Task: Compose an email with the signature Gary Collins with the subject Request for advice and the message I apologize for any misunderstandings and would like to clarify the situation. from softage.1@softage.net to softage.2@softage.net with an attached document Report.docx Undo the message and rewrite the message as I would like to request a quote for your services. Send the email. Finally, move the email from Sent Items to the label Jewelry
Action: Mouse moved to (429, 683)
Screenshot: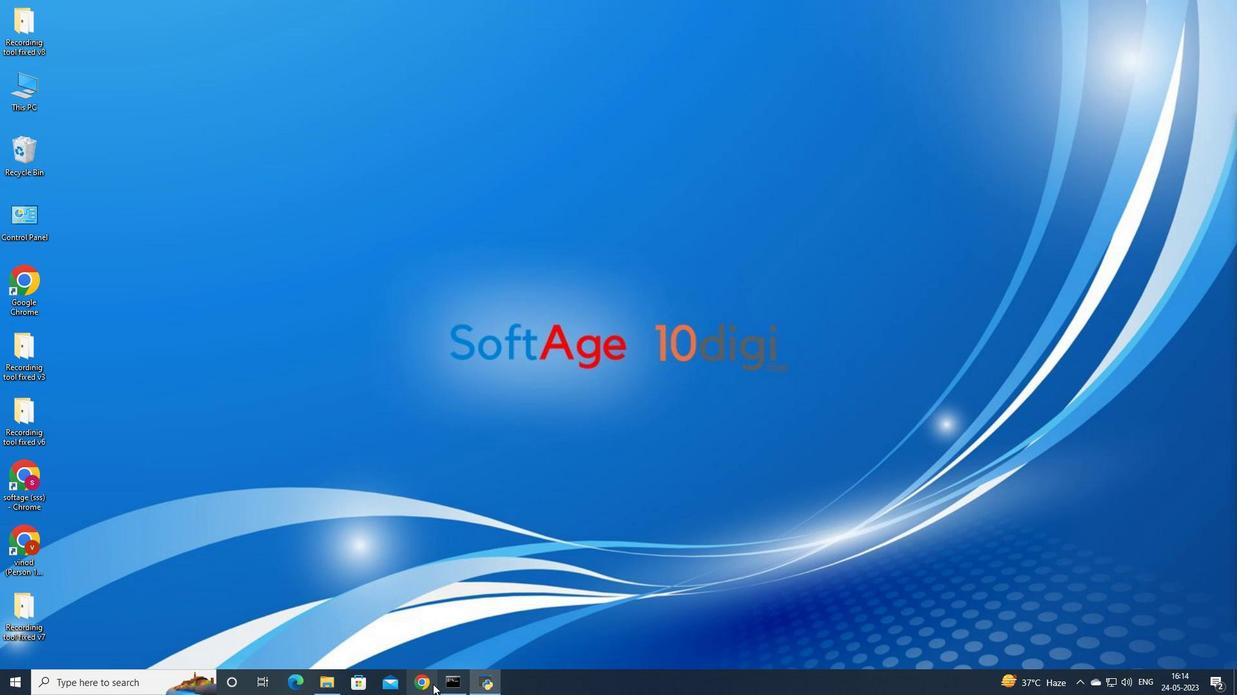 
Action: Mouse pressed left at (429, 683)
Screenshot: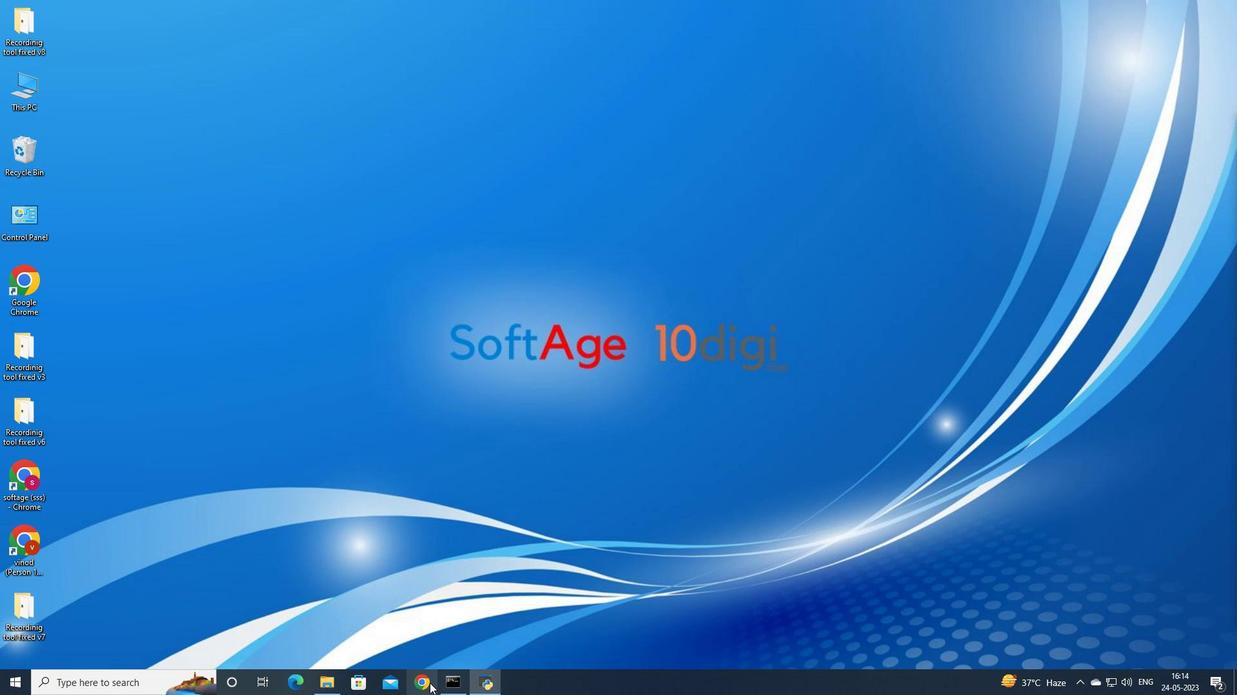 
Action: Mouse moved to (567, 386)
Screenshot: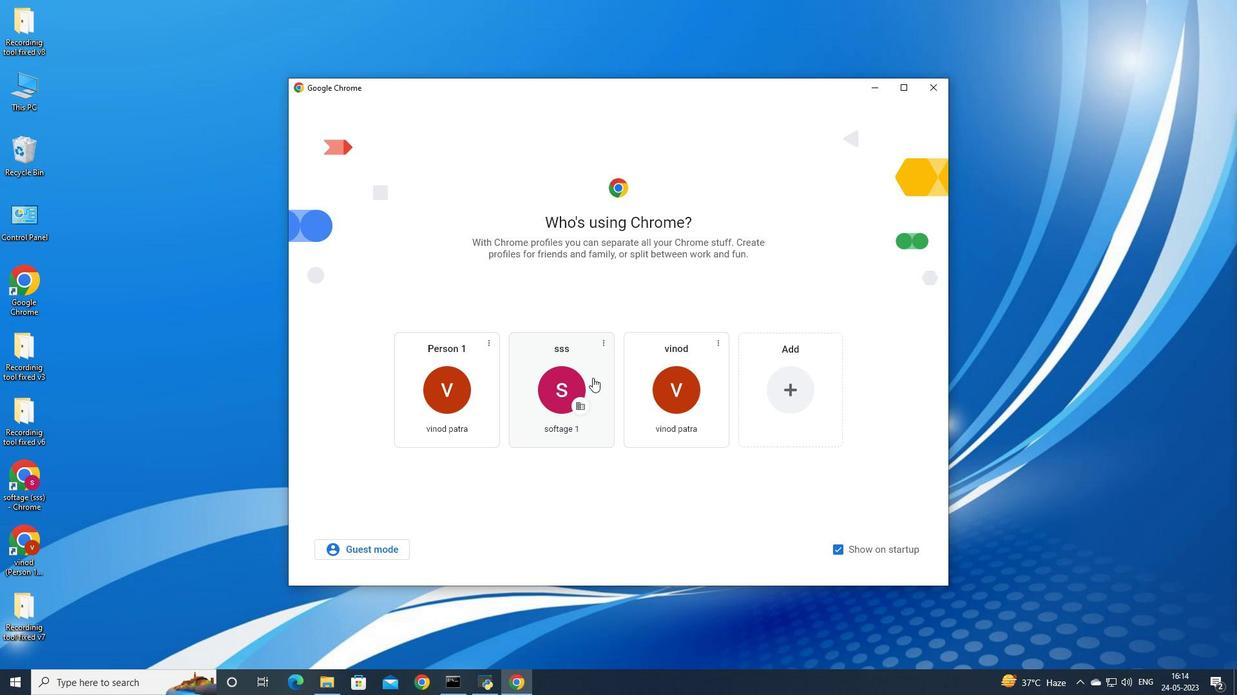 
Action: Mouse pressed left at (567, 386)
Screenshot: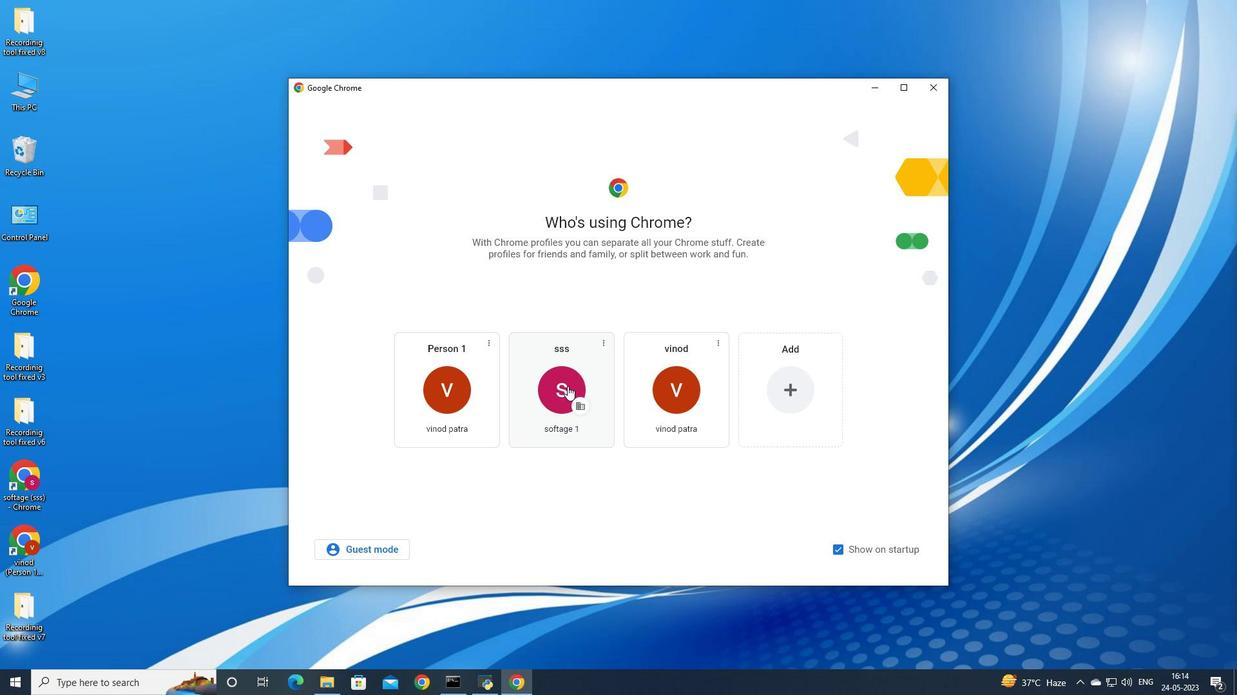 
Action: Mouse moved to (1108, 65)
Screenshot: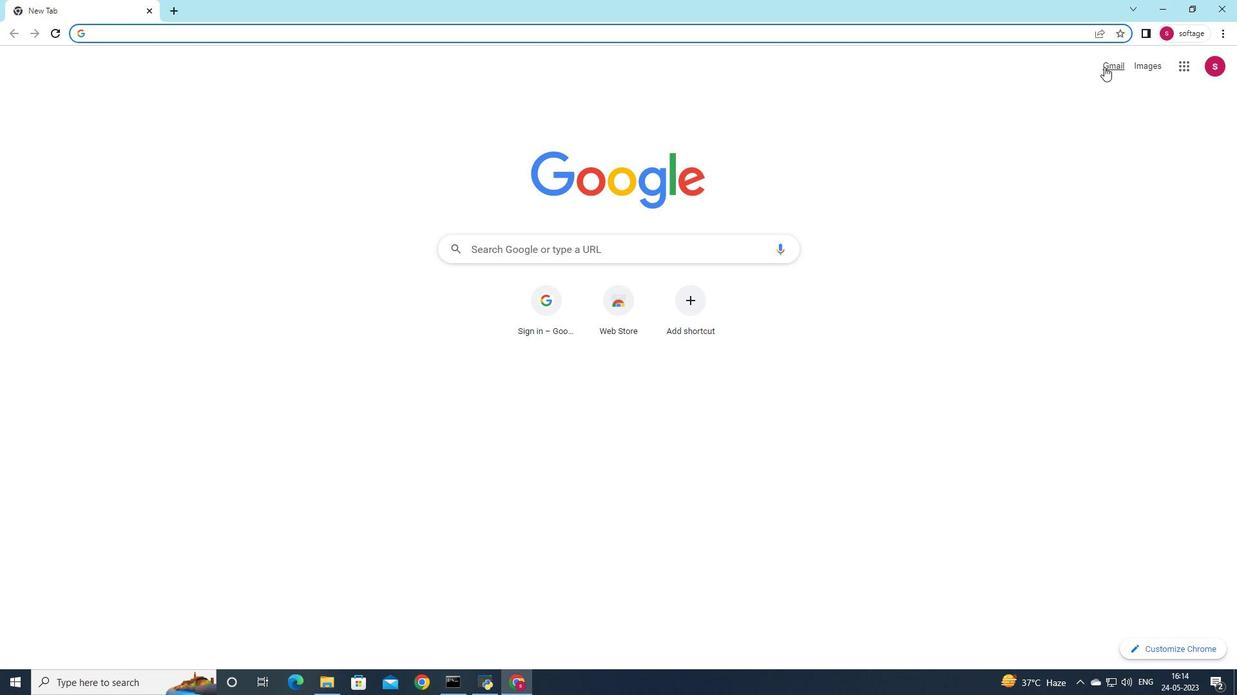 
Action: Mouse pressed left at (1108, 65)
Screenshot: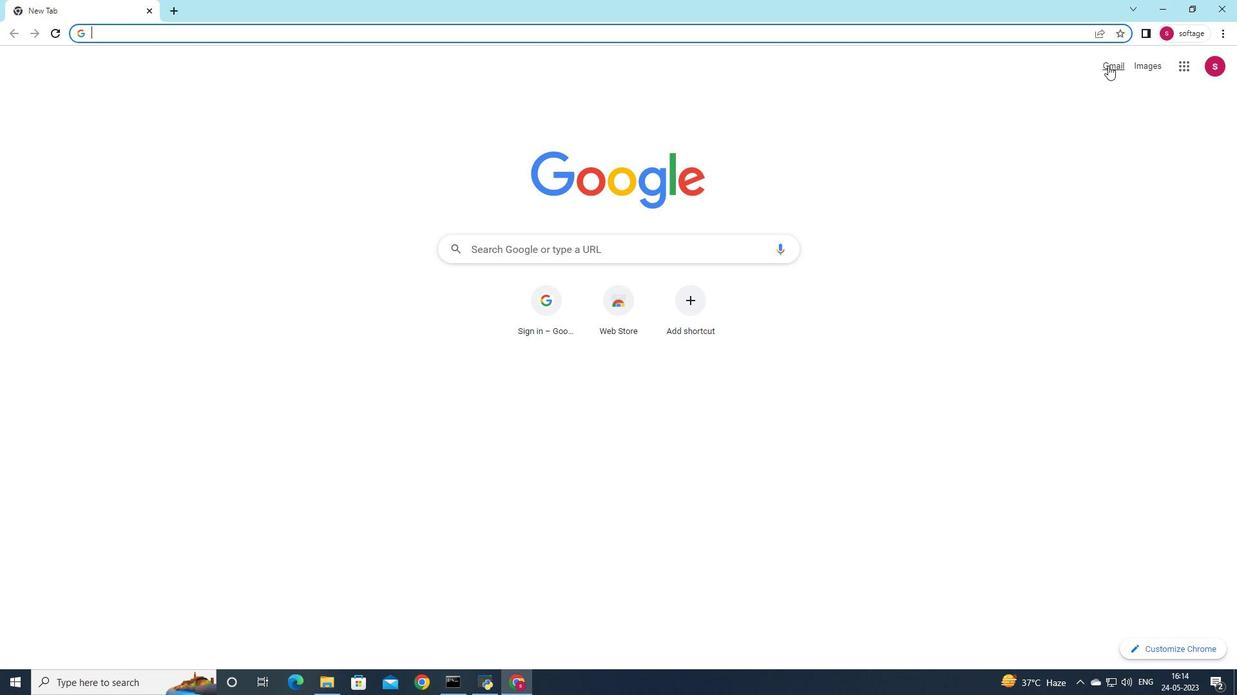 
Action: Mouse moved to (1094, 90)
Screenshot: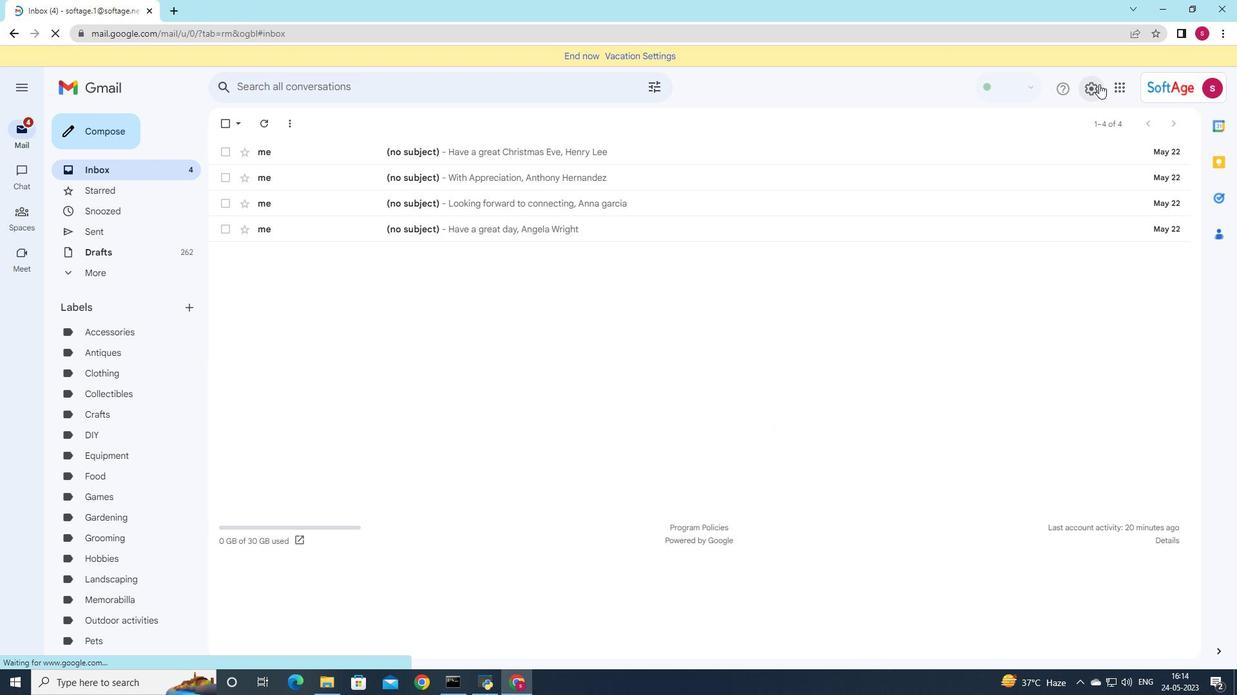 
Action: Mouse pressed left at (1094, 90)
Screenshot: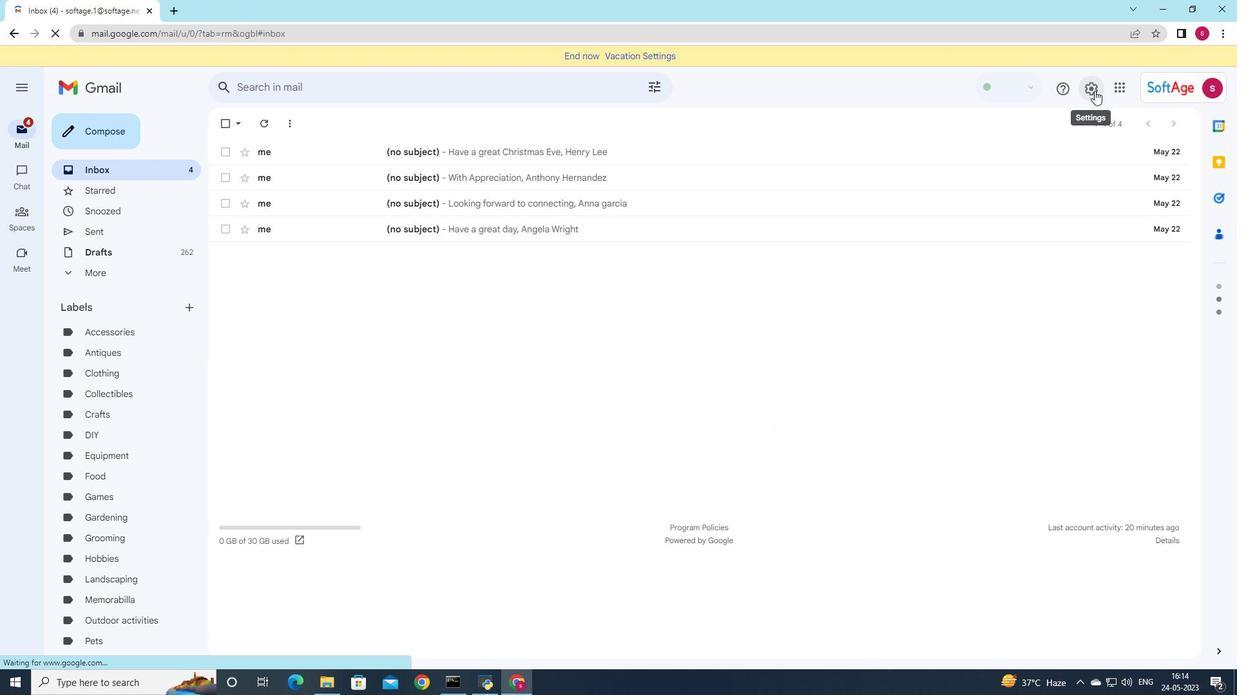 
Action: Mouse moved to (1105, 152)
Screenshot: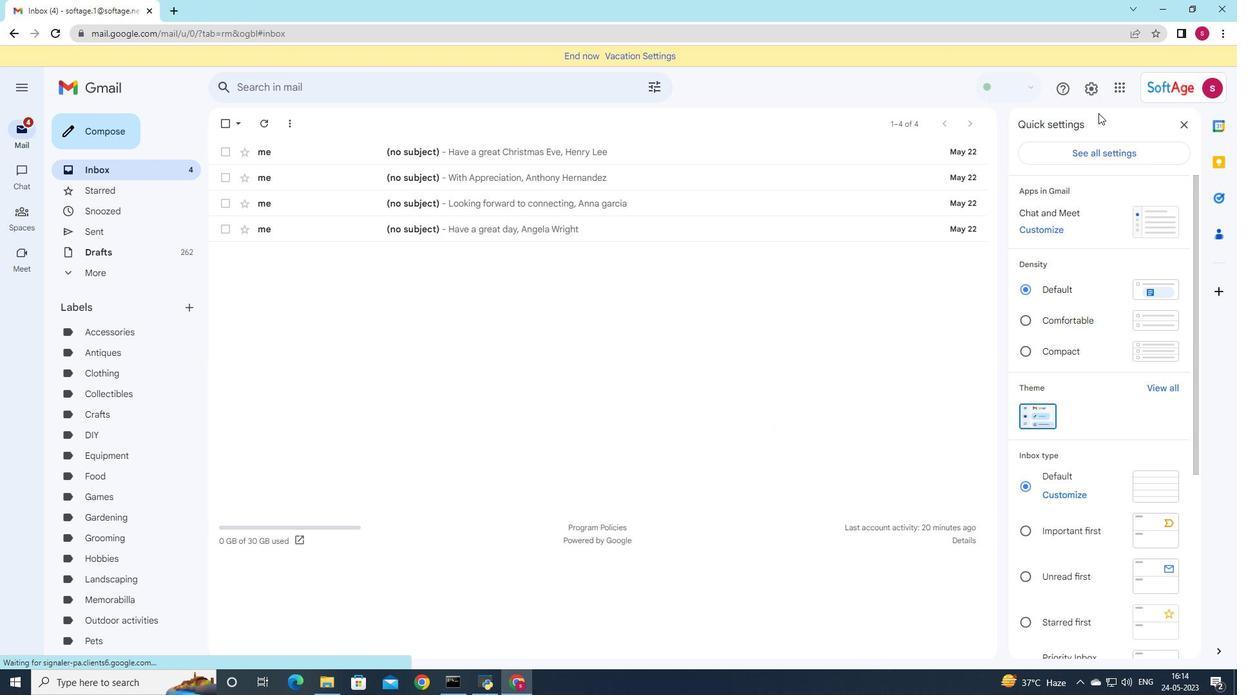 
Action: Mouse pressed left at (1105, 152)
Screenshot: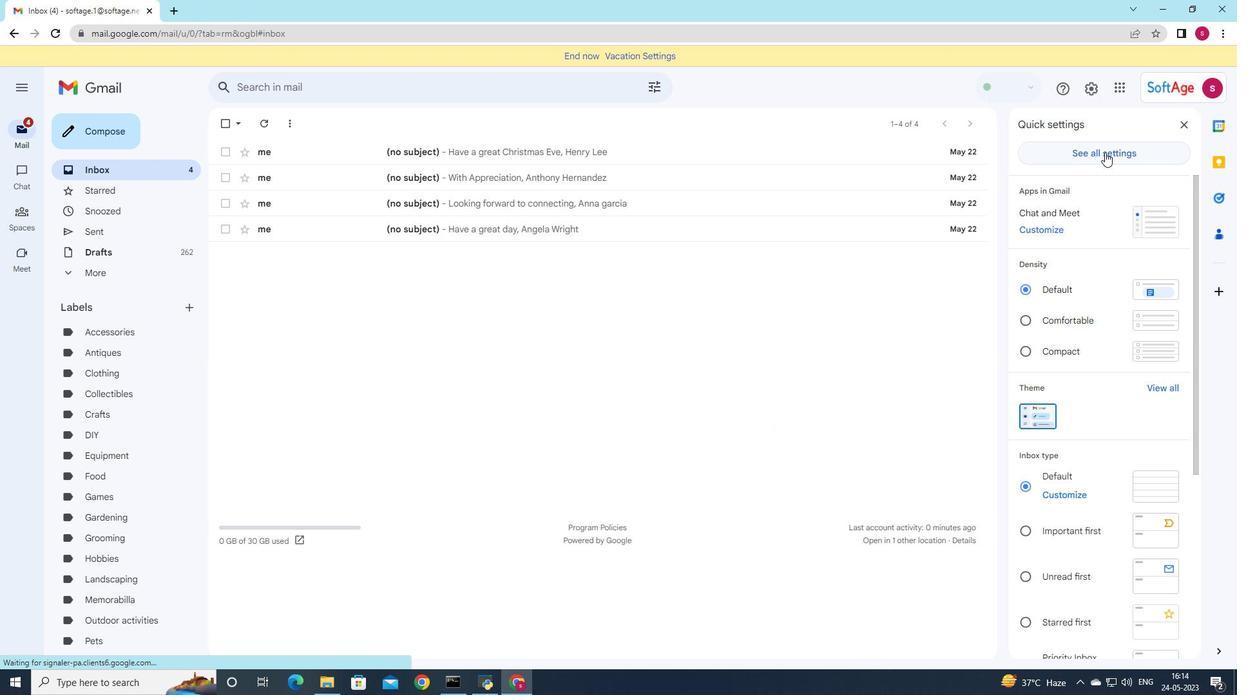 
Action: Mouse moved to (523, 564)
Screenshot: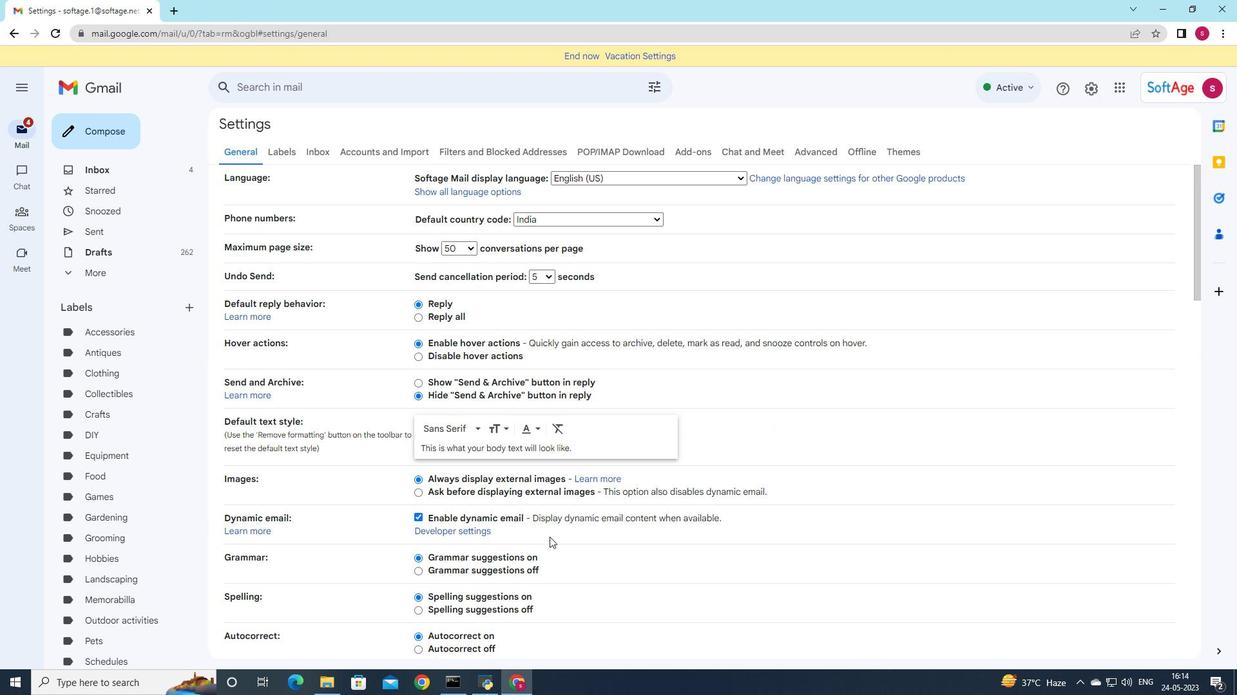 
Action: Mouse scrolled (523, 563) with delta (0, 0)
Screenshot: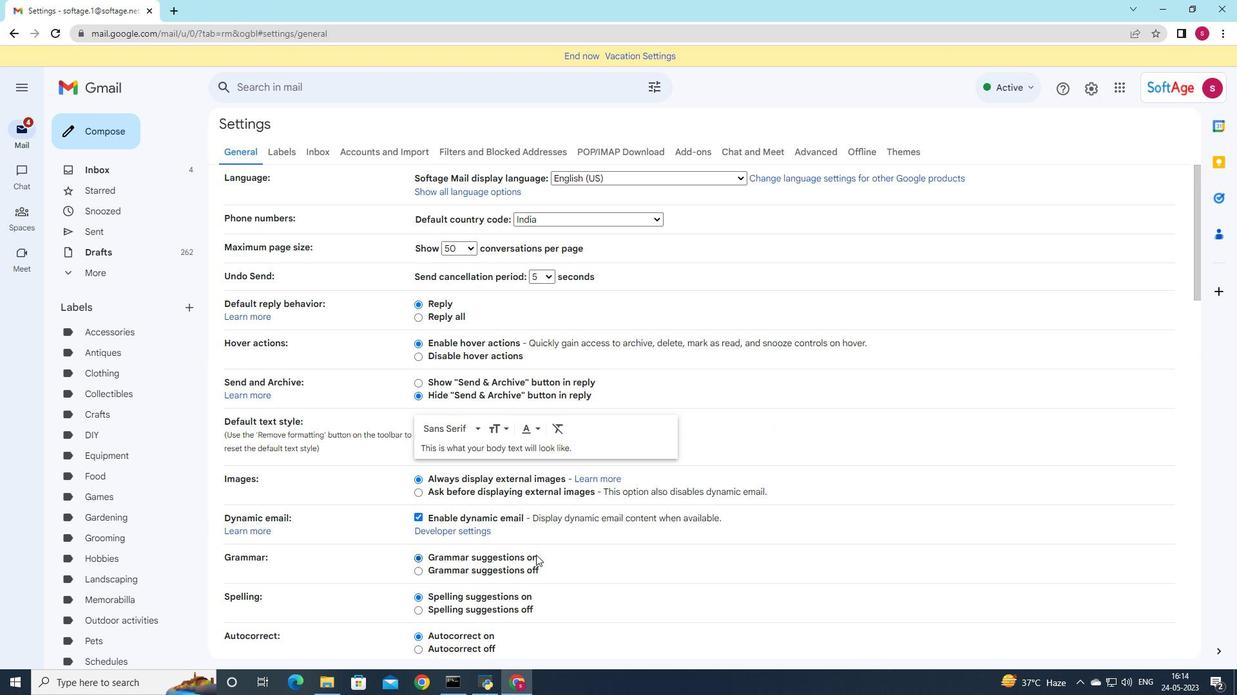 
Action: Mouse scrolled (523, 563) with delta (0, 0)
Screenshot: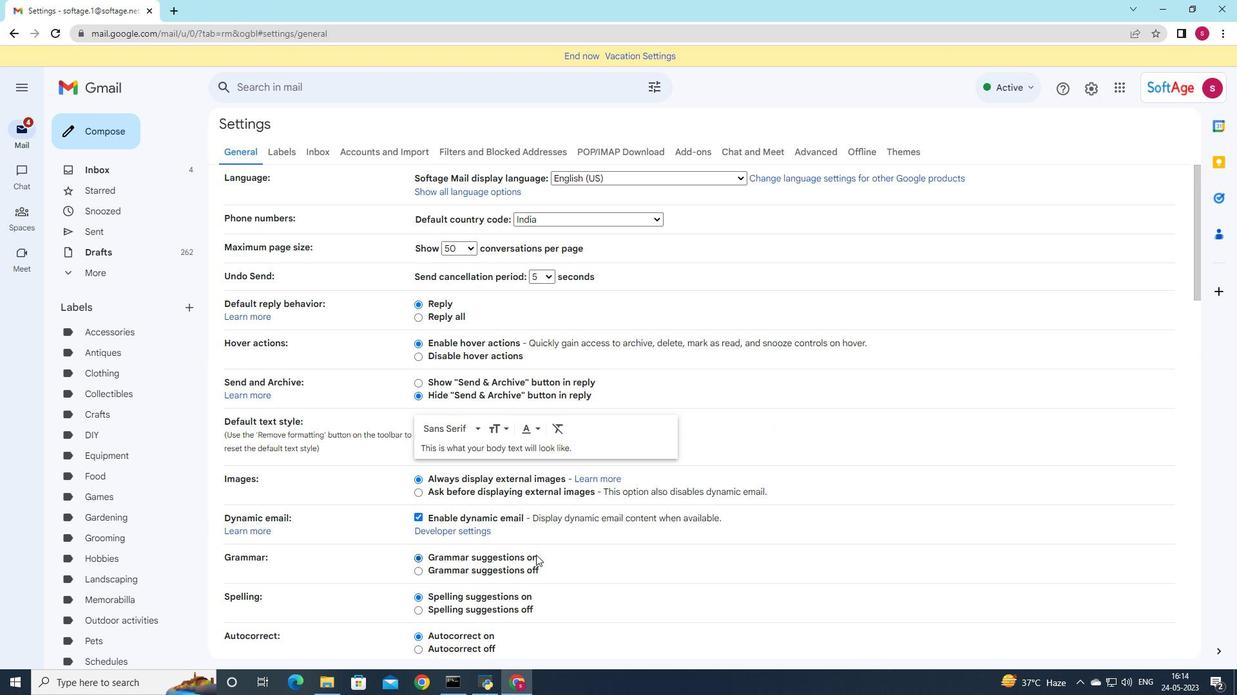 
Action: Mouse moved to (530, 559)
Screenshot: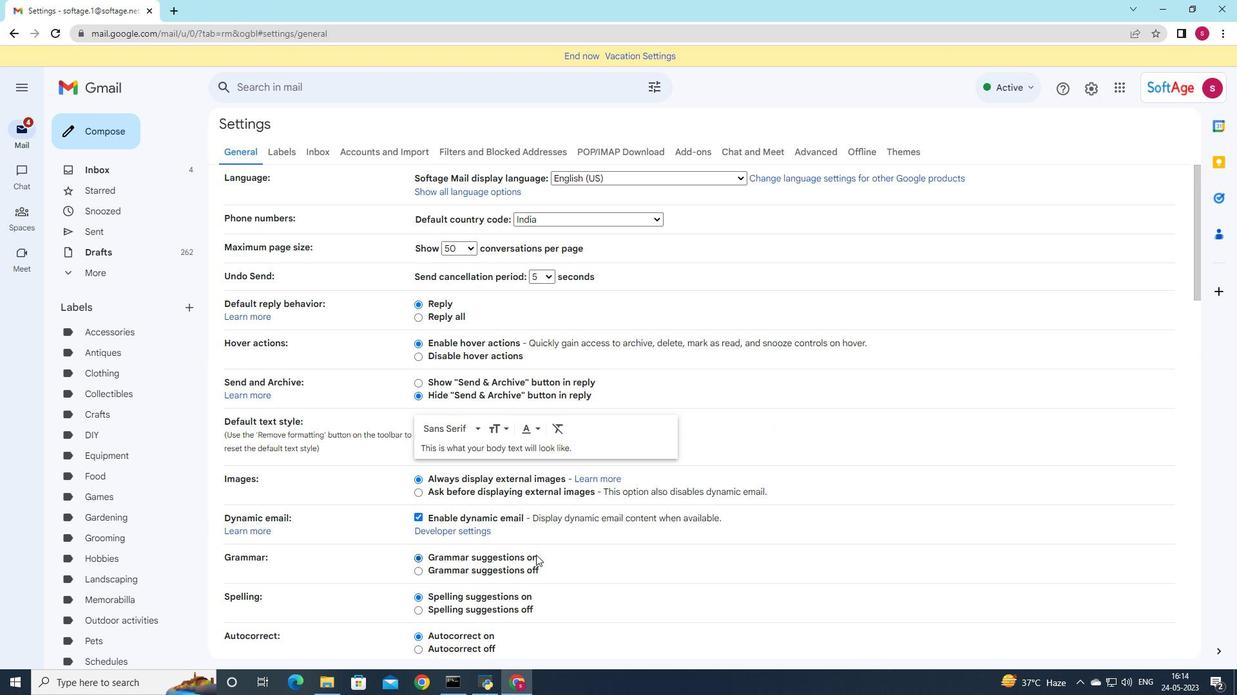 
Action: Mouse scrolled (530, 559) with delta (0, 0)
Screenshot: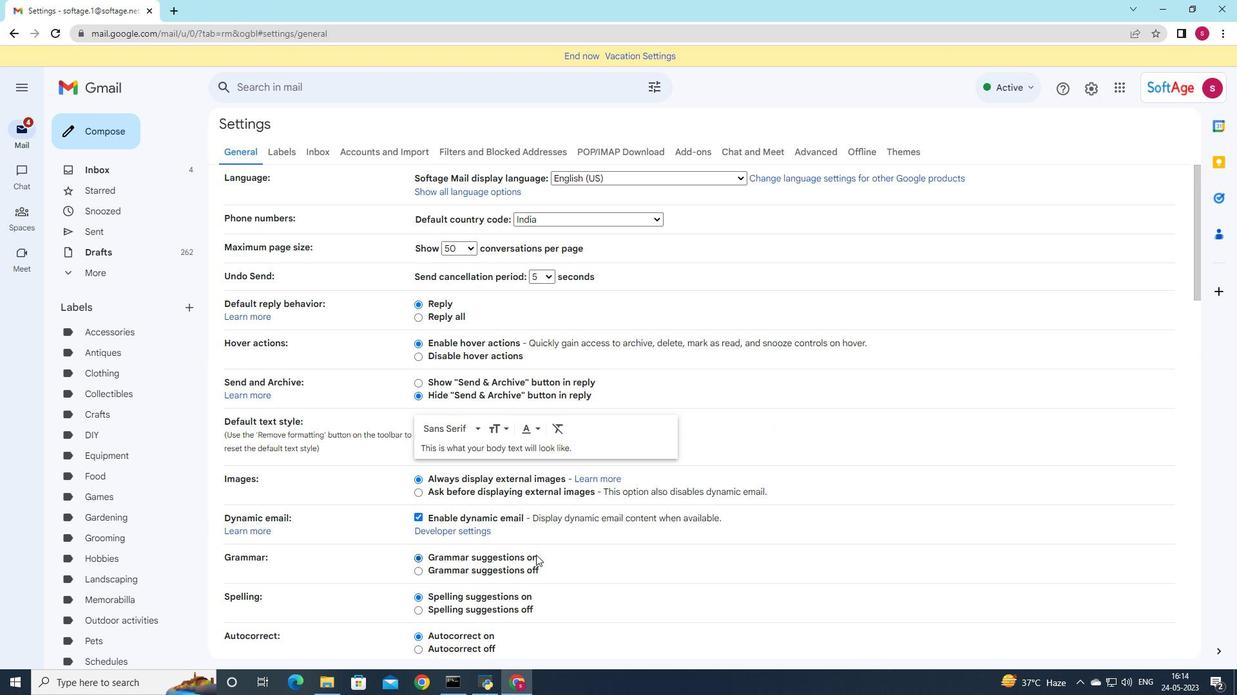 
Action: Mouse moved to (542, 531)
Screenshot: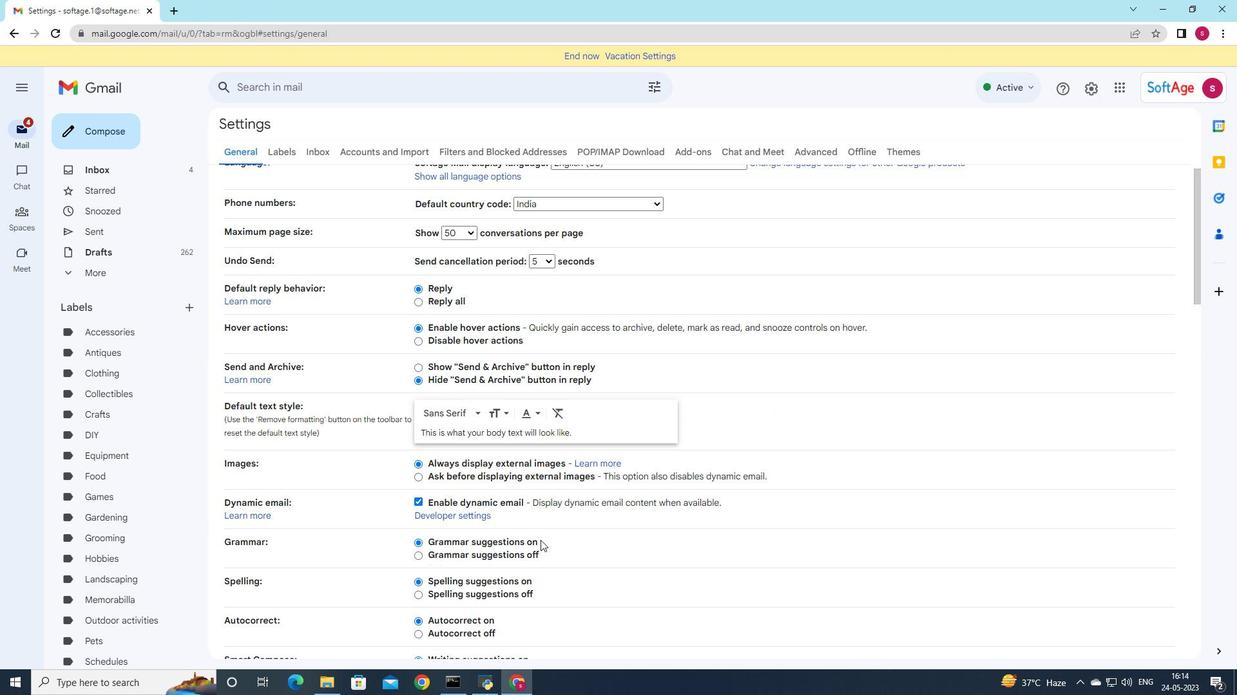 
Action: Mouse scrolled (542, 530) with delta (0, 0)
Screenshot: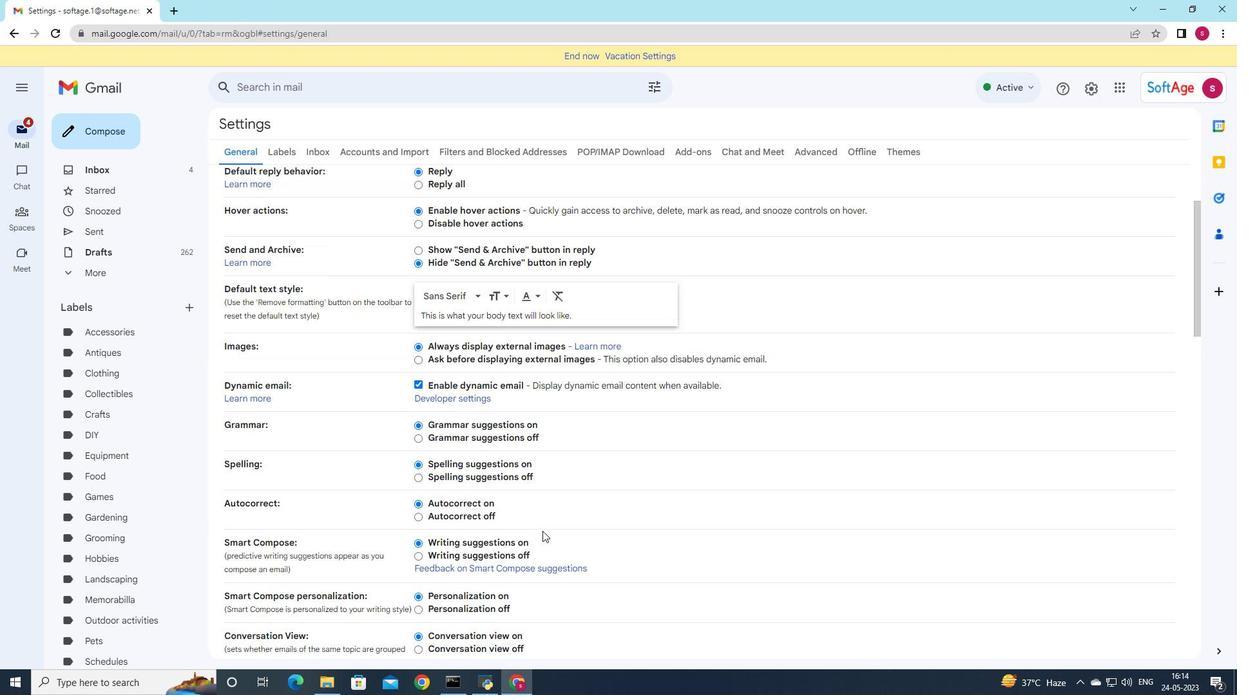 
Action: Mouse scrolled (542, 530) with delta (0, 0)
Screenshot: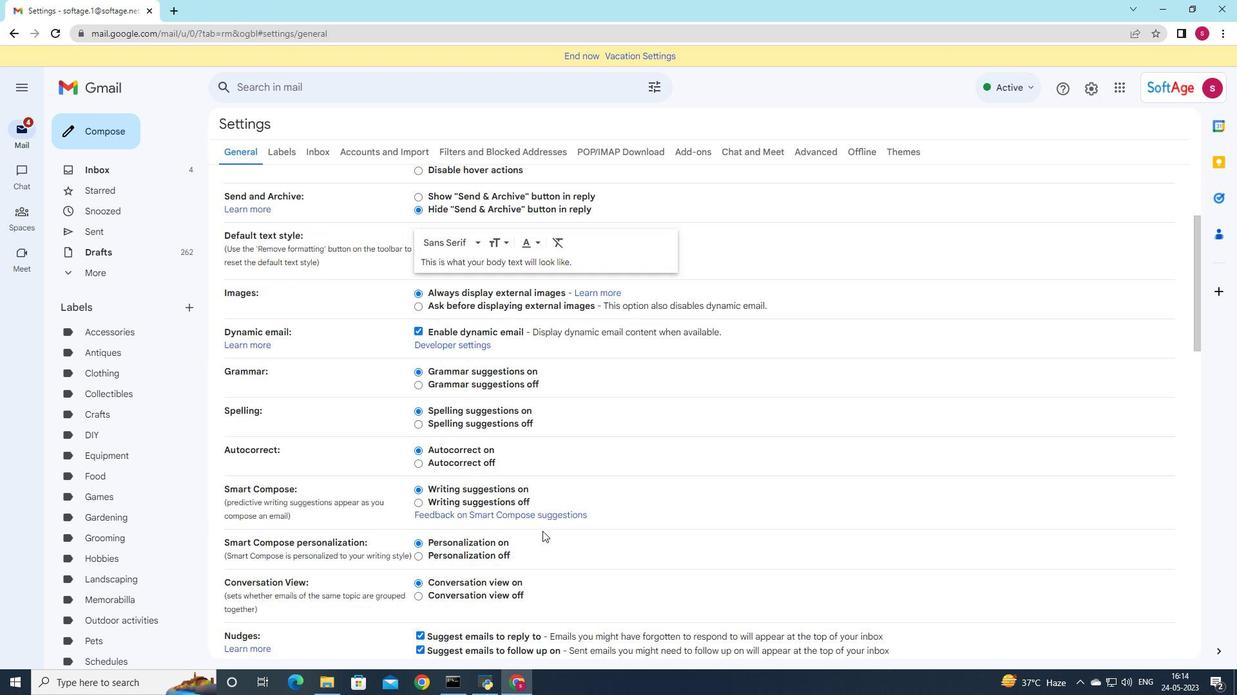 
Action: Mouse scrolled (542, 530) with delta (0, 0)
Screenshot: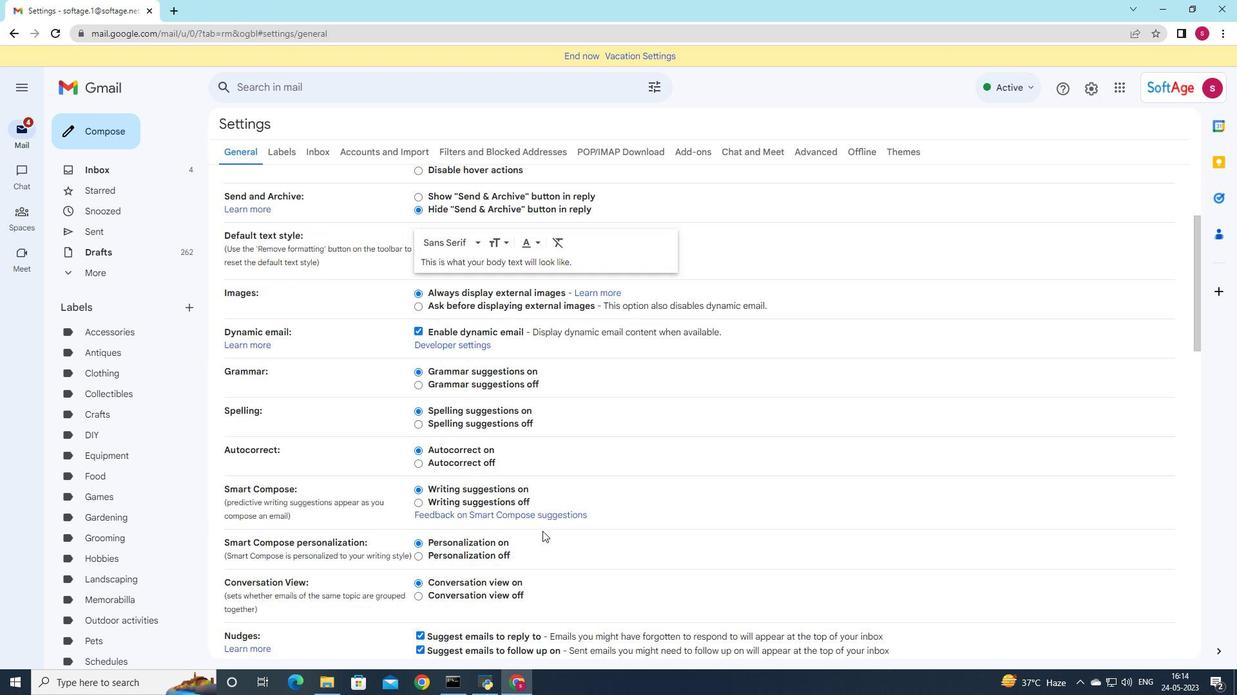 
Action: Mouse moved to (542, 544)
Screenshot: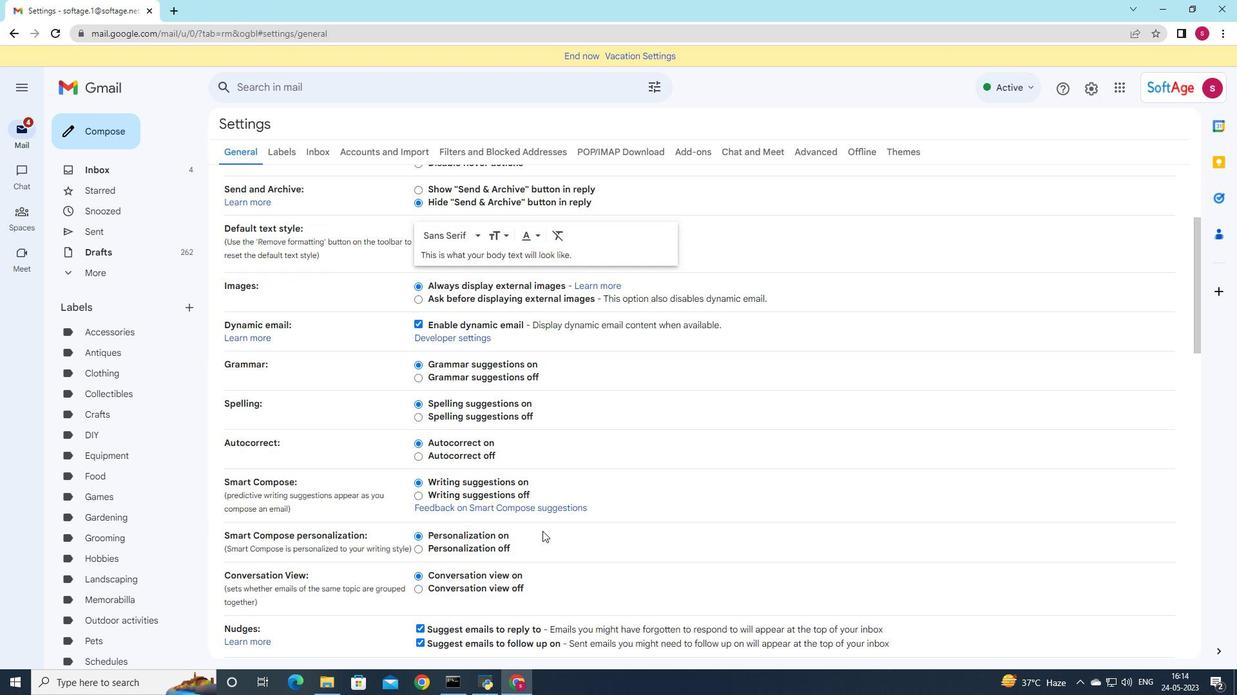 
Action: Mouse scrolled (542, 543) with delta (0, 0)
Screenshot: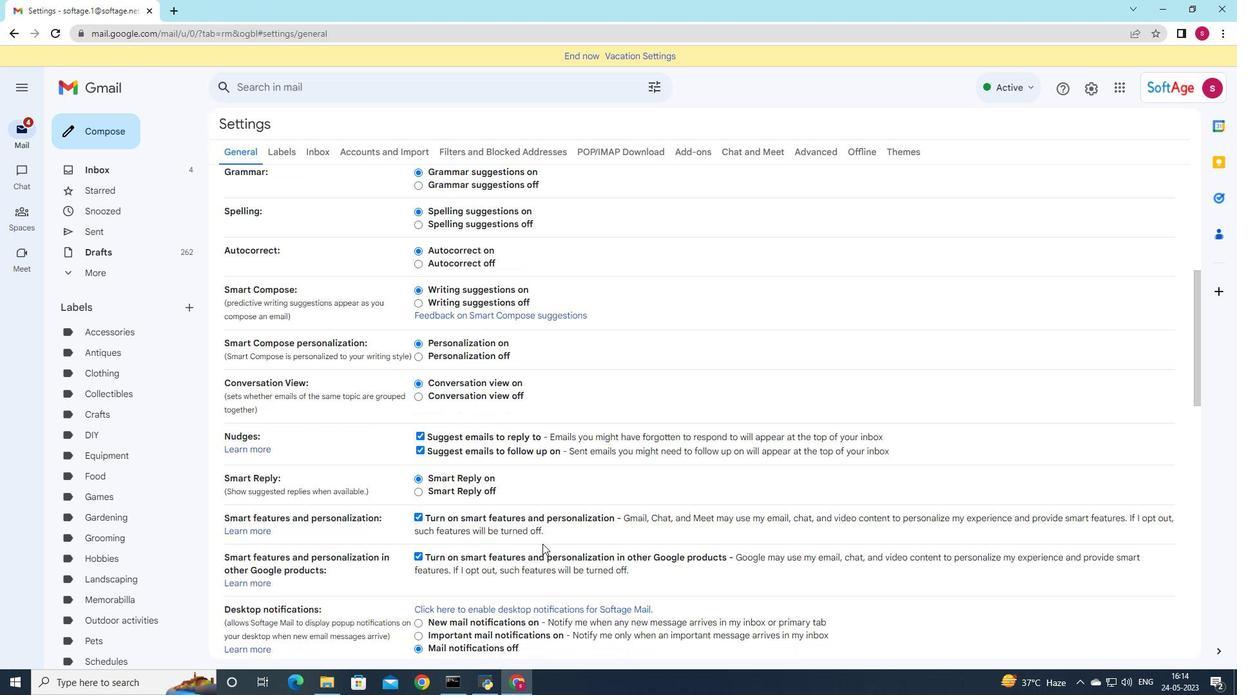 
Action: Mouse scrolled (542, 543) with delta (0, 0)
Screenshot: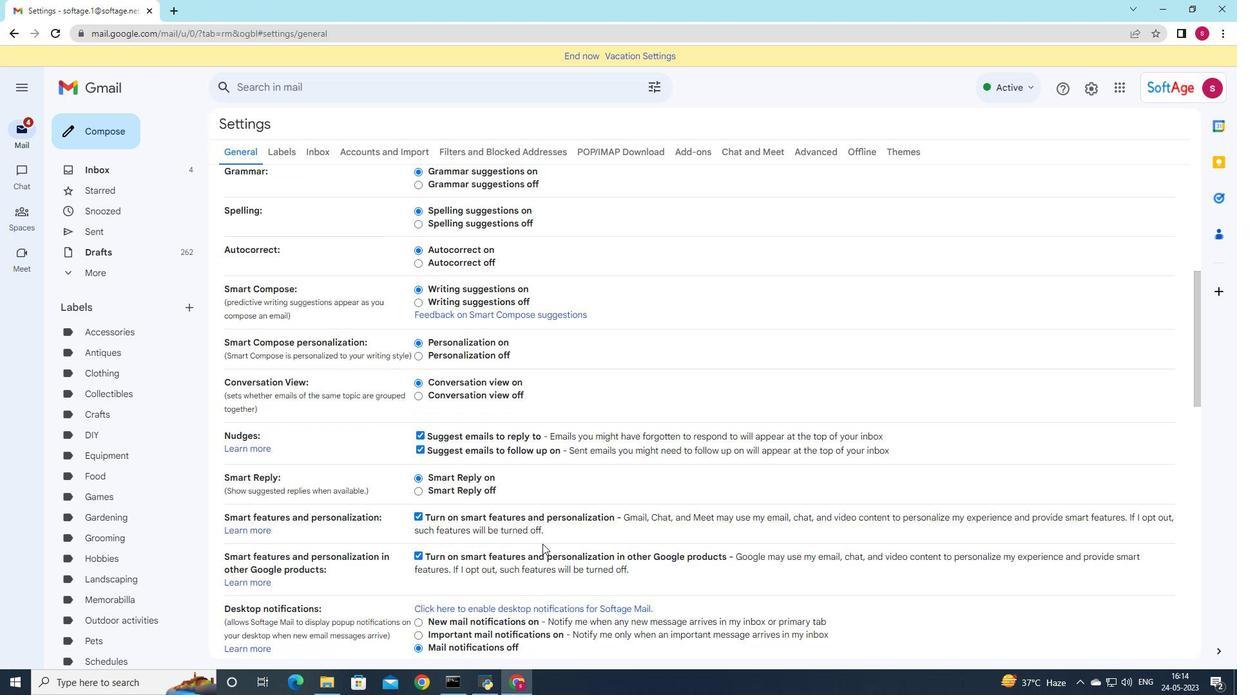 
Action: Mouse scrolled (542, 543) with delta (0, 0)
Screenshot: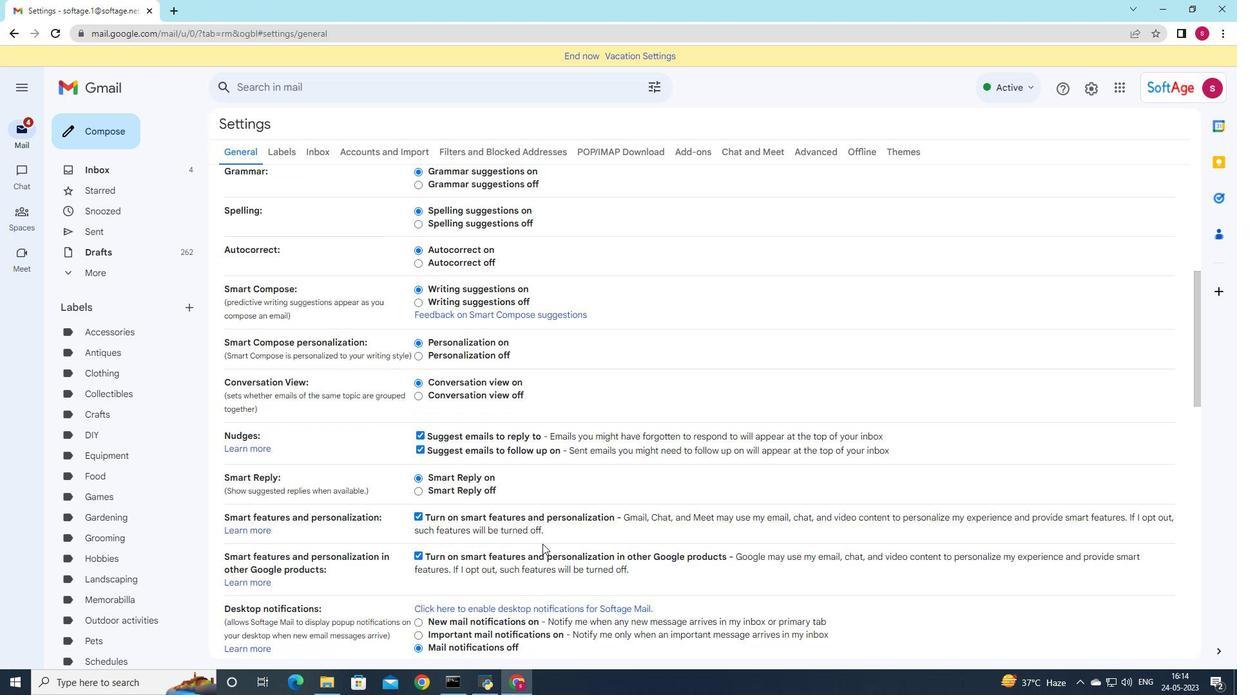 
Action: Mouse scrolled (542, 543) with delta (0, 0)
Screenshot: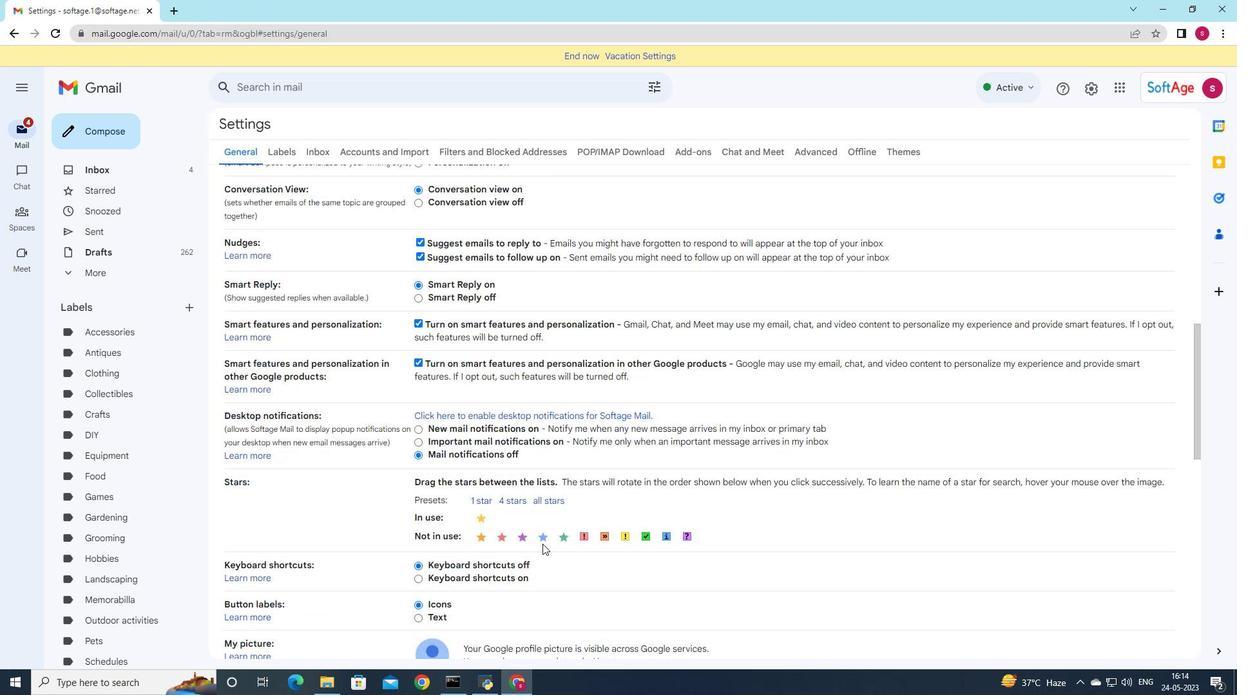 
Action: Mouse scrolled (542, 543) with delta (0, 0)
Screenshot: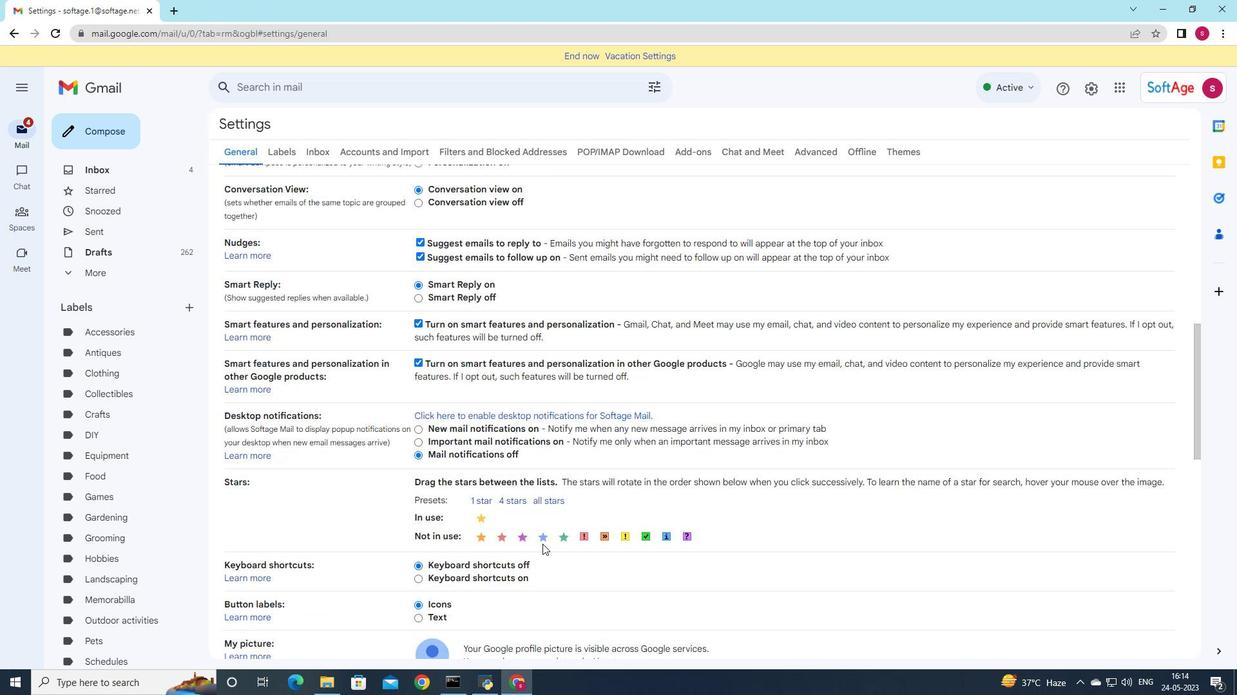 
Action: Mouse moved to (534, 542)
Screenshot: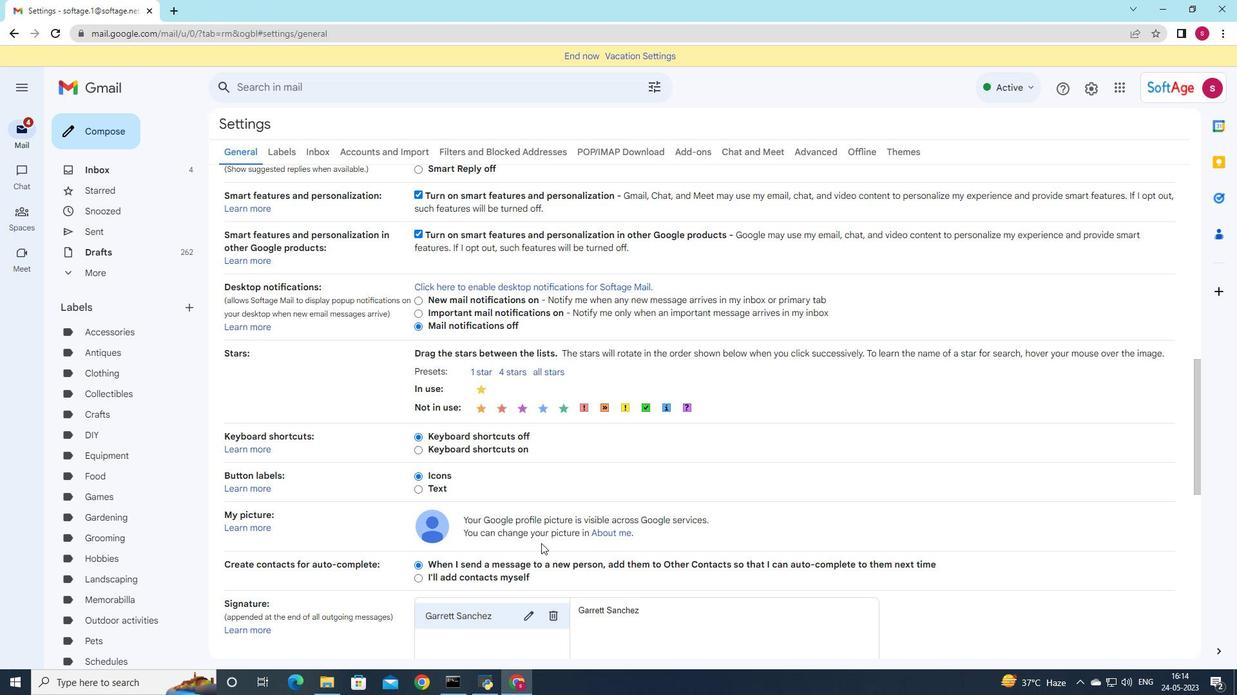 
Action: Mouse scrolled (534, 541) with delta (0, 0)
Screenshot: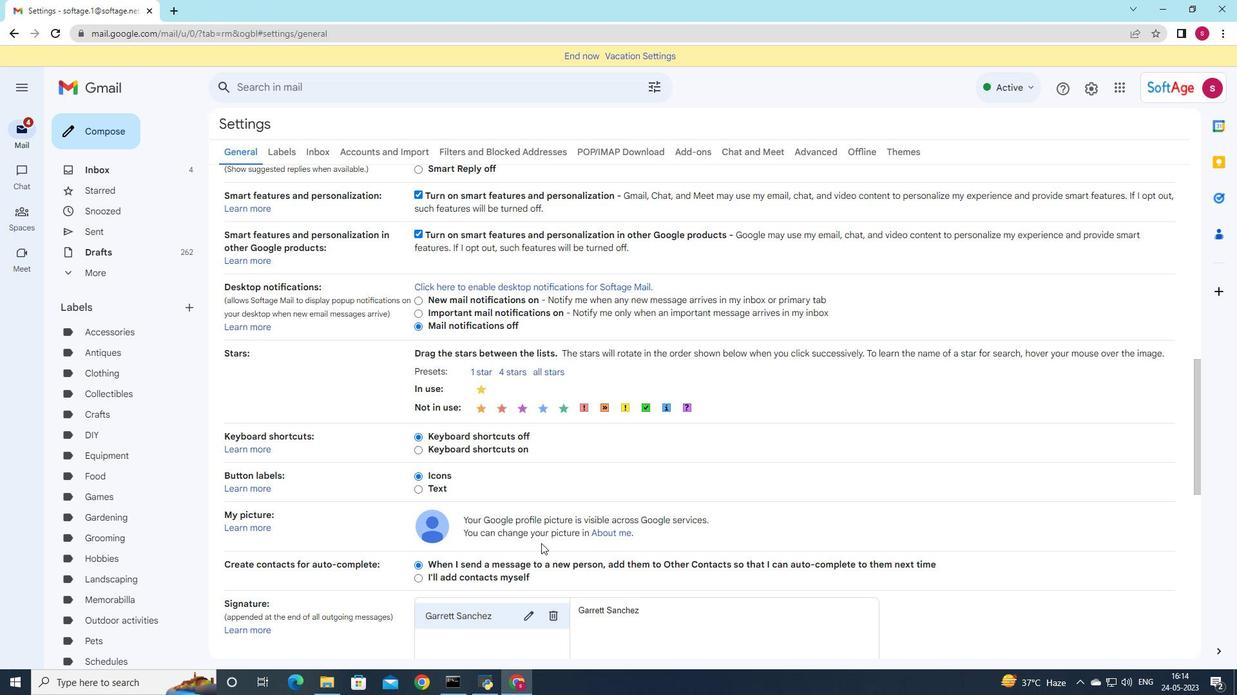 
Action: Mouse moved to (534, 543)
Screenshot: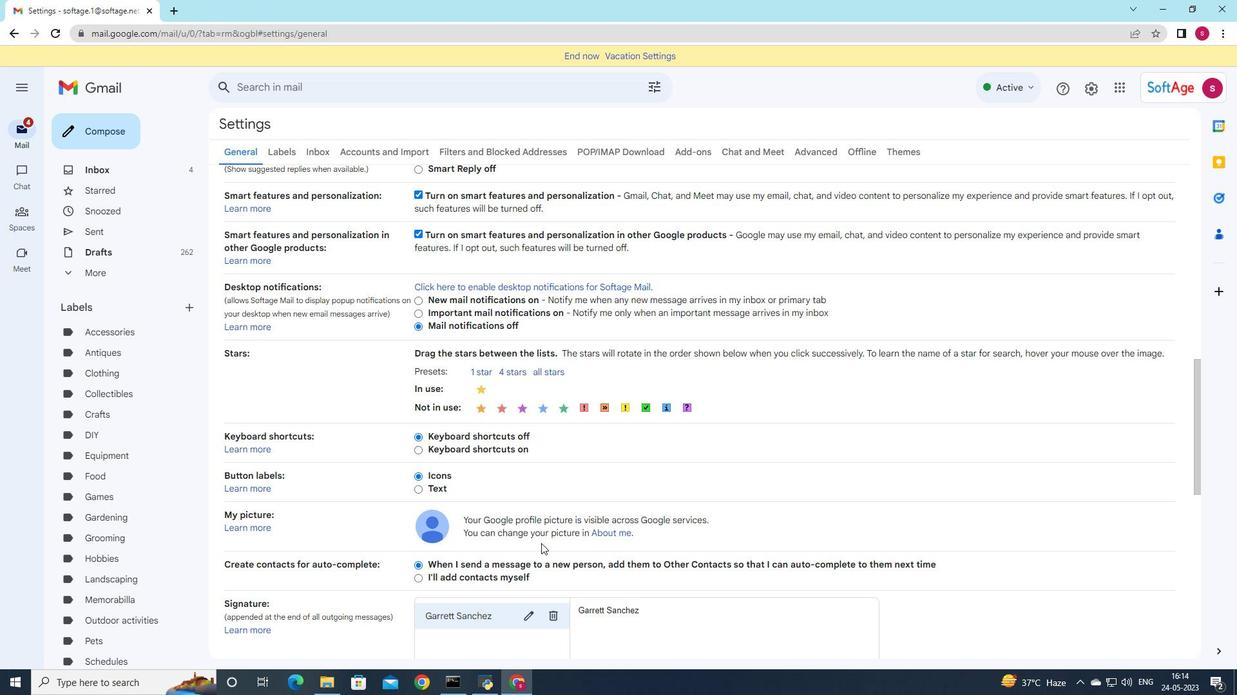 
Action: Mouse scrolled (534, 542) with delta (0, 0)
Screenshot: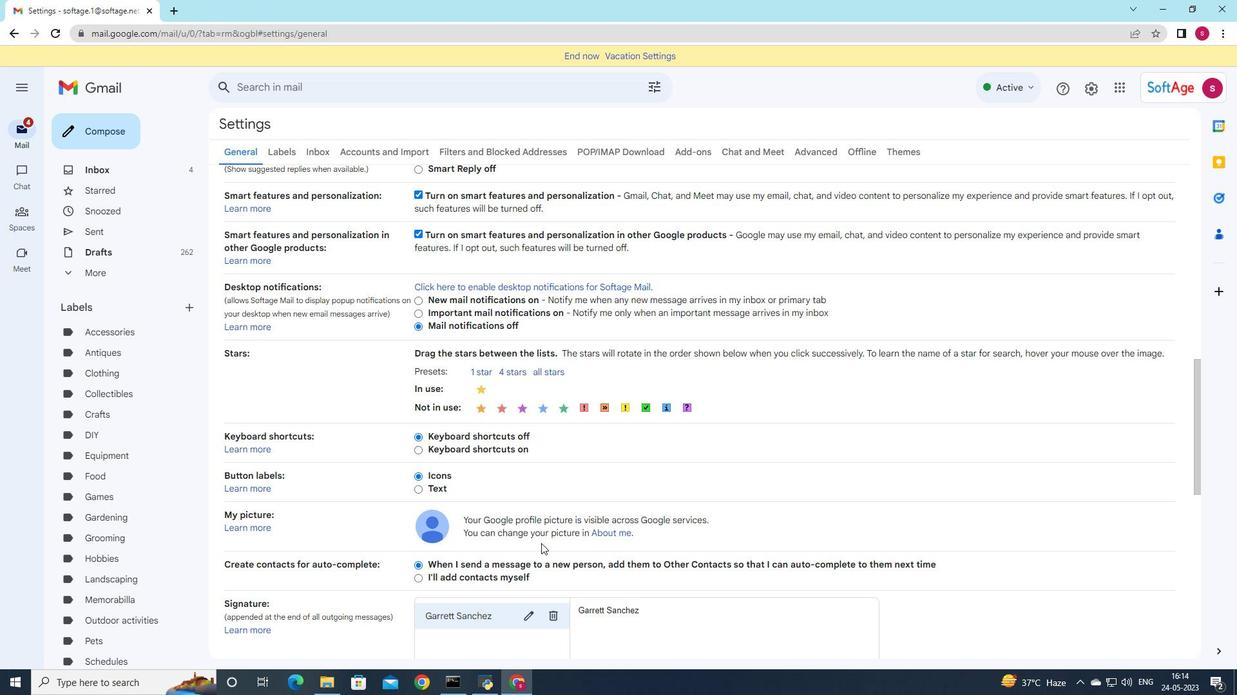 
Action: Mouse moved to (553, 489)
Screenshot: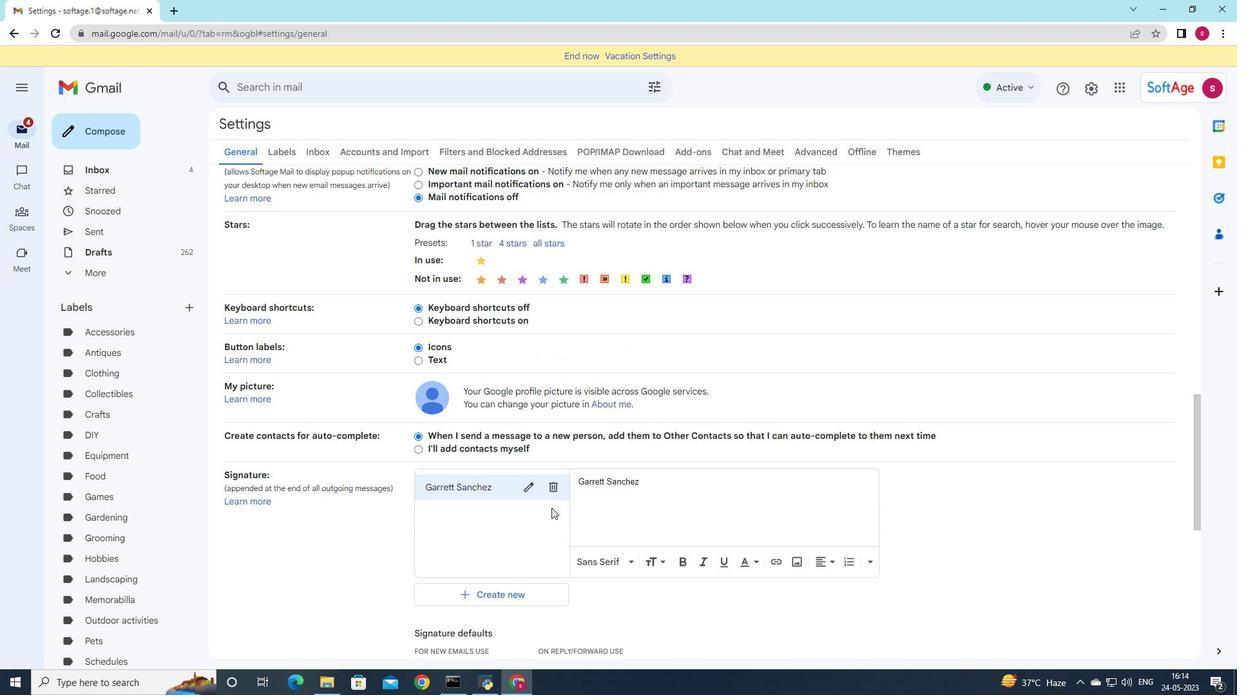 
Action: Mouse pressed left at (553, 489)
Screenshot: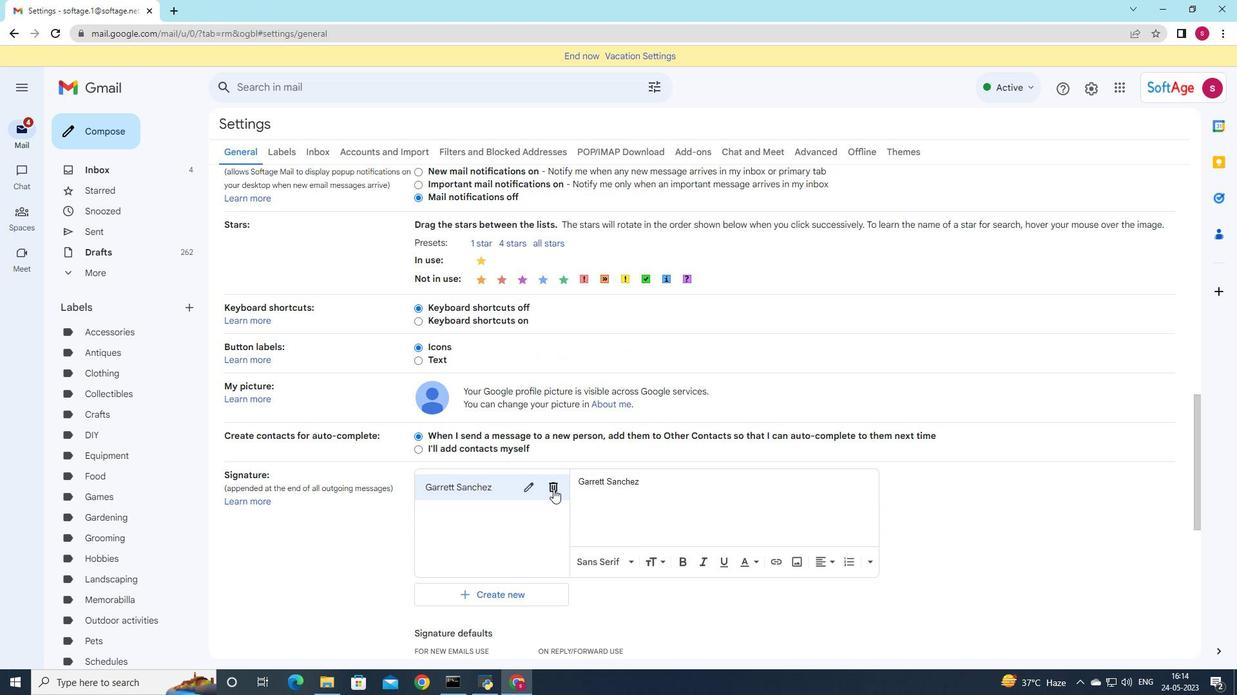 
Action: Mouse moved to (723, 382)
Screenshot: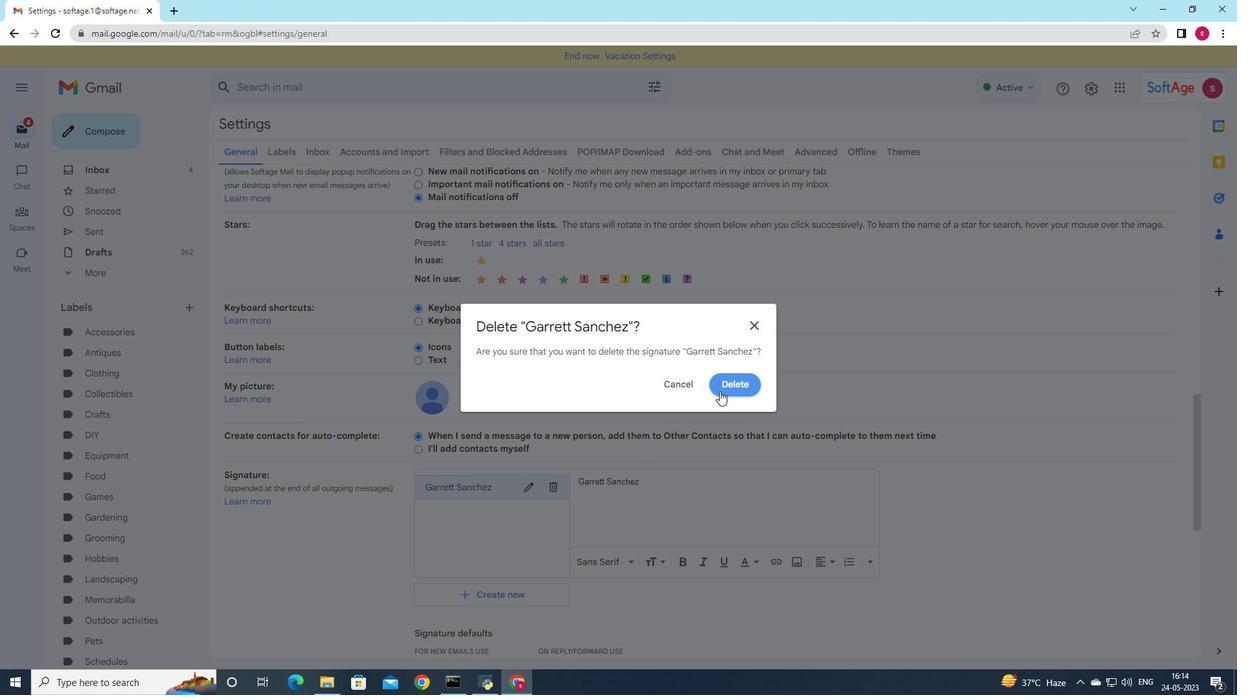 
Action: Mouse pressed left at (723, 382)
Screenshot: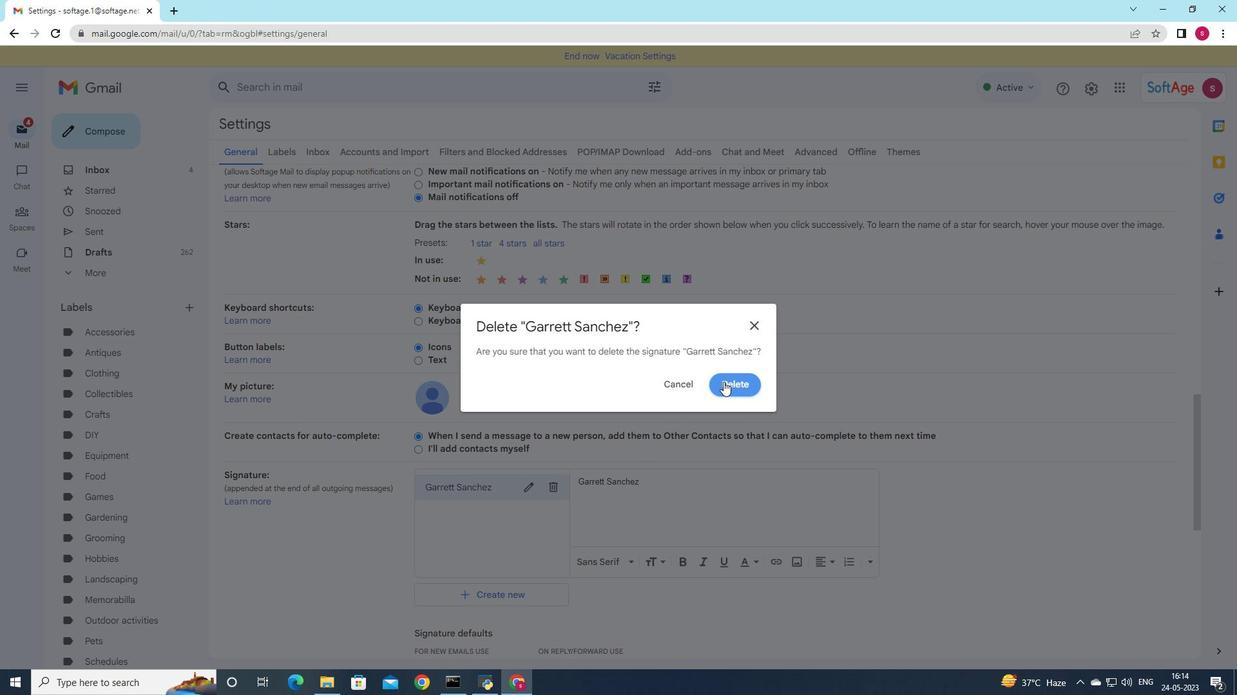 
Action: Mouse moved to (518, 546)
Screenshot: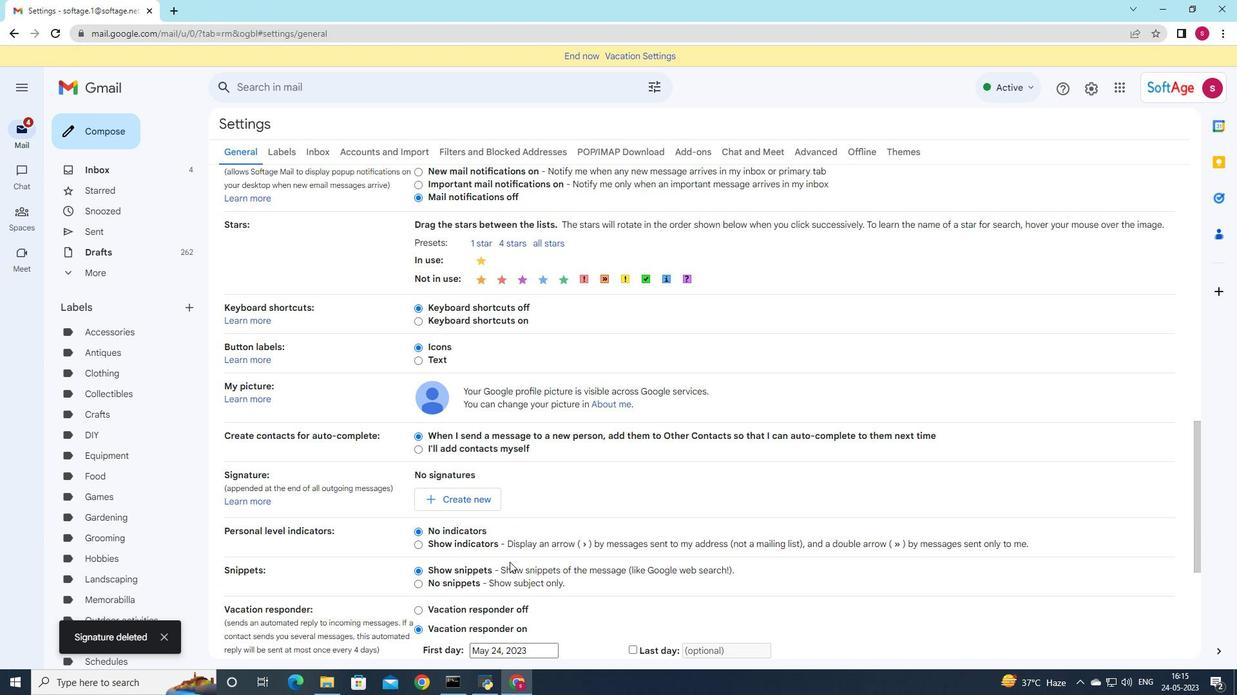 
Action: Mouse scrolled (518, 545) with delta (0, 0)
Screenshot: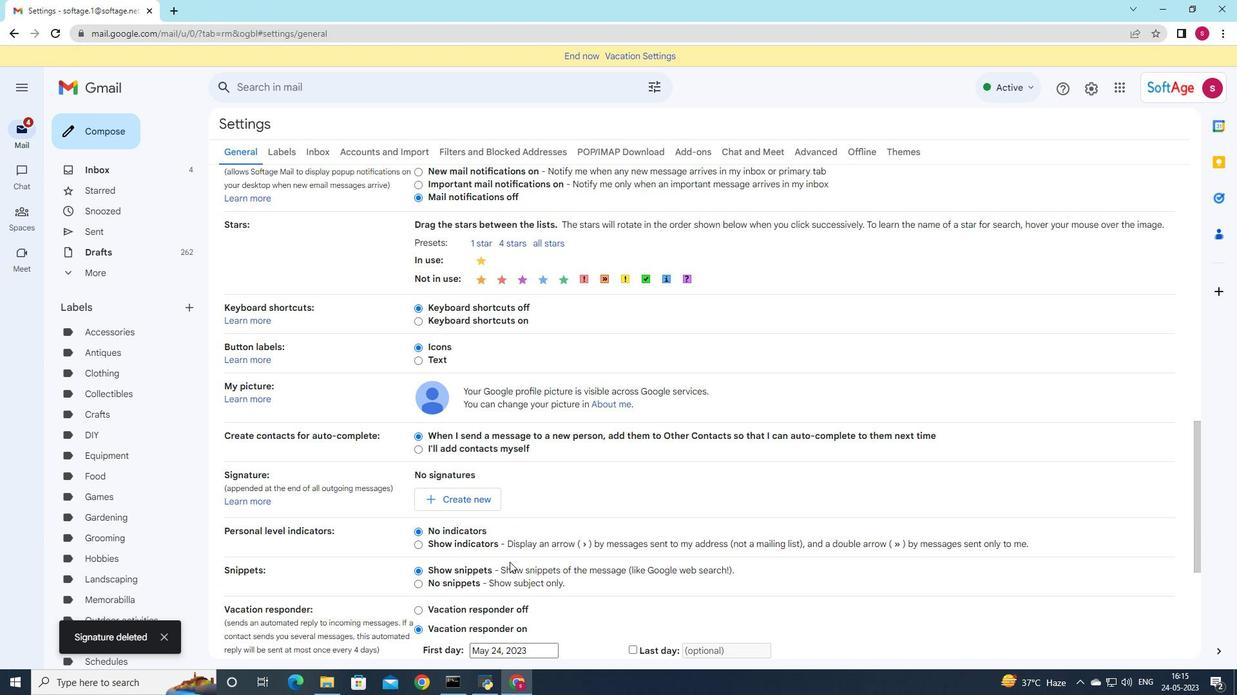 
Action: Mouse moved to (518, 546)
Screenshot: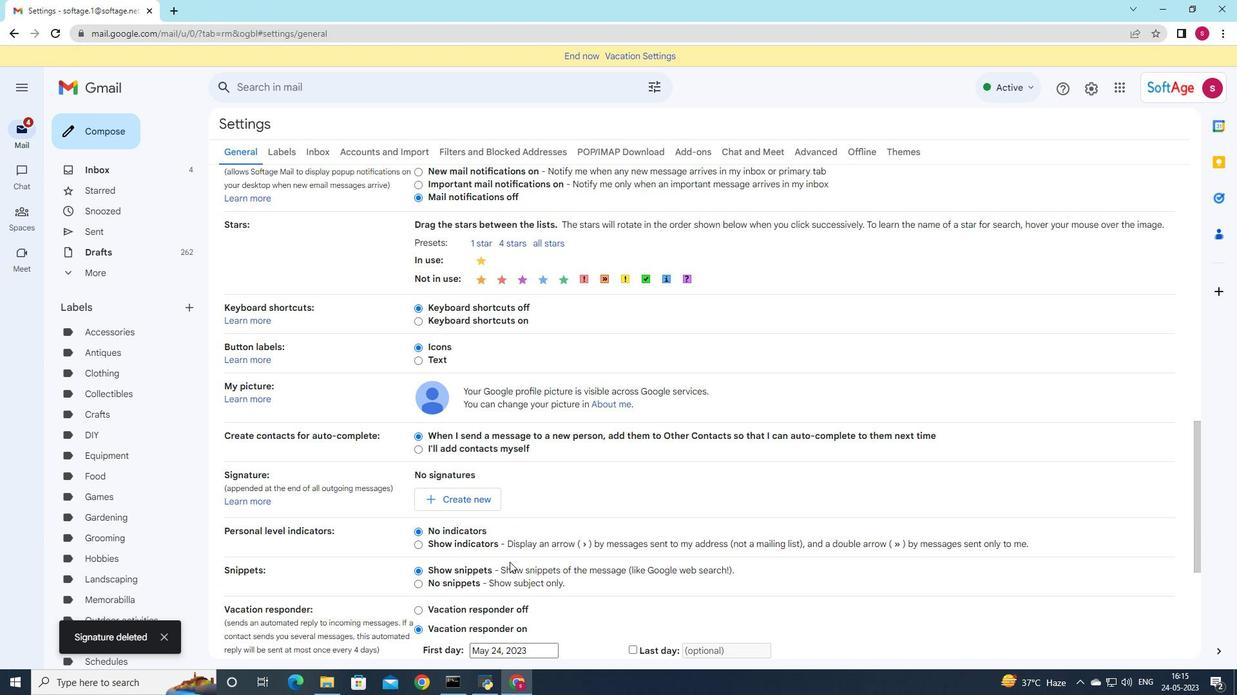 
Action: Mouse scrolled (518, 545) with delta (0, 0)
Screenshot: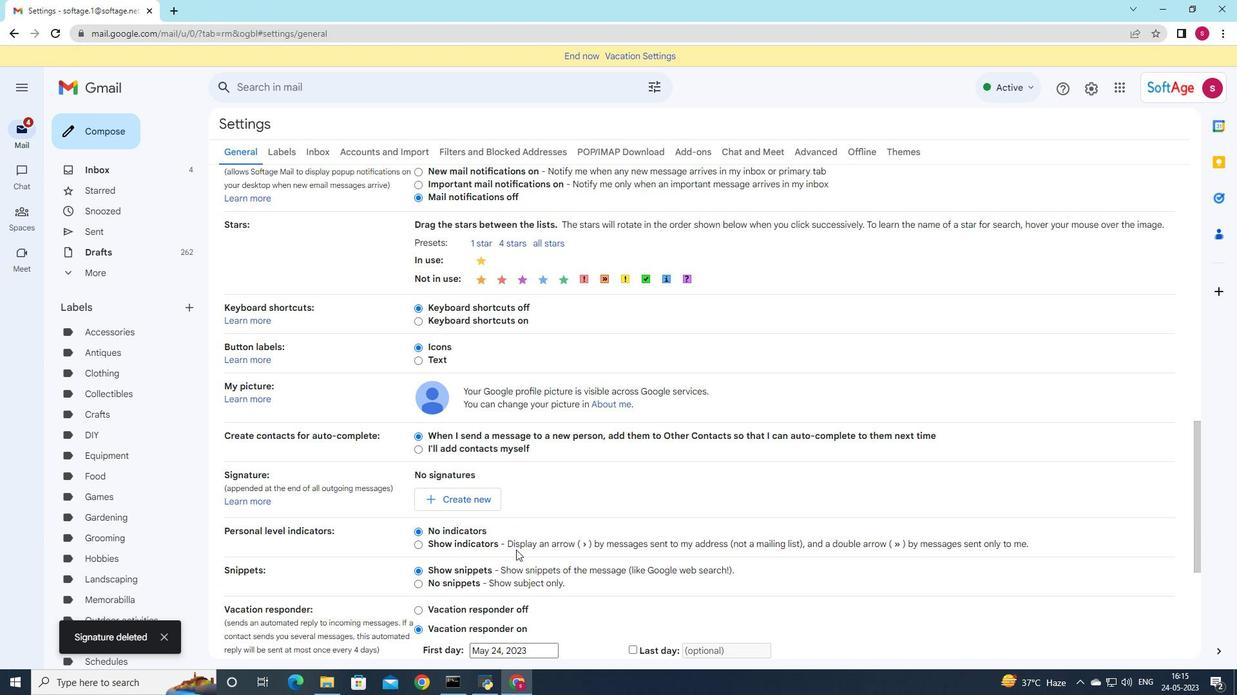 
Action: Mouse moved to (518, 545)
Screenshot: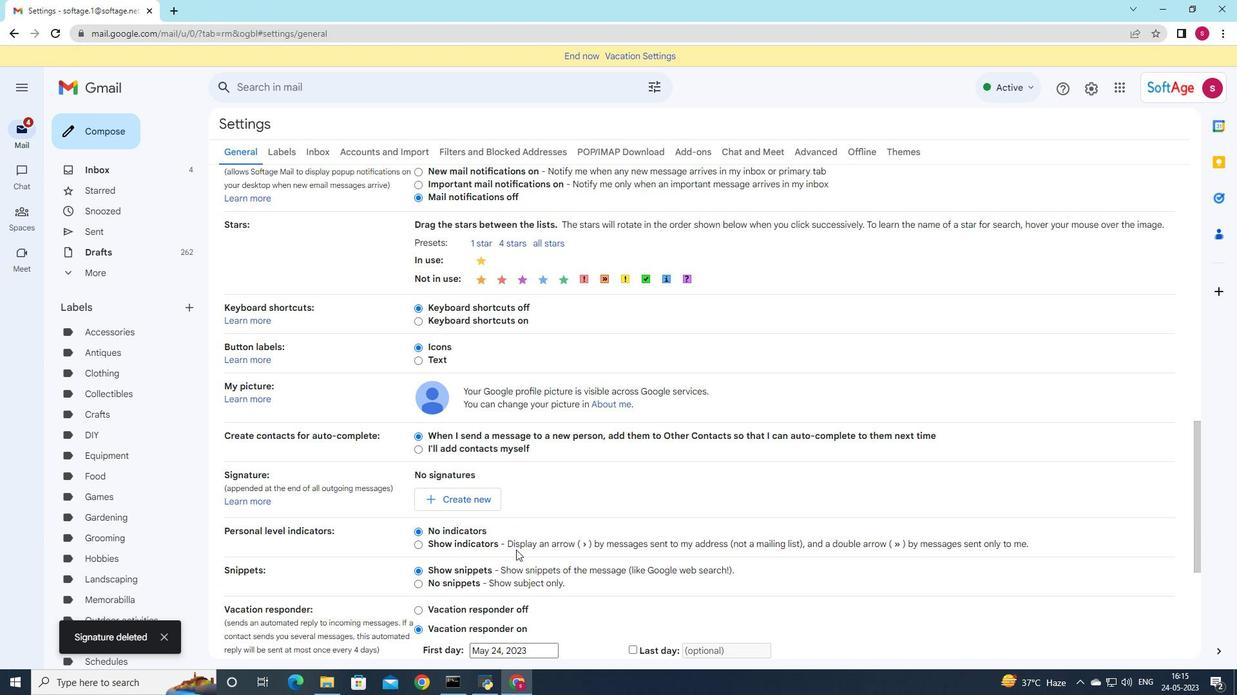 
Action: Mouse scrolled (518, 545) with delta (0, 0)
Screenshot: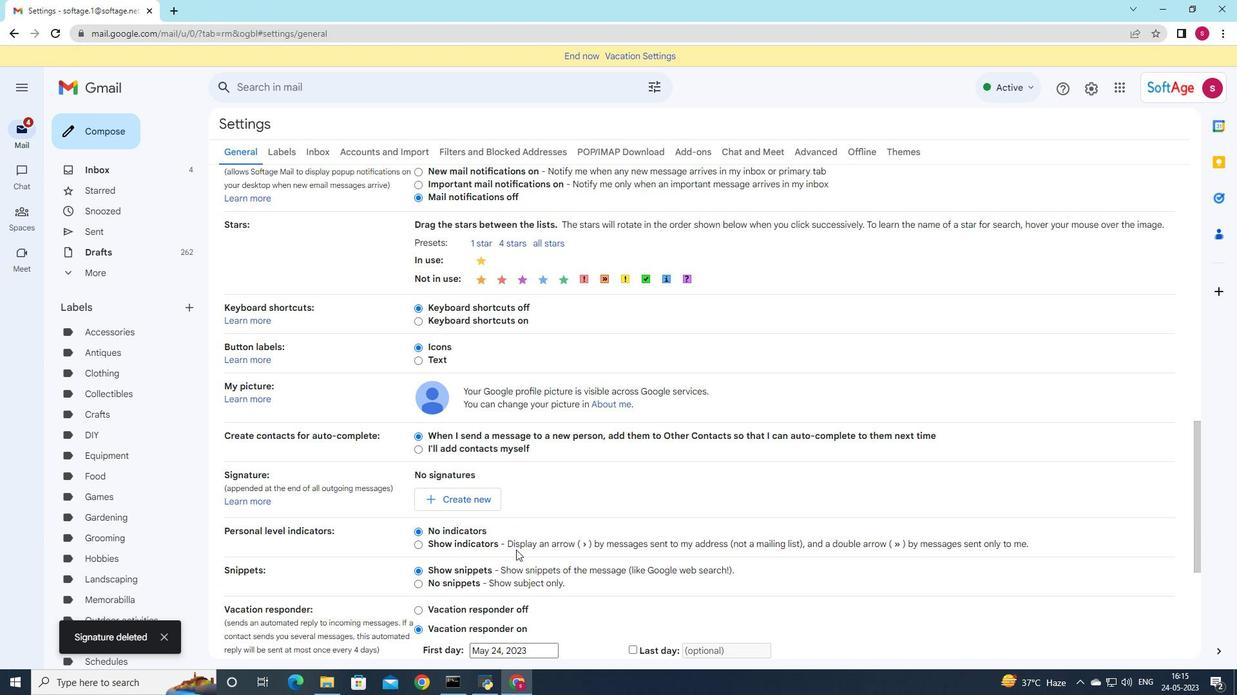 
Action: Mouse scrolled (518, 545) with delta (0, 0)
Screenshot: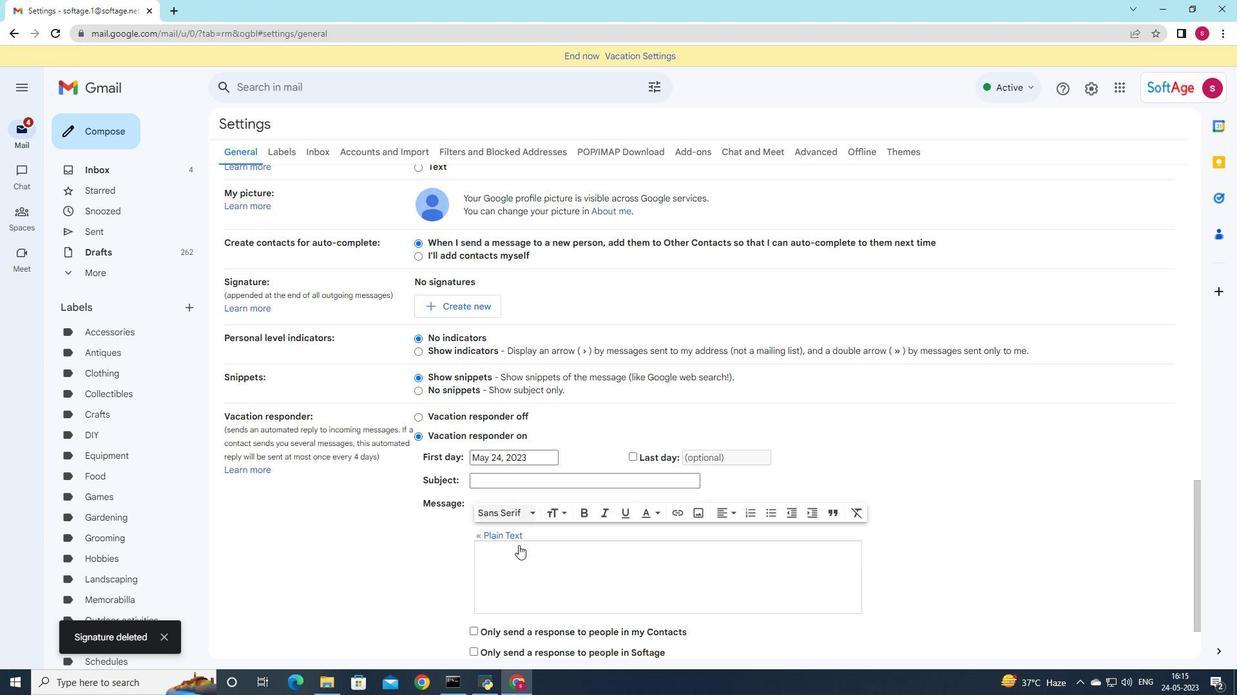 
Action: Mouse scrolled (518, 545) with delta (0, 0)
Screenshot: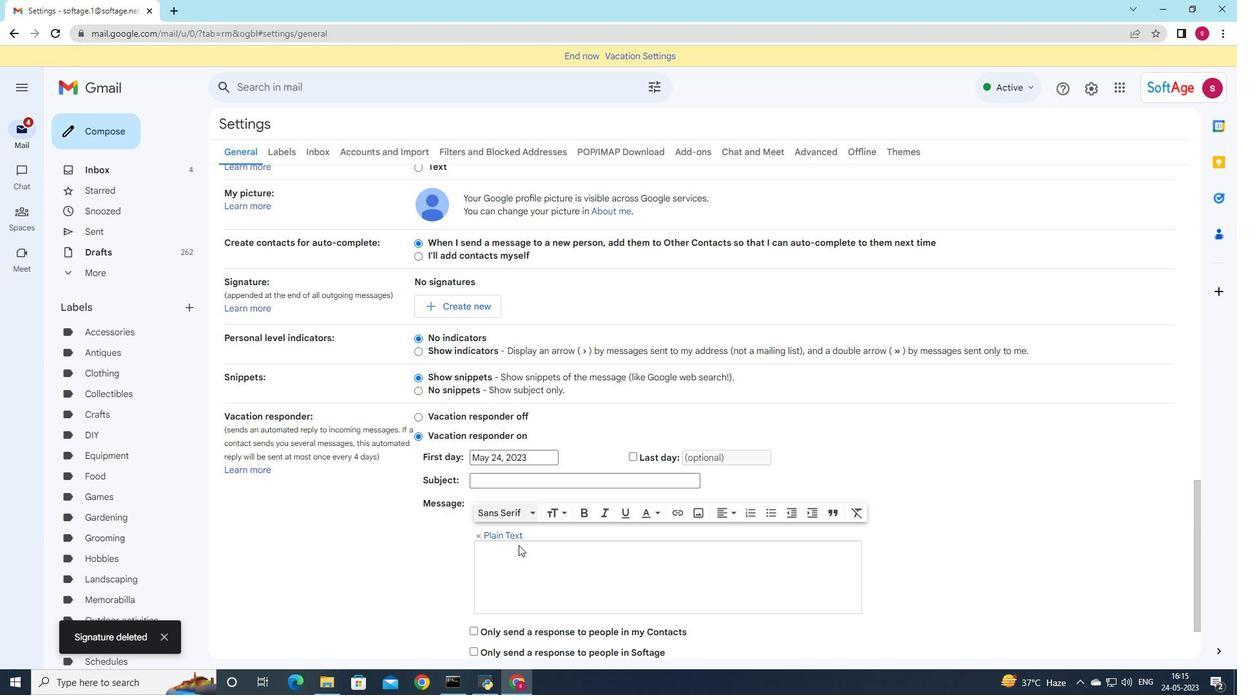 
Action: Mouse scrolled (518, 545) with delta (0, 0)
Screenshot: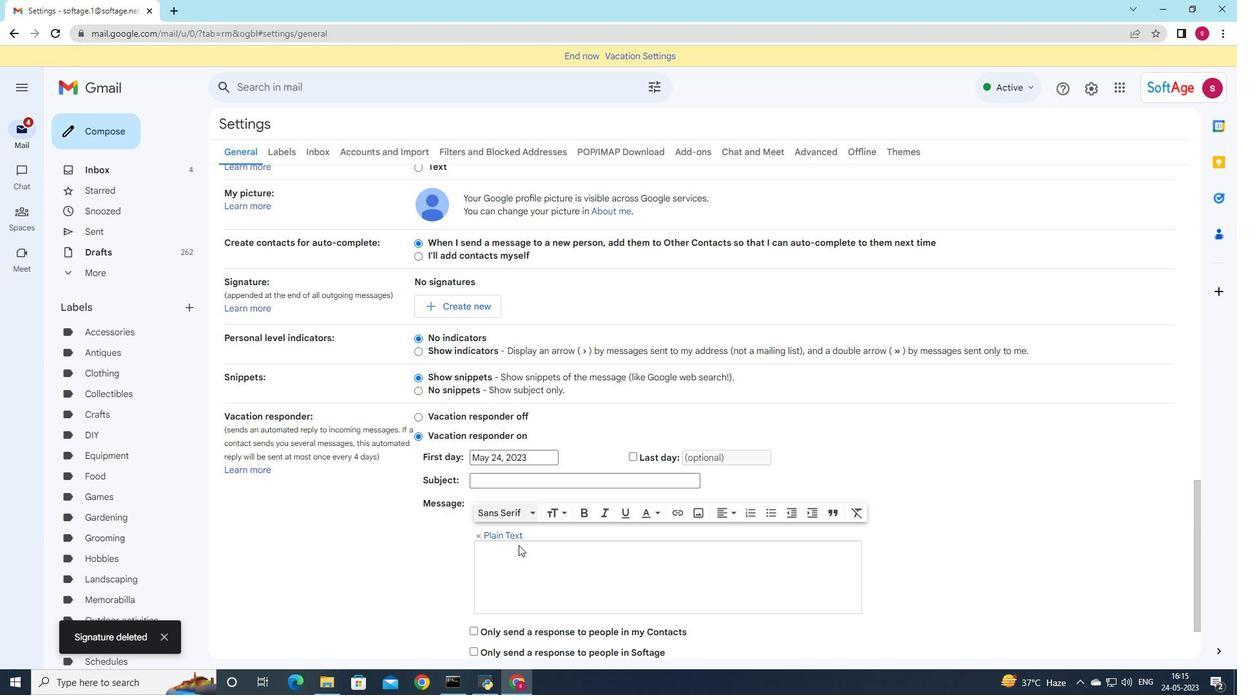 
Action: Mouse moved to (622, 498)
Screenshot: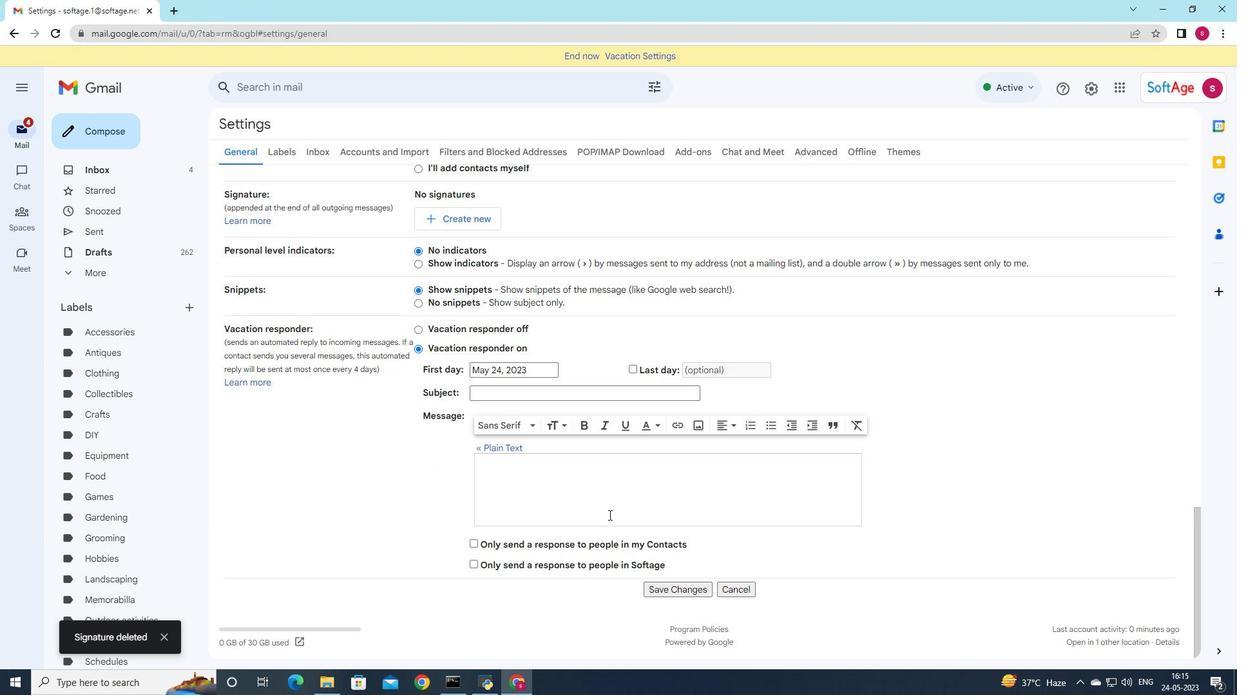 
Action: Mouse scrolled (622, 497) with delta (0, 0)
Screenshot: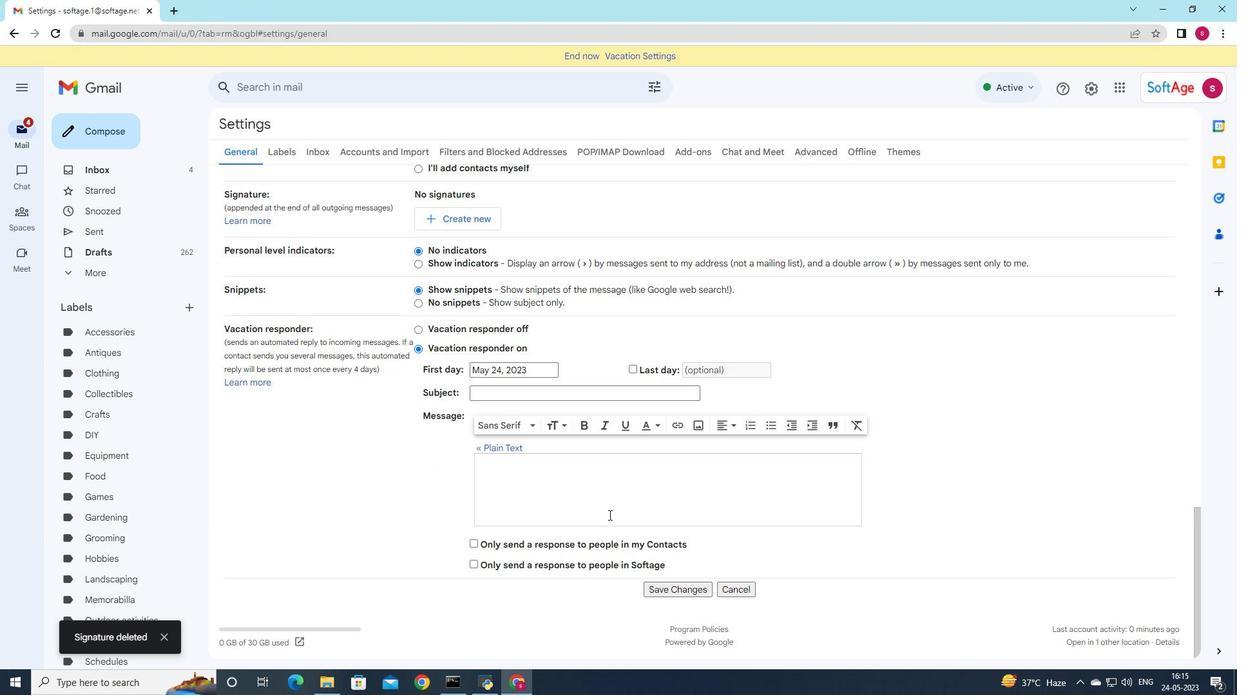 
Action: Mouse moved to (621, 497)
Screenshot: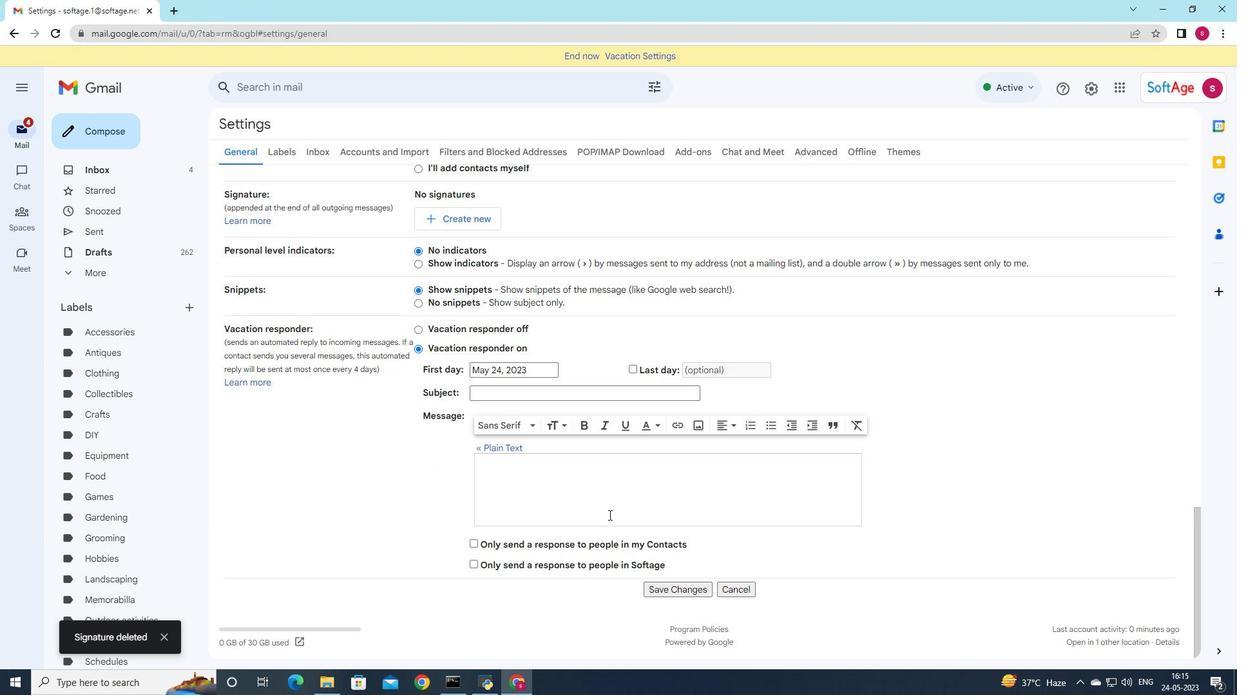 
Action: Mouse scrolled (621, 496) with delta (0, 0)
Screenshot: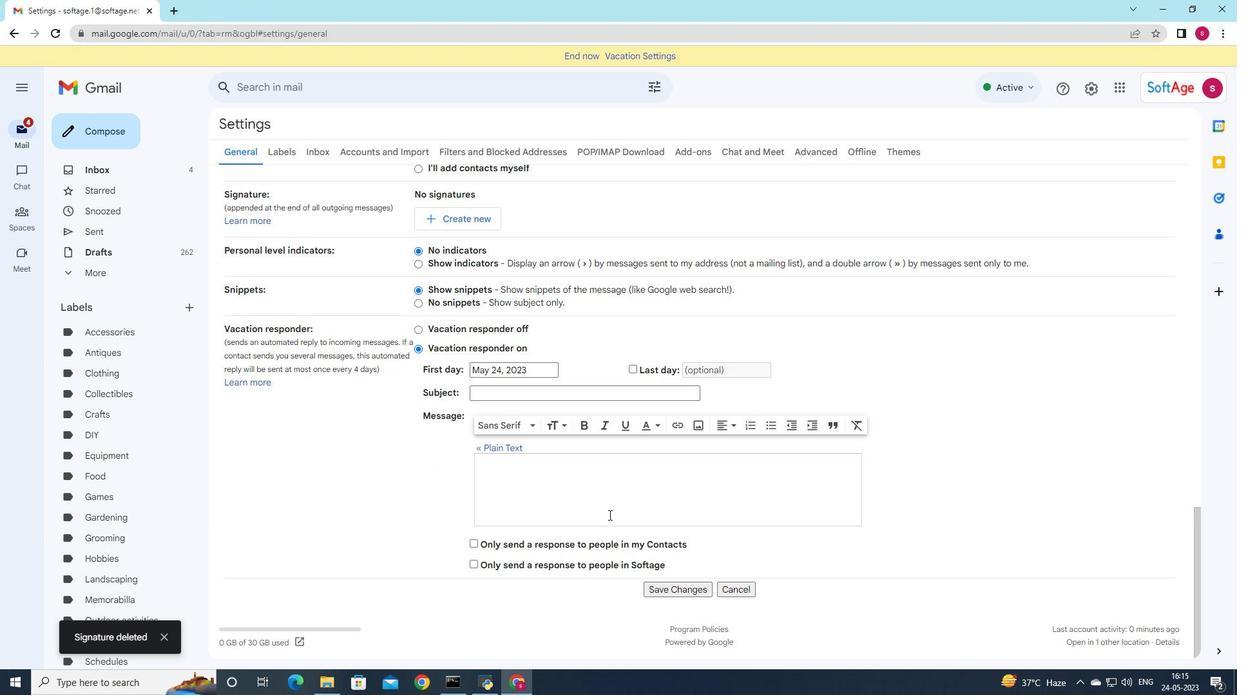 
Action: Mouse moved to (487, 362)
Screenshot: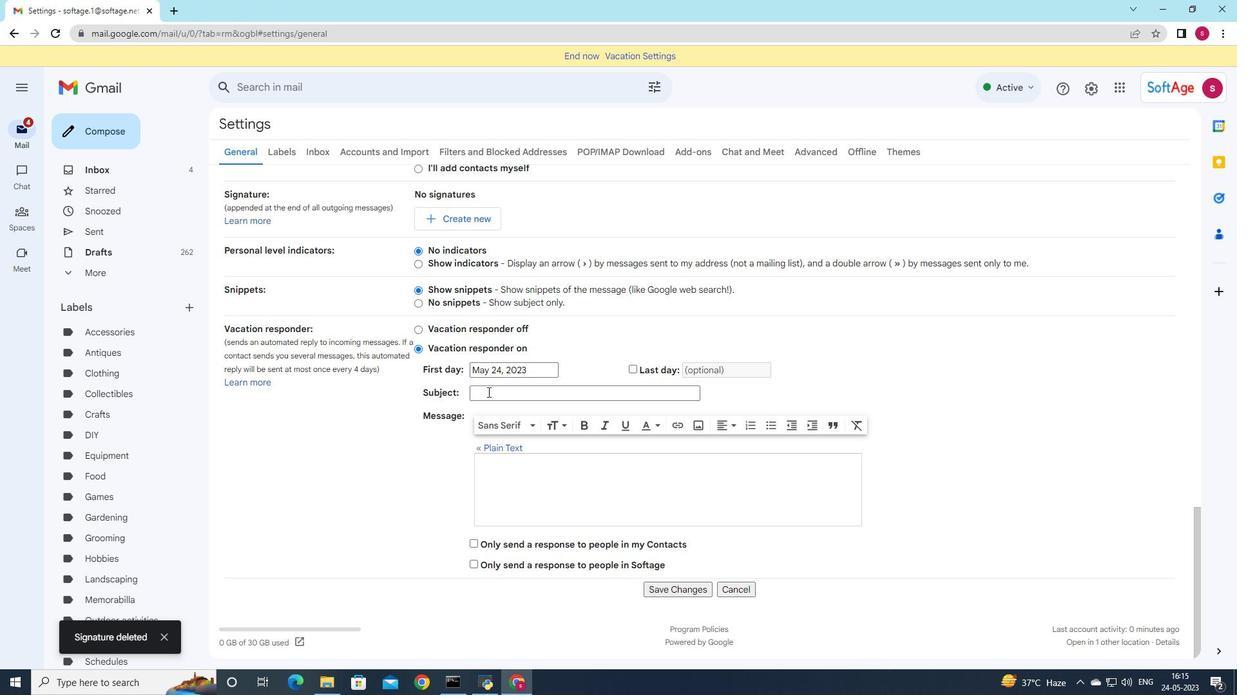 
Action: Mouse scrolled (487, 363) with delta (0, 0)
Screenshot: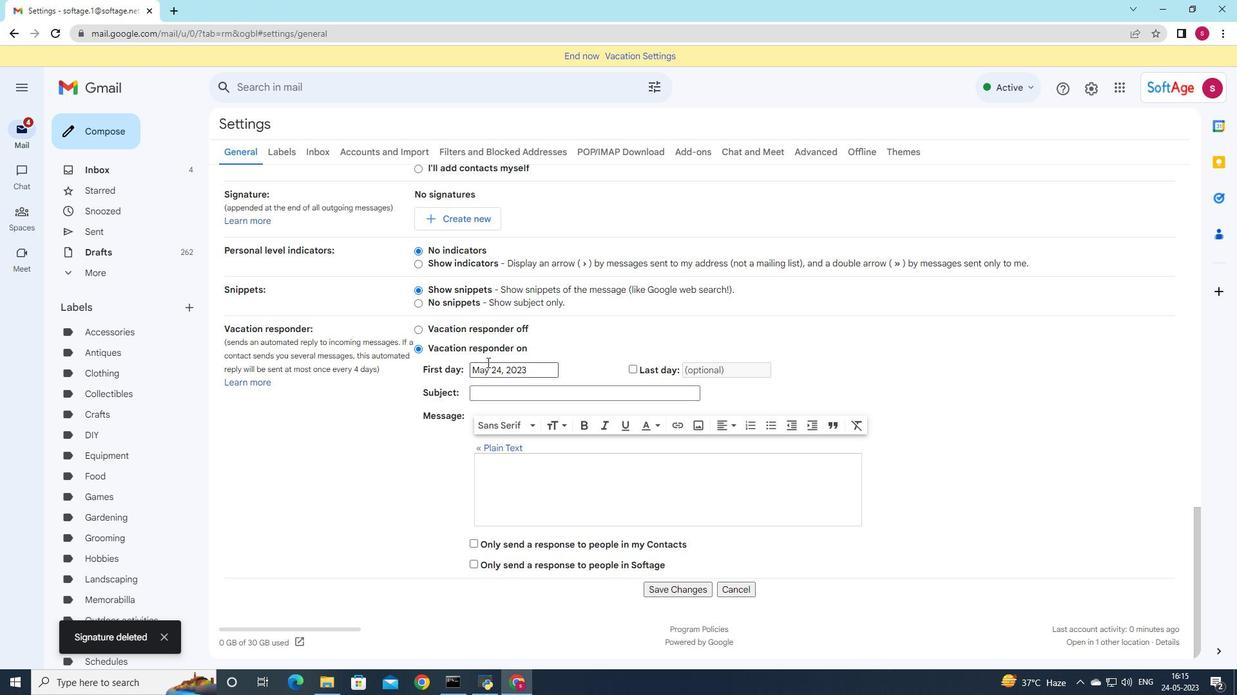 
Action: Mouse moved to (465, 279)
Screenshot: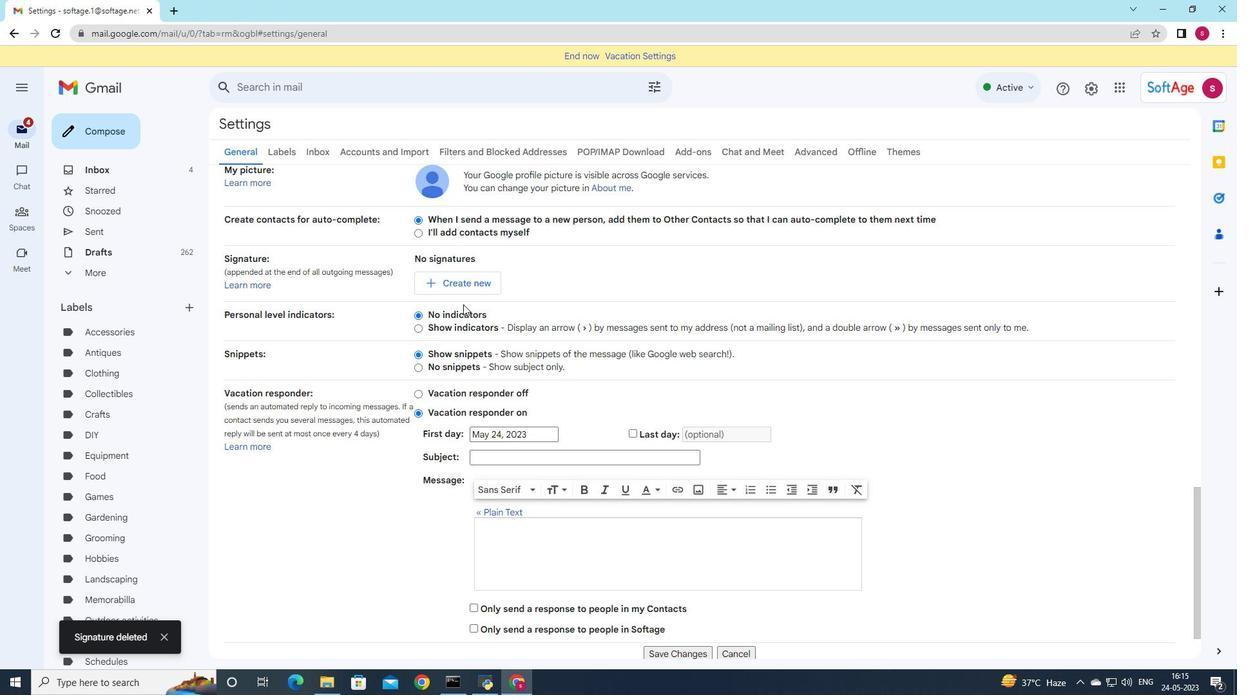 
Action: Mouse pressed left at (465, 279)
Screenshot: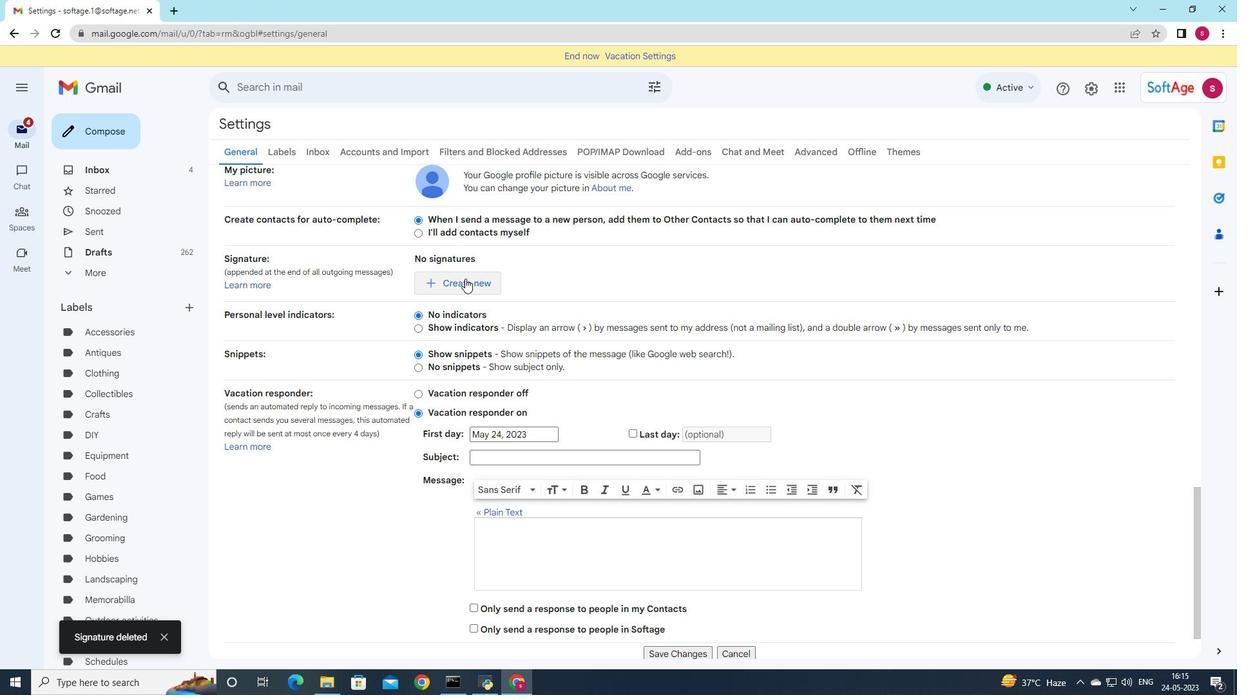 
Action: Mouse moved to (604, 341)
Screenshot: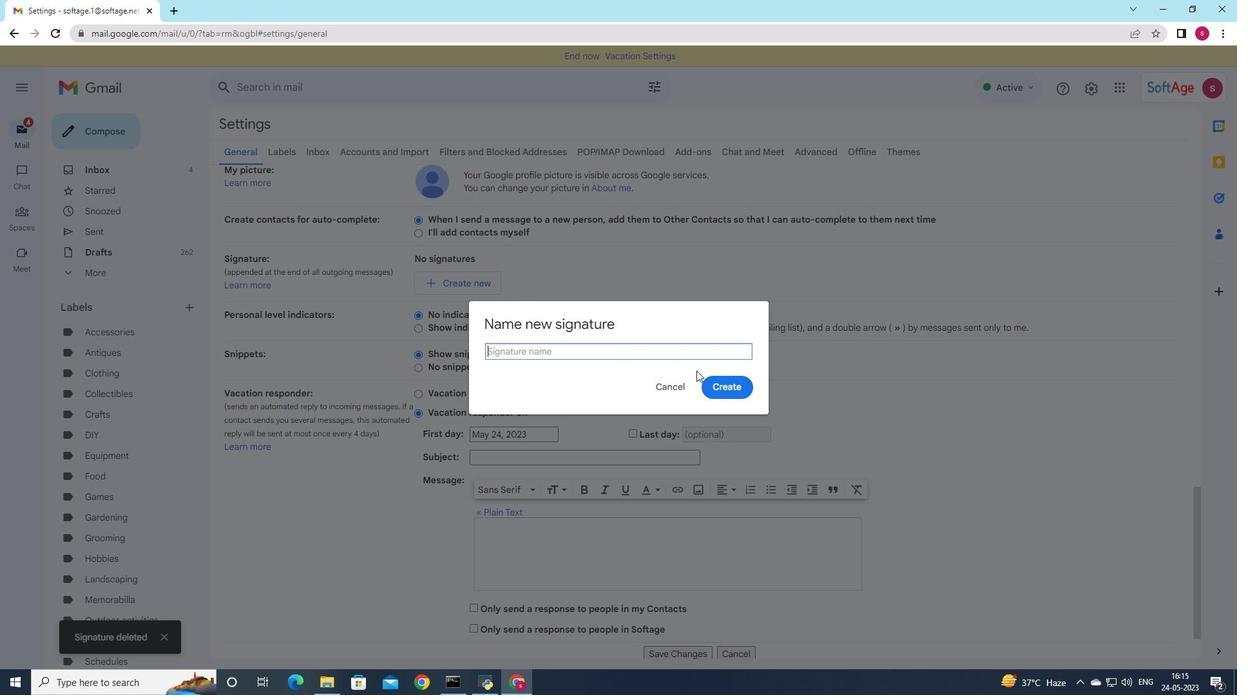 
Action: Key pressed <Key.shift>Gary<Key.space><Key.shift>Collins
Screenshot: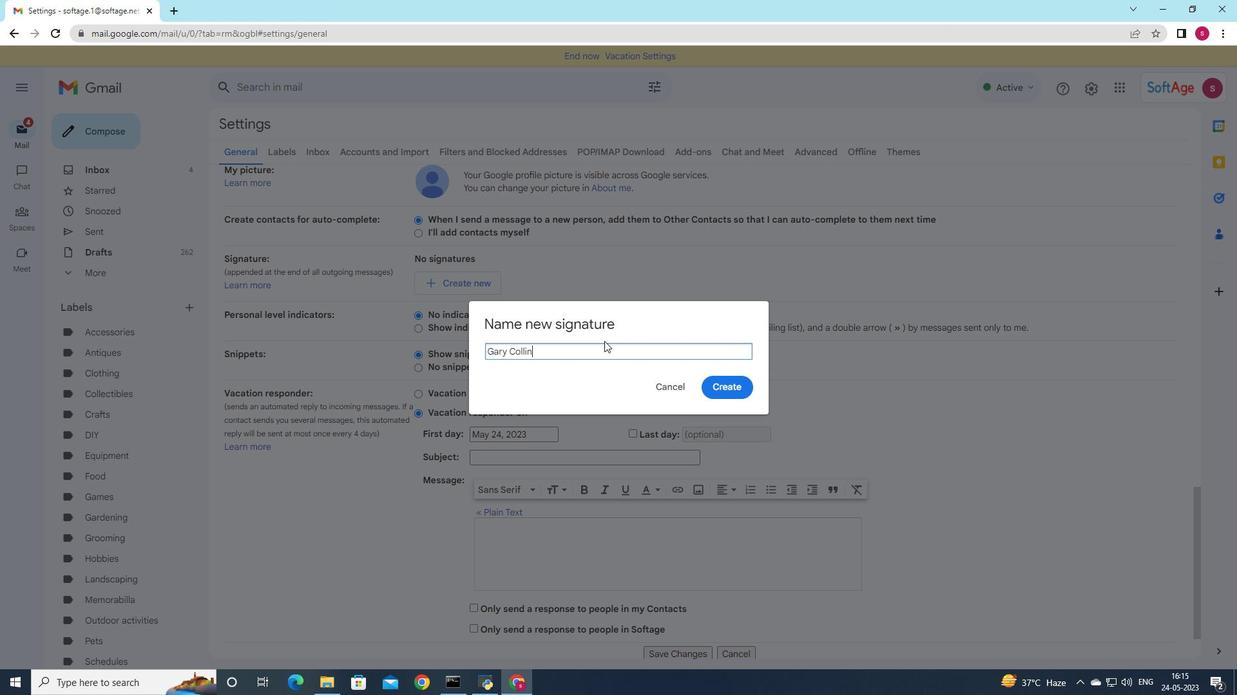 
Action: Mouse moved to (737, 396)
Screenshot: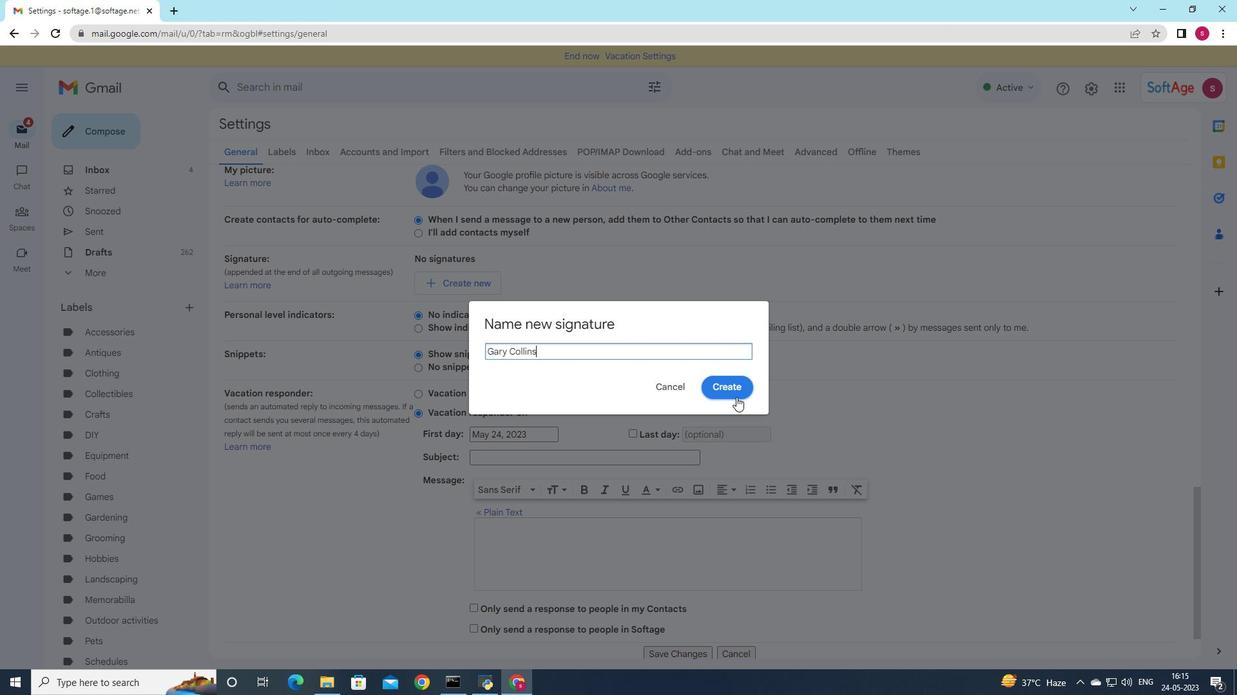
Action: Mouse pressed left at (737, 396)
Screenshot: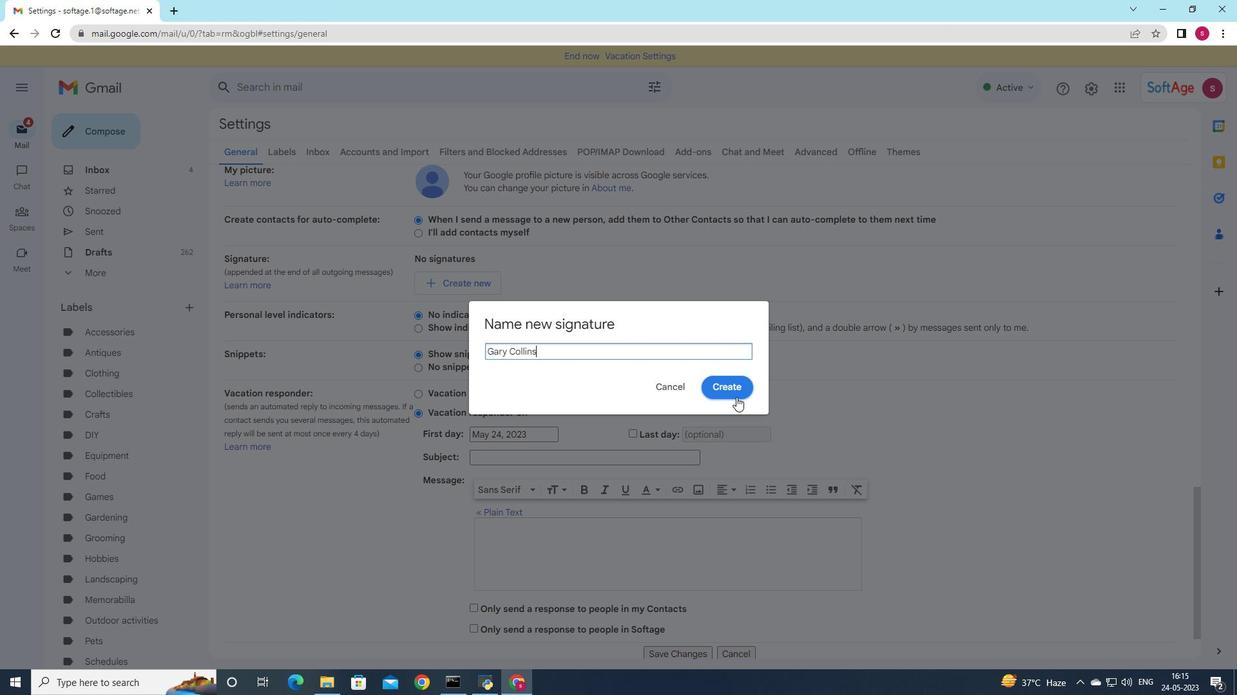 
Action: Mouse moved to (704, 292)
Screenshot: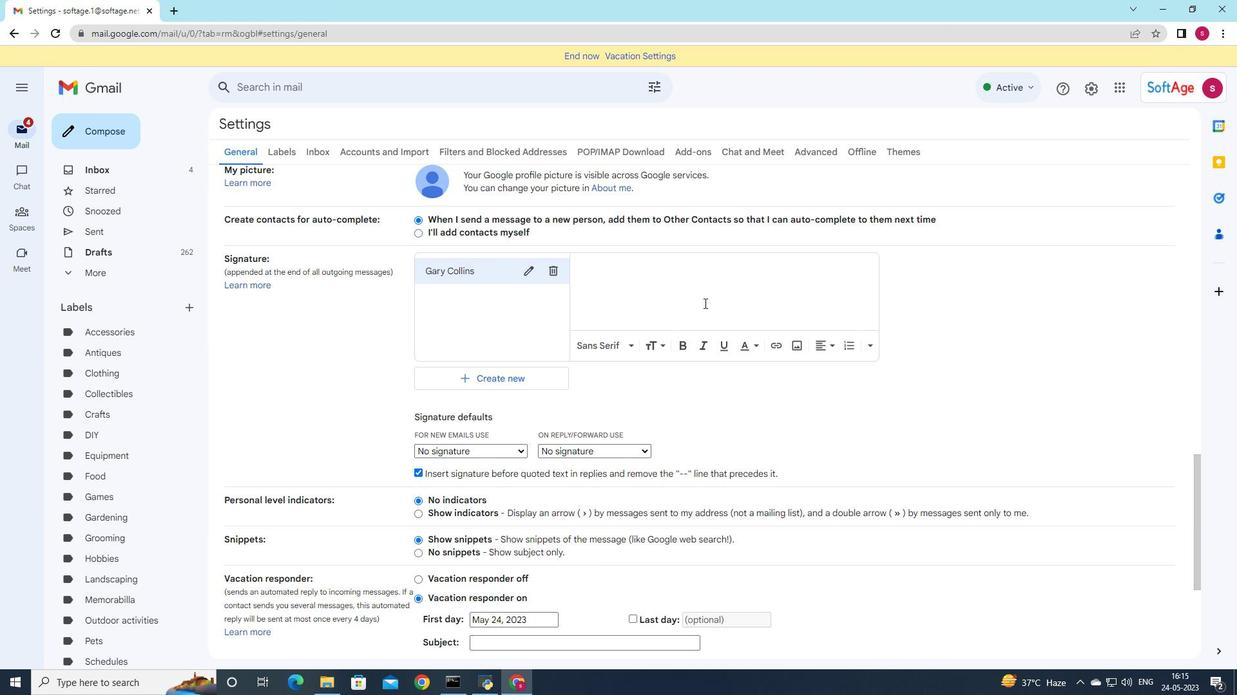 
Action: Mouse pressed left at (704, 292)
Screenshot: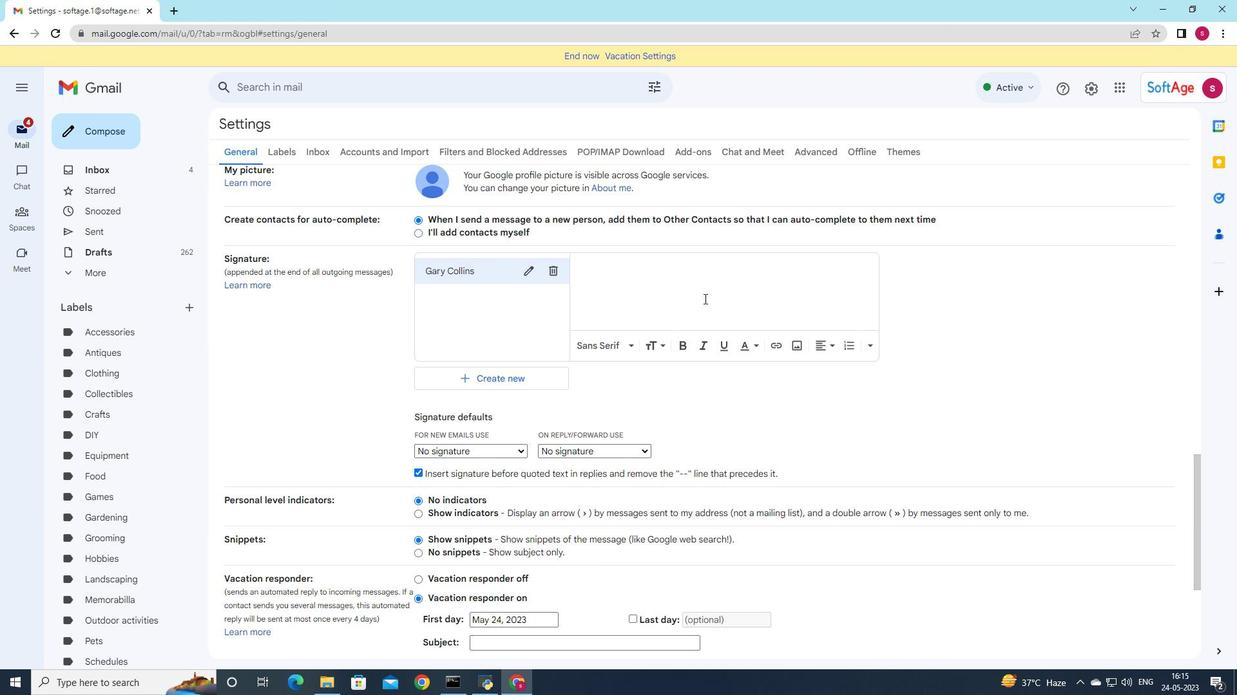 
Action: Mouse moved to (704, 293)
Screenshot: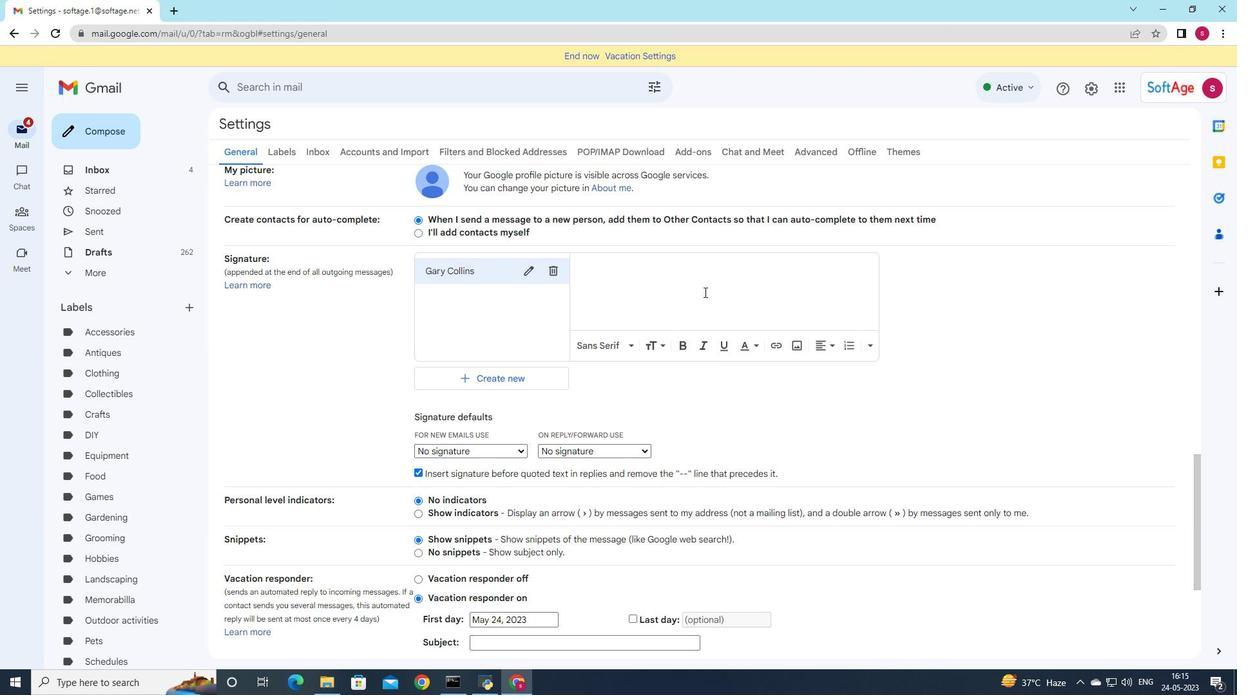 
Action: Key pressed <Key.shift><Key.shift><Key.shift><Key.shift><Key.shift><Key.shift><Key.shift><Key.shift><Key.shift><Key.shift><Key.shift><Key.shift><Key.shift><Key.shift><Key.shift><Key.shift><Key.shift><Key.shift><Key.shift><Key.shift><Key.shift><Key.shift><Key.shift><Key.shift><Key.shift><Key.shift><Key.shift><Key.shift><Key.shift><Key.shift><Key.shift><Key.shift><Key.shift><Key.shift><Key.shift><Key.shift><Key.shift><Key.shift><Key.shift><Key.shift><Key.shift><Key.shift><Key.shift><Key.shift><Key.shift><Key.shift><Key.shift><Key.shift><Key.shift><Key.shift><Key.shift><Key.shift><Key.shift><Key.shift><Key.shift><Key.shift><Key.shift><Key.shift><Key.shift>gar<Key.backspace><Key.backspace><Key.backspace><Key.shift>Gary<Key.space><Key.shift>Colins
Screenshot: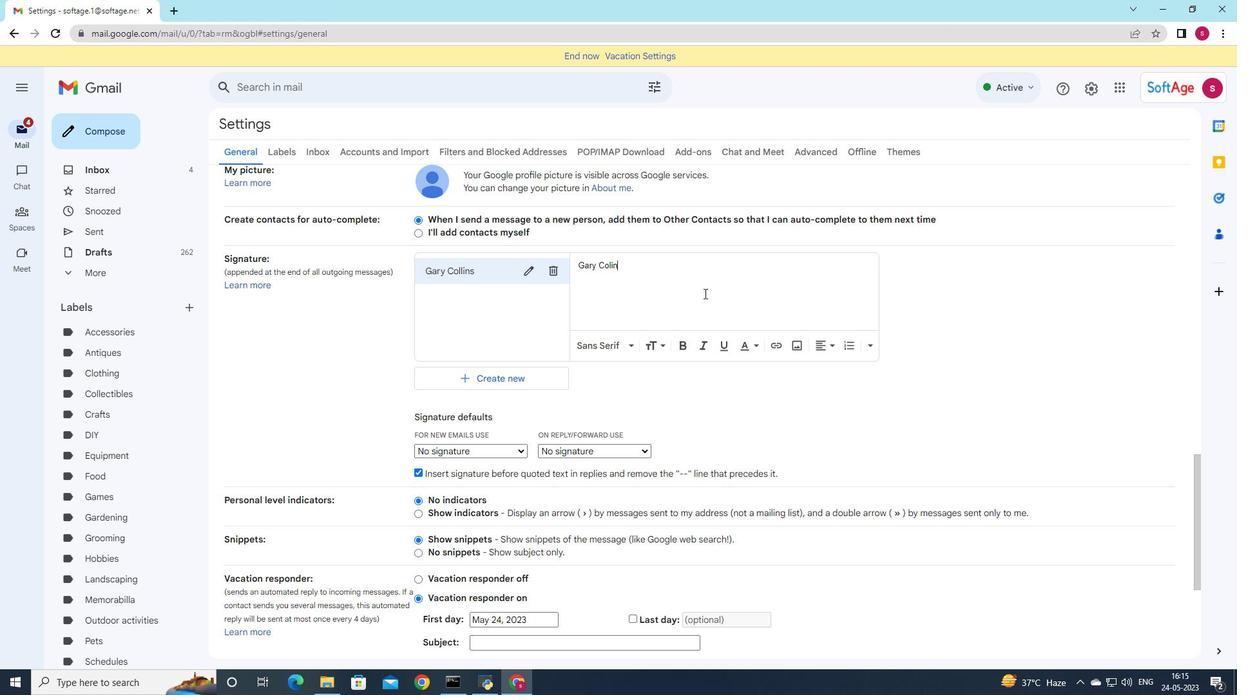 
Action: Mouse moved to (610, 266)
Screenshot: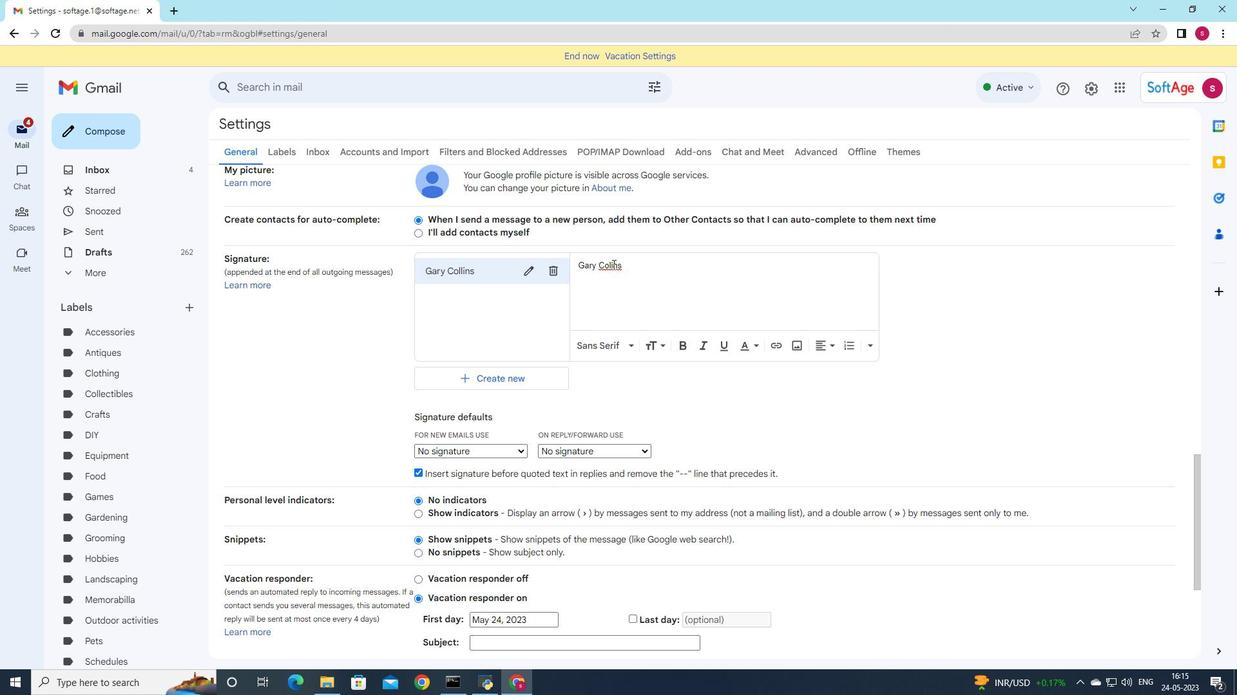 
Action: Mouse pressed left at (610, 266)
Screenshot: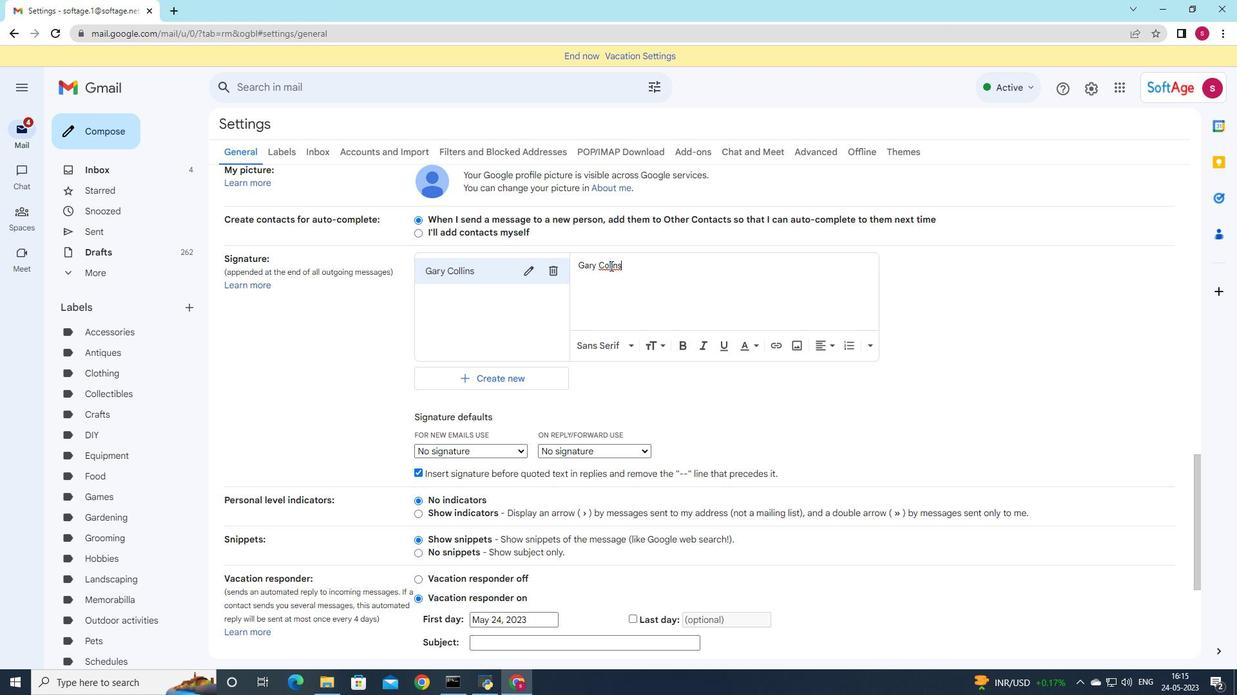
Action: Mouse moved to (720, 360)
Screenshot: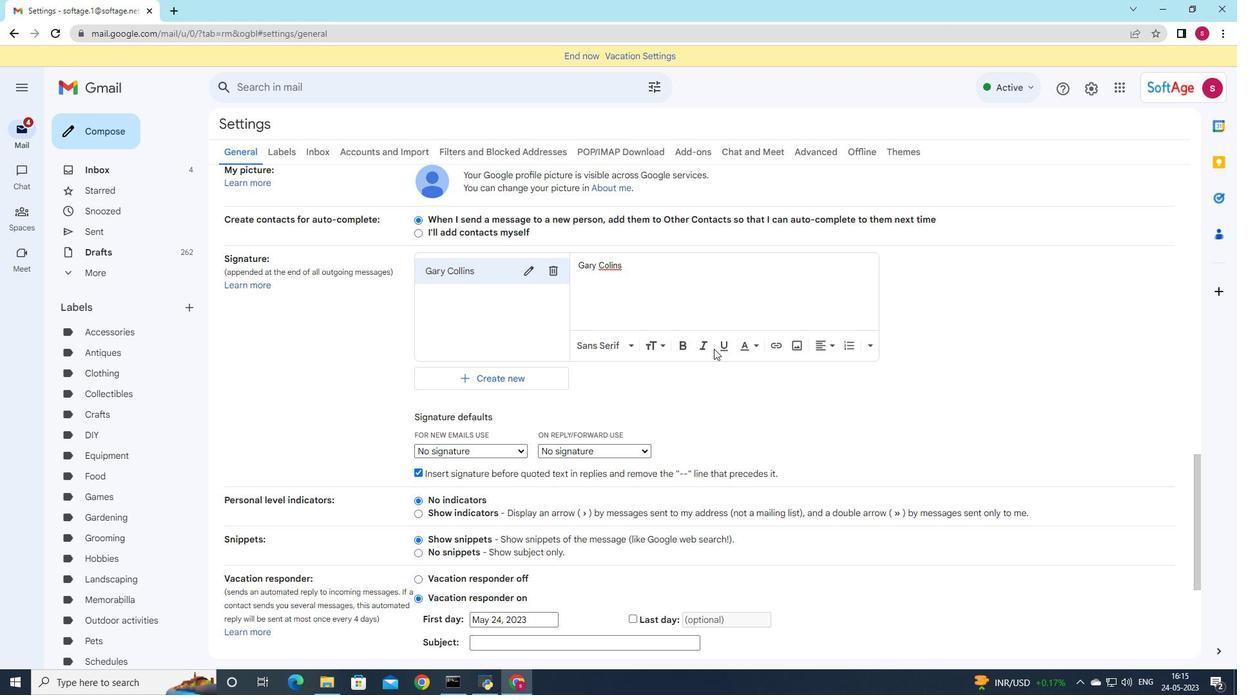 
Action: Key pressed l
Screenshot: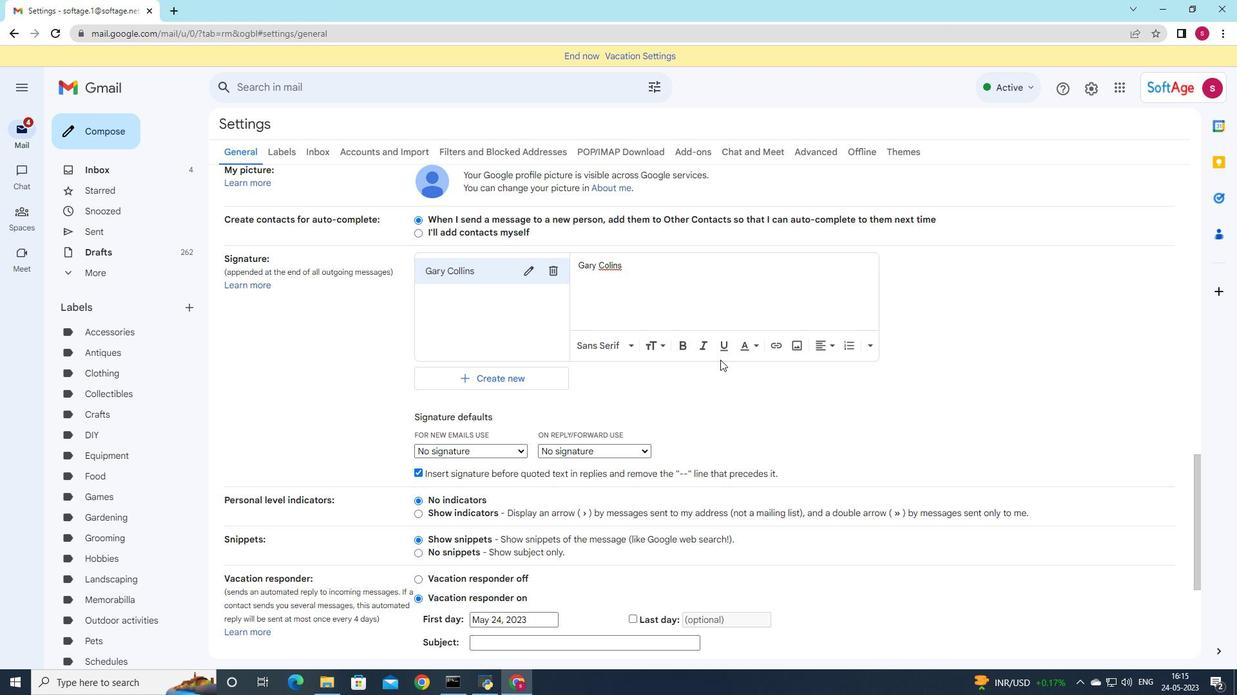 
Action: Mouse moved to (505, 467)
Screenshot: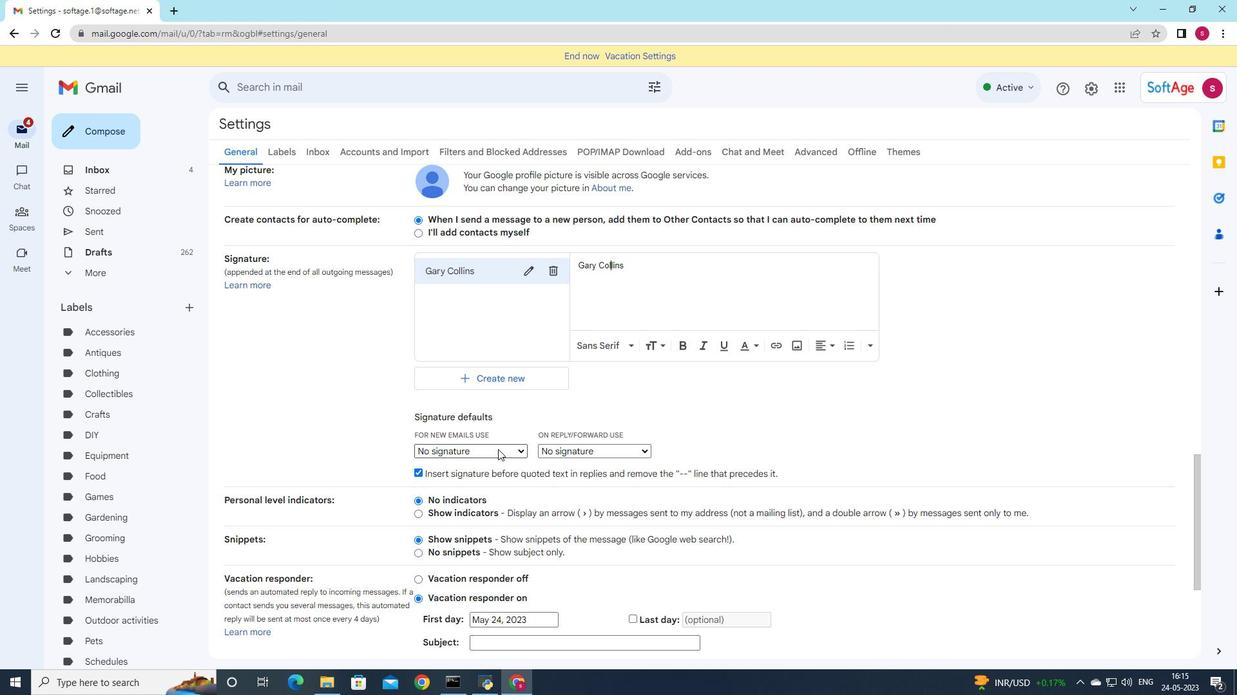 
Action: Mouse pressed left at (498, 449)
Screenshot: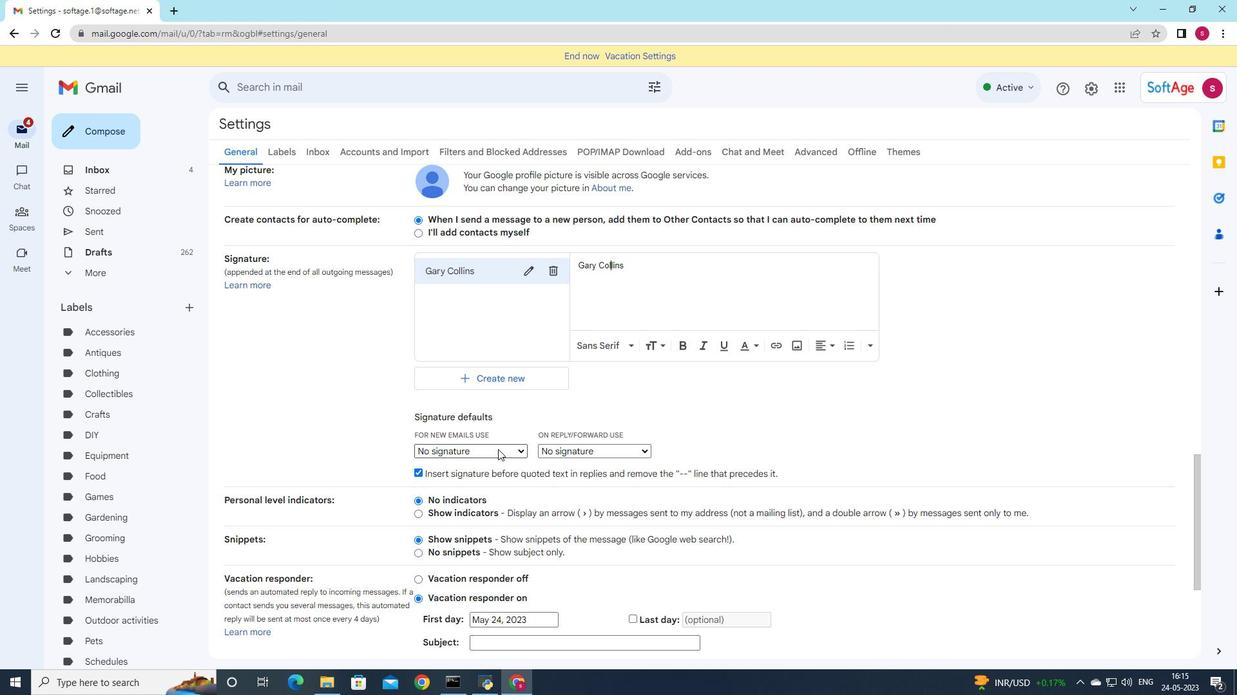 
Action: Mouse moved to (522, 472)
Screenshot: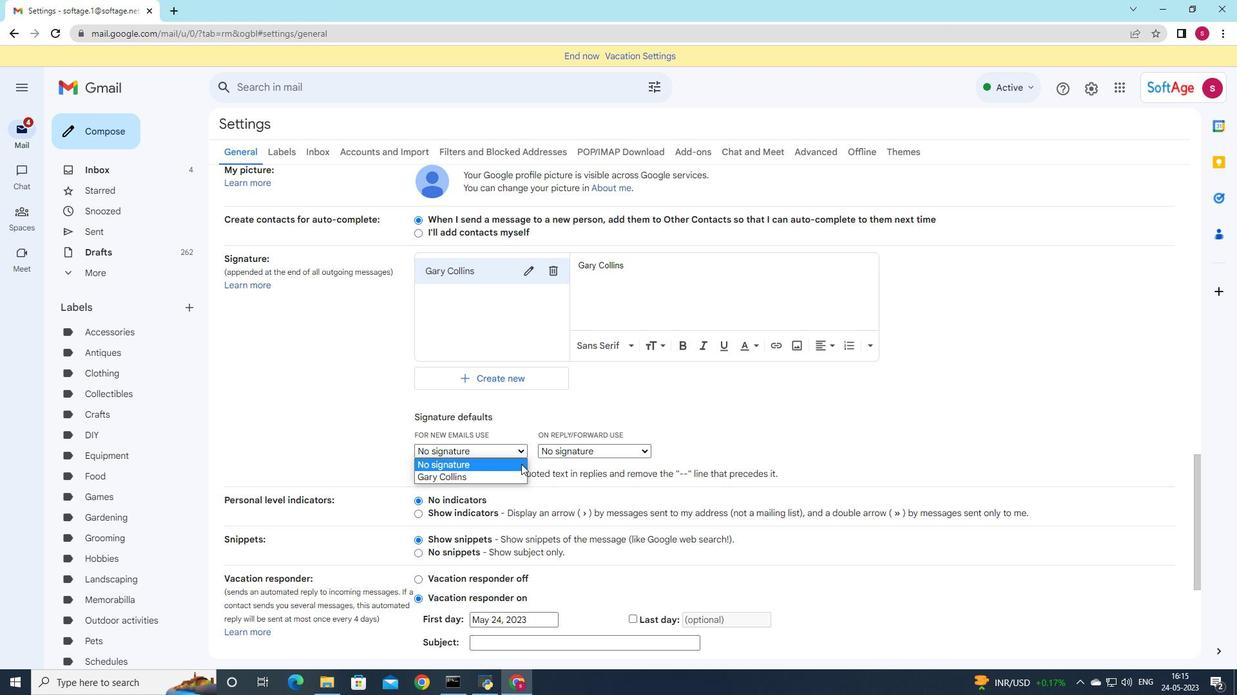 
Action: Mouse pressed left at (522, 472)
Screenshot: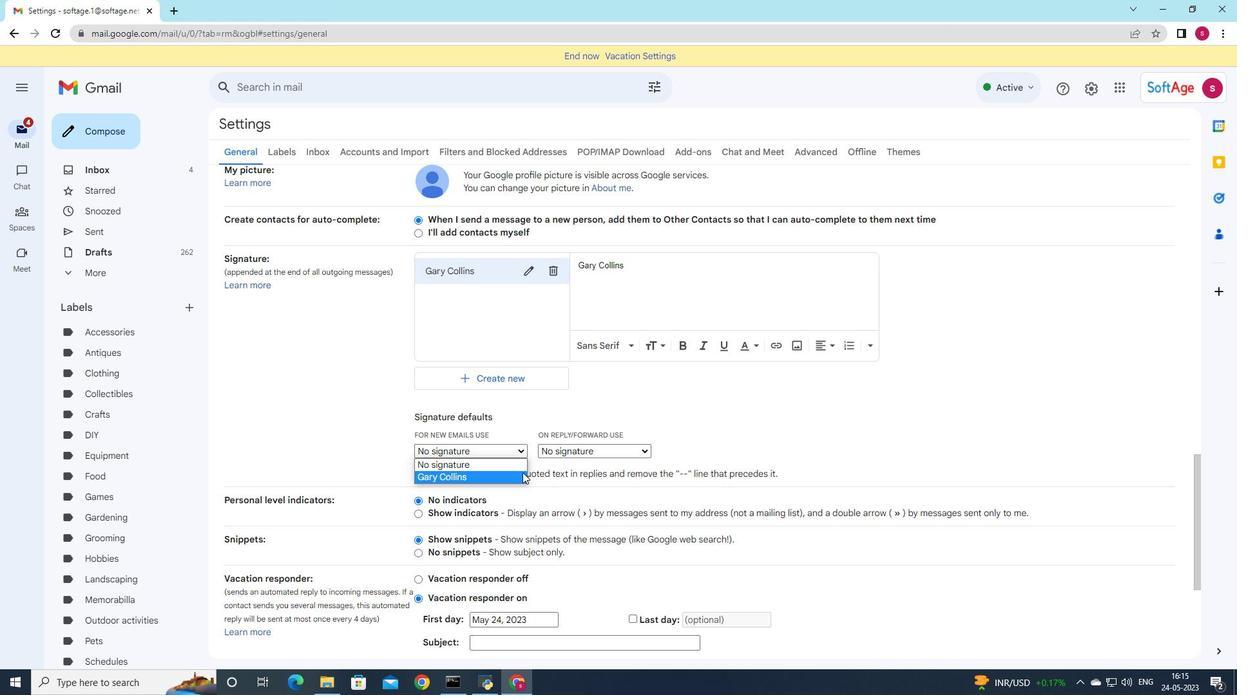 
Action: Mouse moved to (581, 444)
Screenshot: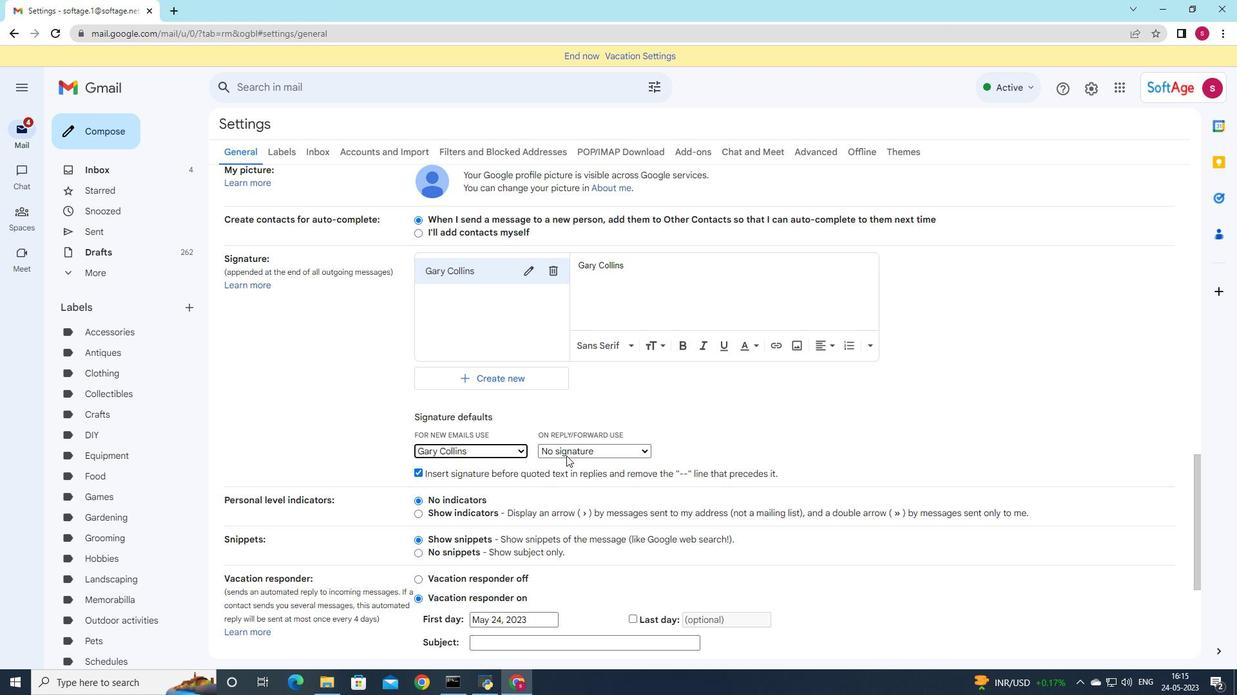 
Action: Mouse pressed left at (581, 444)
Screenshot: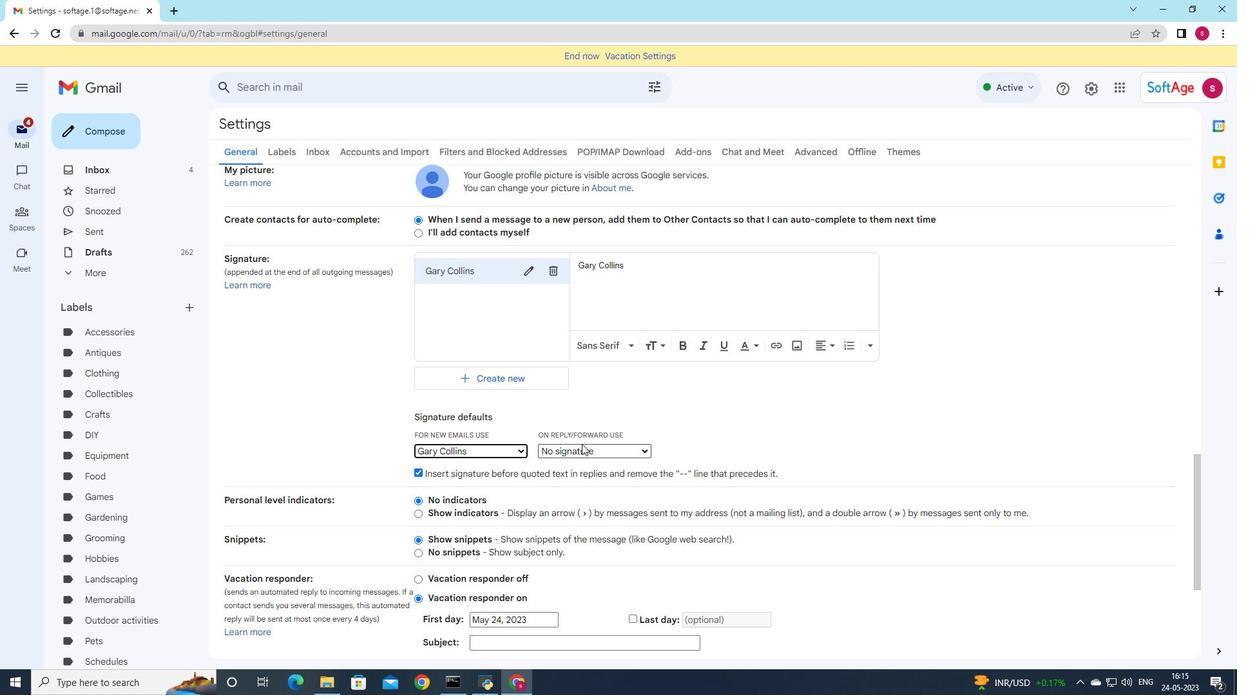 
Action: Mouse moved to (587, 482)
Screenshot: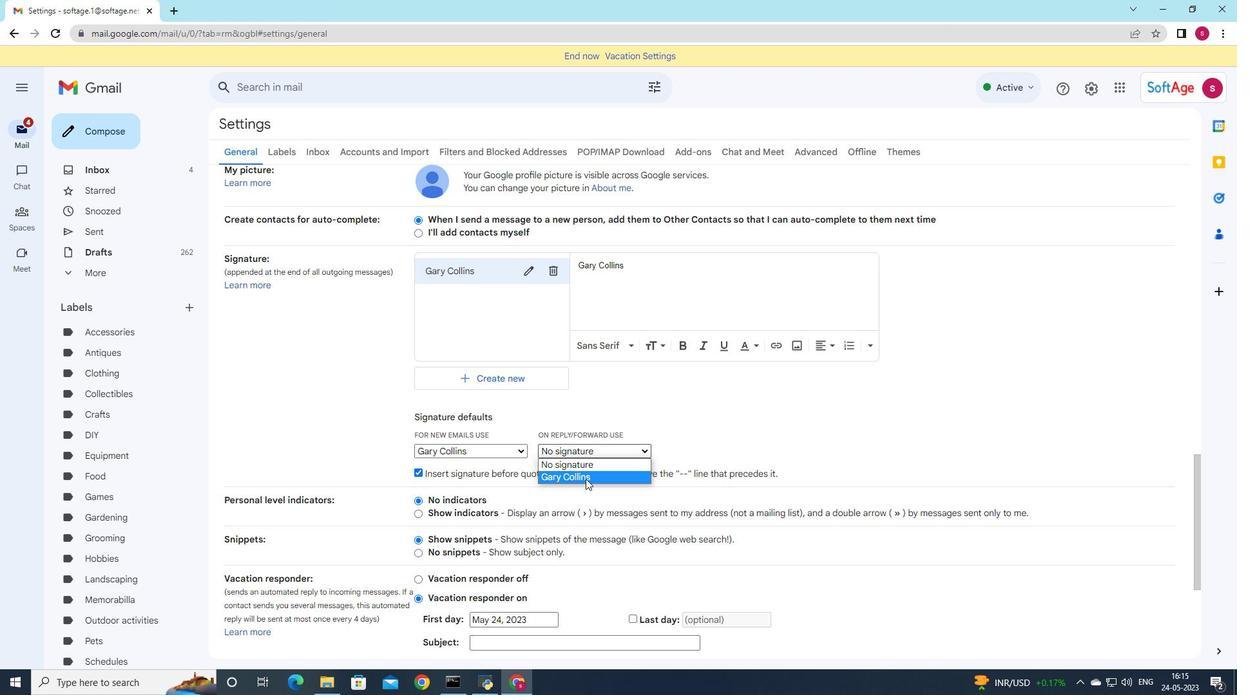 
Action: Mouse pressed left at (587, 482)
Screenshot: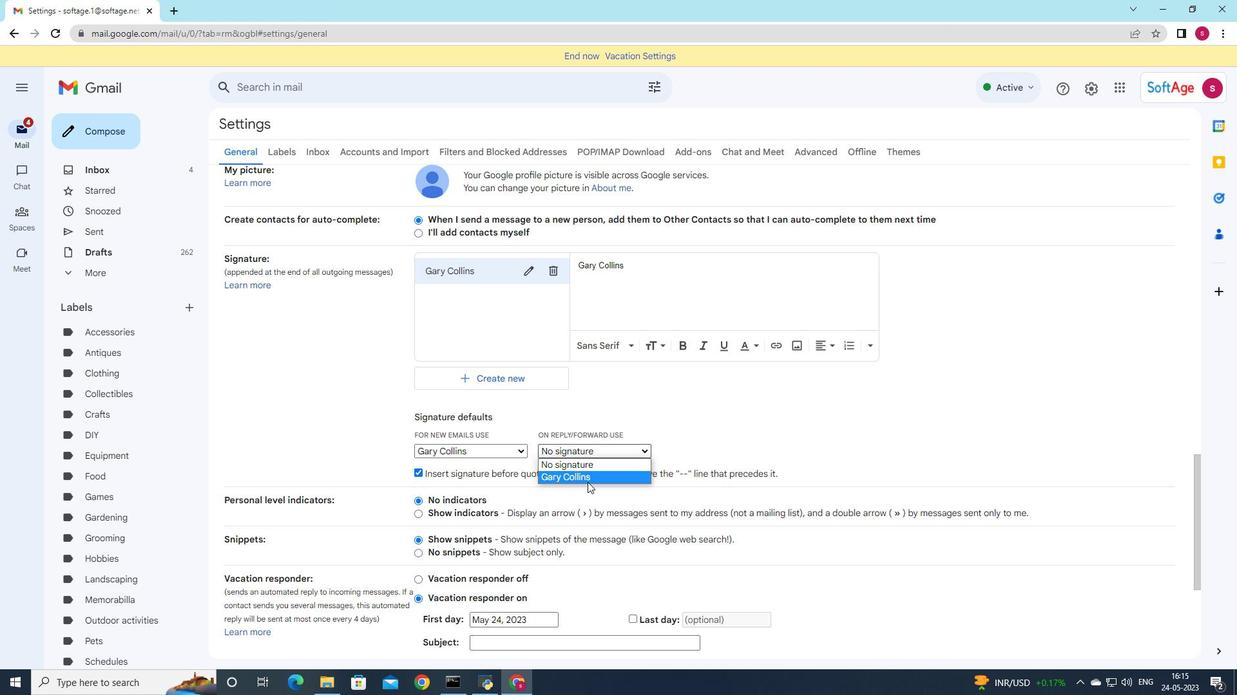 
Action: Mouse moved to (588, 471)
Screenshot: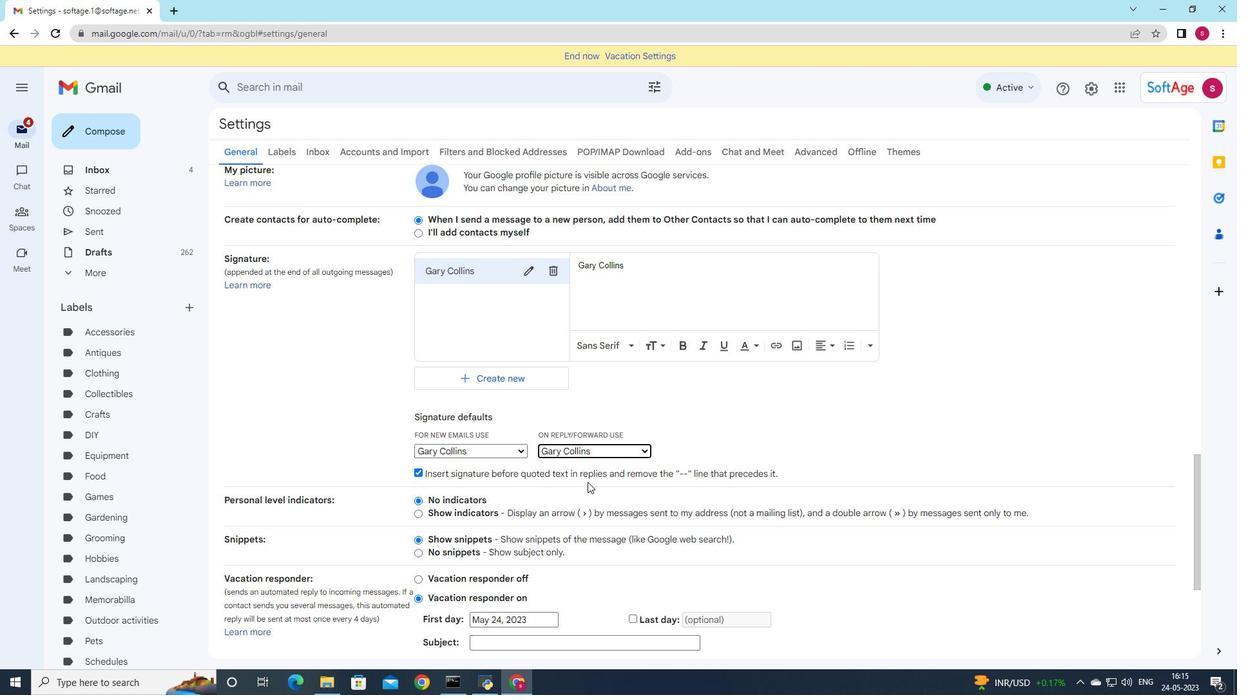 
Action: Mouse scrolled (588, 470) with delta (0, 0)
Screenshot: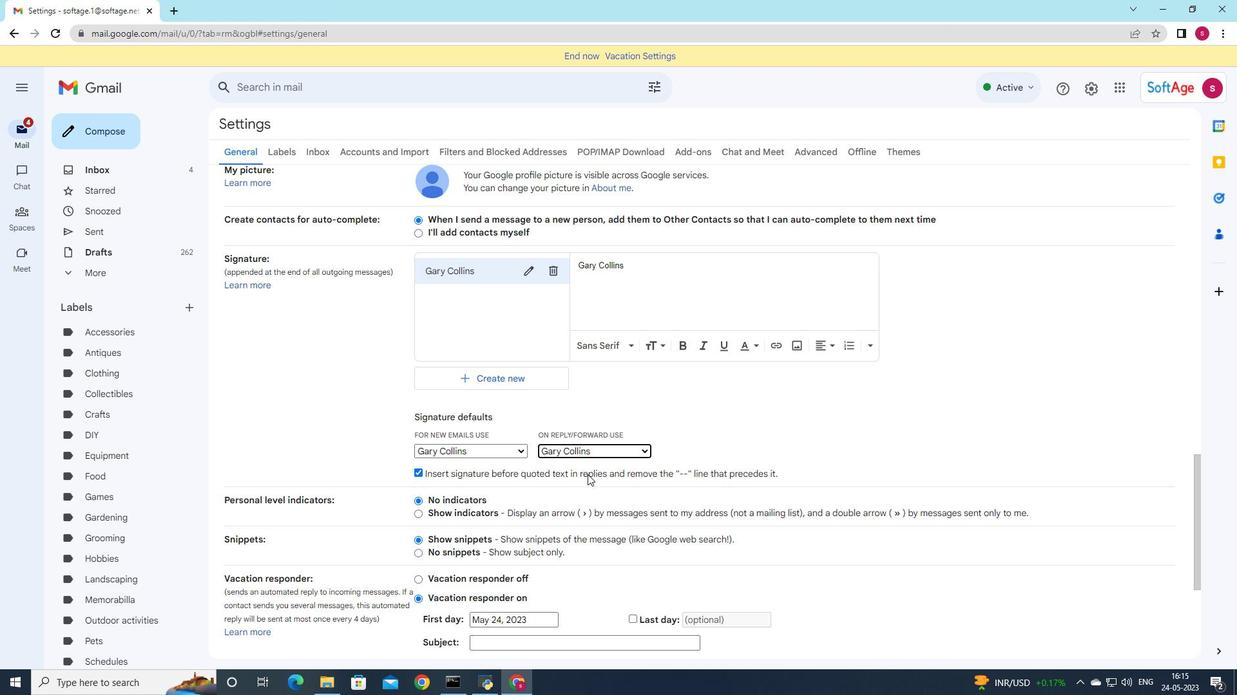 
Action: Mouse scrolled (588, 470) with delta (0, 0)
Screenshot: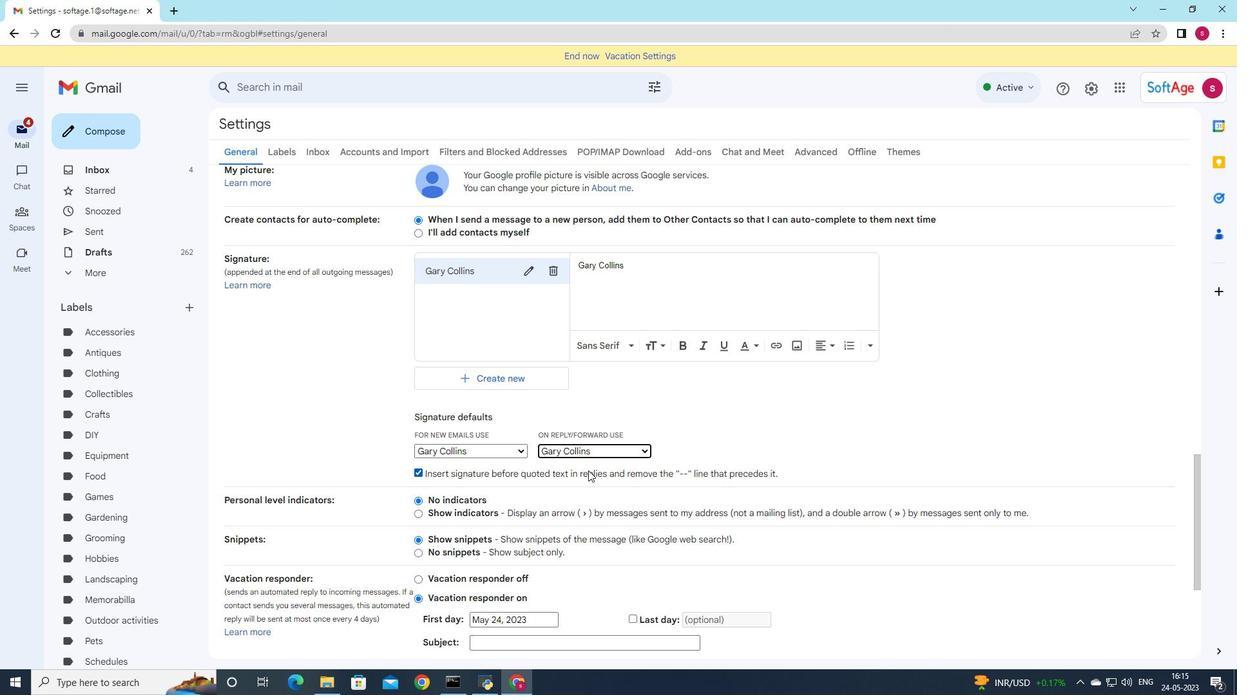 
Action: Mouse scrolled (588, 470) with delta (0, 0)
Screenshot: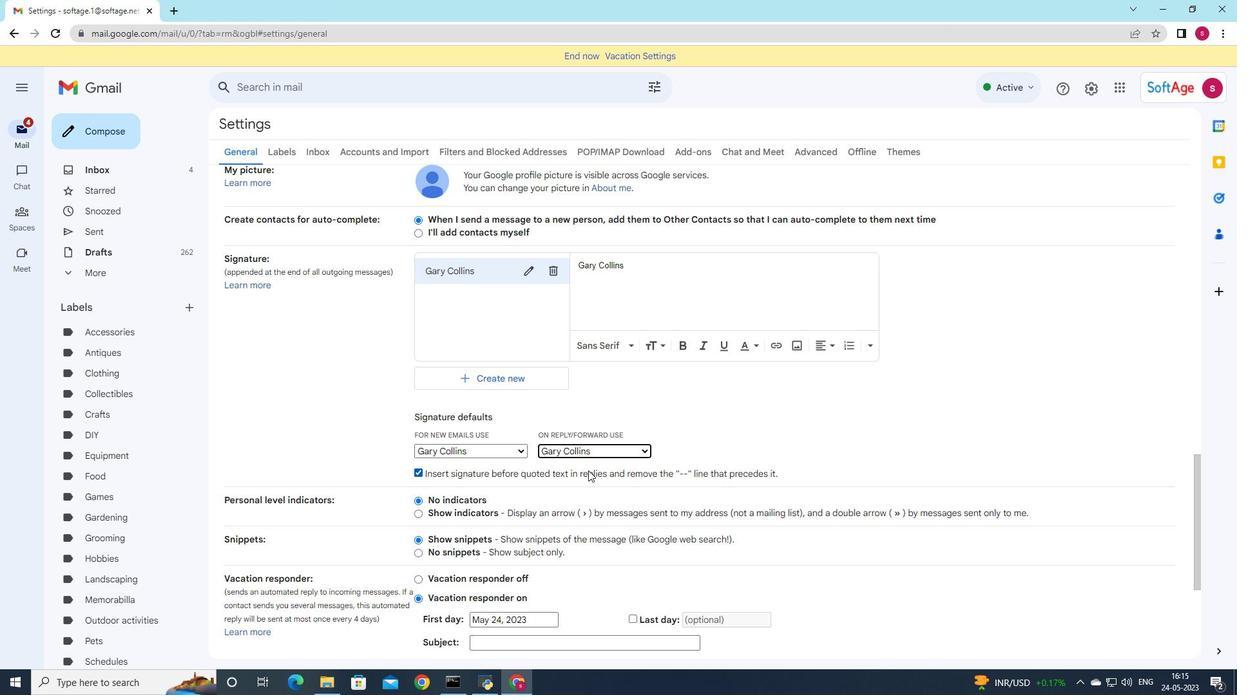 
Action: Mouse scrolled (588, 470) with delta (0, 0)
Screenshot: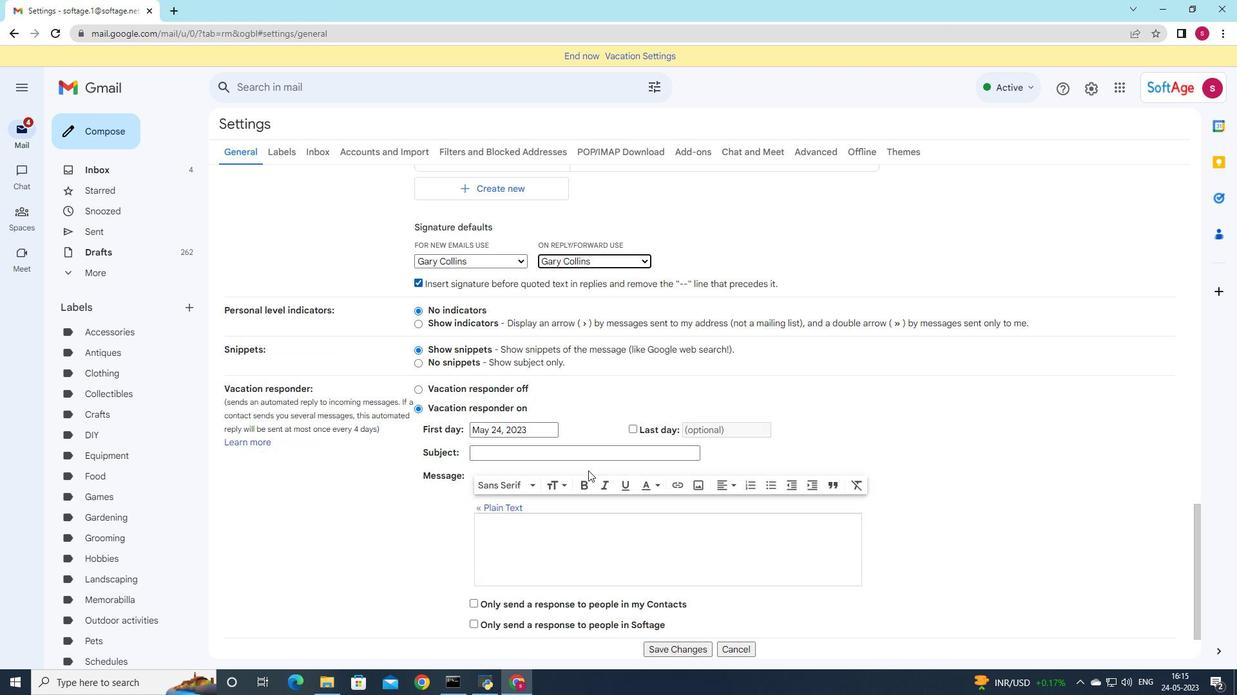 
Action: Mouse scrolled (588, 470) with delta (0, 0)
Screenshot: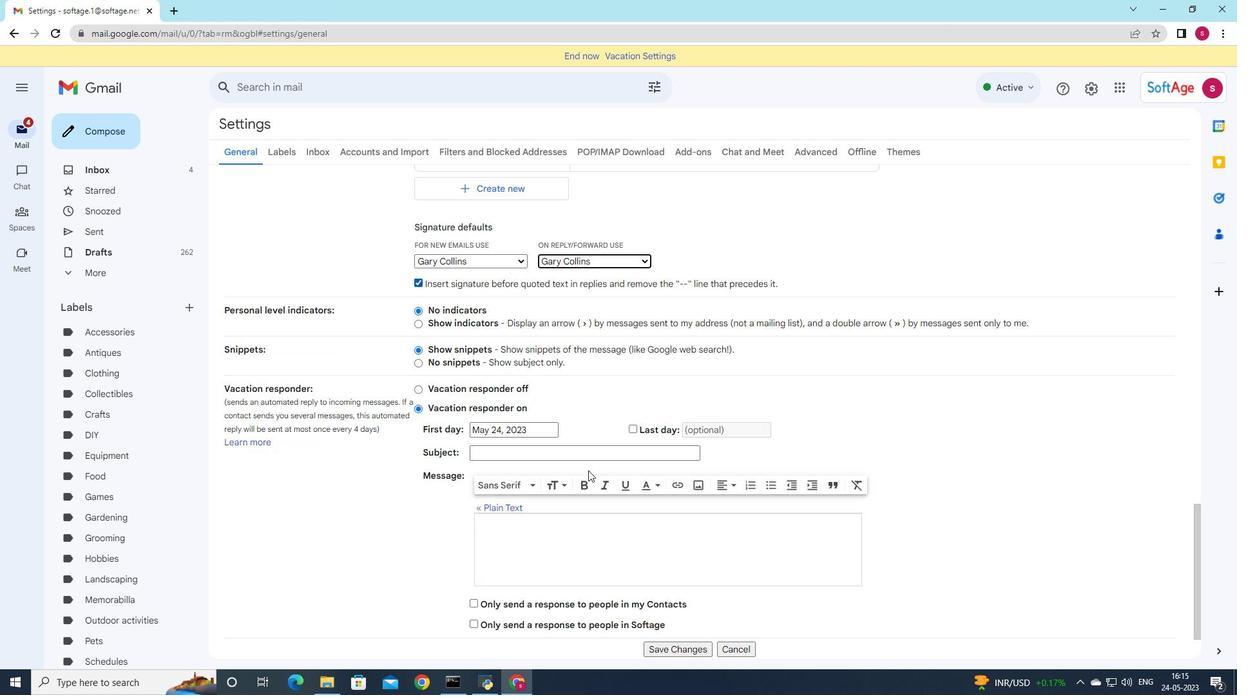 
Action: Mouse scrolled (588, 470) with delta (0, 0)
Screenshot: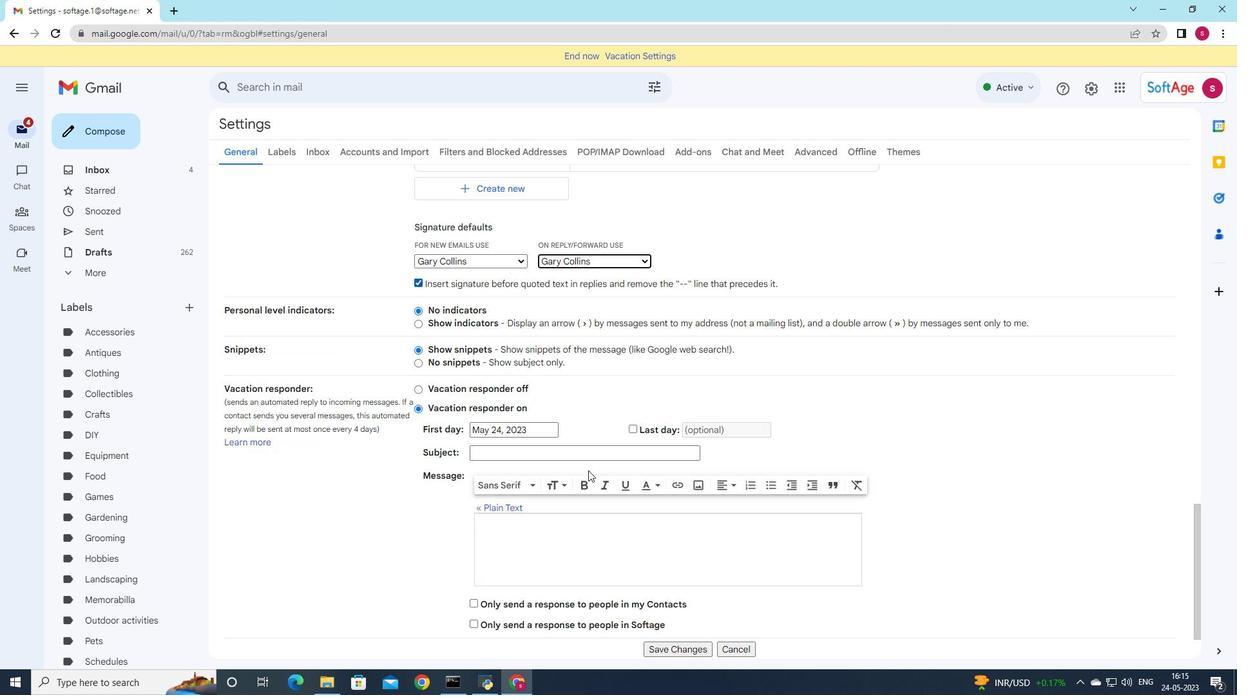 
Action: Mouse scrolled (588, 470) with delta (0, 0)
Screenshot: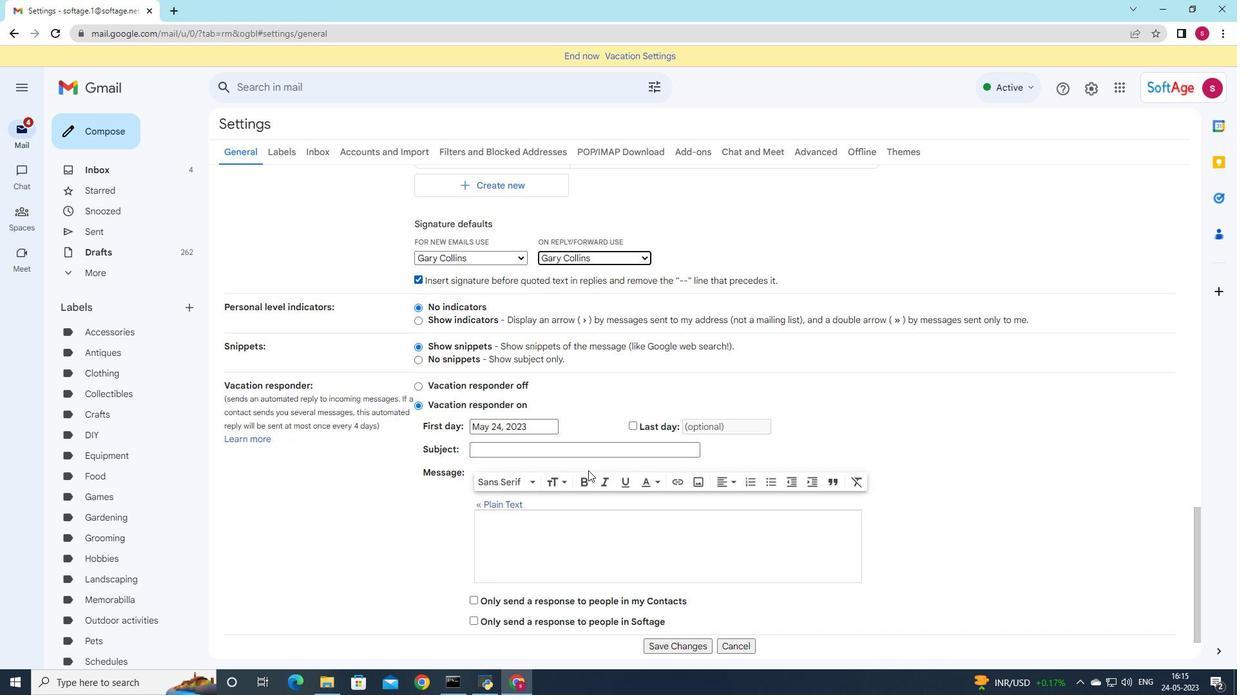 
Action: Mouse moved to (678, 587)
Screenshot: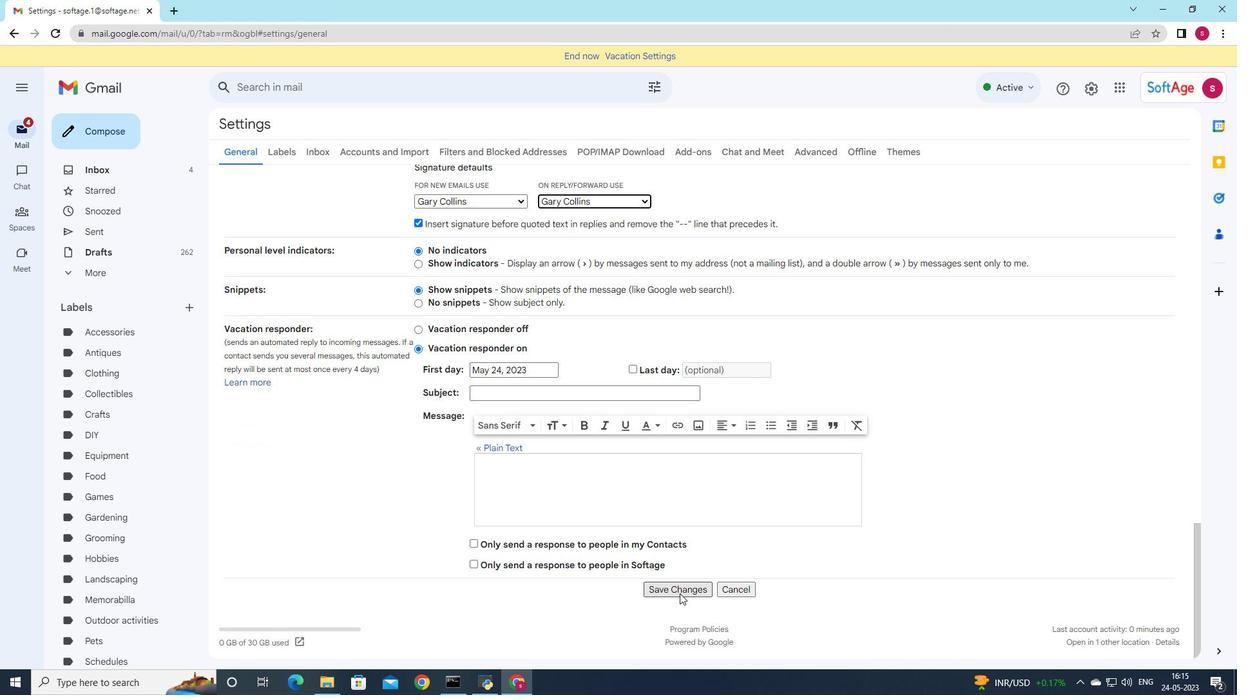 
Action: Mouse pressed left at (678, 587)
Screenshot: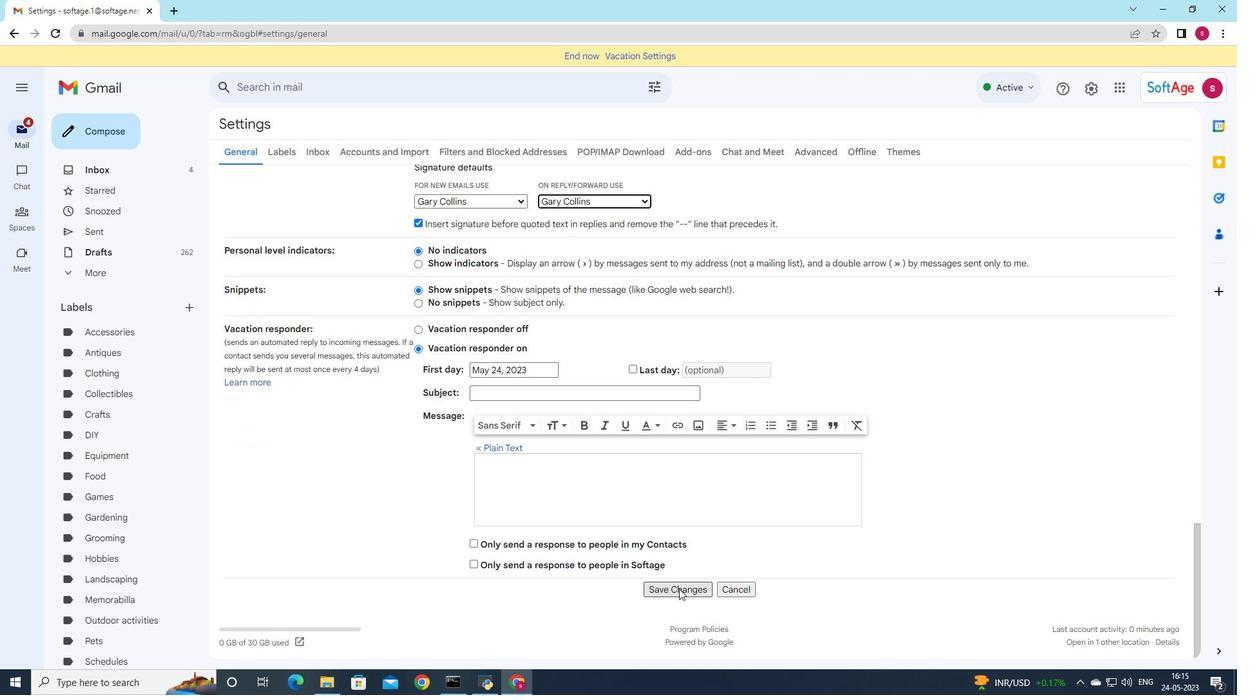 
Action: Mouse moved to (101, 130)
Screenshot: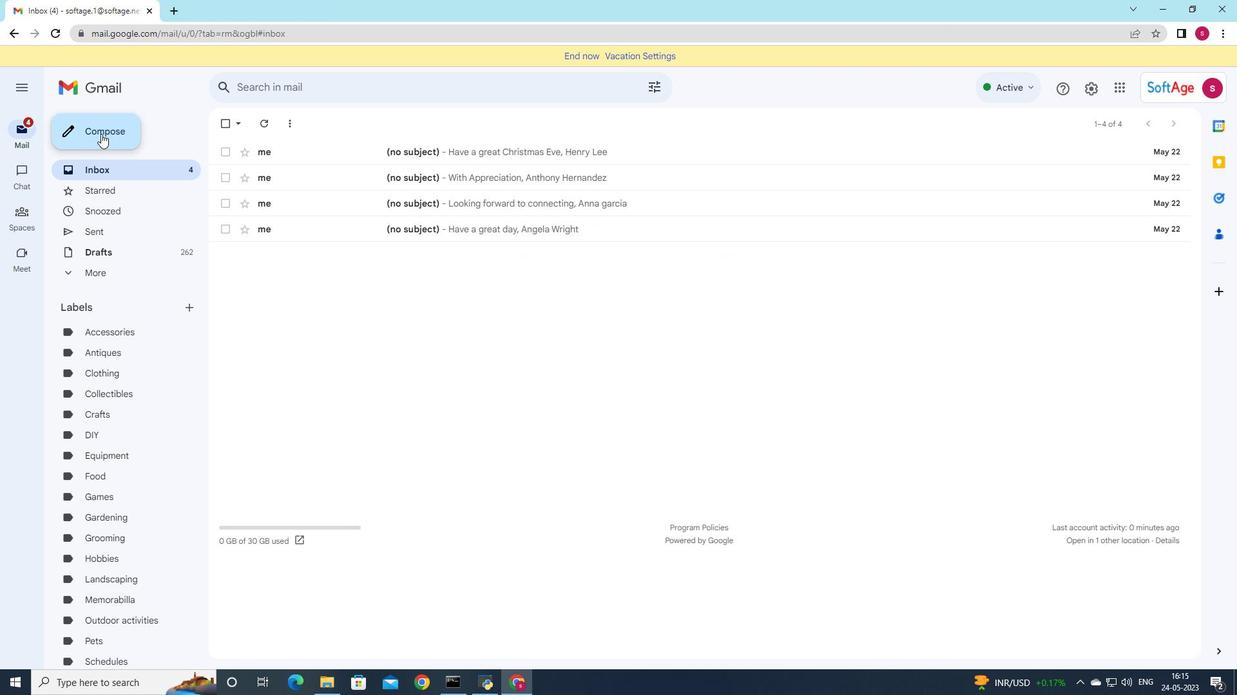 
Action: Mouse pressed left at (101, 130)
Screenshot: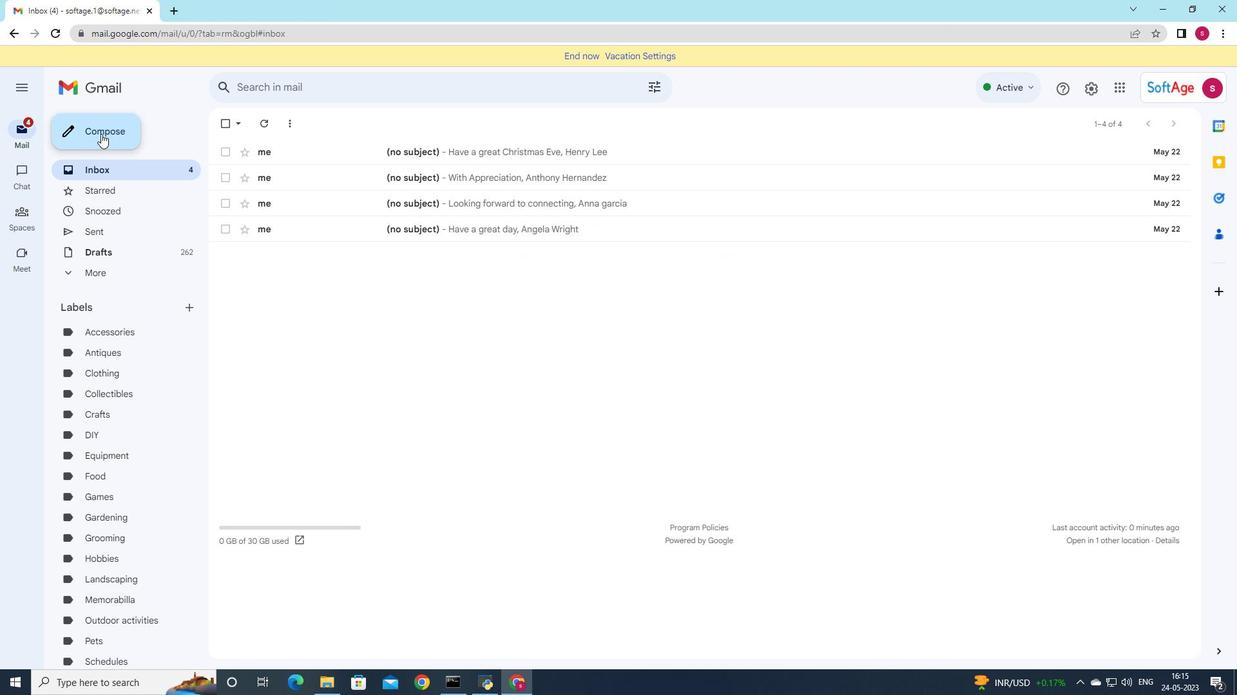 
Action: Mouse moved to (869, 311)
Screenshot: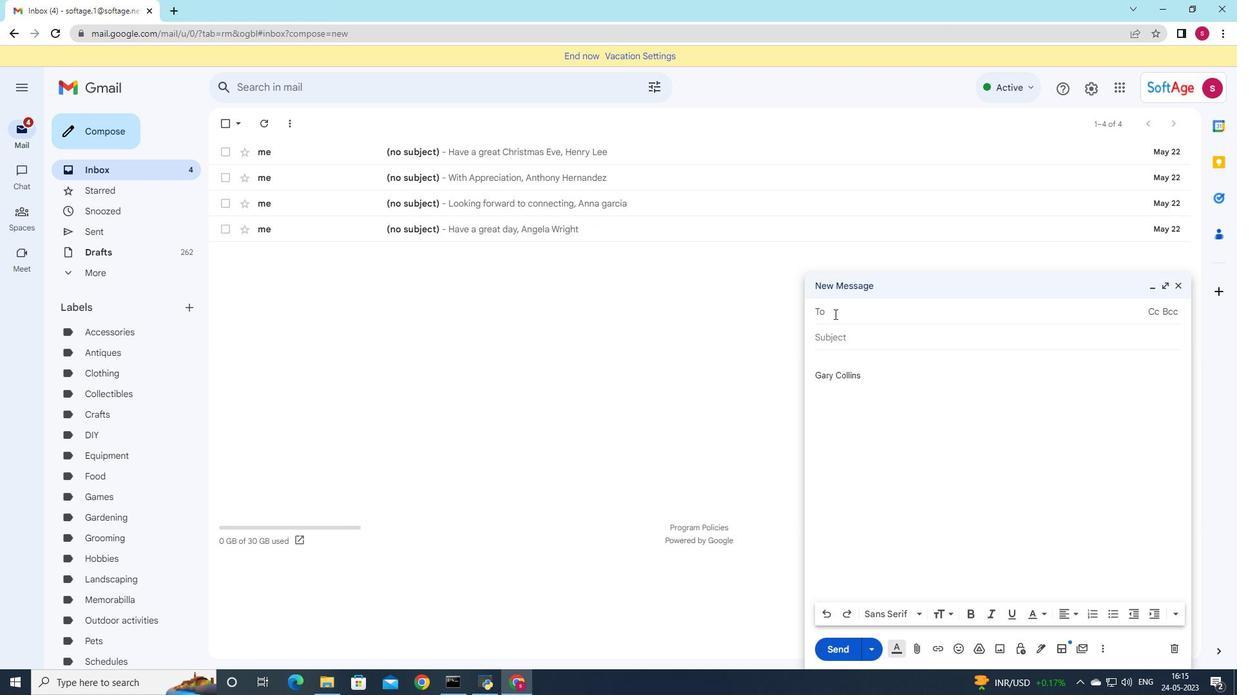 
Action: Key pressed sof
Screenshot: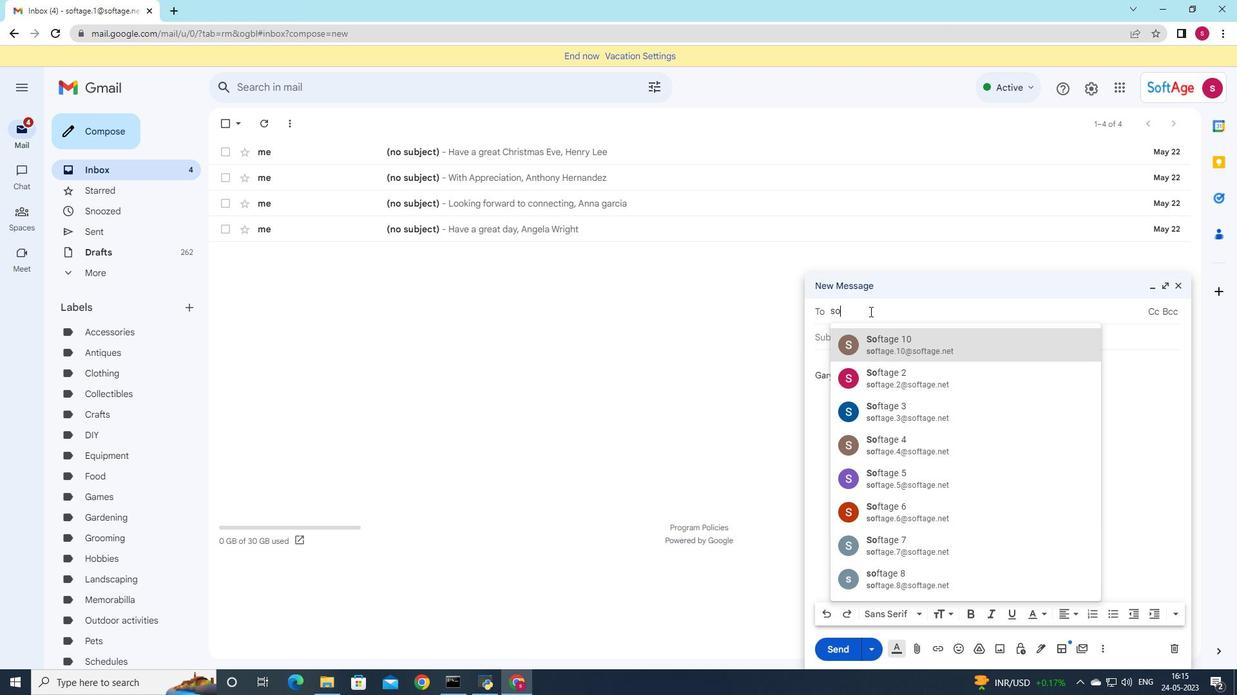 
Action: Mouse moved to (894, 384)
Screenshot: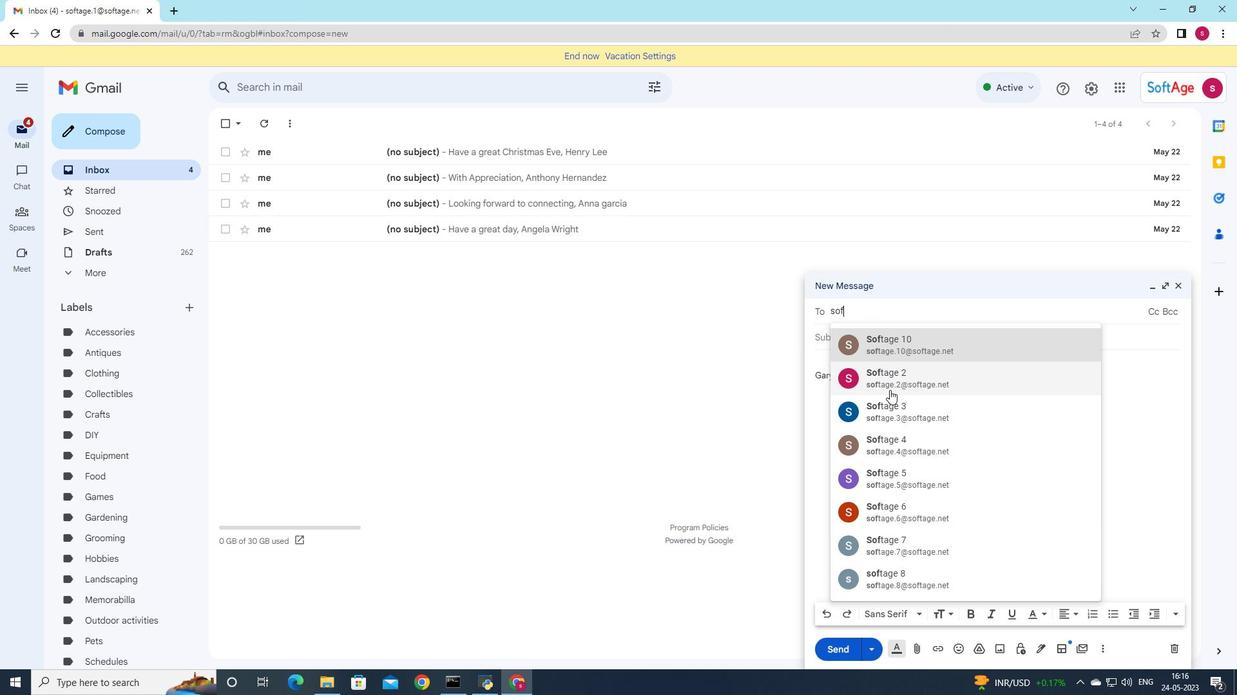
Action: Mouse pressed left at (894, 384)
Screenshot: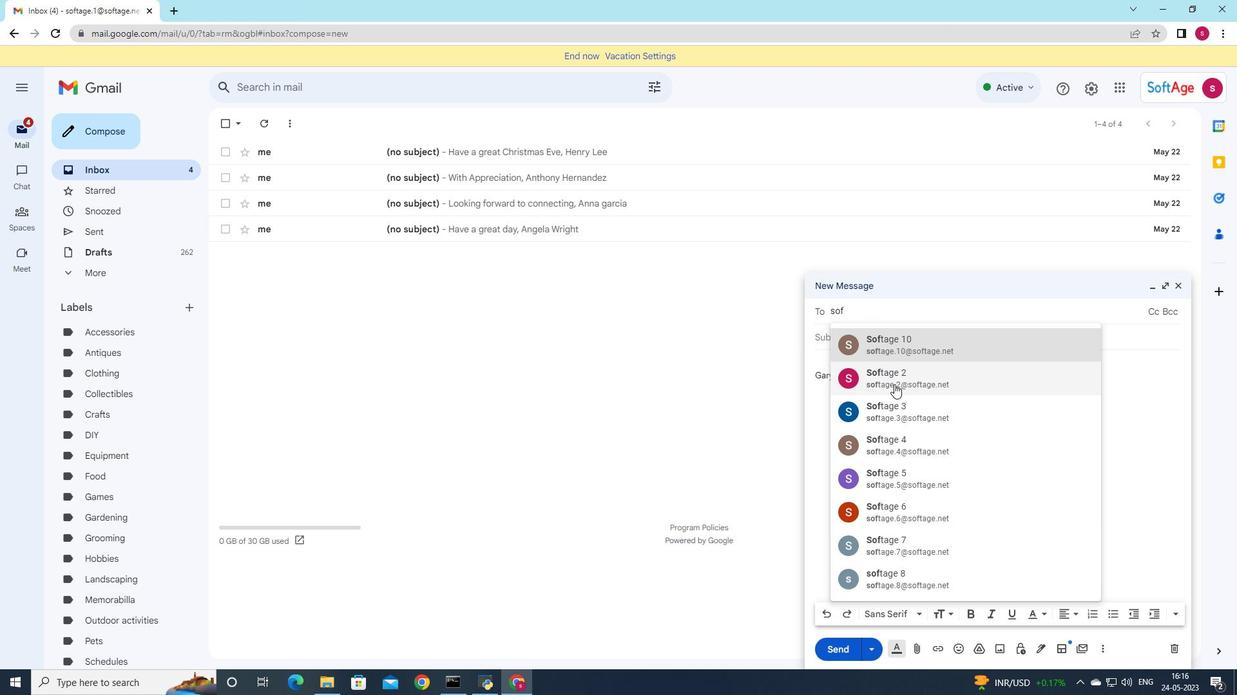 
Action: Mouse moved to (864, 353)
Screenshot: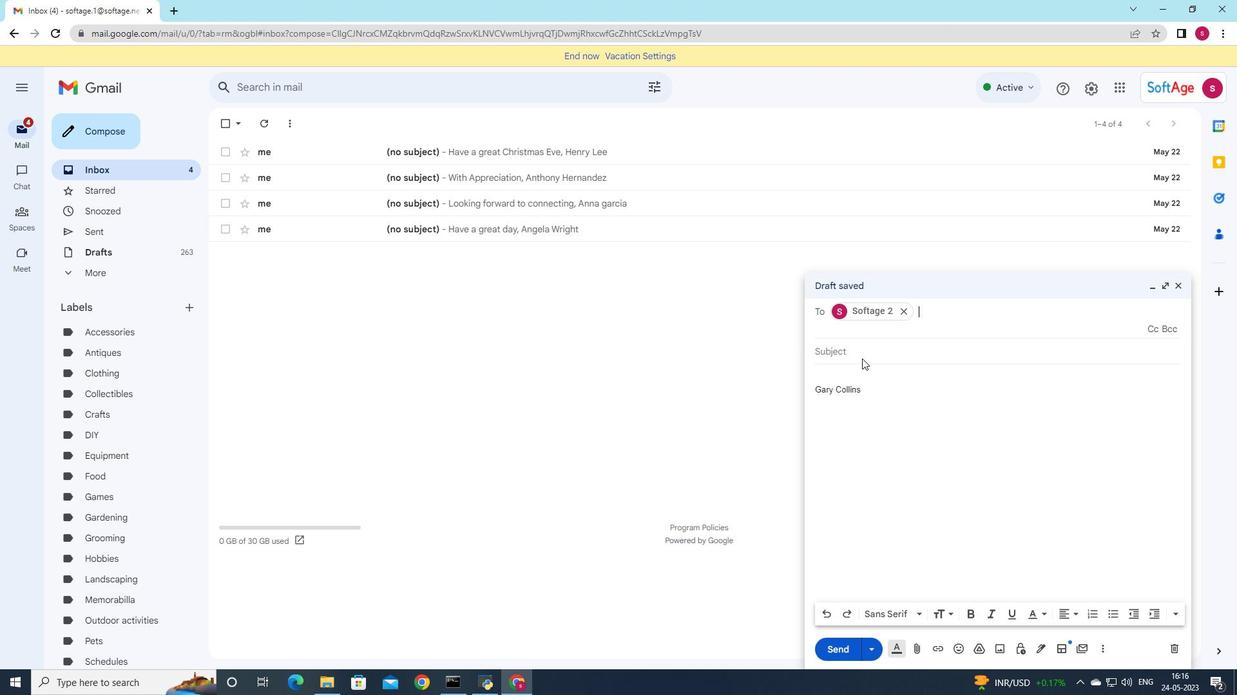 
Action: Mouse pressed left at (864, 353)
Screenshot: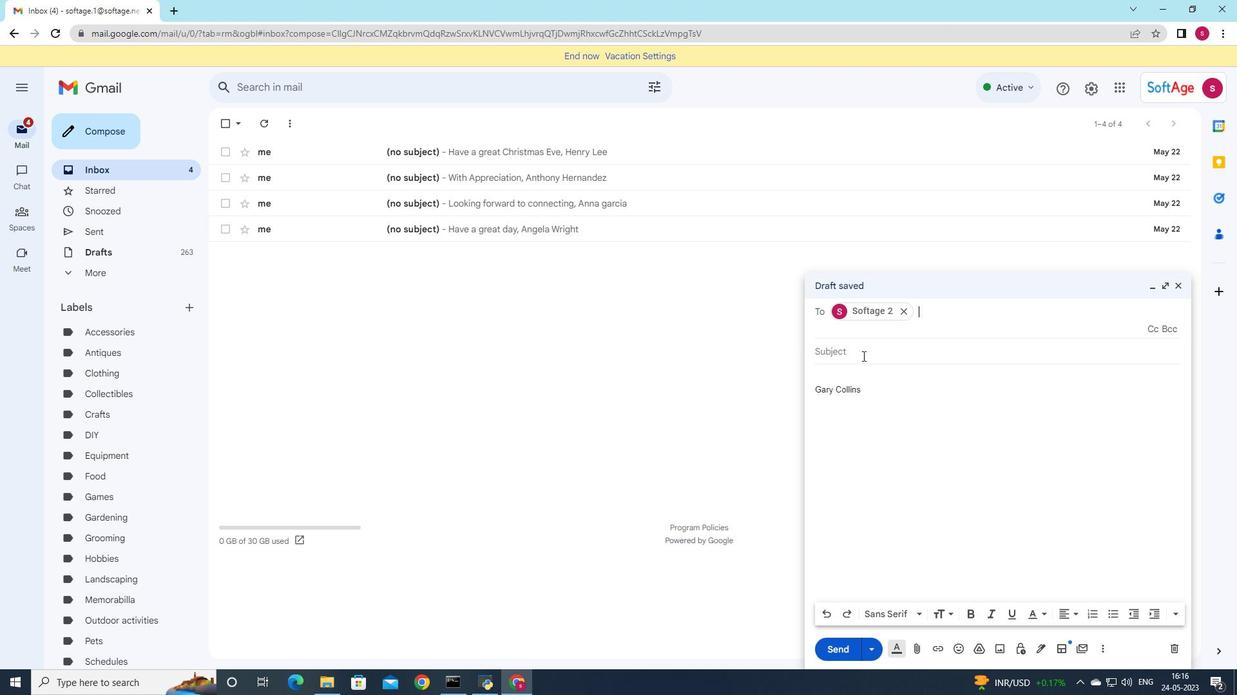 
Action: Key pressed <Key.shift><Key.shift><Key.shift><Key.shift><Key.shift><Key.shift><Key.shift><Key.shift><Key.shift><Key.shift><Key.shift><Key.shift><Key.shift><Key.shift><Key.shift><Key.shift>Request<Key.space>for<Key.space>advice
Screenshot: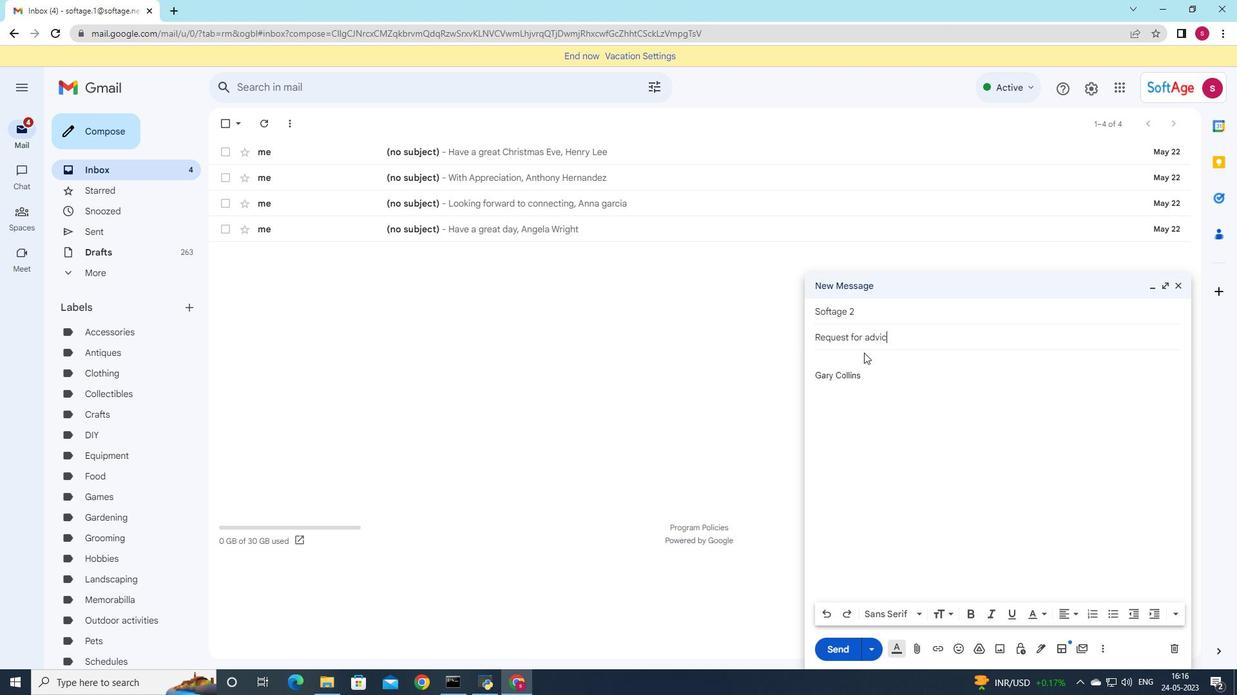 
Action: Mouse moved to (911, 654)
Screenshot: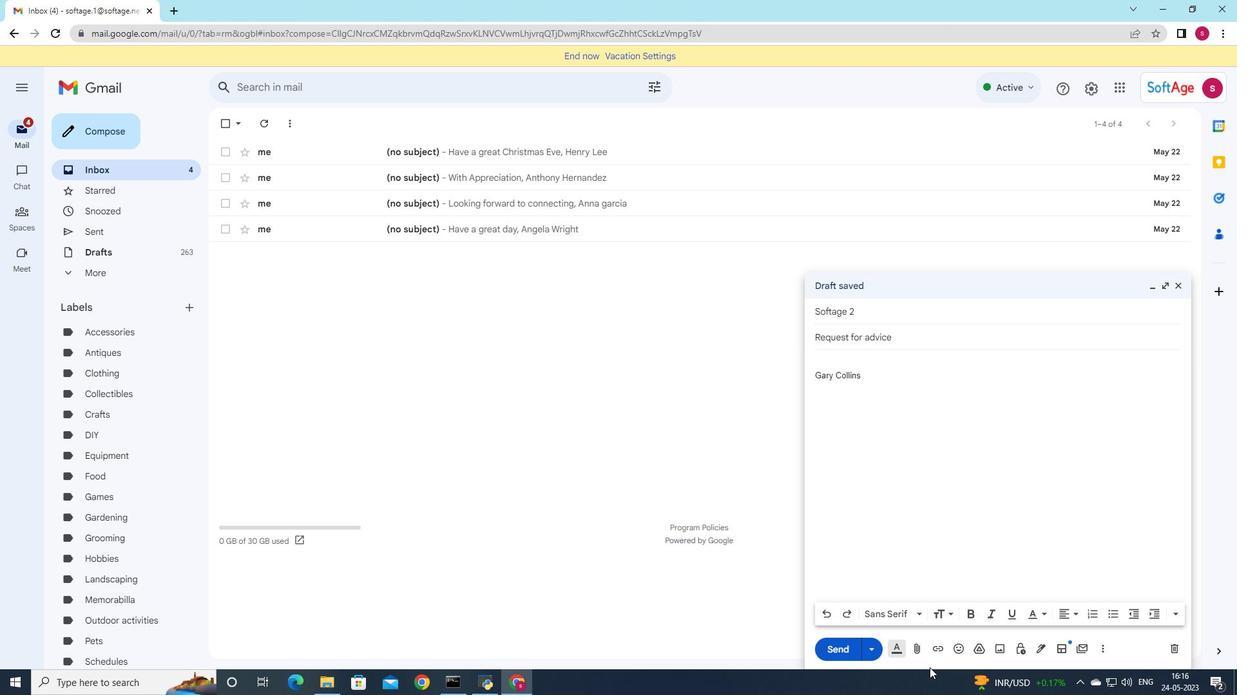 
Action: Mouse pressed left at (911, 654)
Screenshot: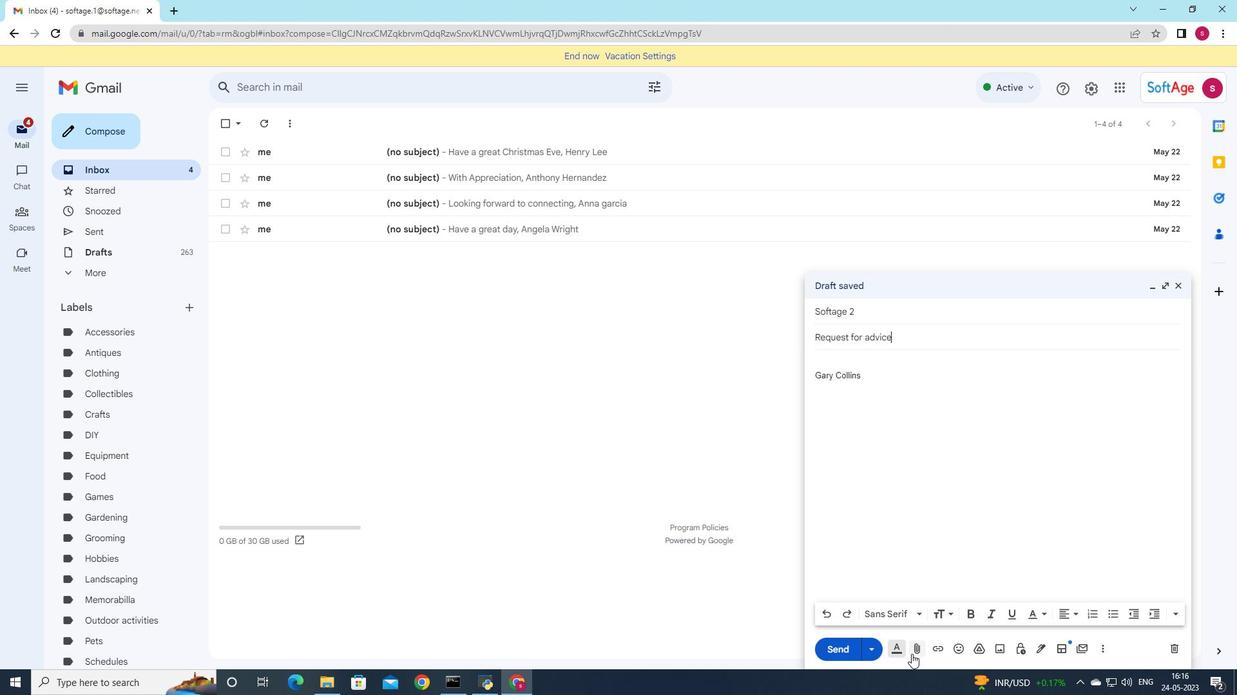 
Action: Mouse moved to (154, 91)
Screenshot: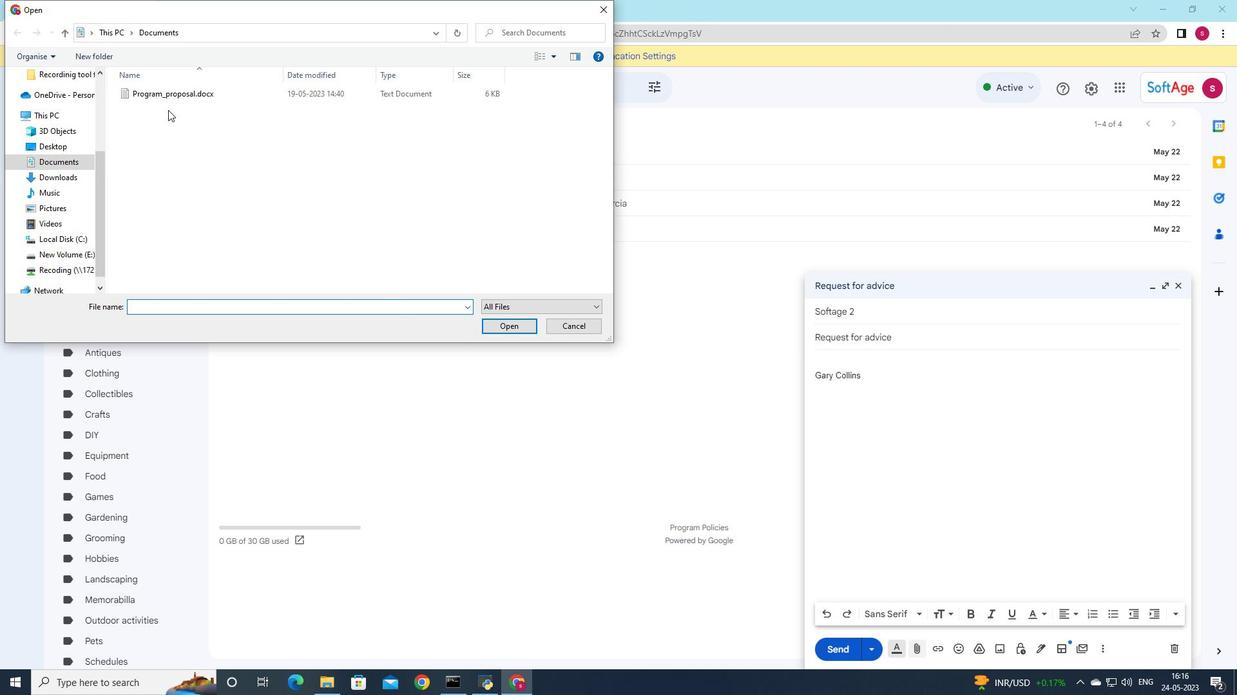 
Action: Mouse pressed left at (154, 91)
Screenshot: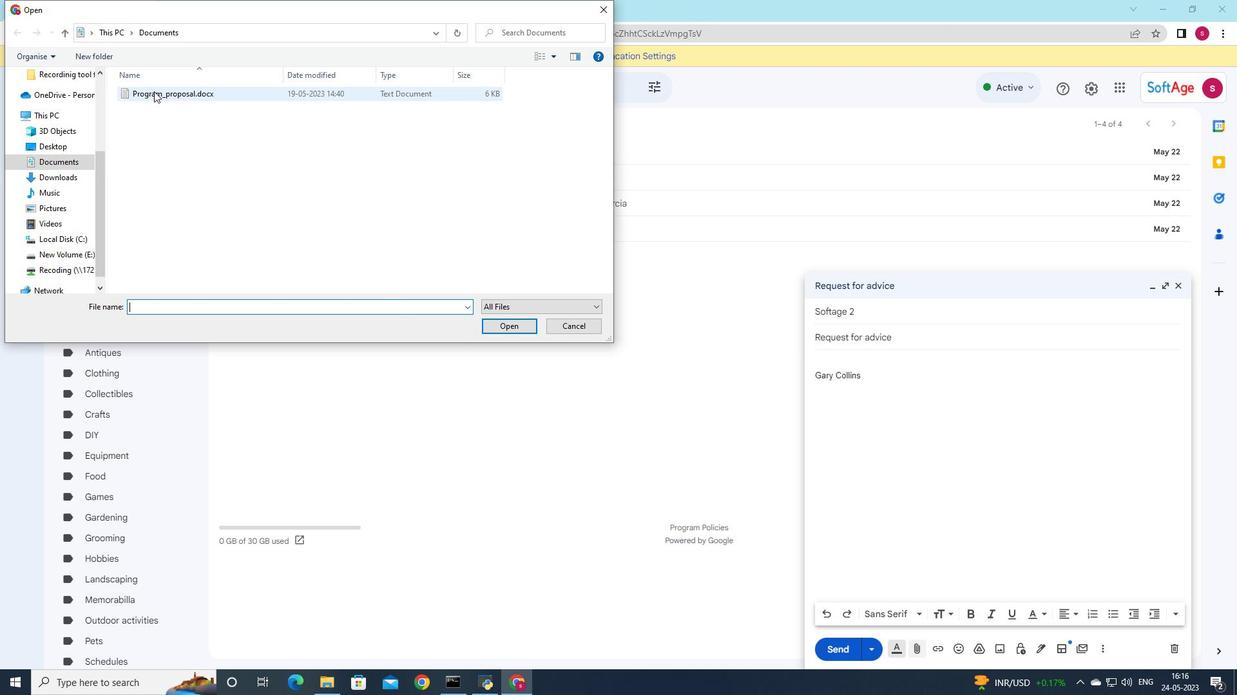 
Action: Mouse moved to (227, 87)
Screenshot: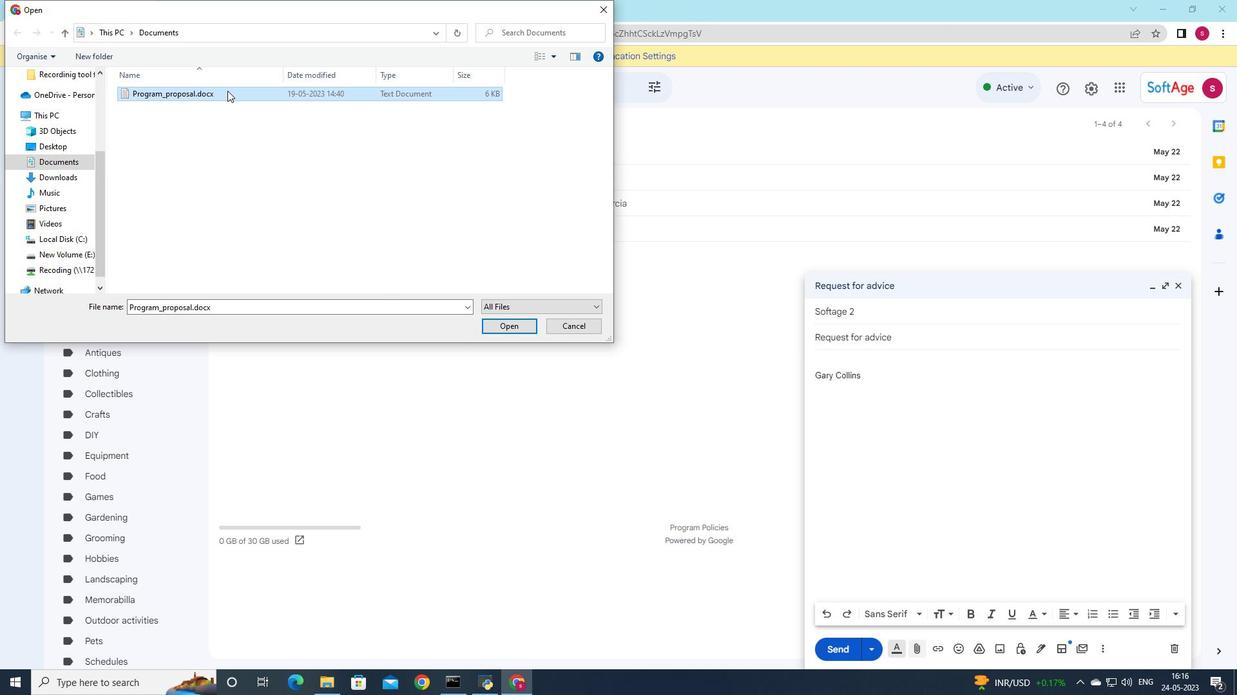 
Action: Mouse pressed left at (227, 87)
Screenshot: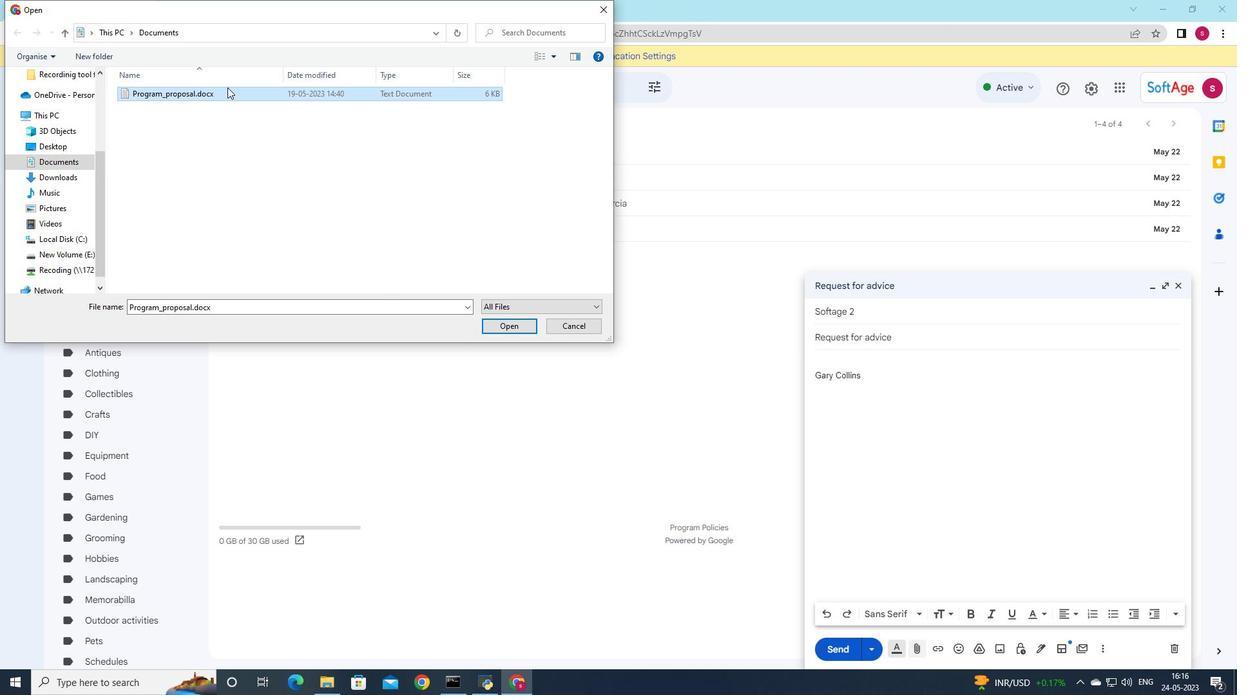 
Action: Mouse moved to (682, 299)
Screenshot: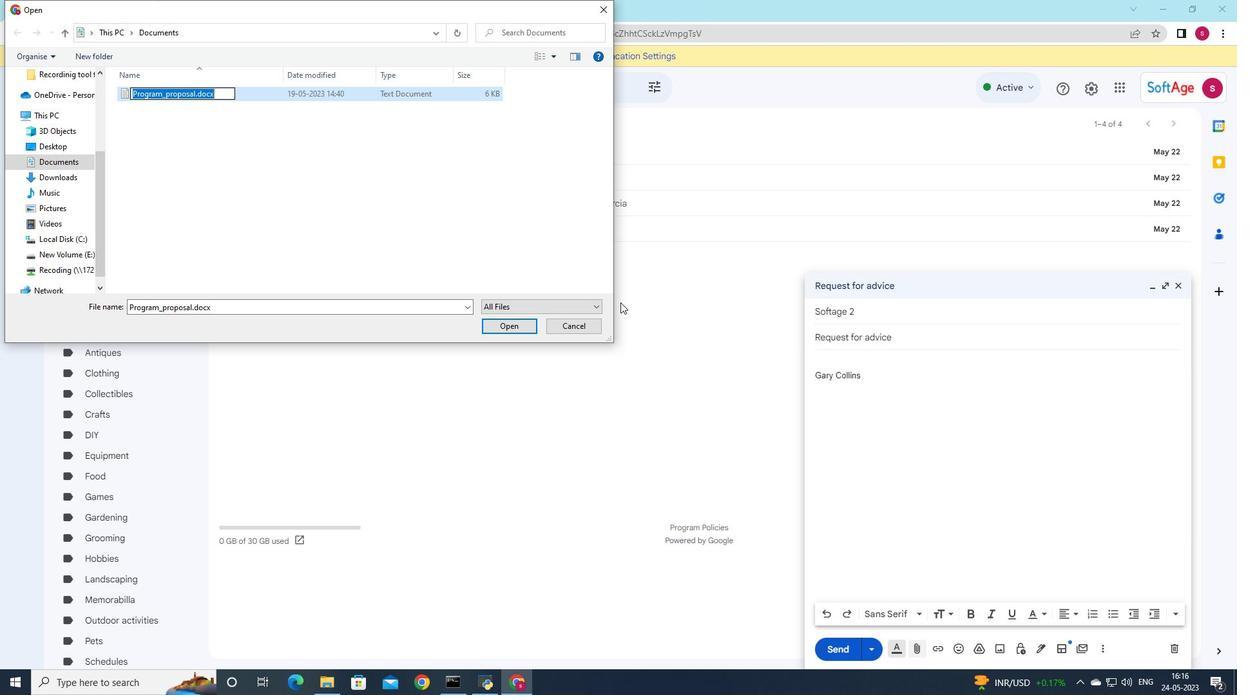 
Action: Key pressed <Key.shift>Report.docx
Screenshot: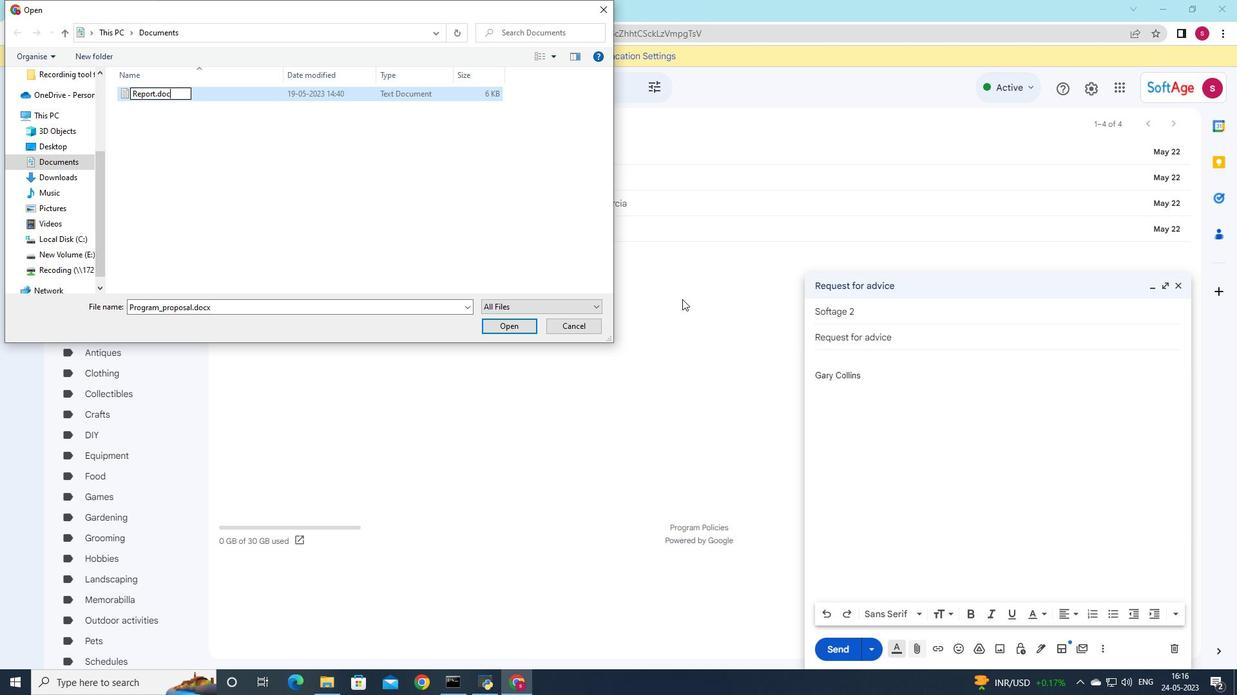 
Action: Mouse moved to (498, 327)
Screenshot: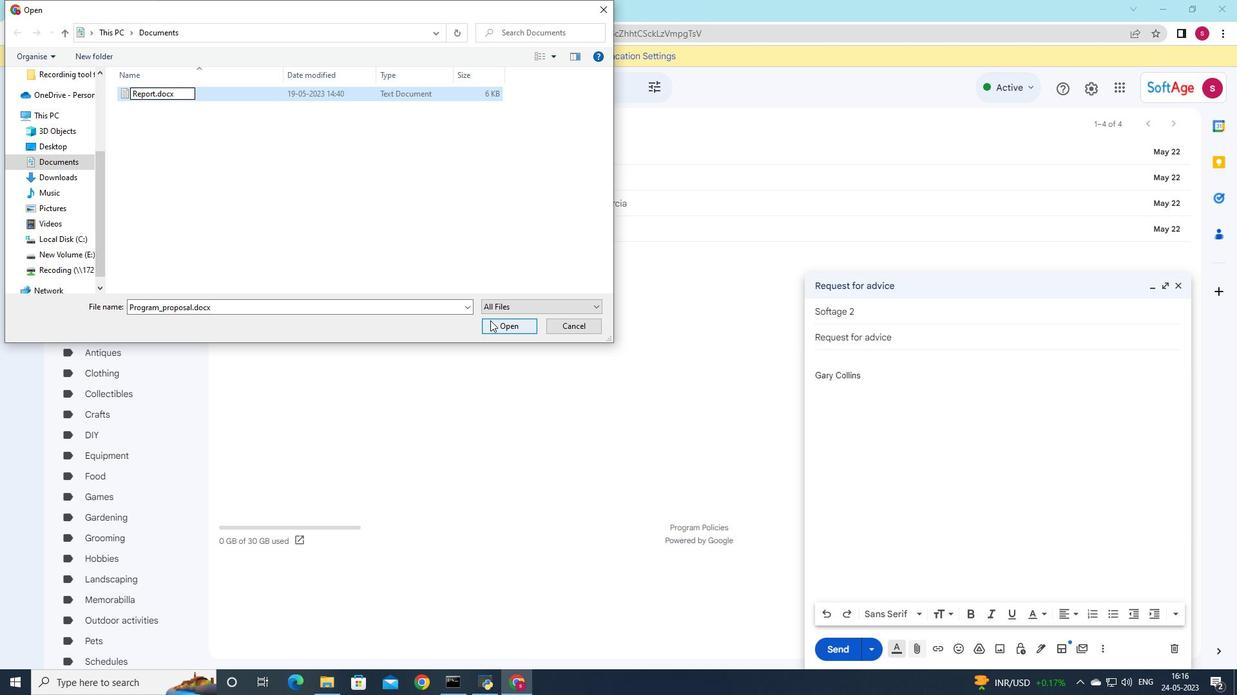 
Action: Mouse pressed left at (498, 327)
Screenshot: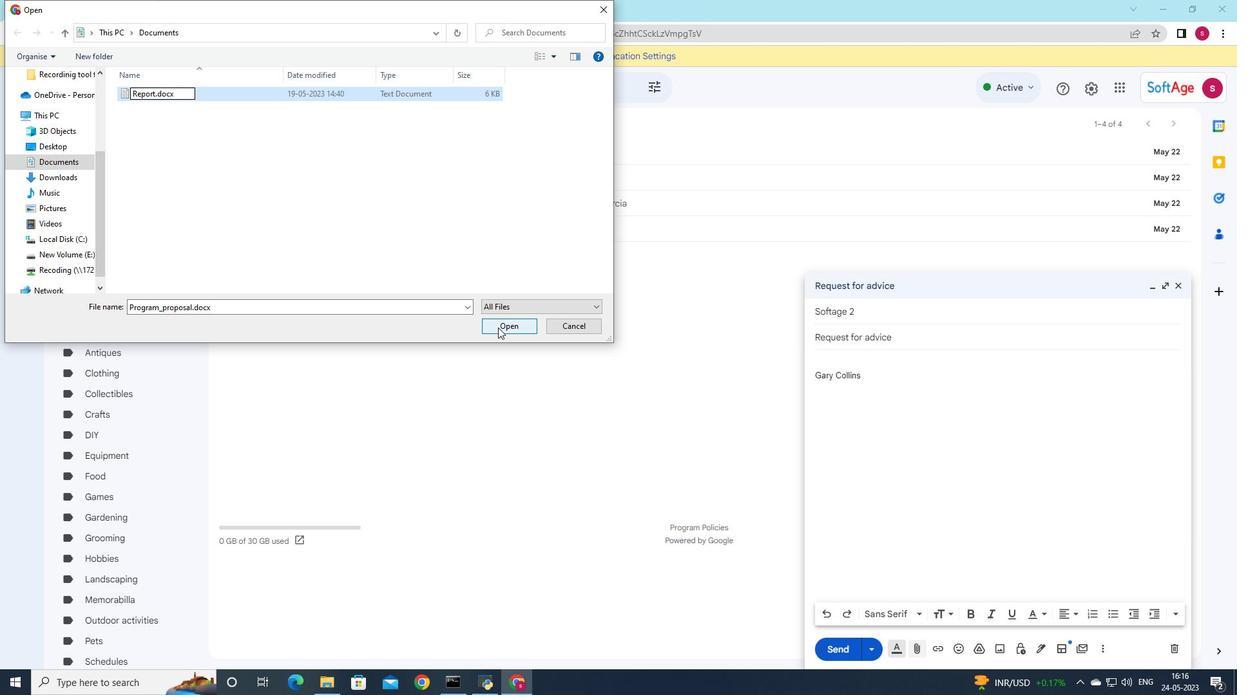 
Action: Mouse moved to (472, 88)
Screenshot: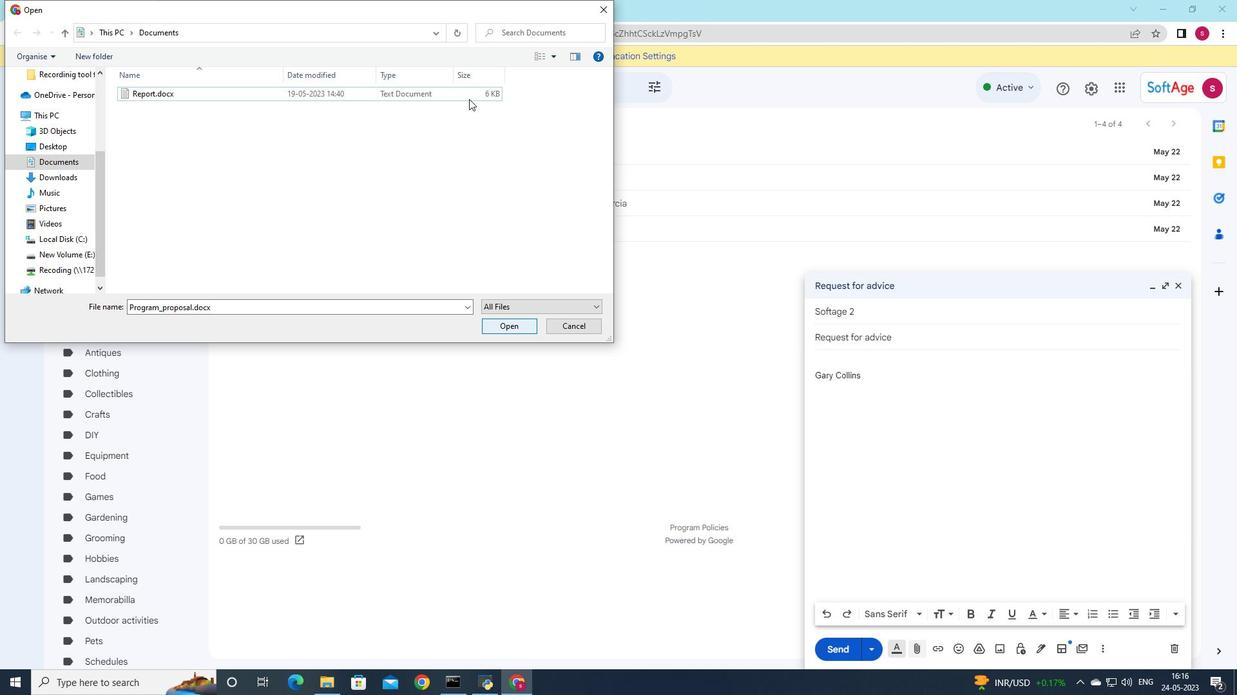 
Action: Mouse pressed left at (472, 88)
Screenshot: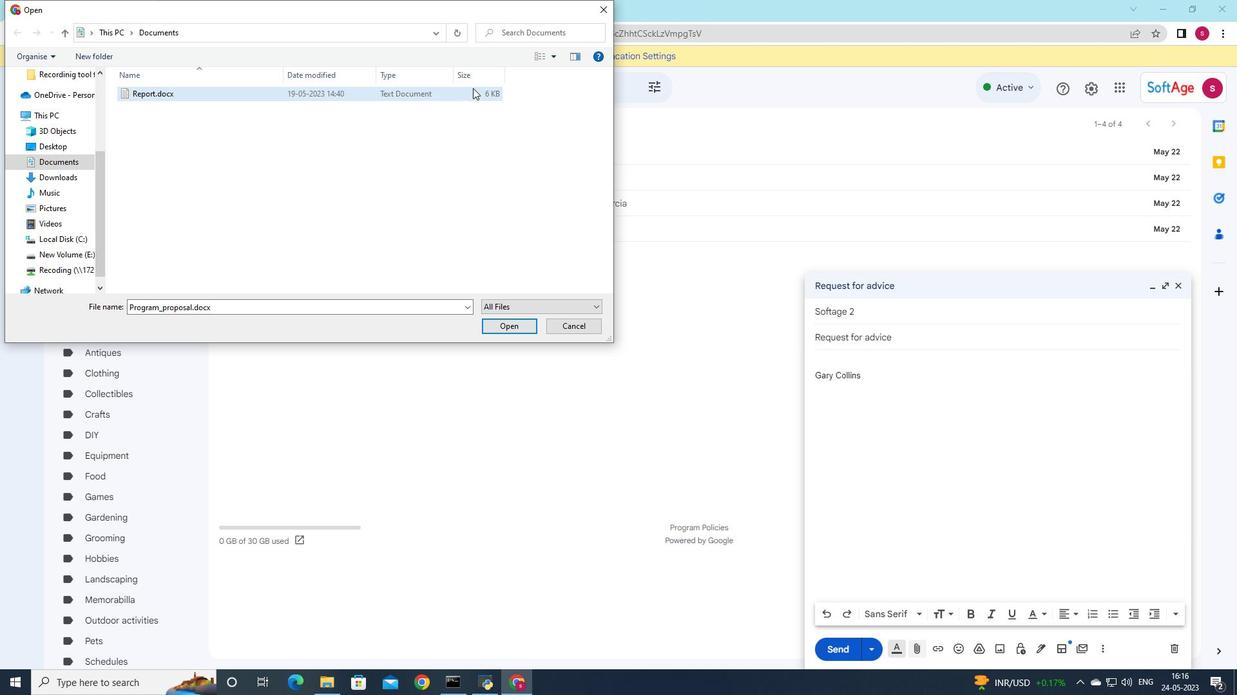 
Action: Mouse moved to (509, 335)
Screenshot: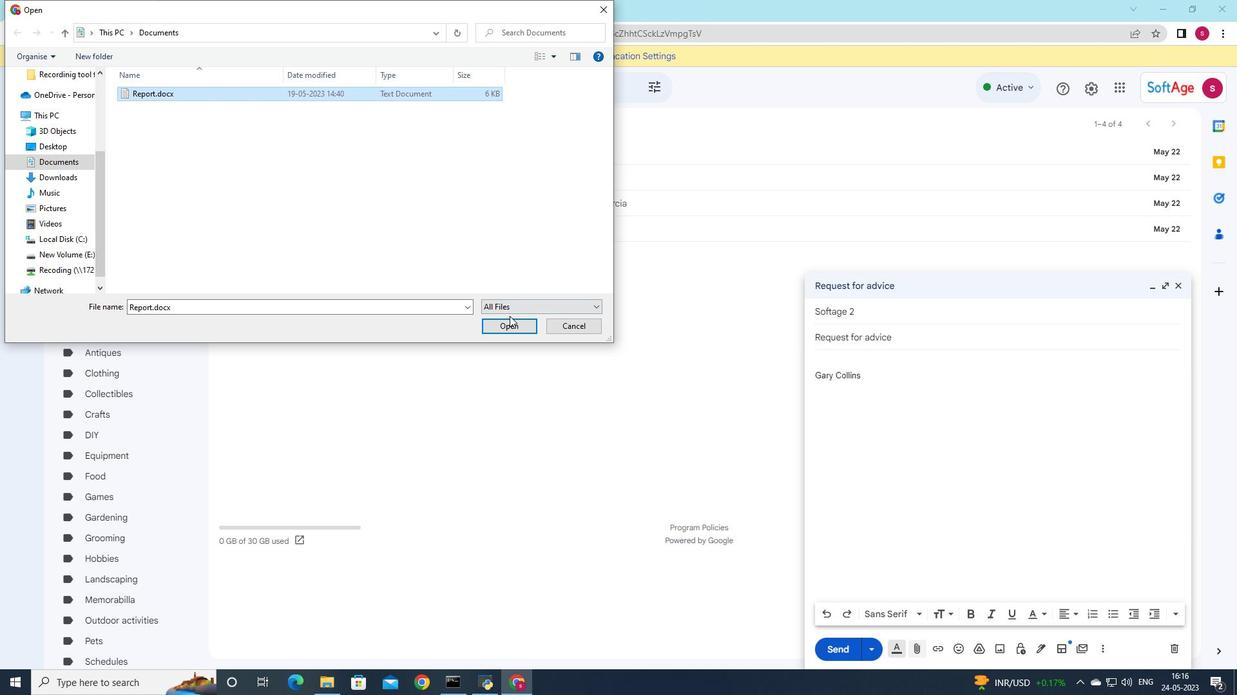 
Action: Mouse pressed left at (509, 335)
Screenshot: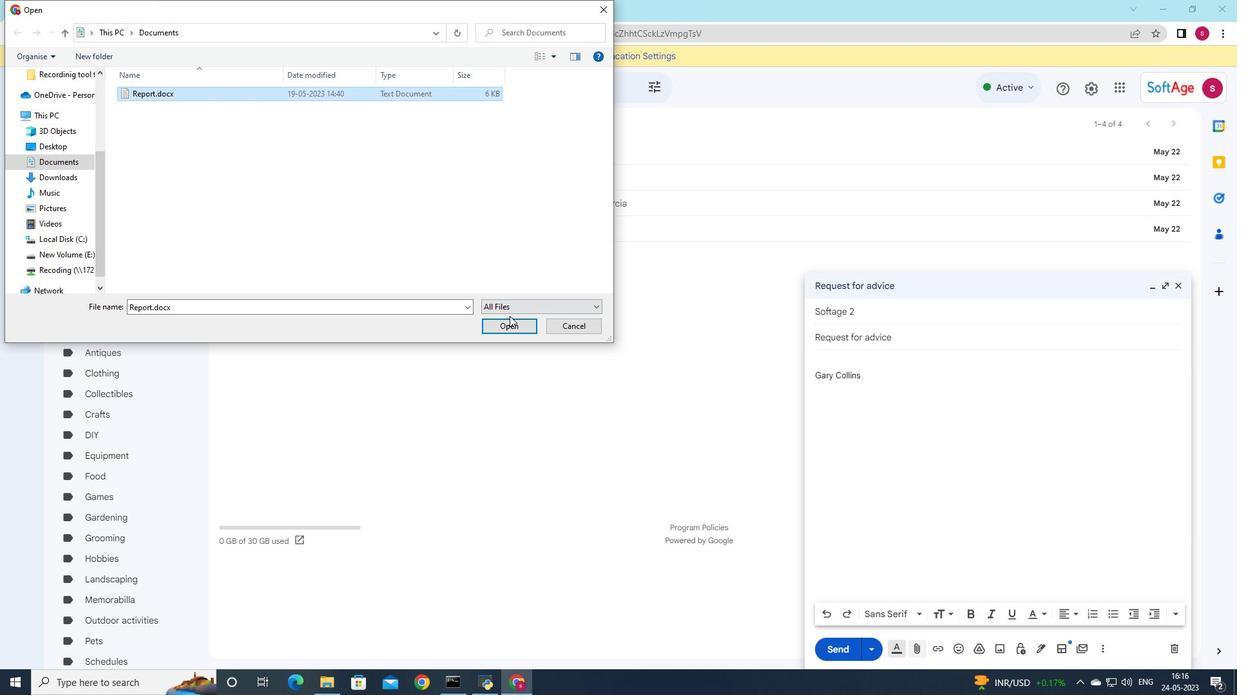 
Action: Mouse moved to (510, 328)
Screenshot: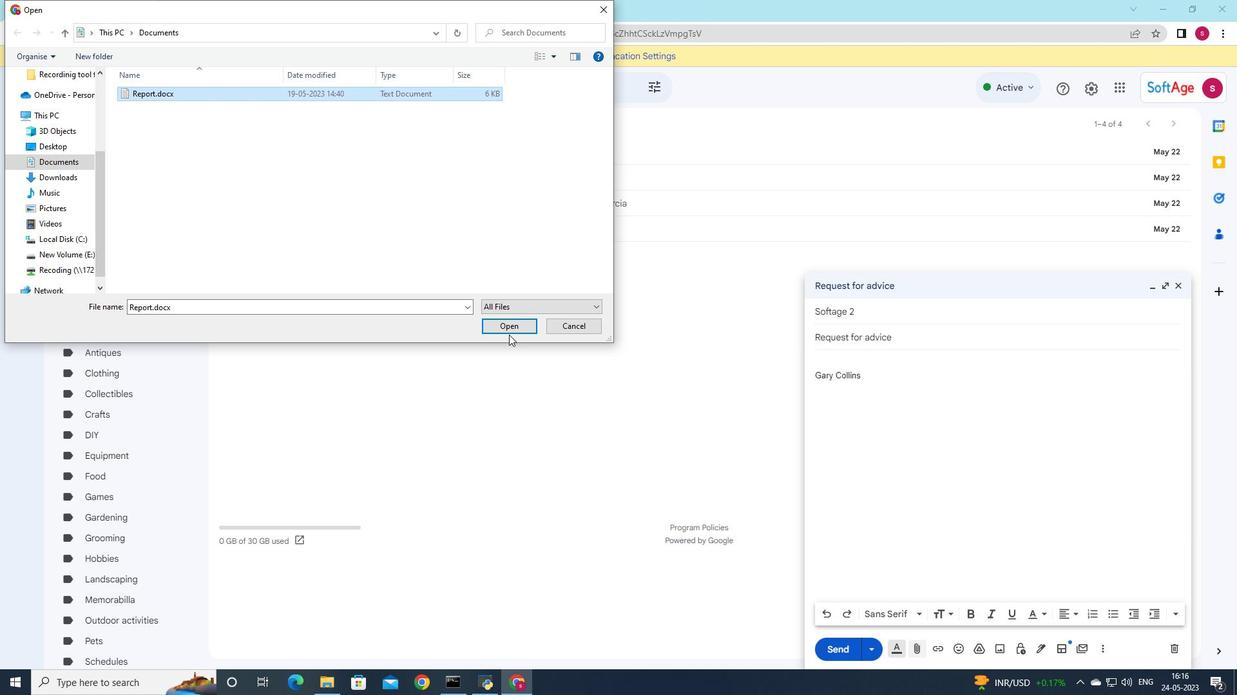 
Action: Mouse pressed left at (510, 328)
Screenshot: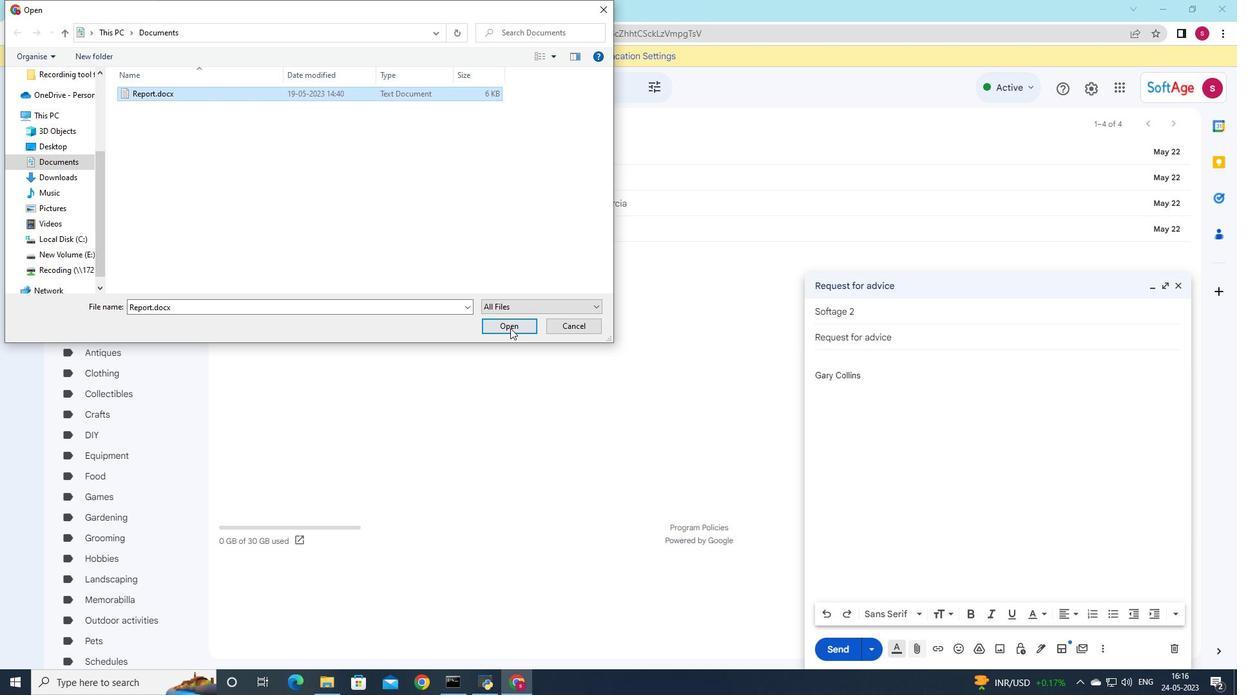 
Action: Mouse moved to (915, 376)
Screenshot: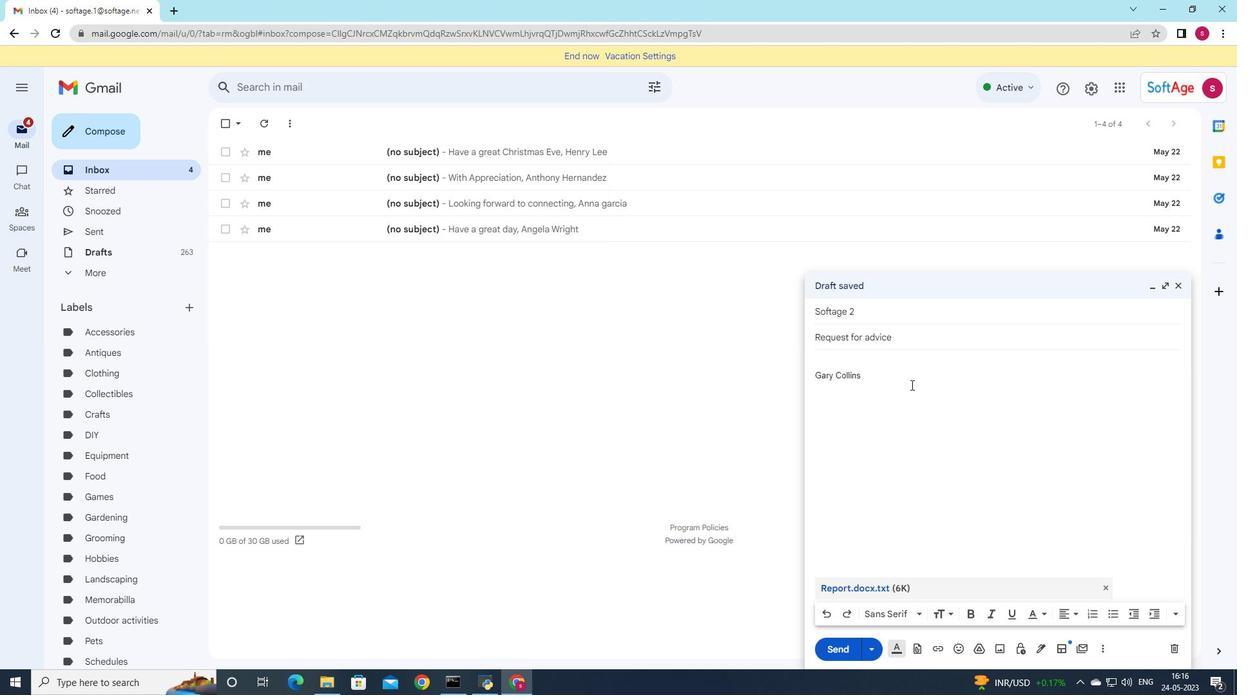 
Action: Key pressed <Key.shift>I<Key.space>app<Key.backspace>ologize<Key.space>for<Key.space>any<Key.space>misunderstandings<Key.space>and<Key.space>would<Key.space>like<Key.space>to<Key.space>clarify<Key.space>the<Key.space>situation.
Screenshot: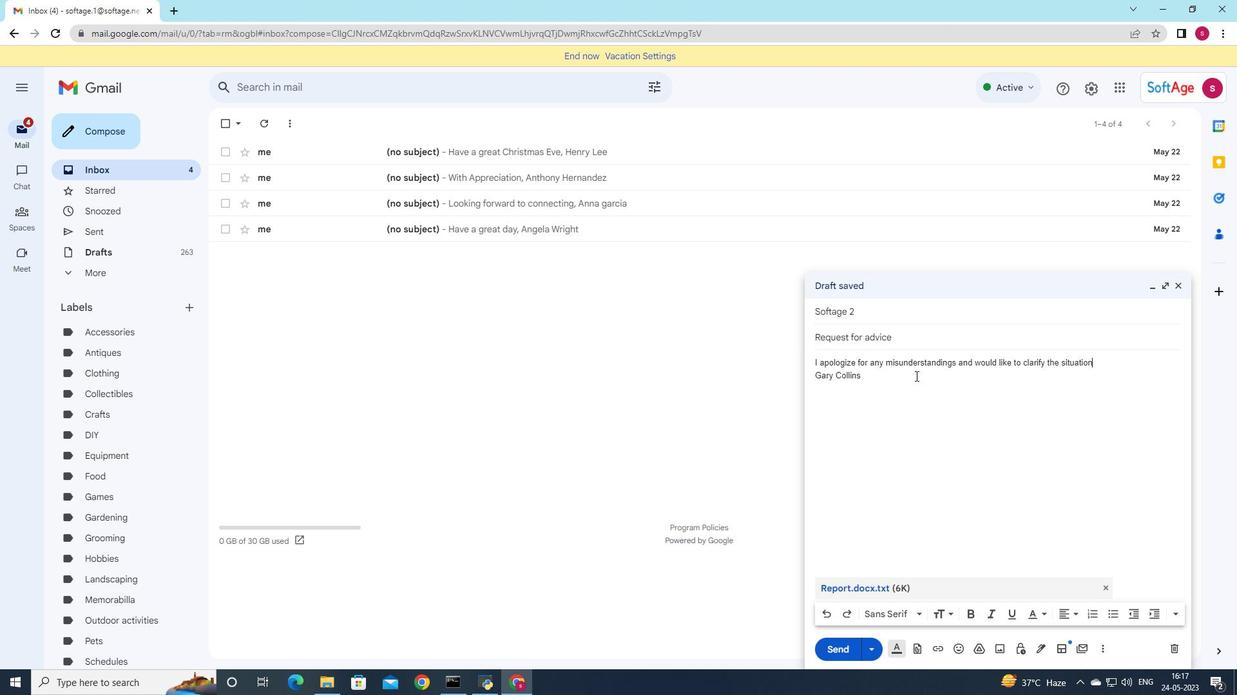 
Action: Mouse moved to (823, 620)
Screenshot: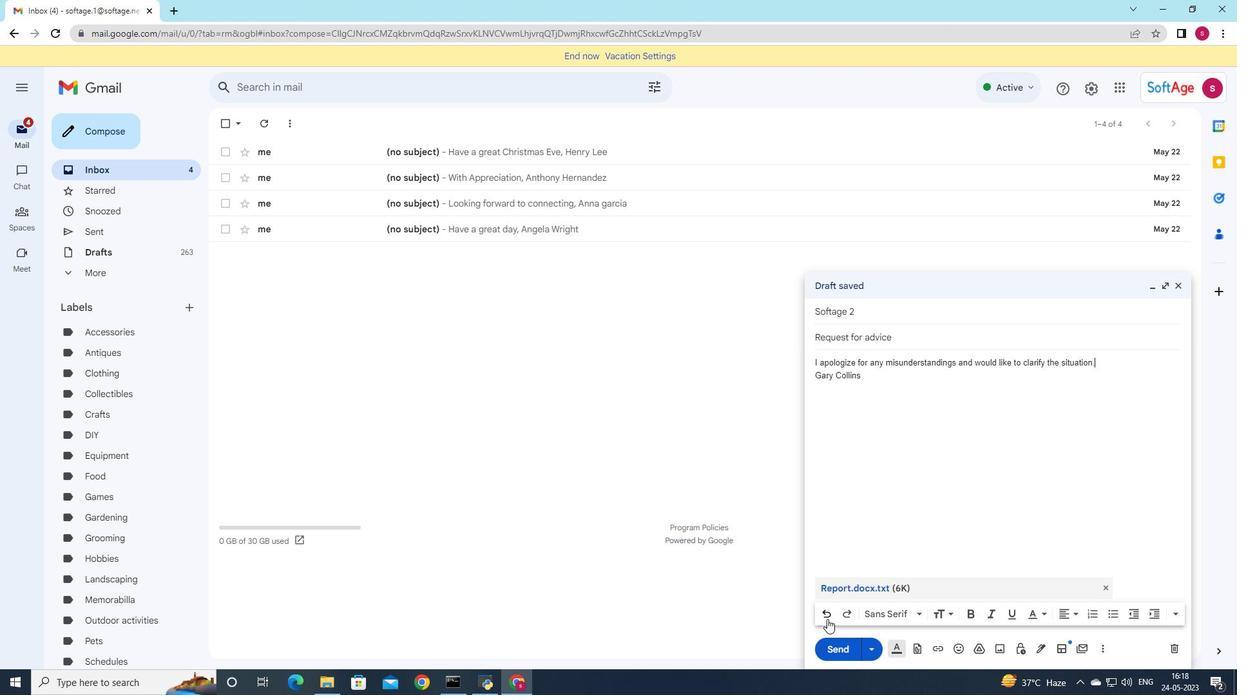 
Action: Mouse pressed left at (823, 620)
Screenshot: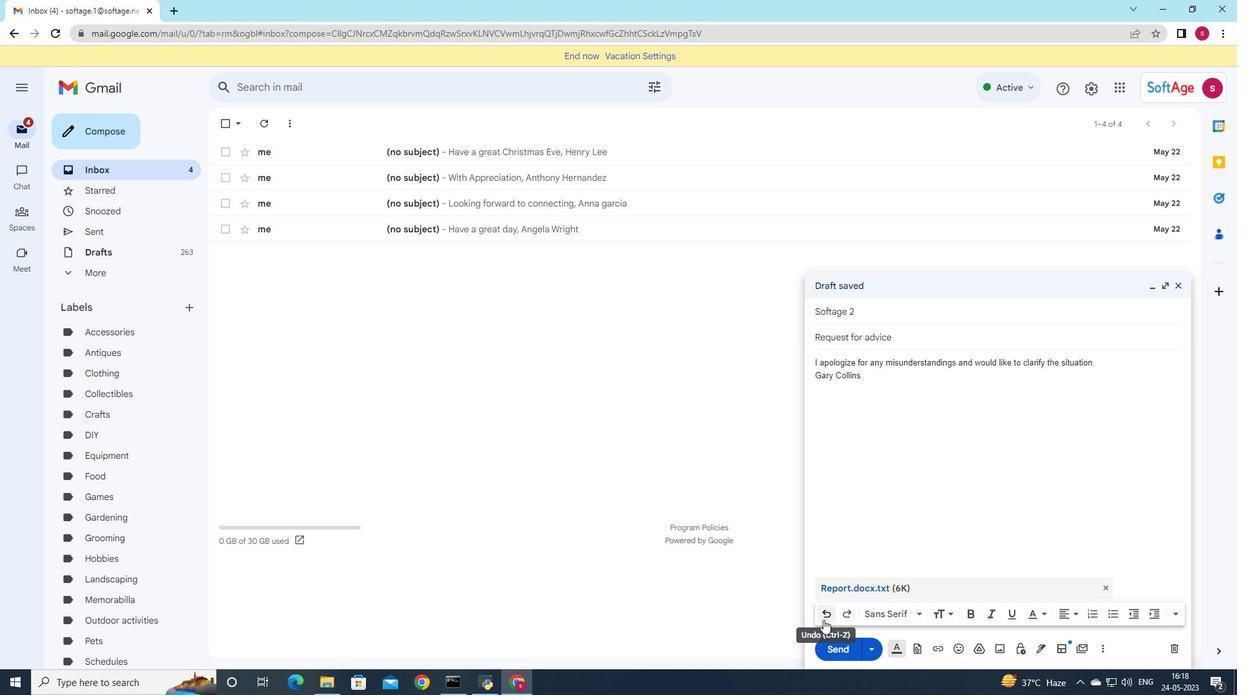 
Action: Mouse pressed left at (823, 620)
Screenshot: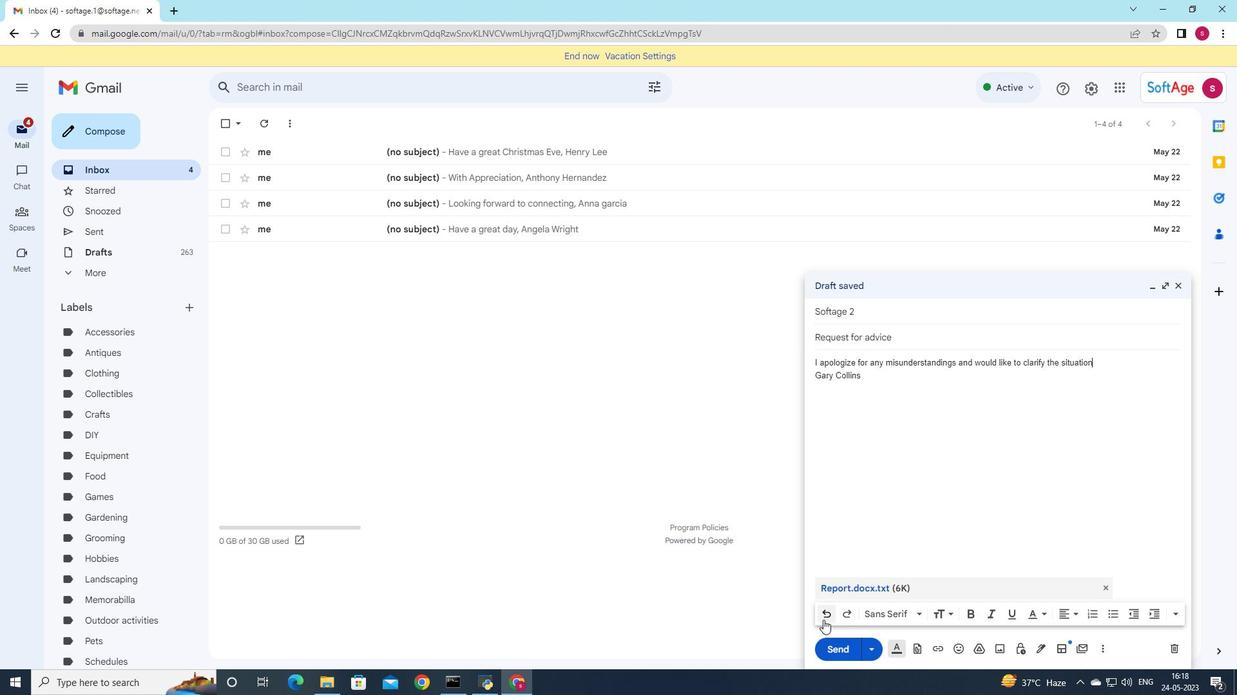 
Action: Mouse pressed left at (823, 620)
Screenshot: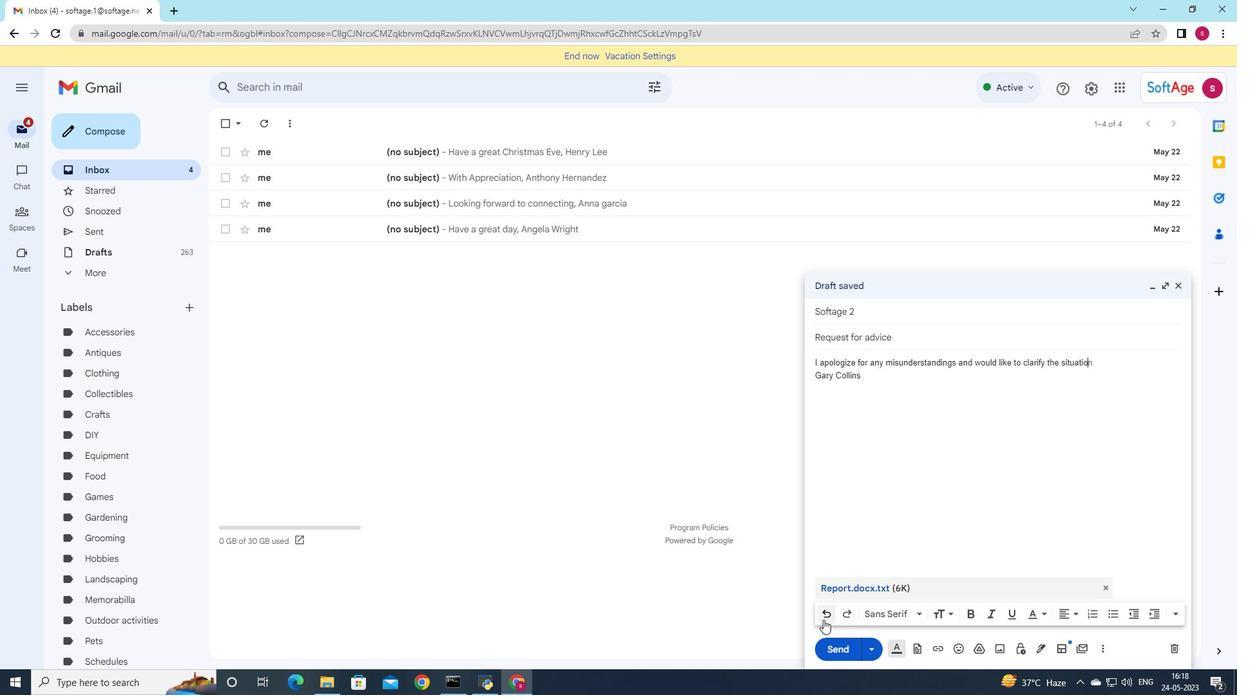 
Action: Mouse pressed left at (823, 620)
Screenshot: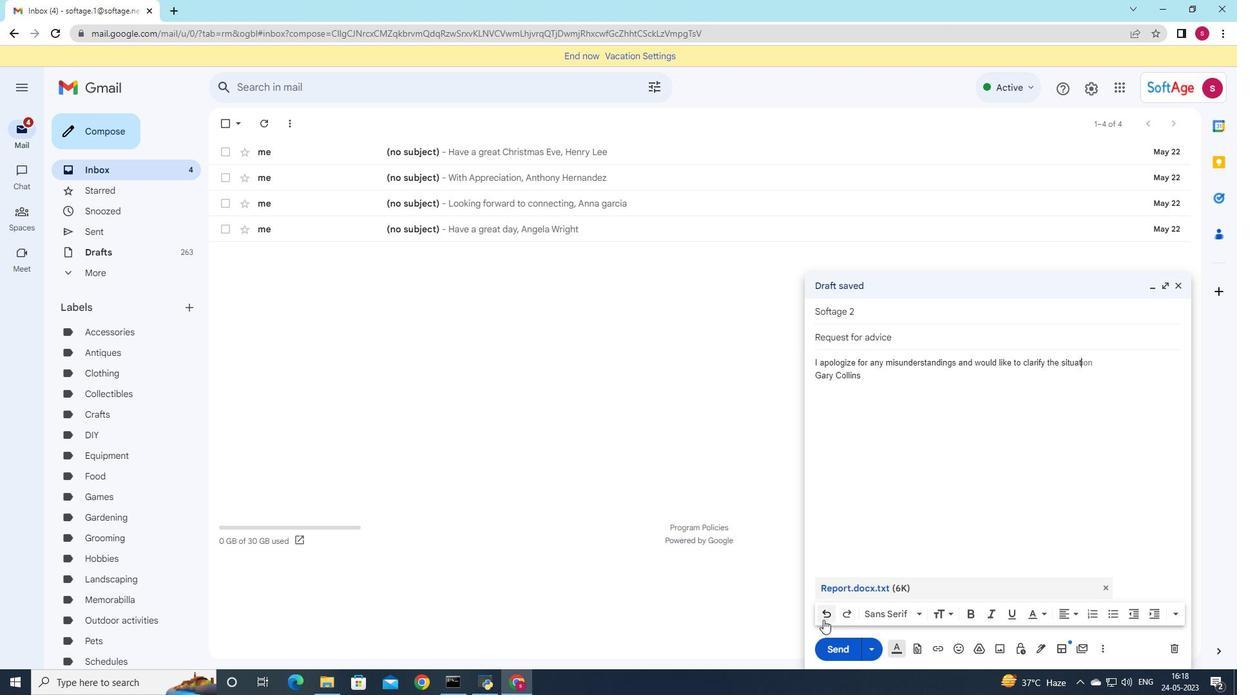 
Action: Mouse pressed left at (823, 620)
Screenshot: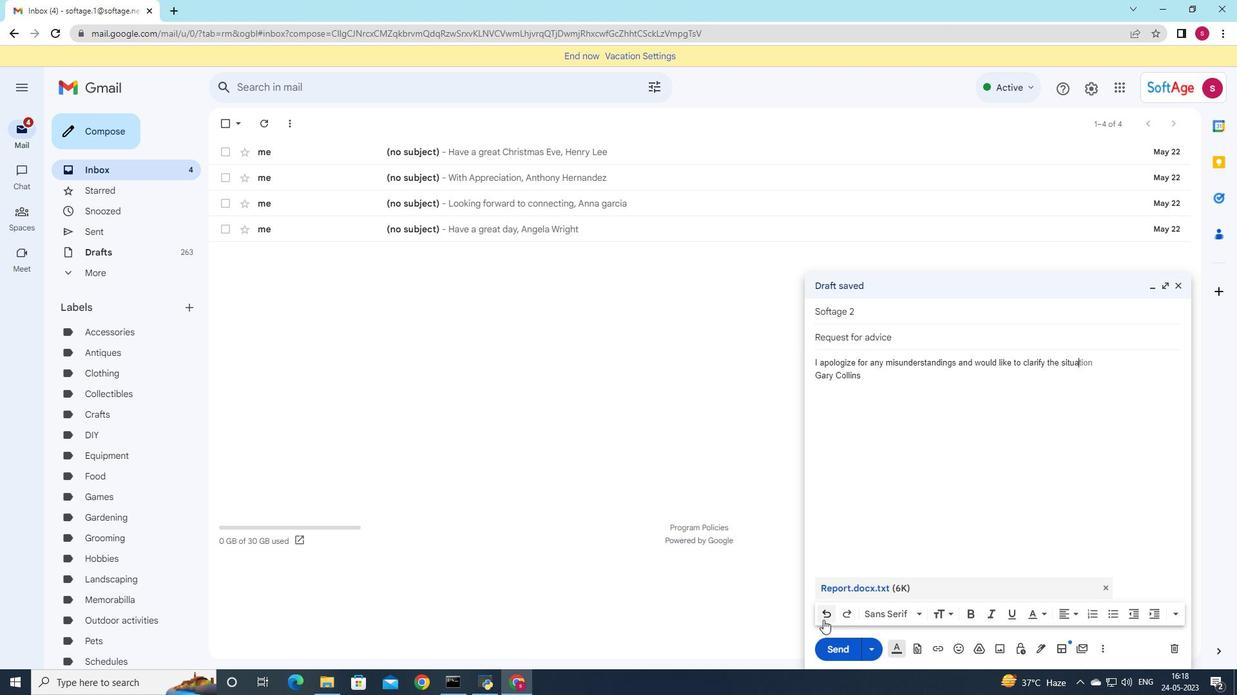 
Action: Mouse pressed left at (823, 620)
Screenshot: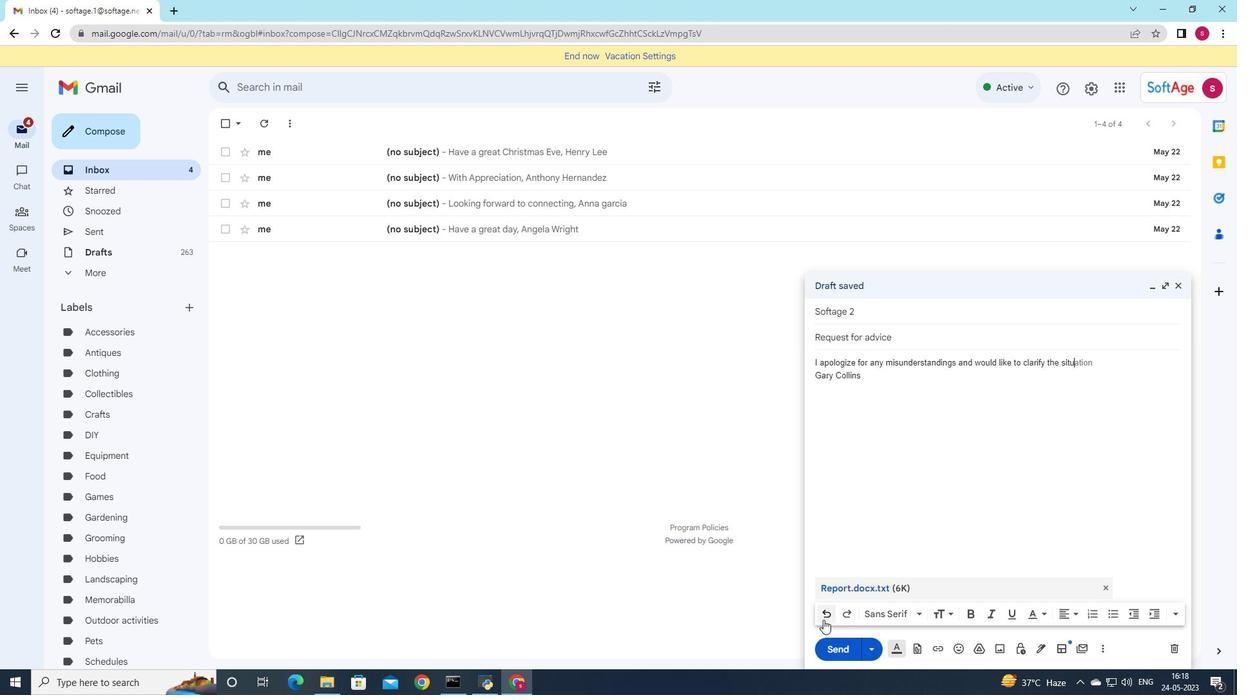 
Action: Mouse pressed left at (823, 620)
Screenshot: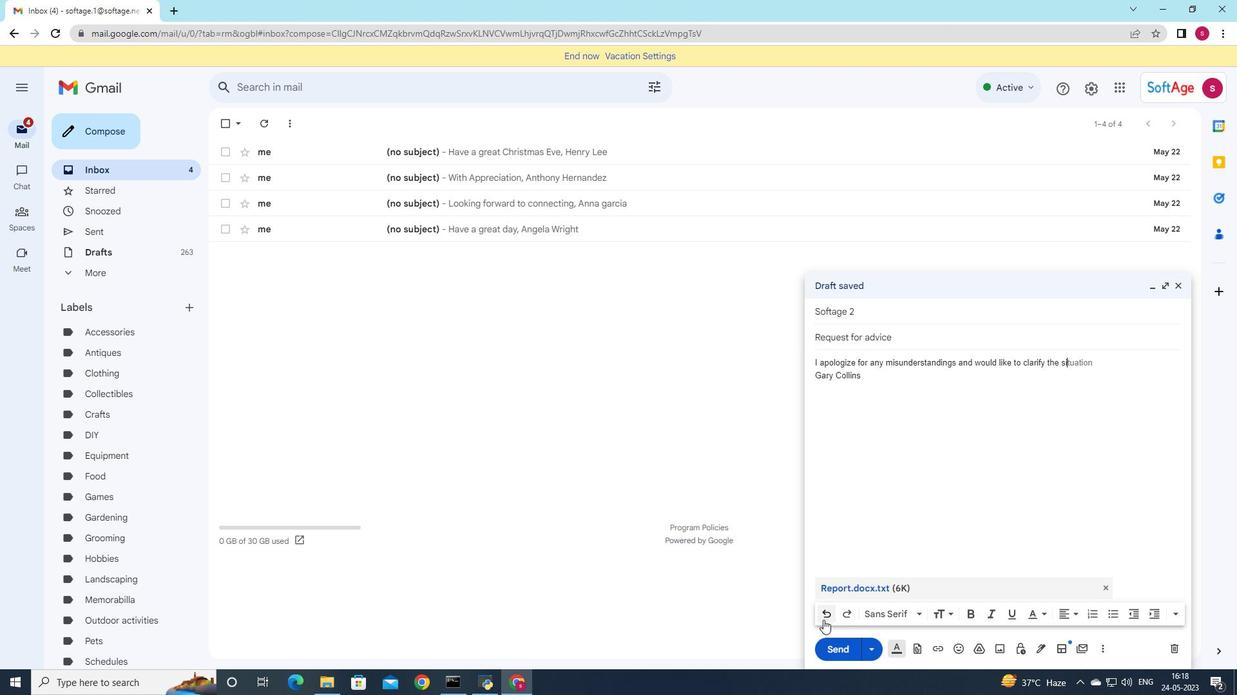 
Action: Mouse pressed left at (823, 620)
Screenshot: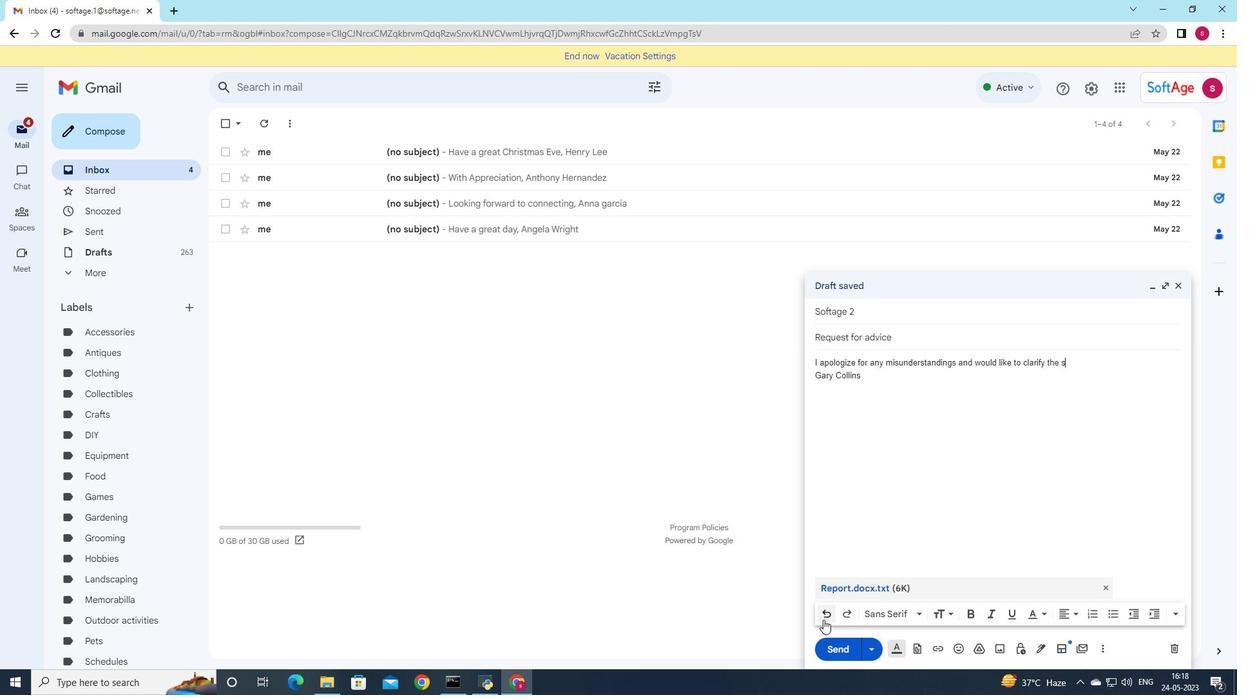
Action: Mouse pressed left at (823, 620)
Screenshot: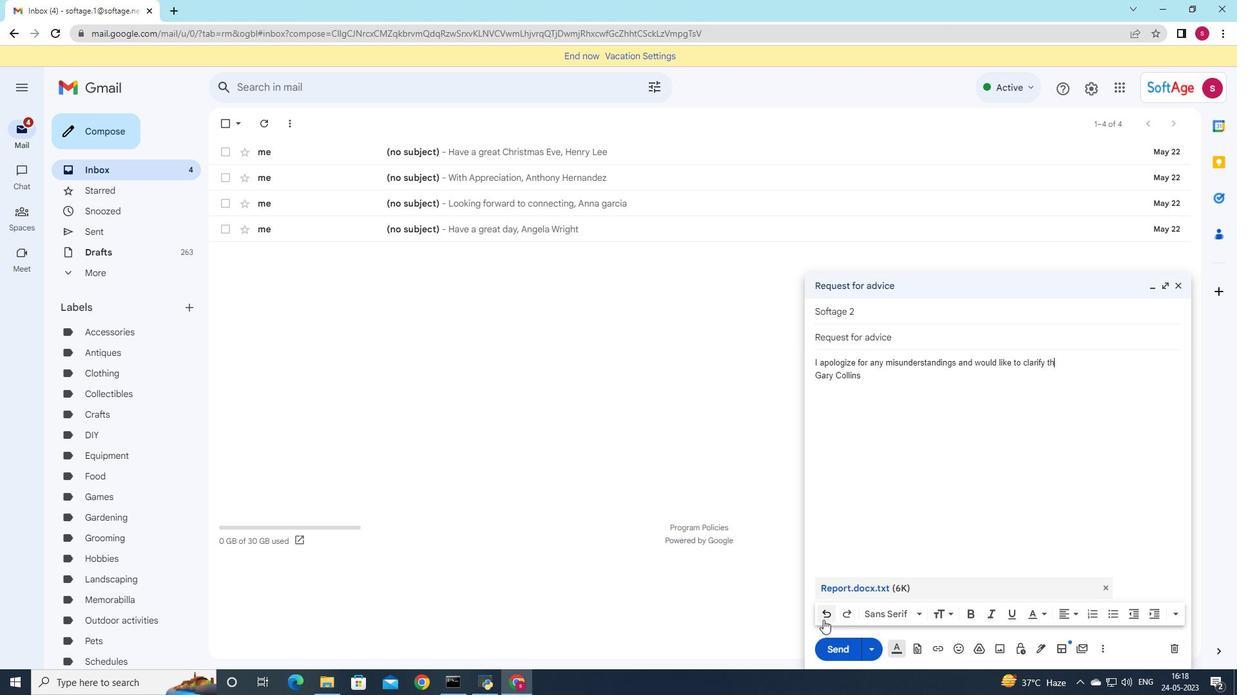 
Action: Mouse pressed left at (823, 620)
Screenshot: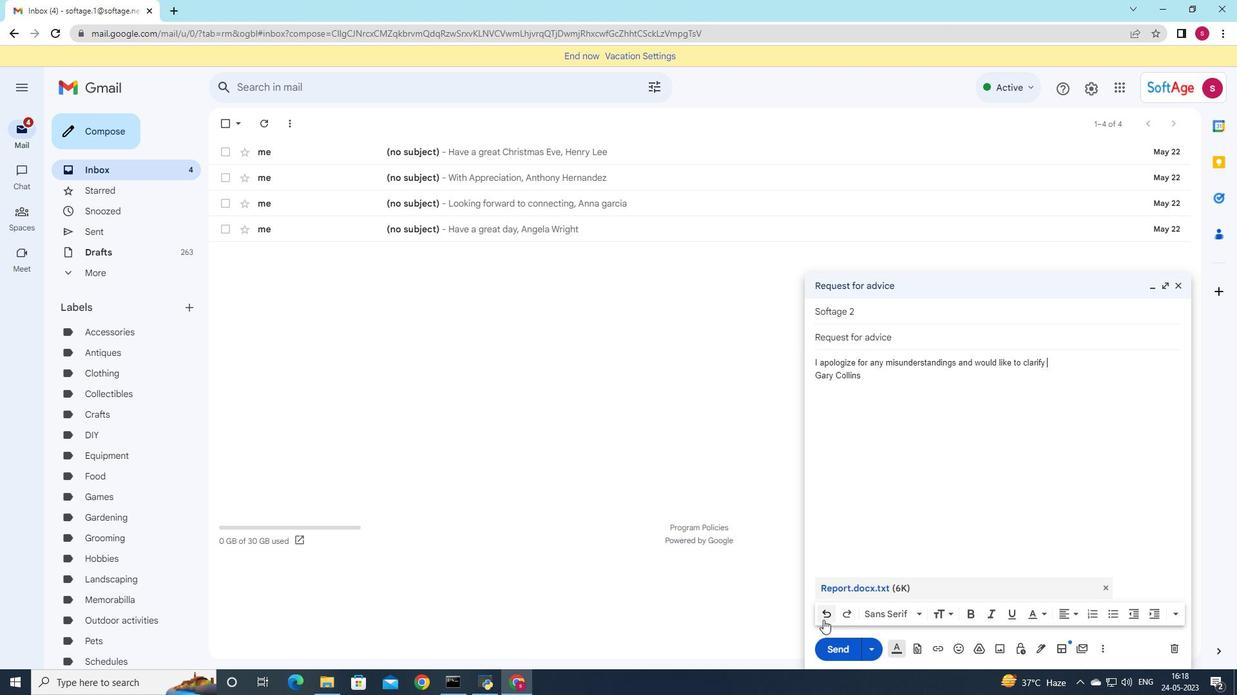 
Action: Mouse pressed left at (823, 620)
Screenshot: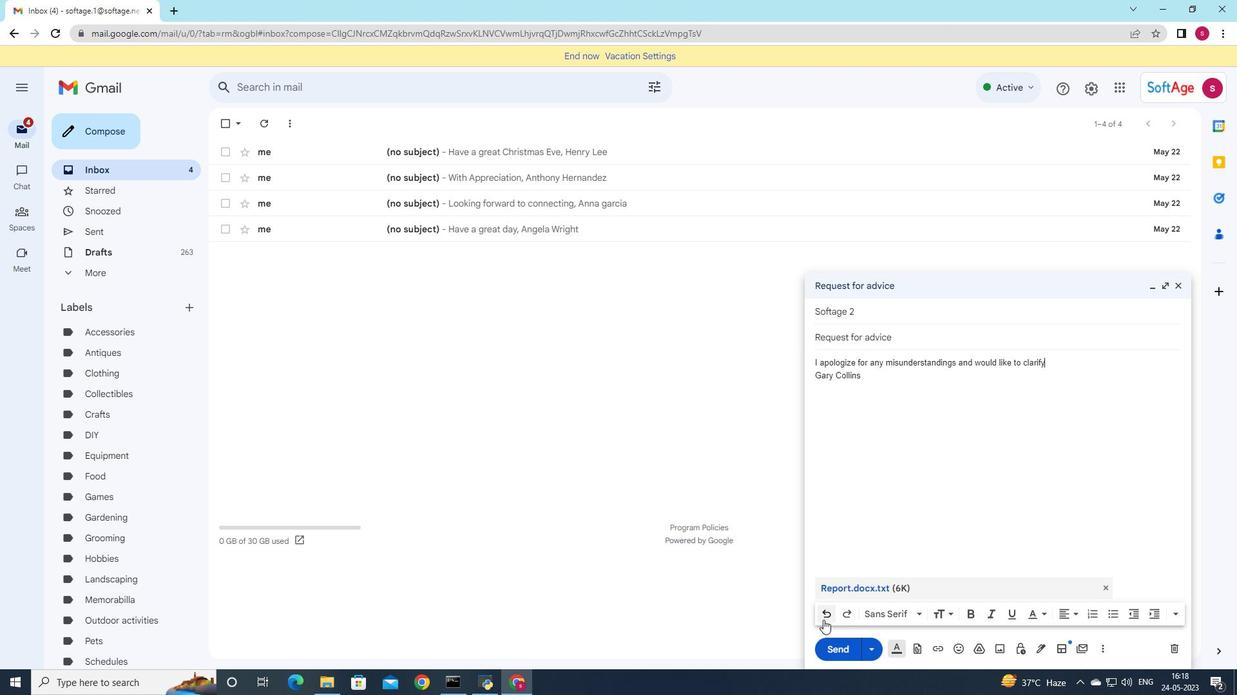 
Action: Mouse pressed left at (823, 620)
Screenshot: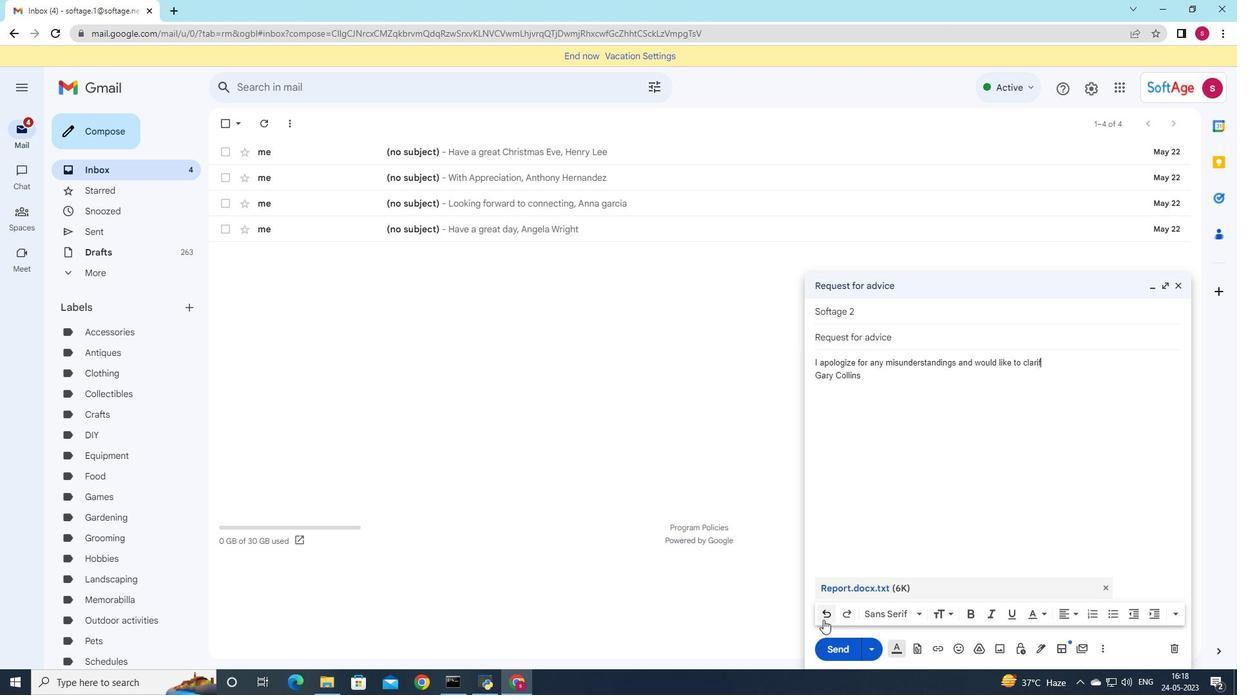 
Action: Mouse pressed left at (823, 620)
Screenshot: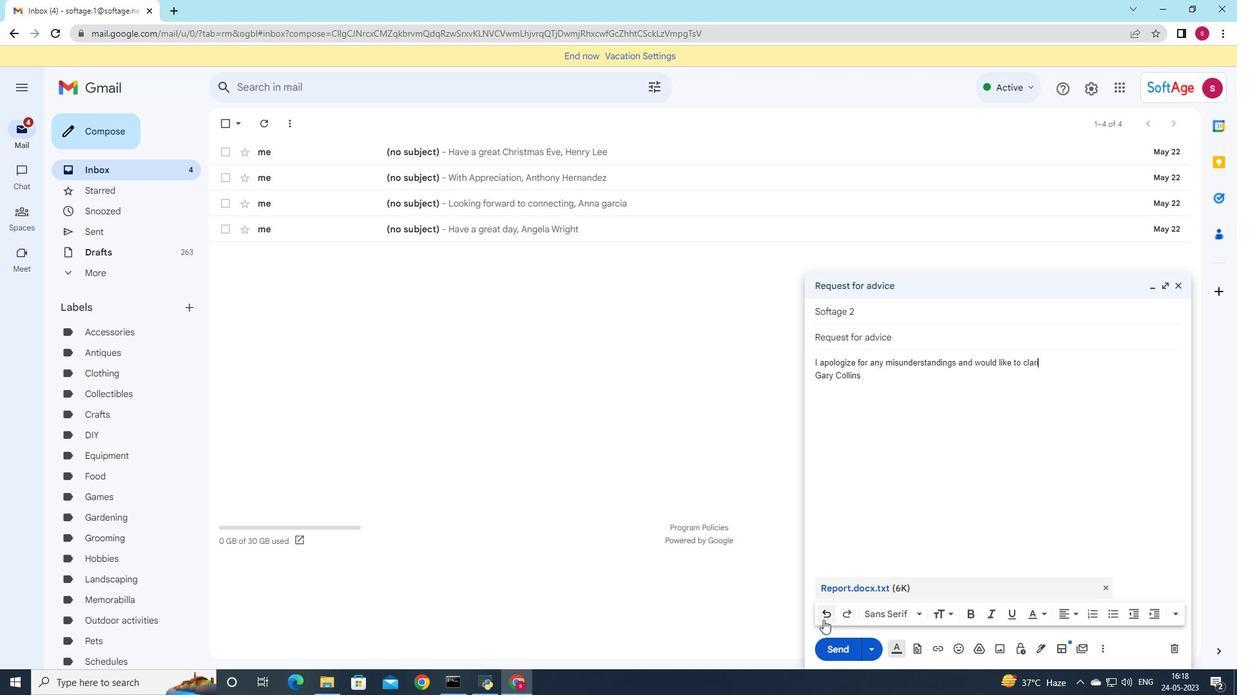 
Action: Mouse pressed left at (823, 620)
Screenshot: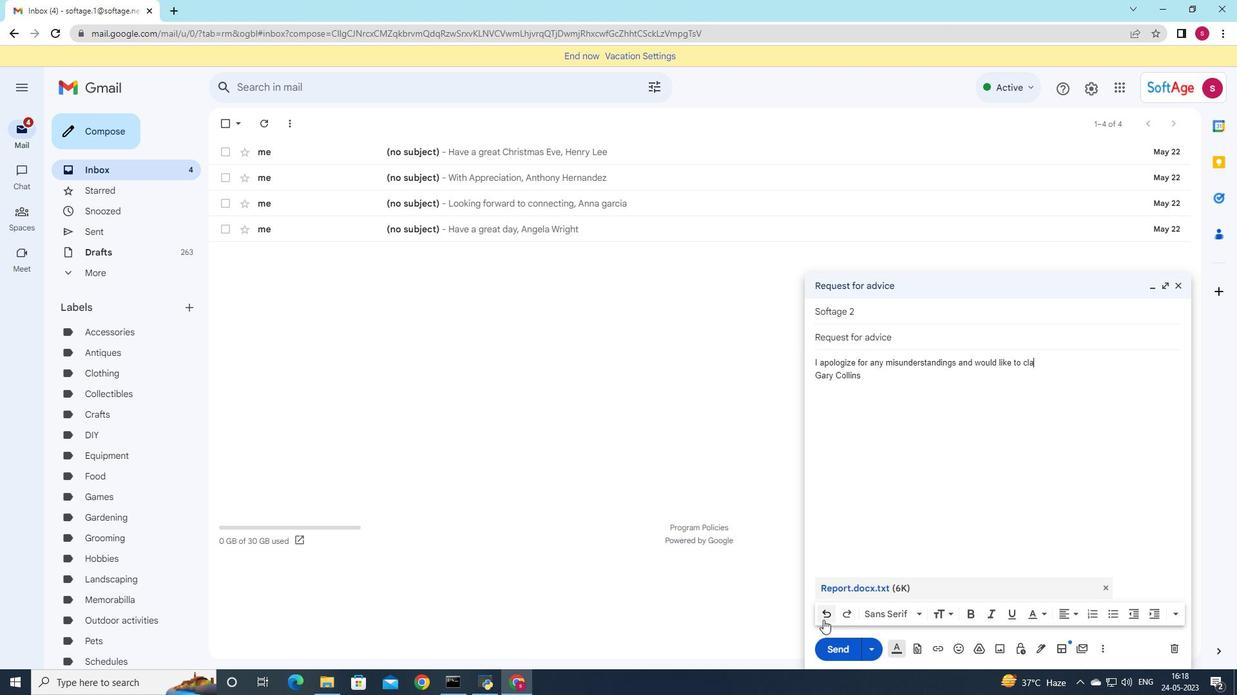 
Action: Mouse pressed left at (823, 620)
Screenshot: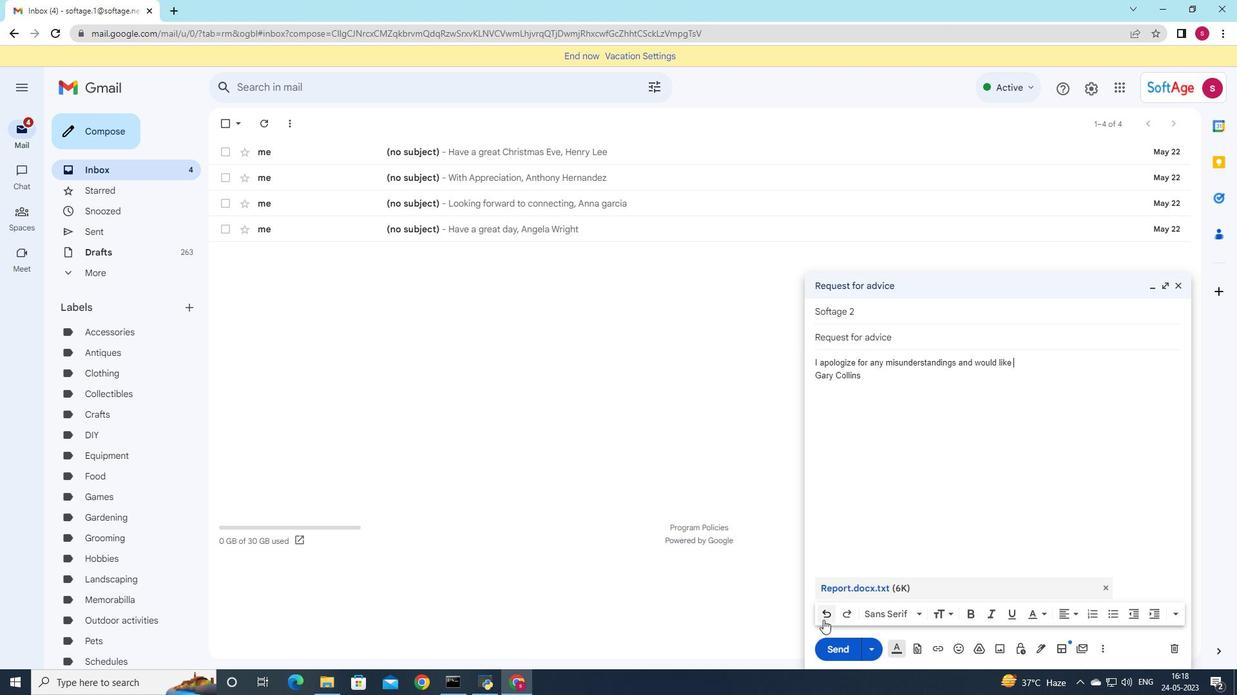 
Action: Mouse pressed left at (823, 620)
Screenshot: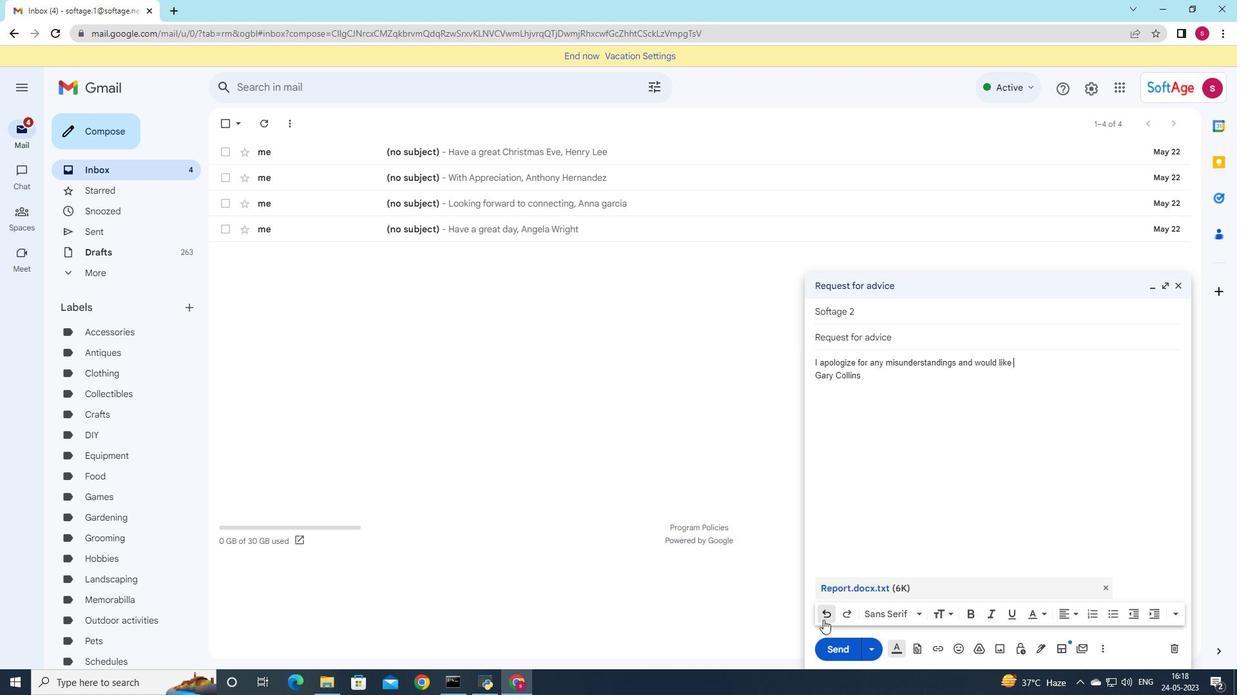 
Action: Mouse pressed left at (823, 620)
Screenshot: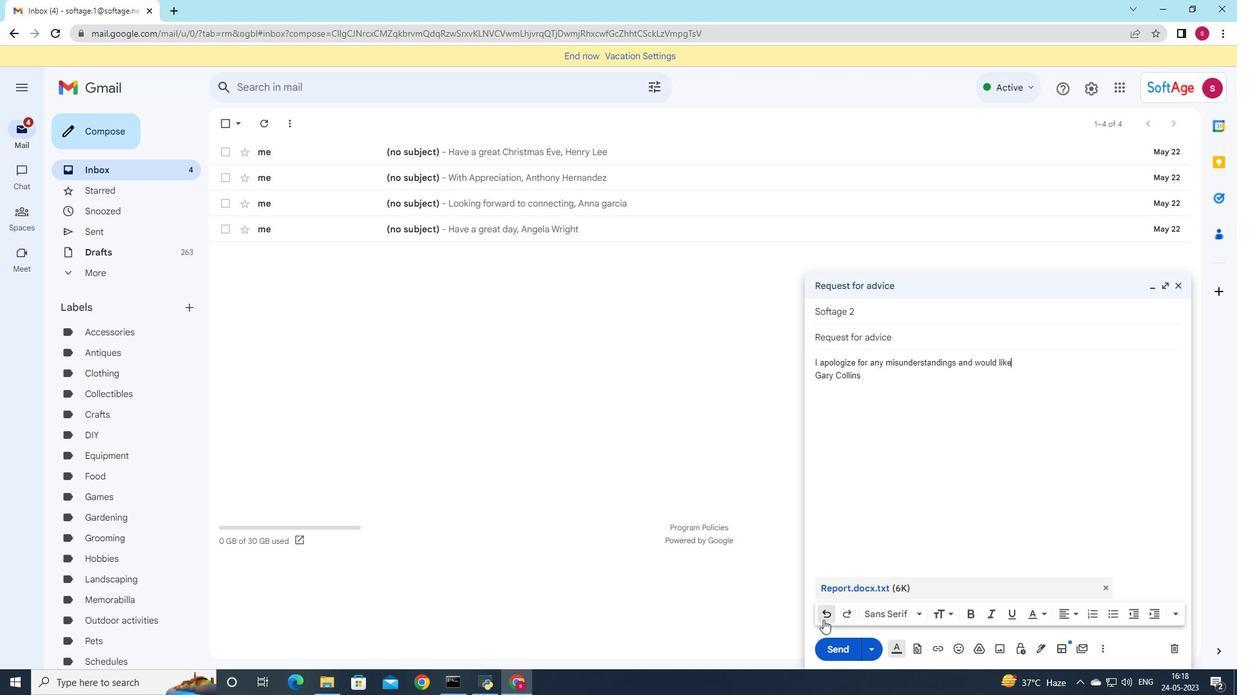
Action: Mouse pressed left at (823, 620)
Screenshot: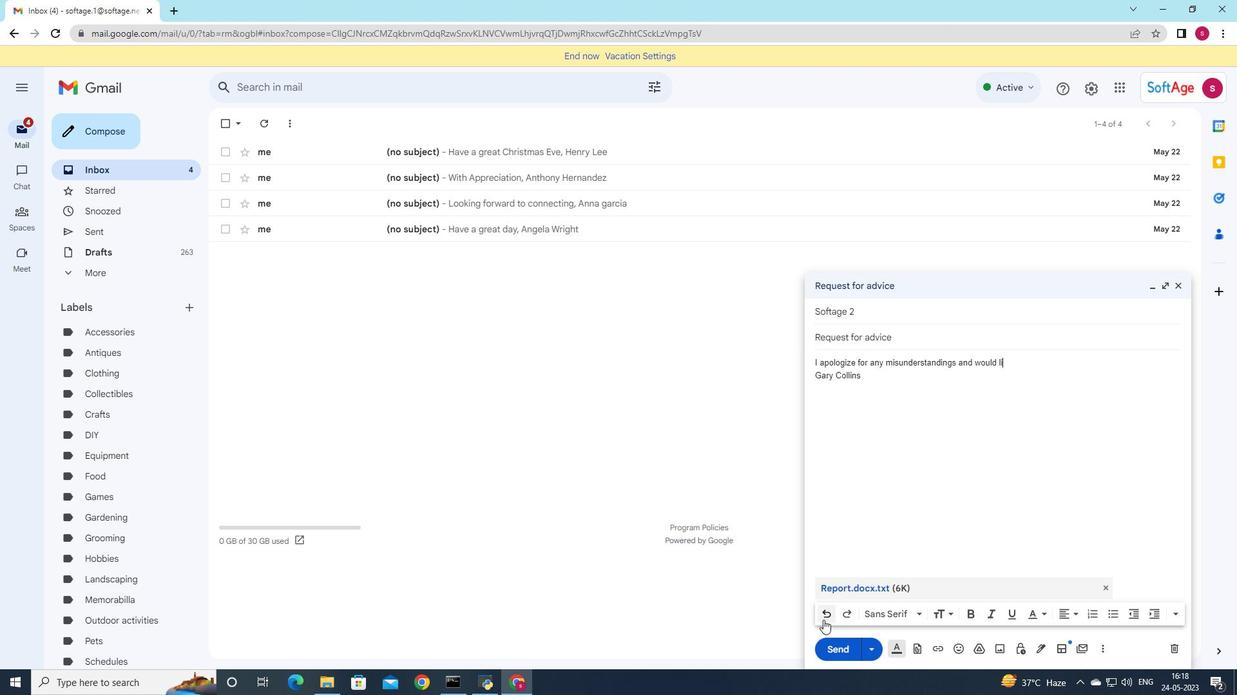 
Action: Mouse pressed left at (823, 620)
Screenshot: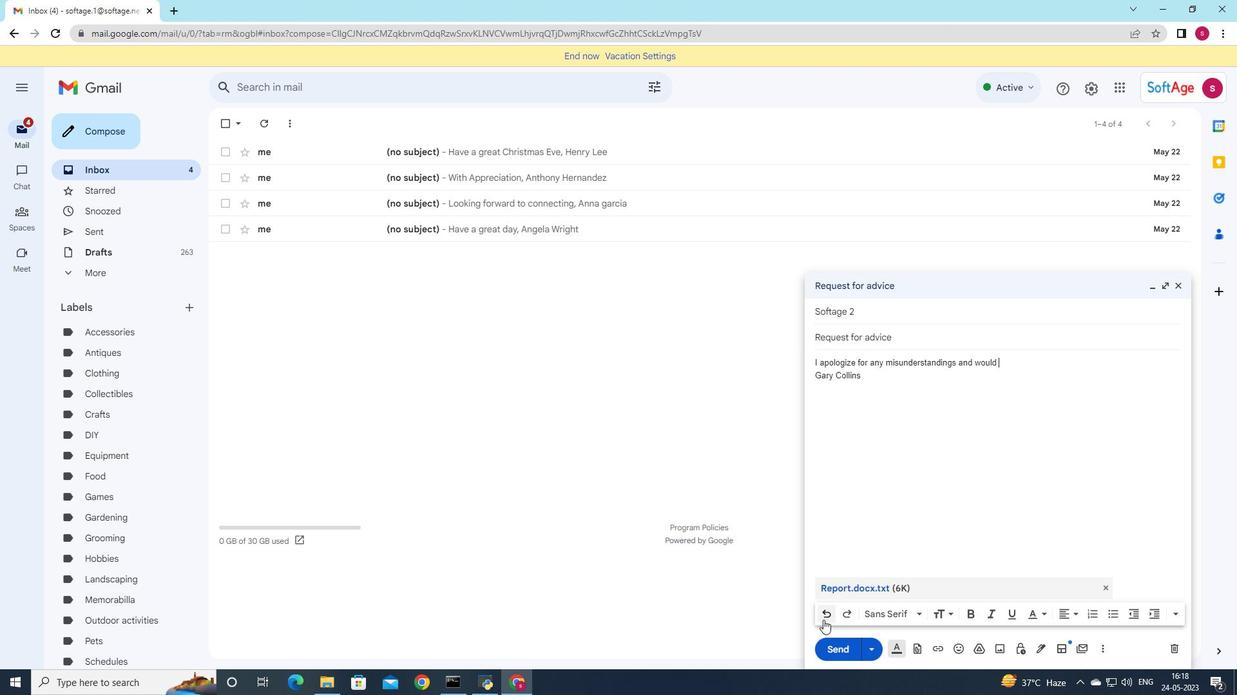 
Action: Mouse pressed left at (823, 620)
Screenshot: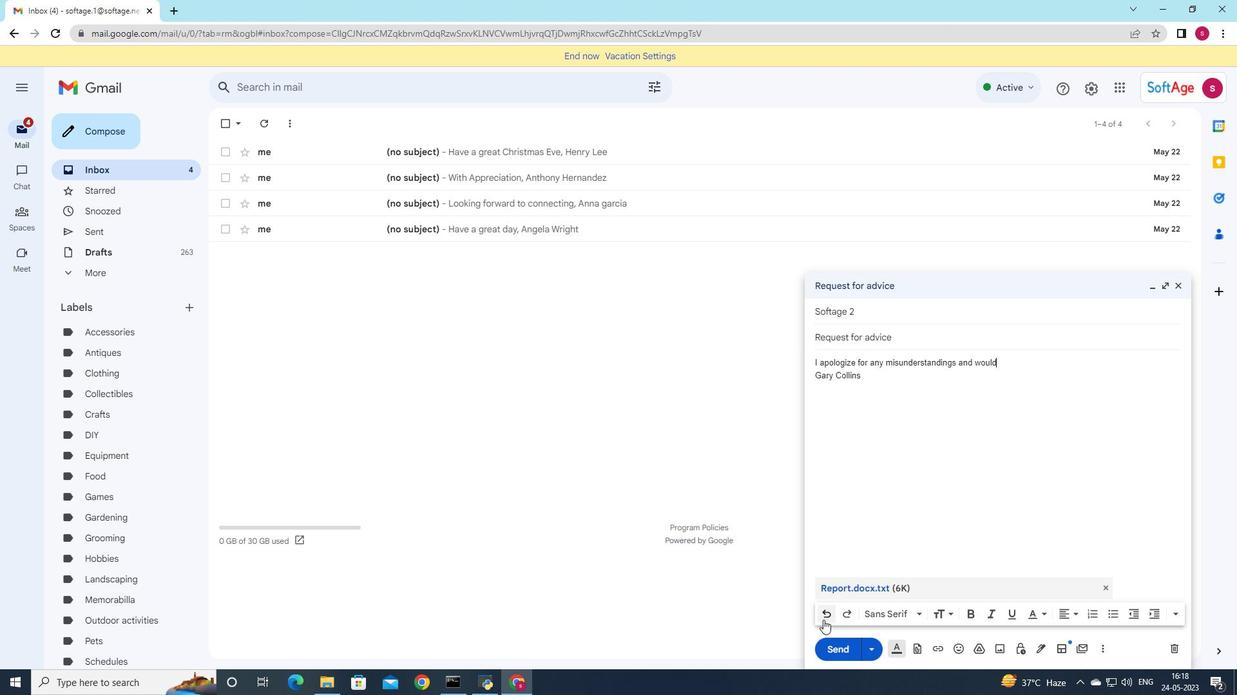 
Action: Mouse pressed left at (823, 620)
Screenshot: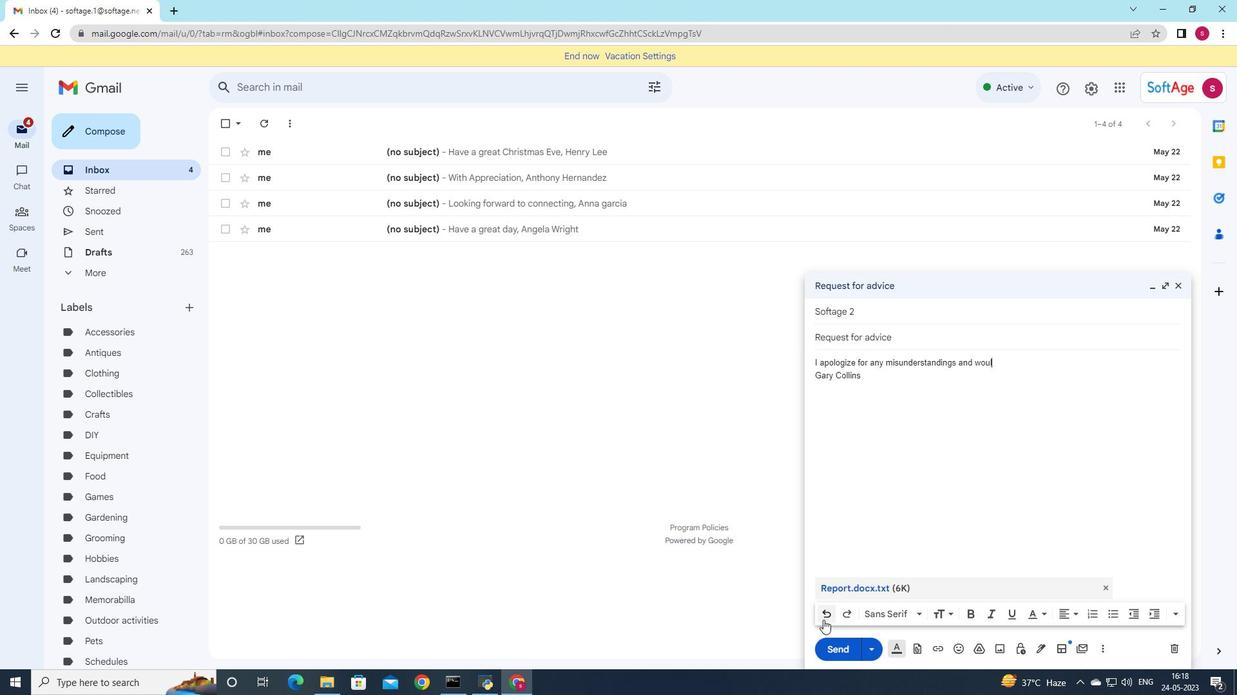 
Action: Mouse pressed left at (823, 620)
Screenshot: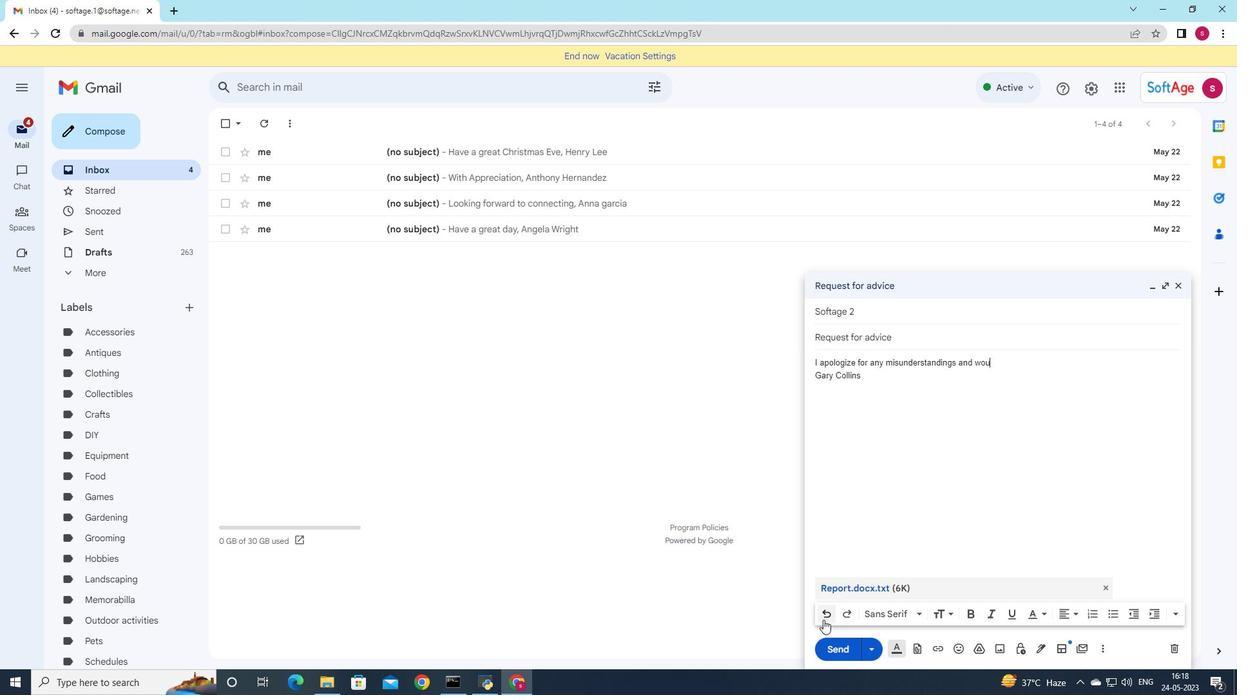 
Action: Mouse pressed left at (823, 620)
Screenshot: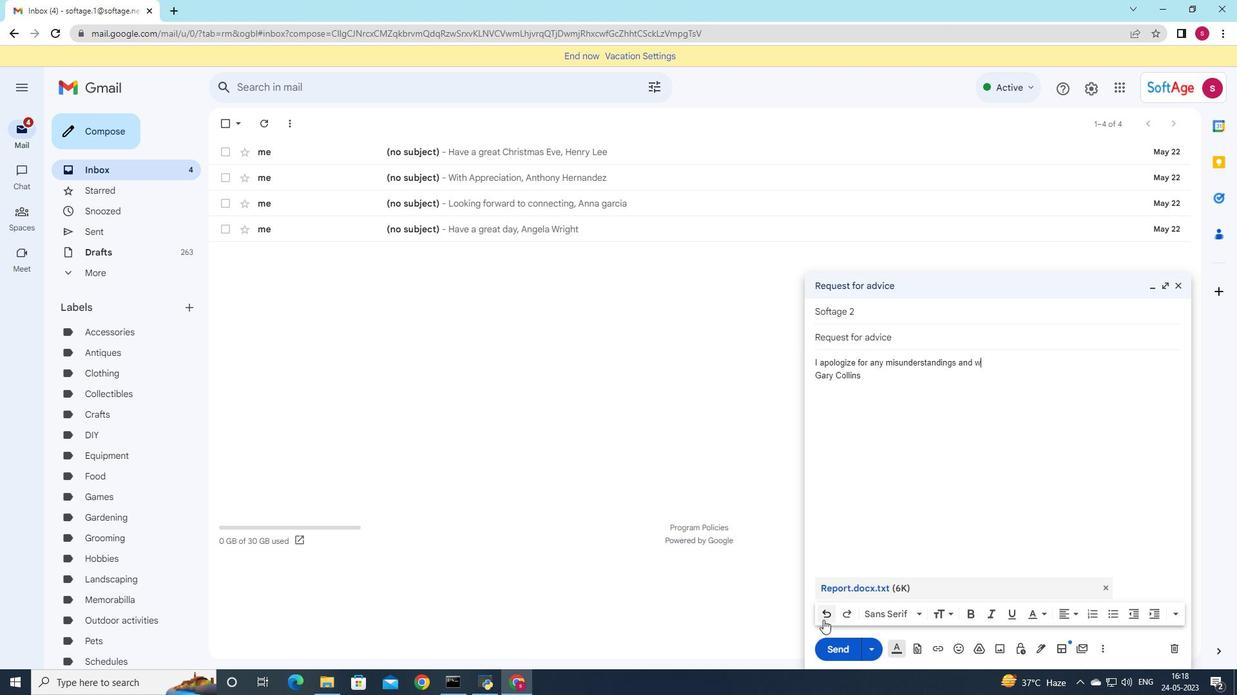 
Action: Mouse pressed left at (823, 620)
Screenshot: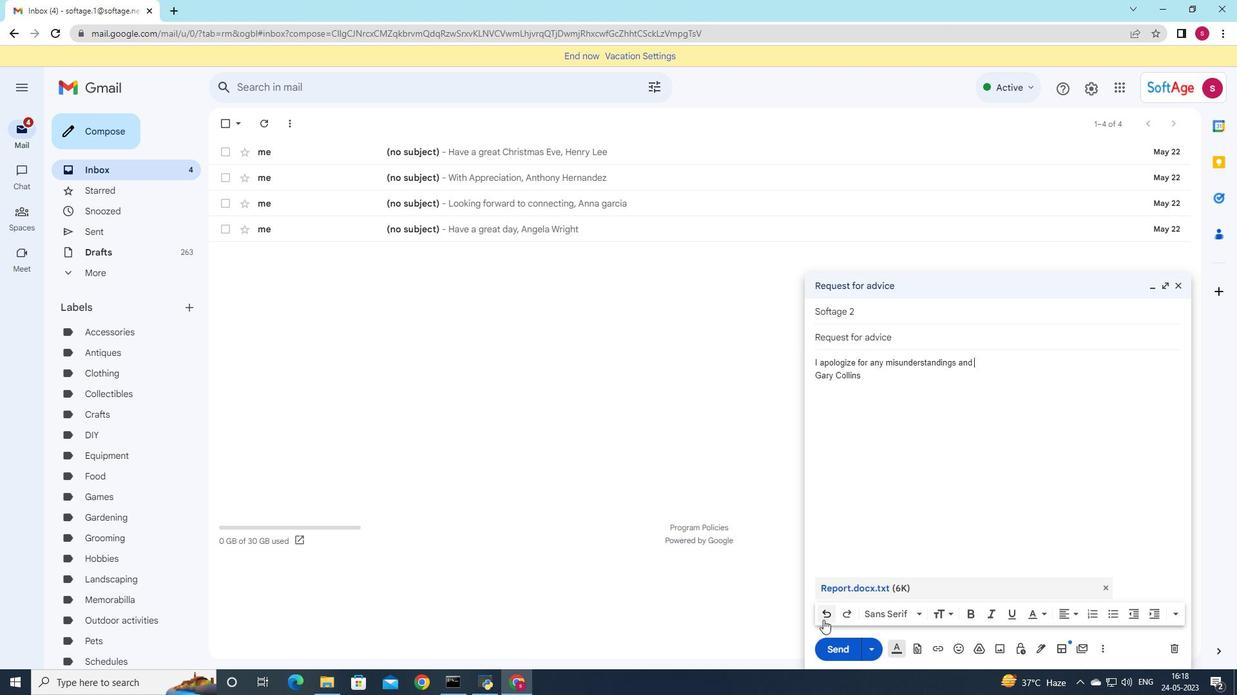 
Action: Mouse pressed left at (823, 620)
Screenshot: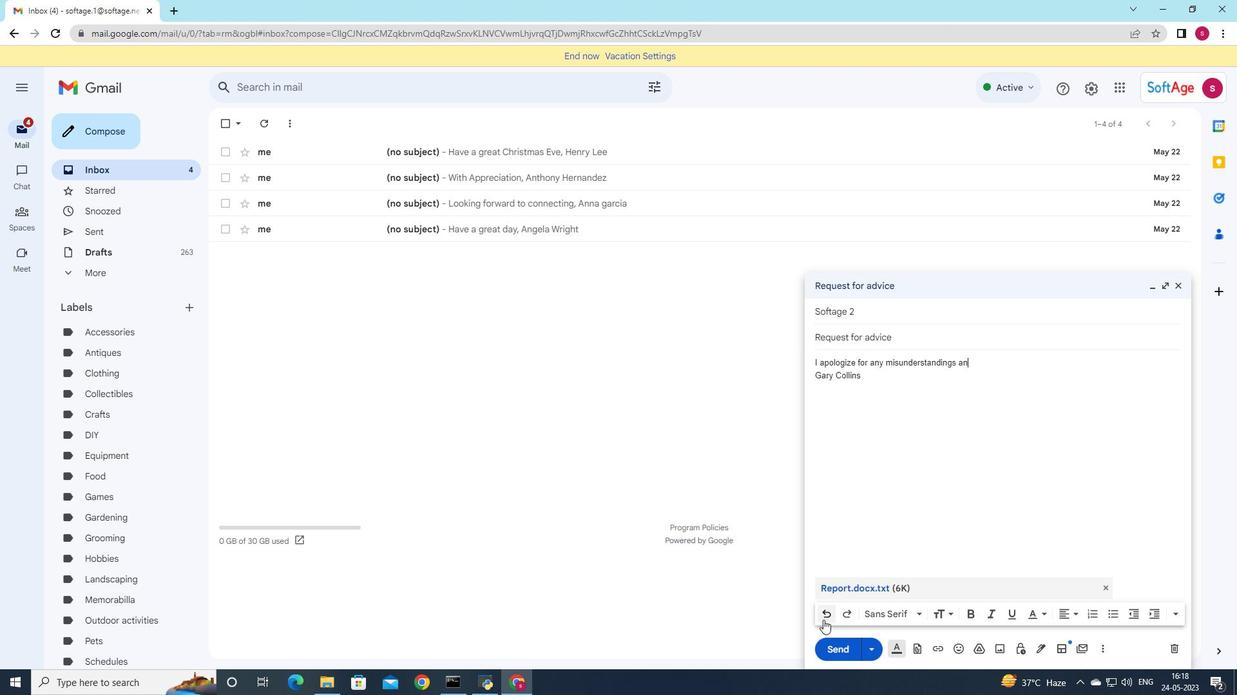 
Action: Mouse pressed left at (823, 620)
Screenshot: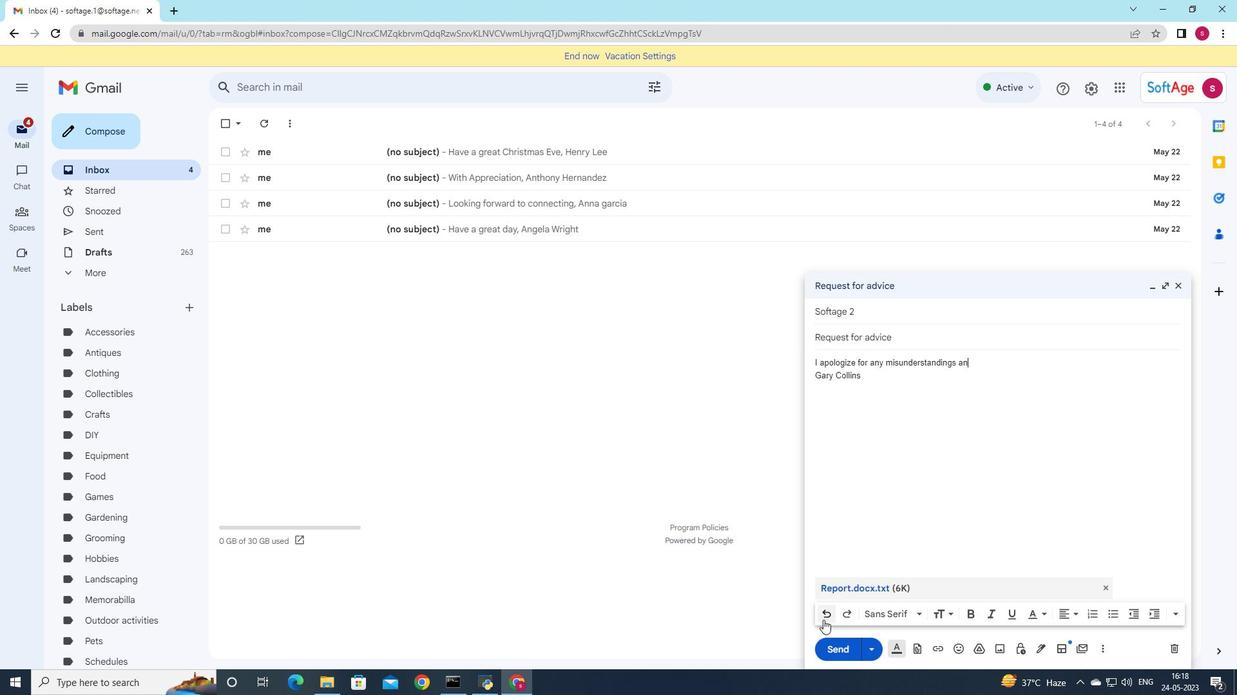 
Action: Mouse pressed left at (823, 620)
Screenshot: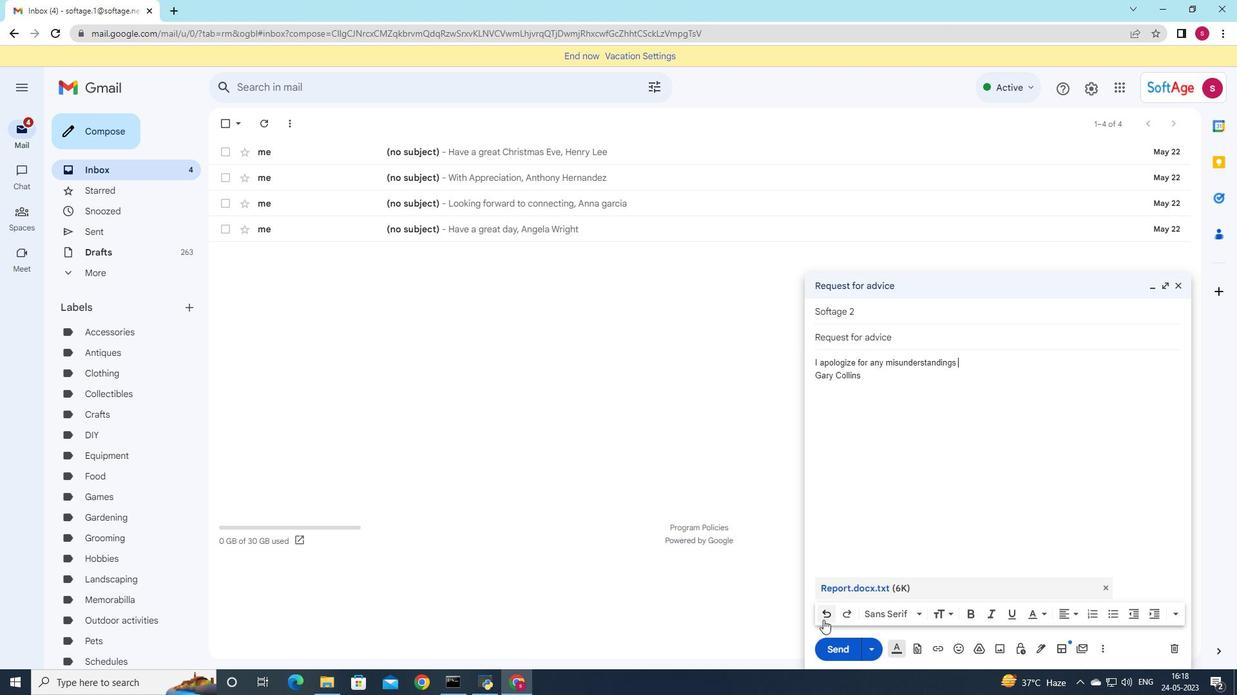 
Action: Mouse pressed left at (823, 620)
Screenshot: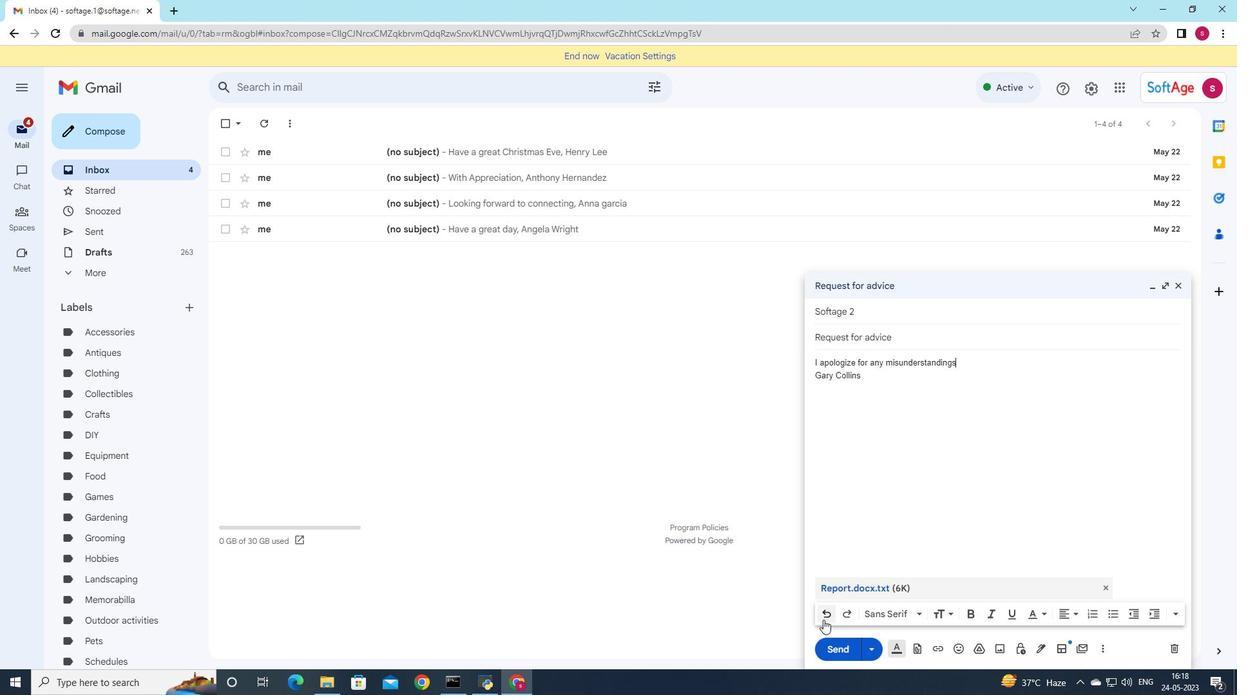 
Action: Mouse moved to (824, 608)
Screenshot: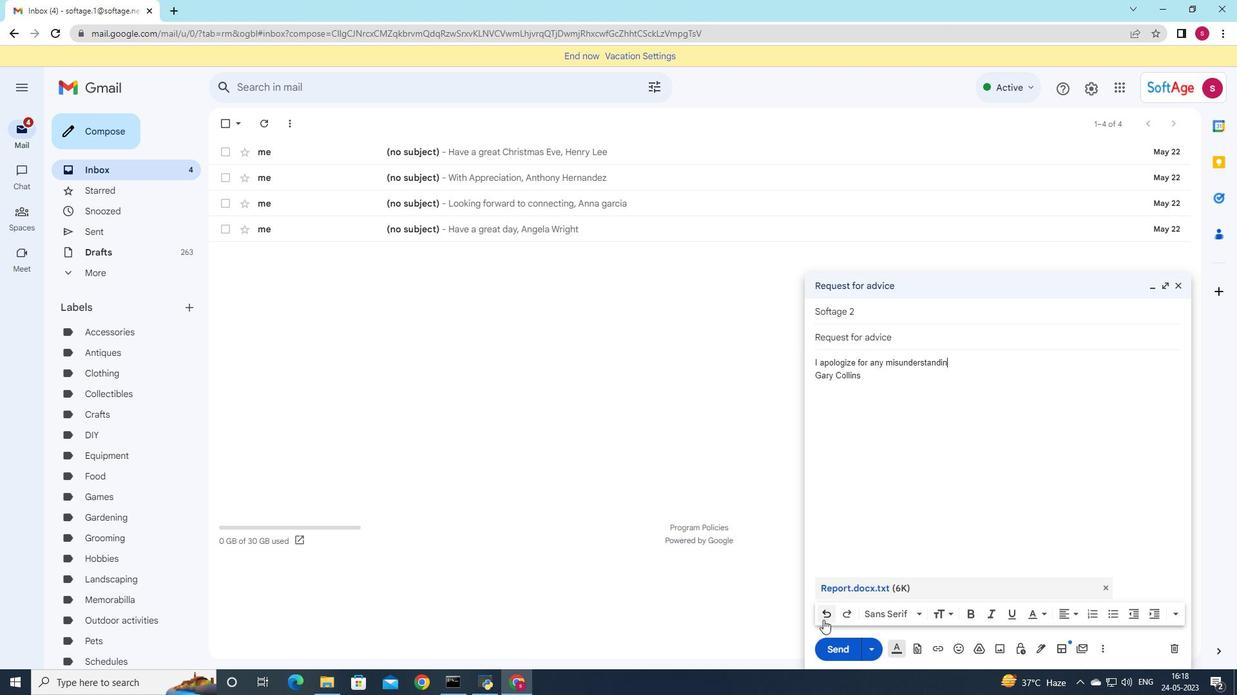 
Action: Mouse pressed left at (824, 608)
Screenshot: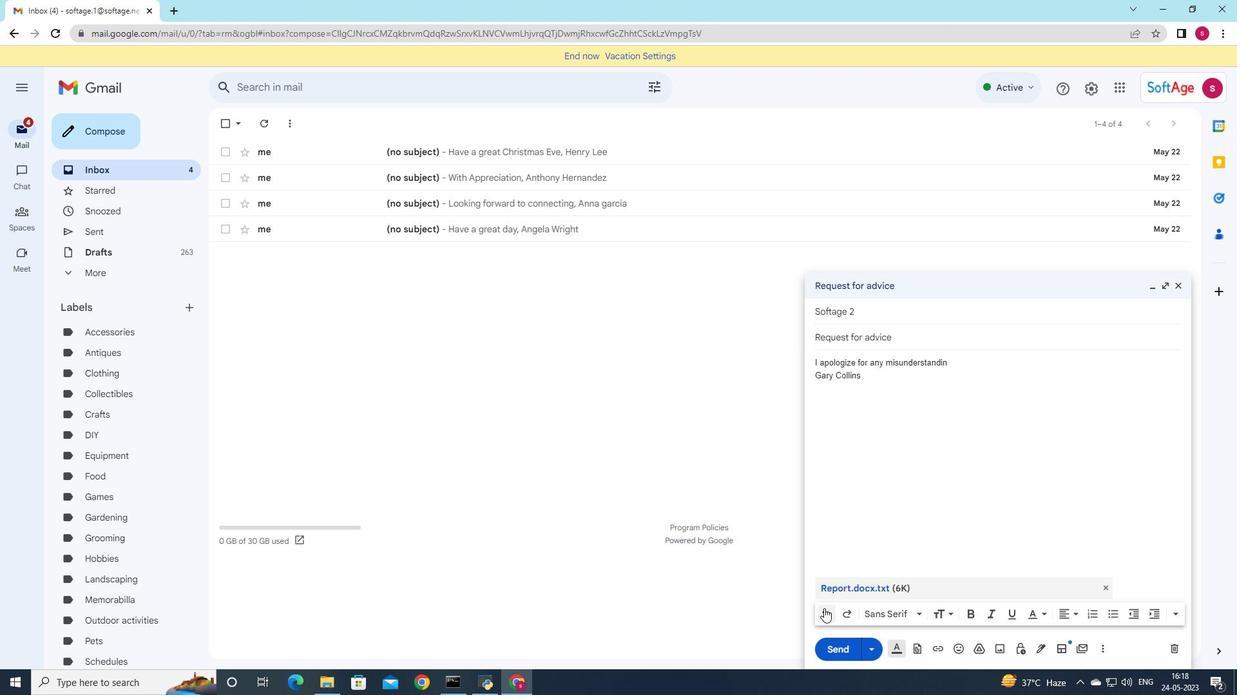 
Action: Mouse pressed left at (824, 608)
Screenshot: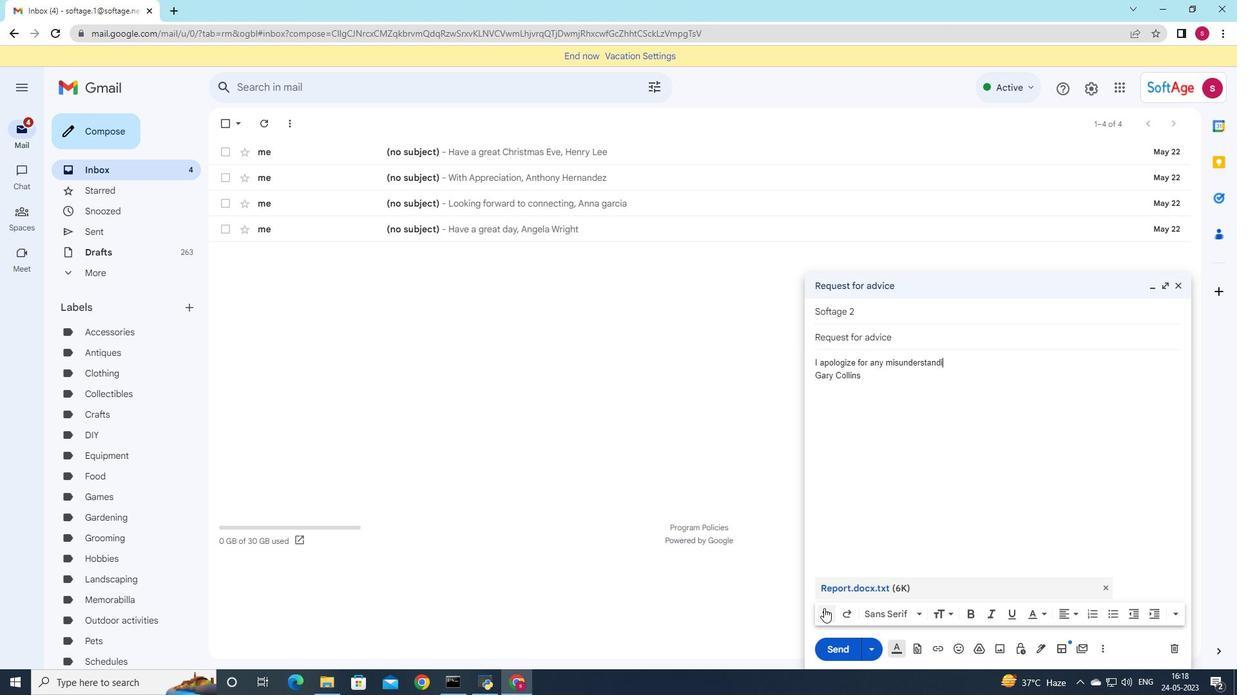 
Action: Mouse pressed left at (824, 608)
Screenshot: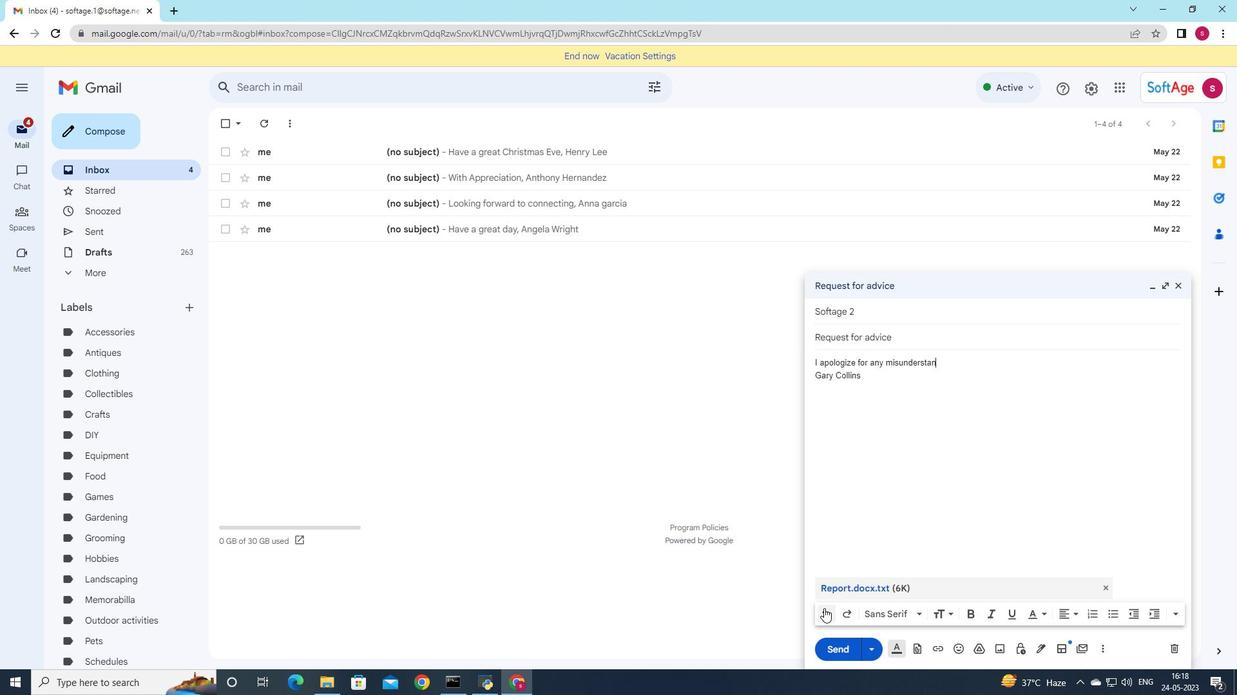 
Action: Mouse pressed left at (824, 608)
Screenshot: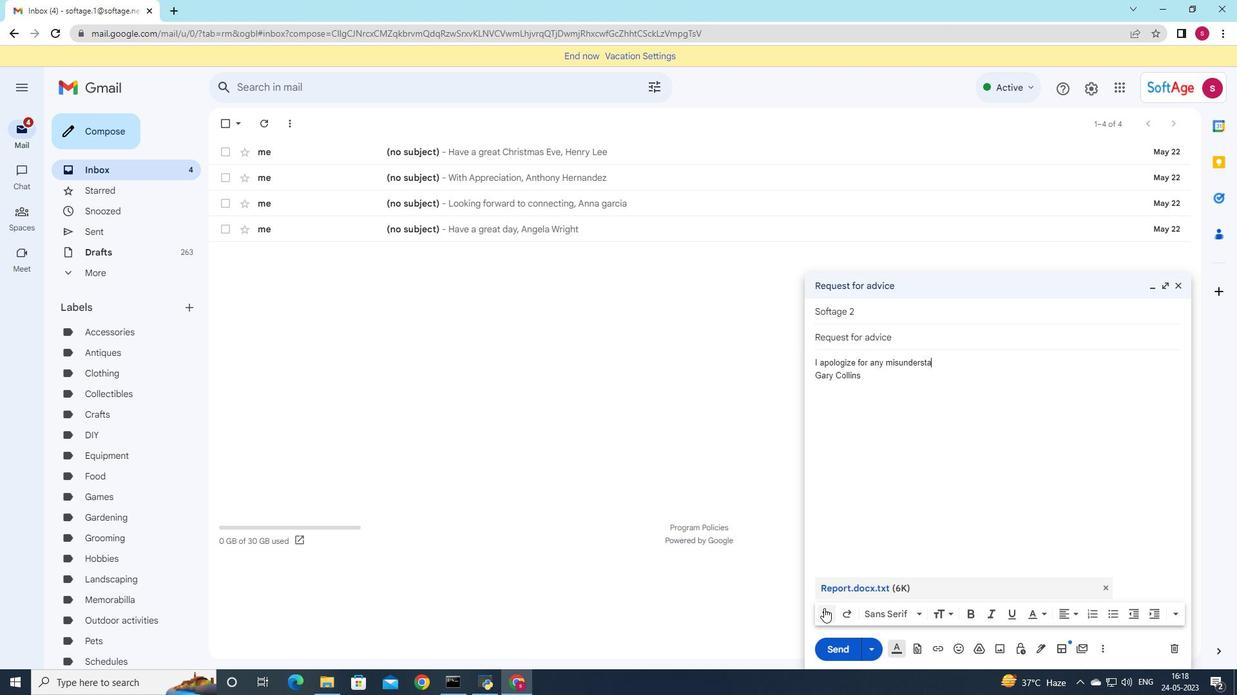 
Action: Mouse pressed left at (824, 608)
Screenshot: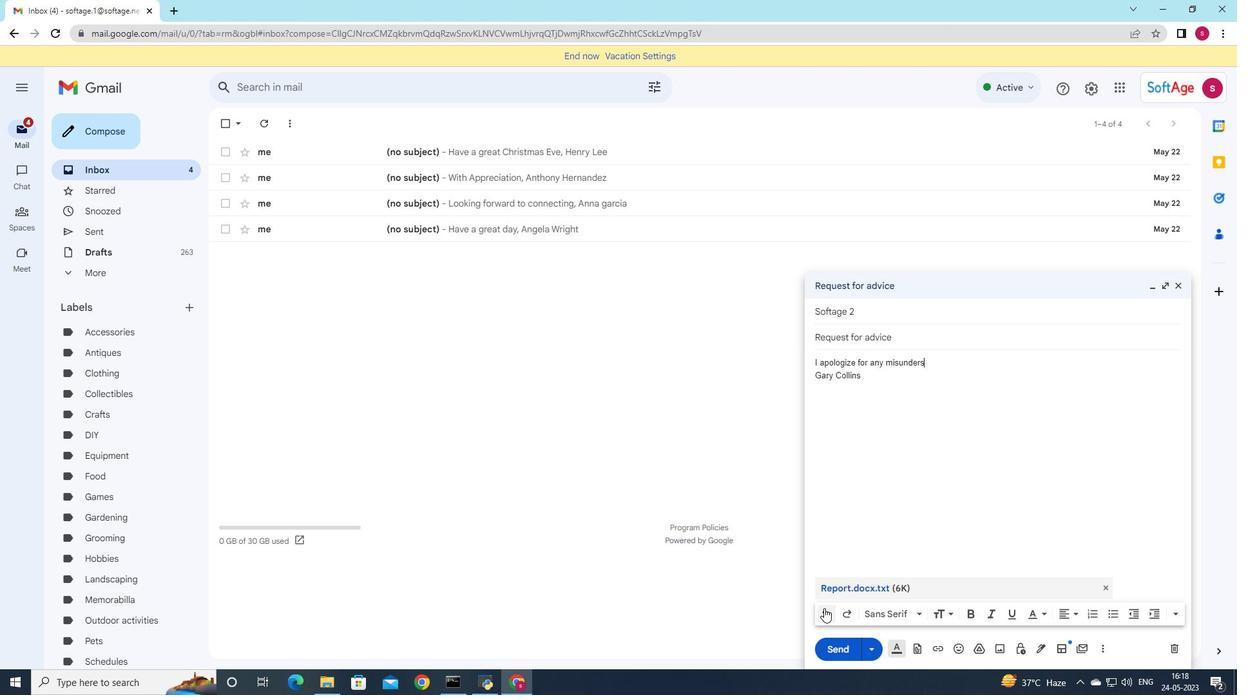 
Action: Mouse pressed left at (824, 608)
Screenshot: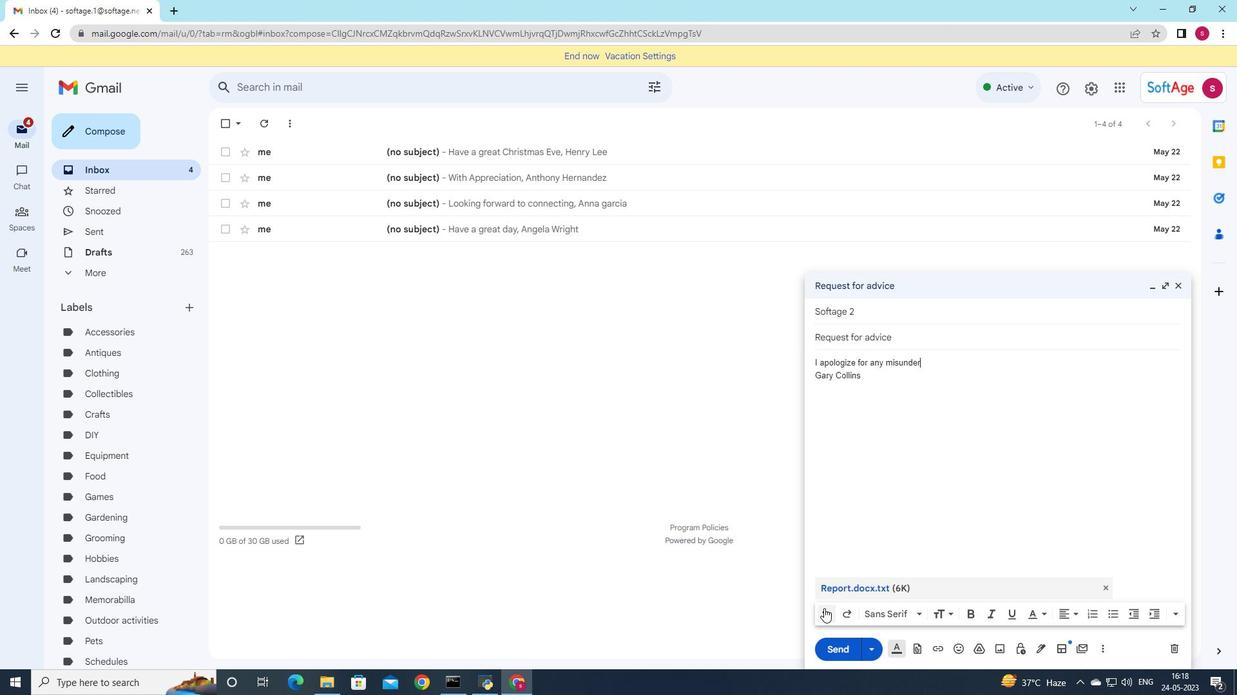 
Action: Mouse pressed left at (824, 608)
Screenshot: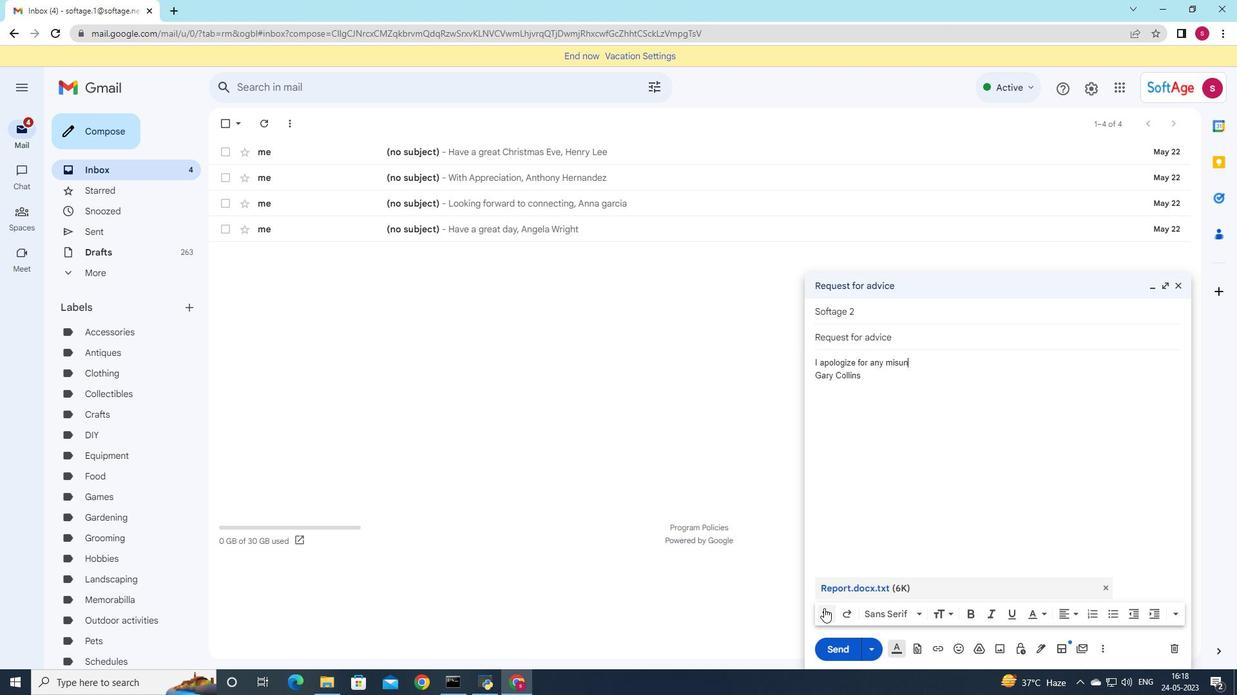 
Action: Mouse moved to (824, 612)
Screenshot: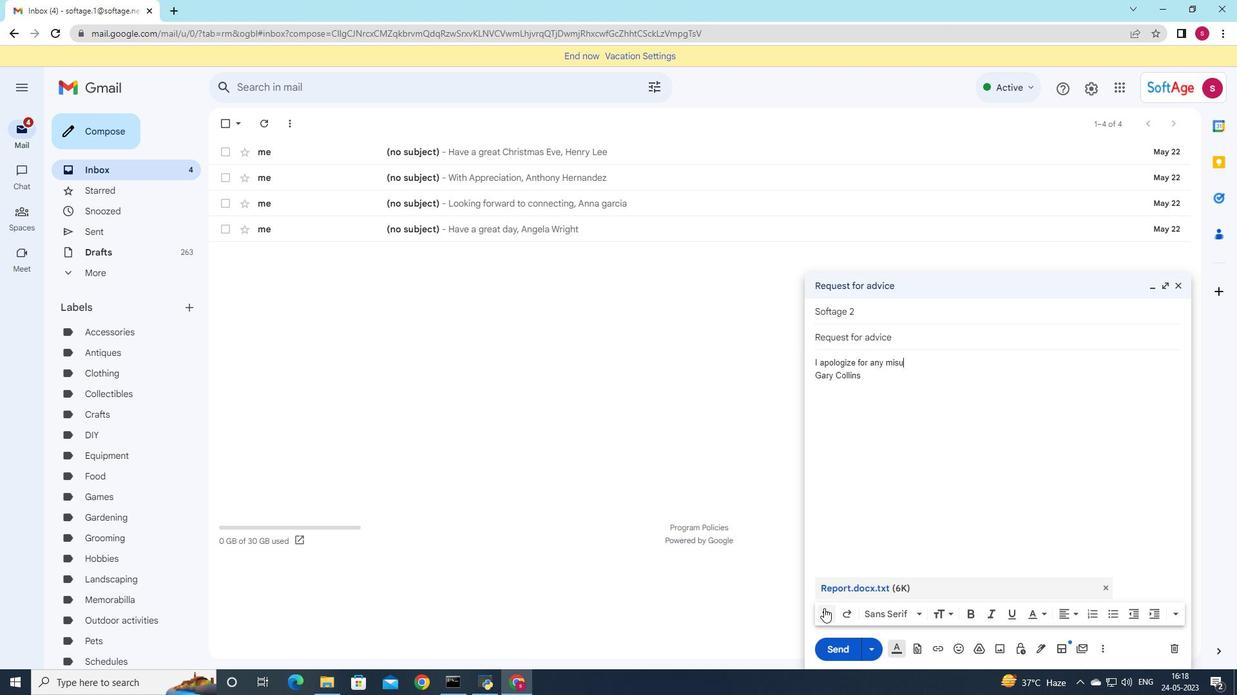 
Action: Mouse pressed left at (824, 612)
Screenshot: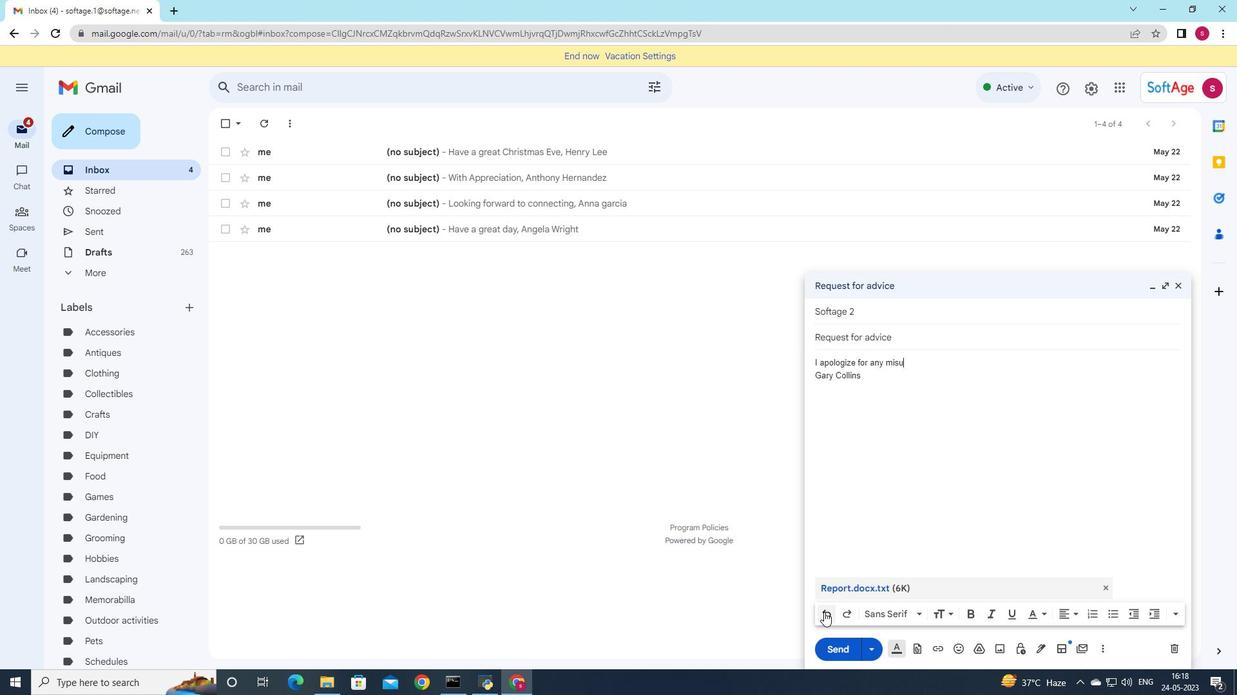 
Action: Mouse pressed left at (824, 612)
Screenshot: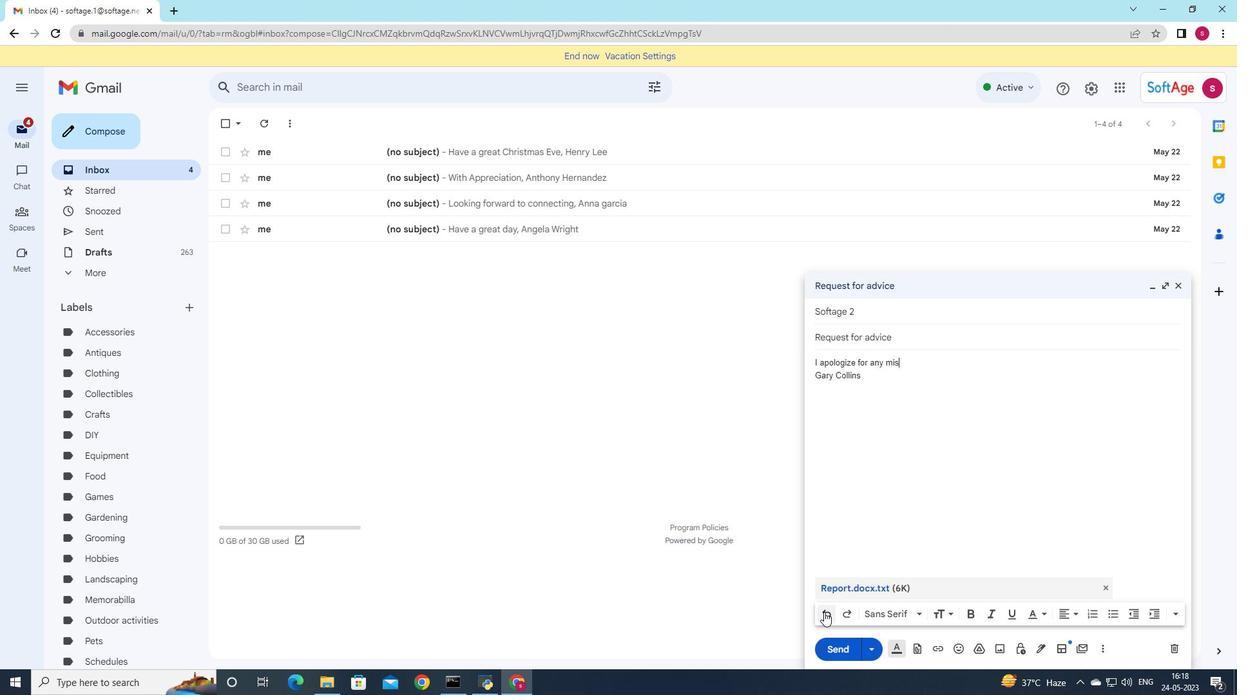 
Action: Mouse pressed left at (824, 612)
Screenshot: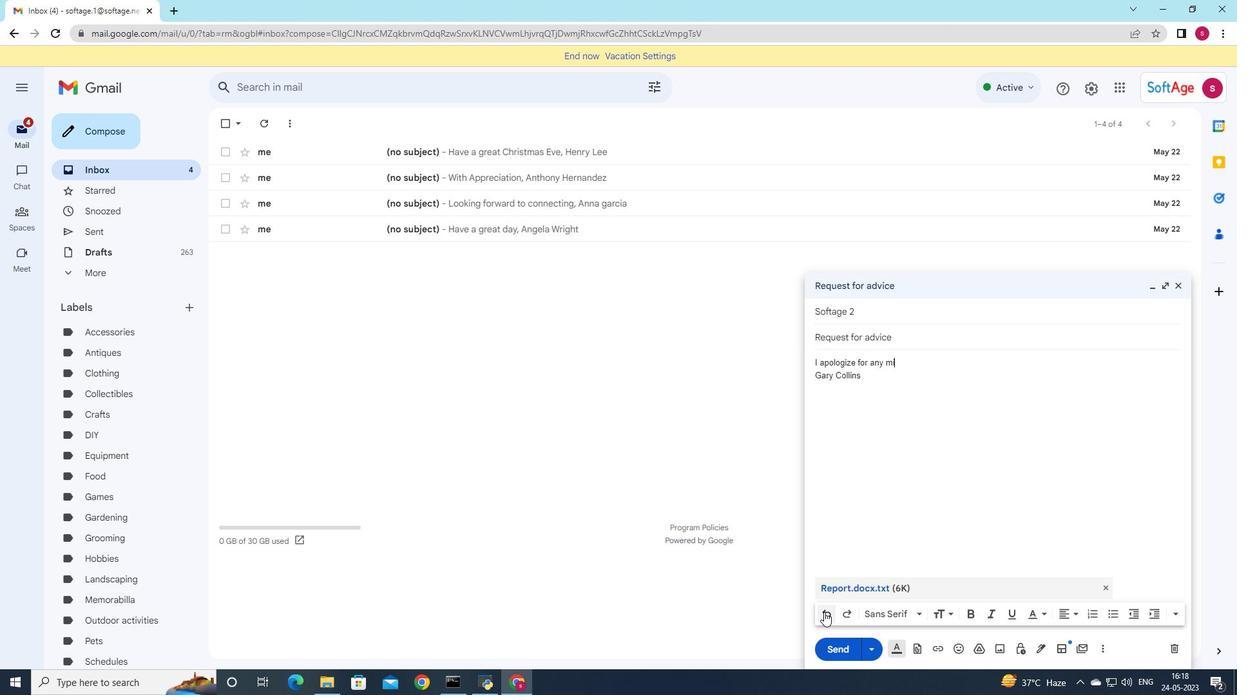 
Action: Mouse pressed left at (824, 612)
Screenshot: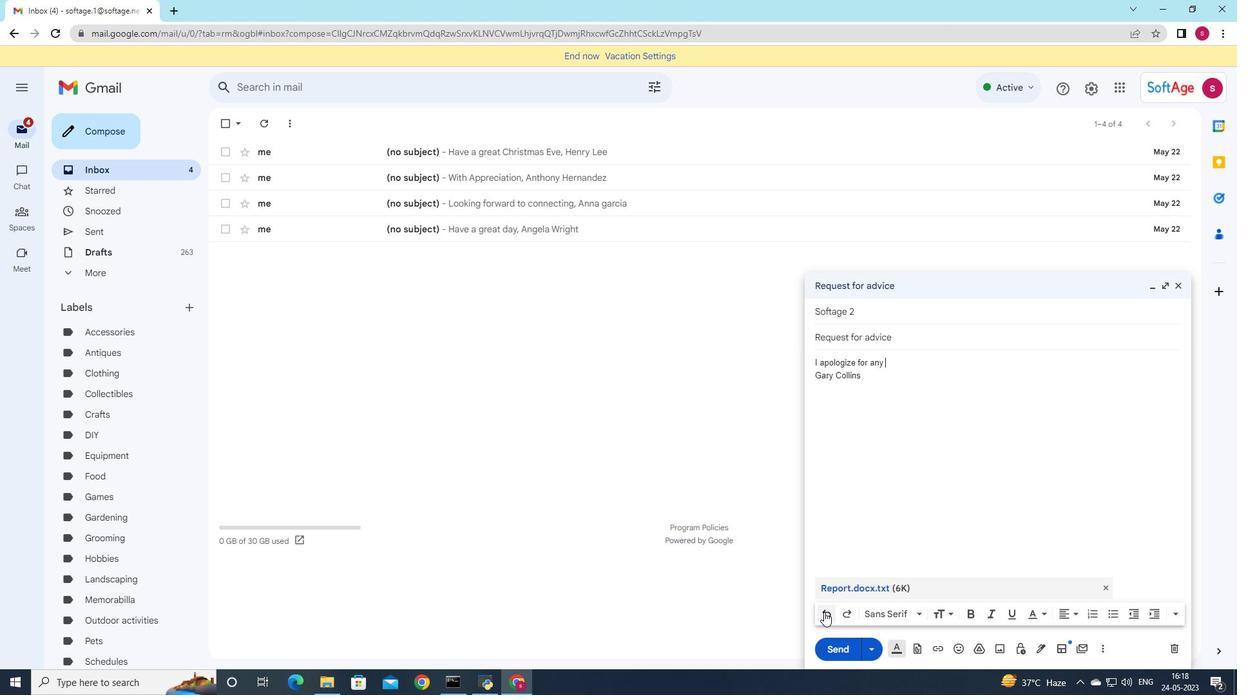 
Action: Mouse pressed left at (824, 612)
Screenshot: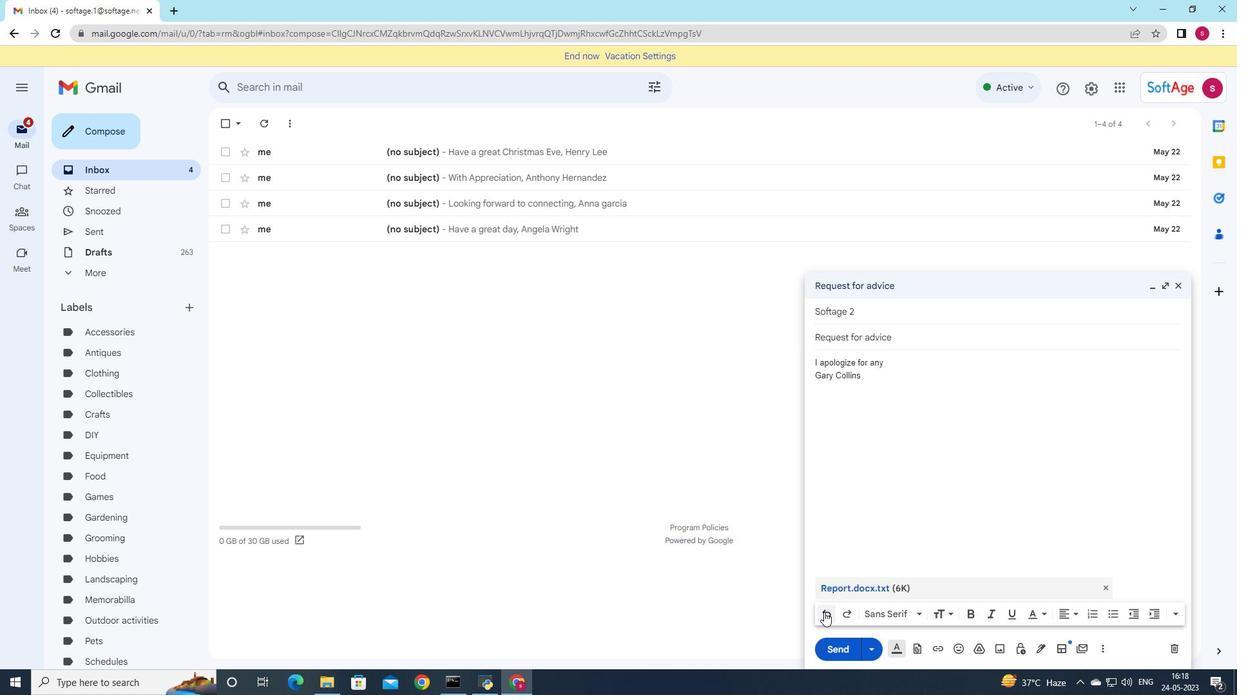 
Action: Mouse pressed left at (824, 612)
Screenshot: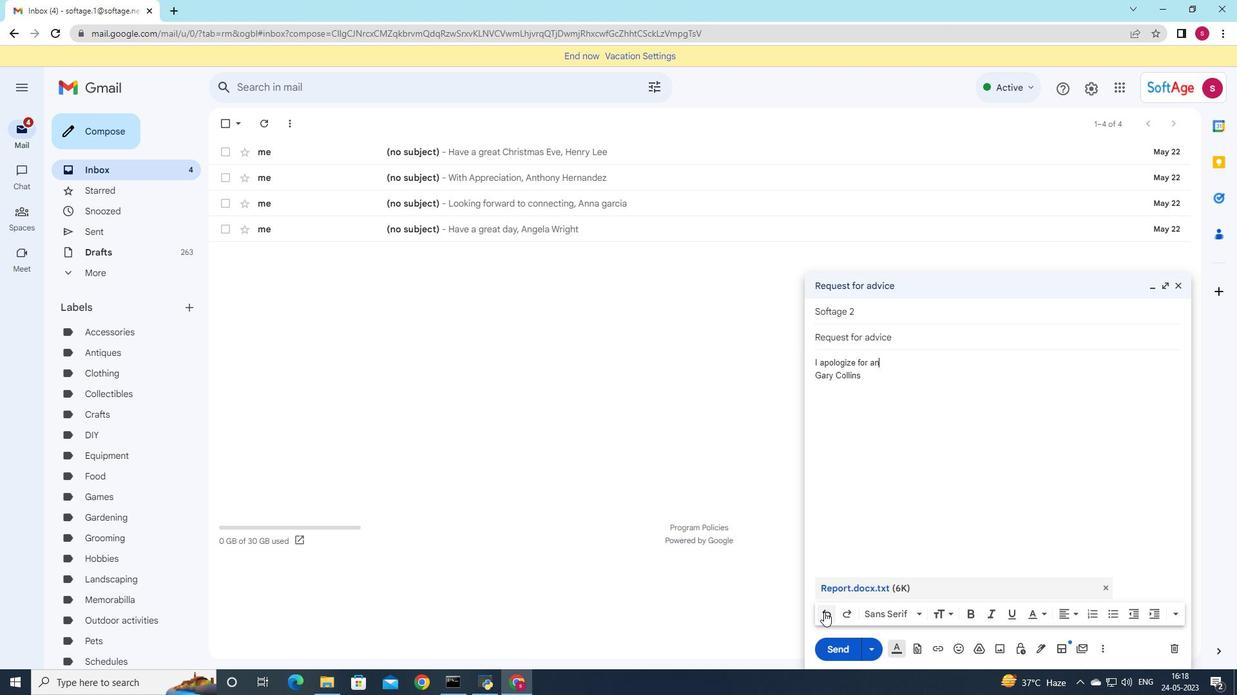 
Action: Mouse pressed left at (824, 612)
Screenshot: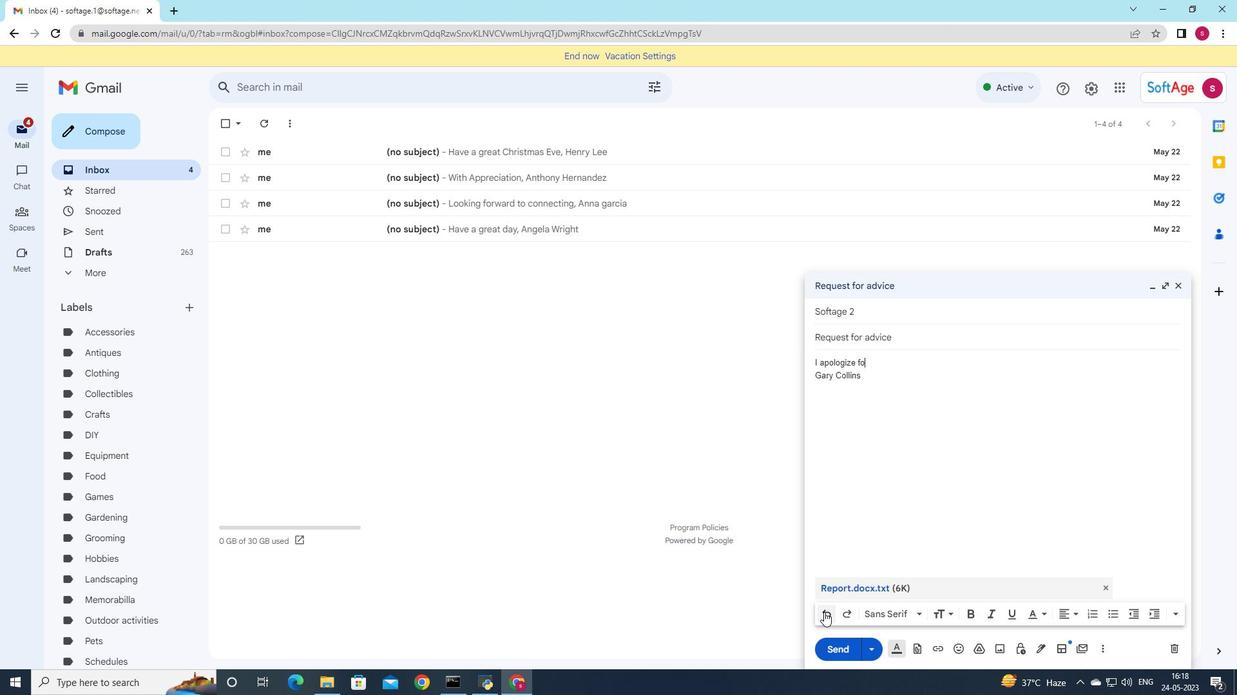 
Action: Mouse pressed left at (824, 612)
Screenshot: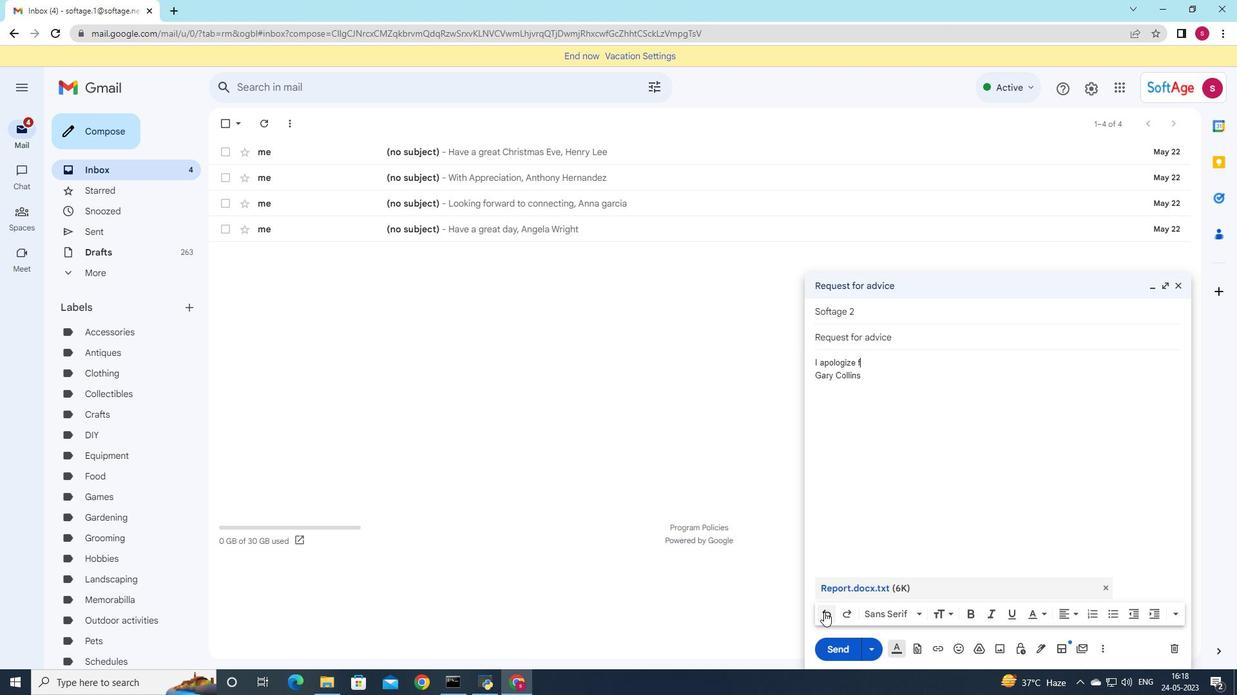 
Action: Mouse pressed left at (824, 612)
Screenshot: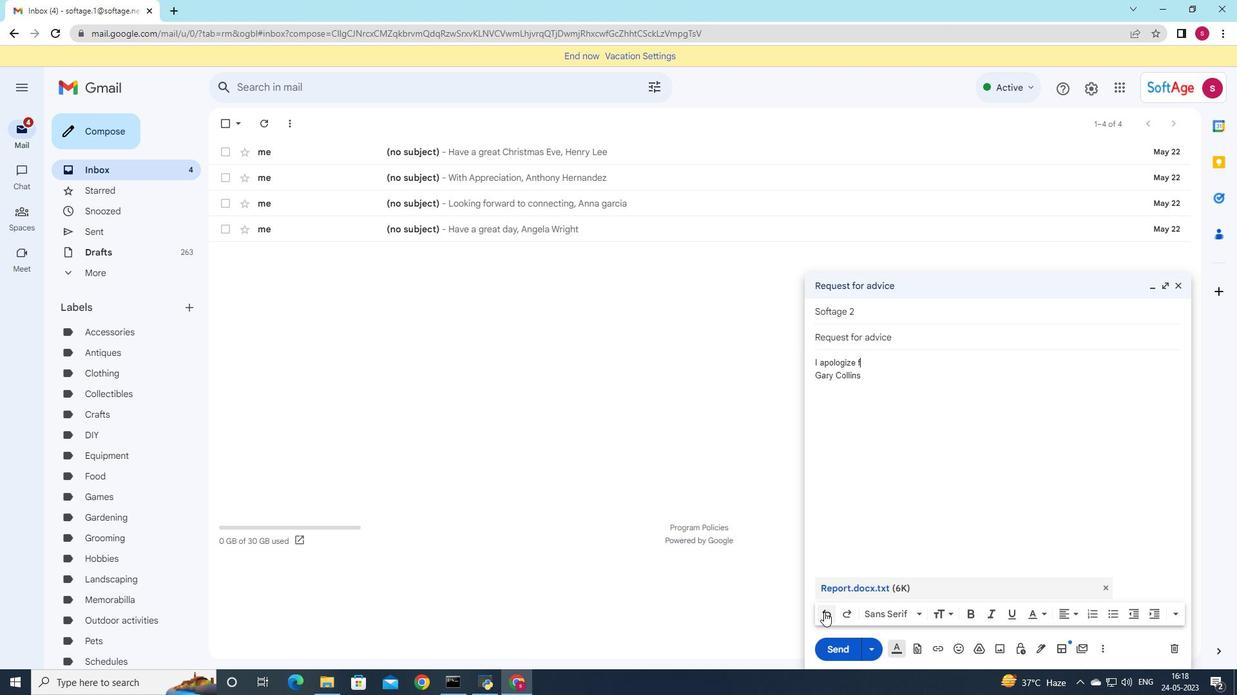
Action: Mouse pressed left at (824, 612)
Screenshot: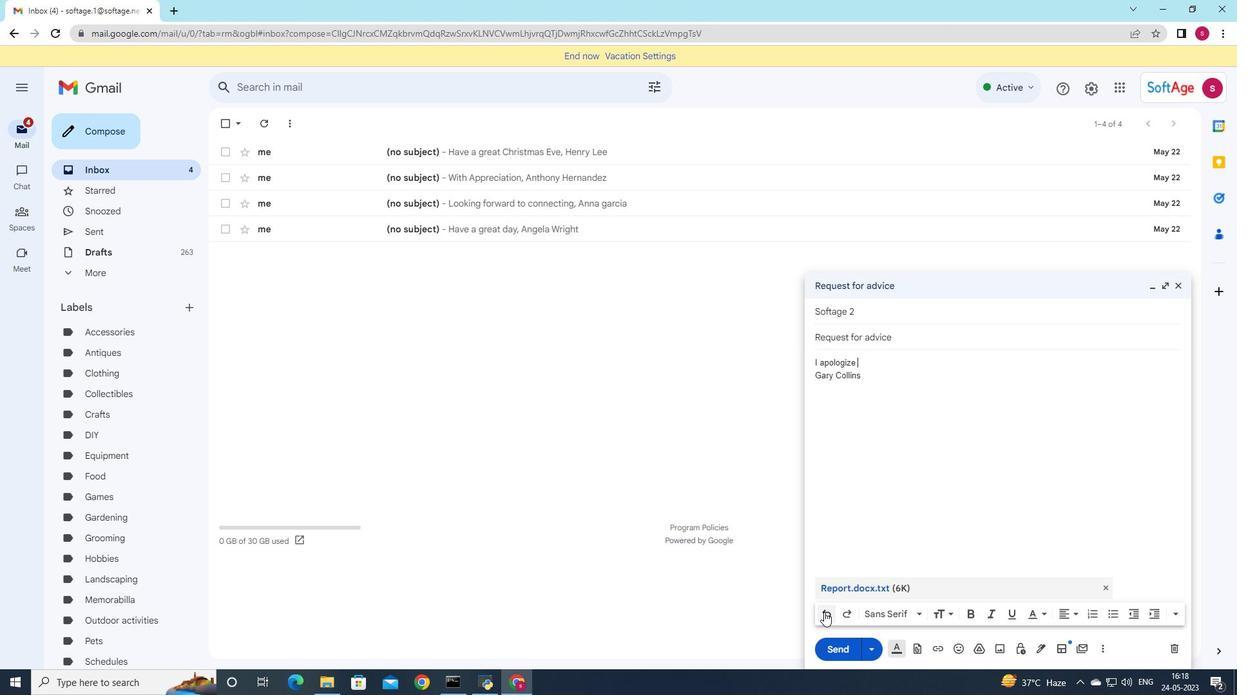 
Action: Mouse pressed left at (824, 612)
Screenshot: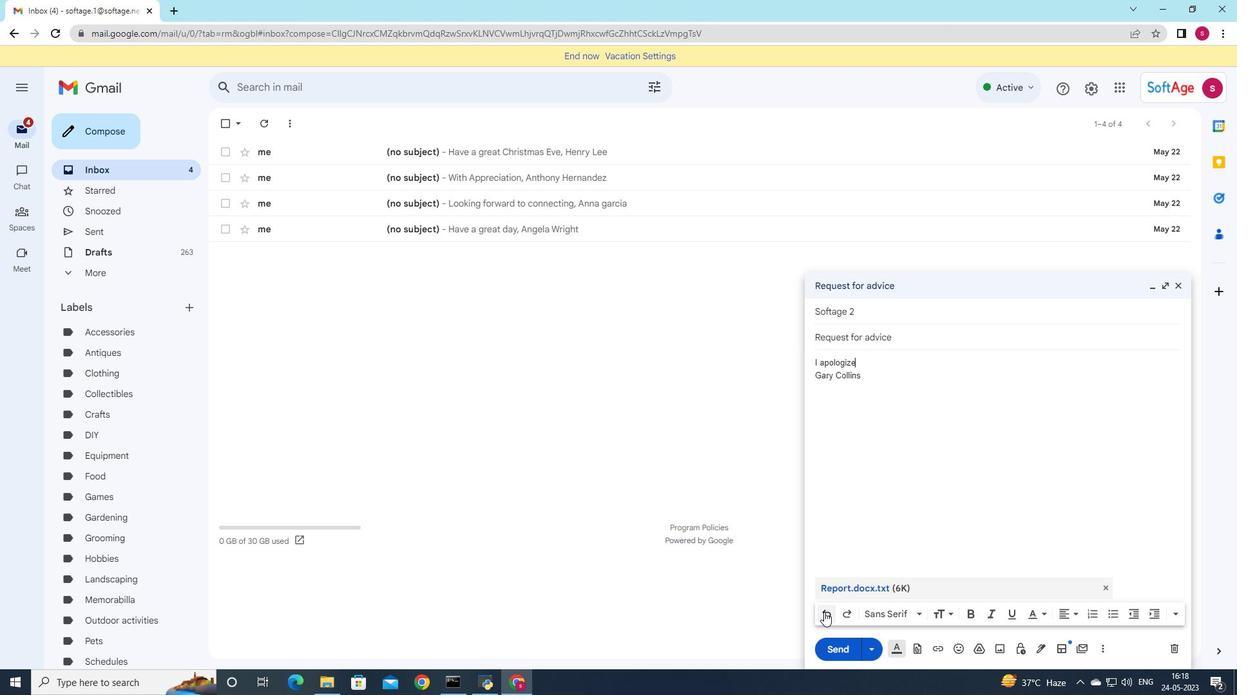 
Action: Mouse pressed left at (824, 612)
Screenshot: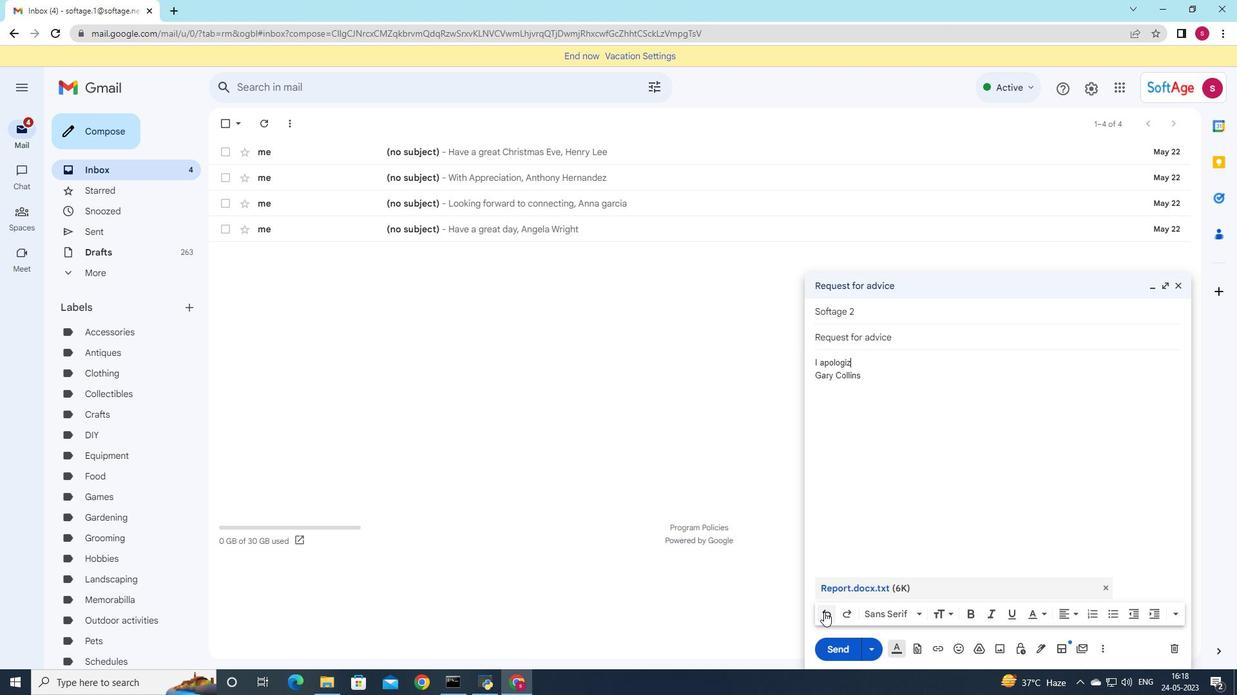 
Action: Mouse pressed left at (824, 612)
Screenshot: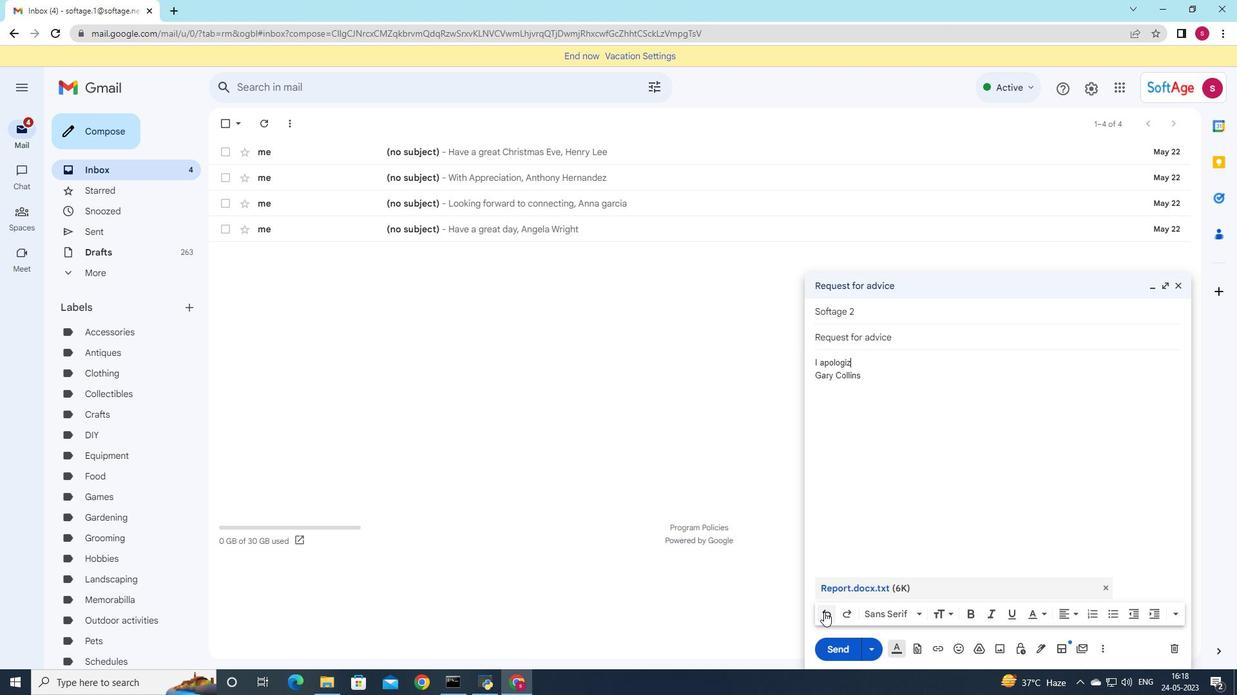 
Action: Mouse pressed left at (824, 612)
Screenshot: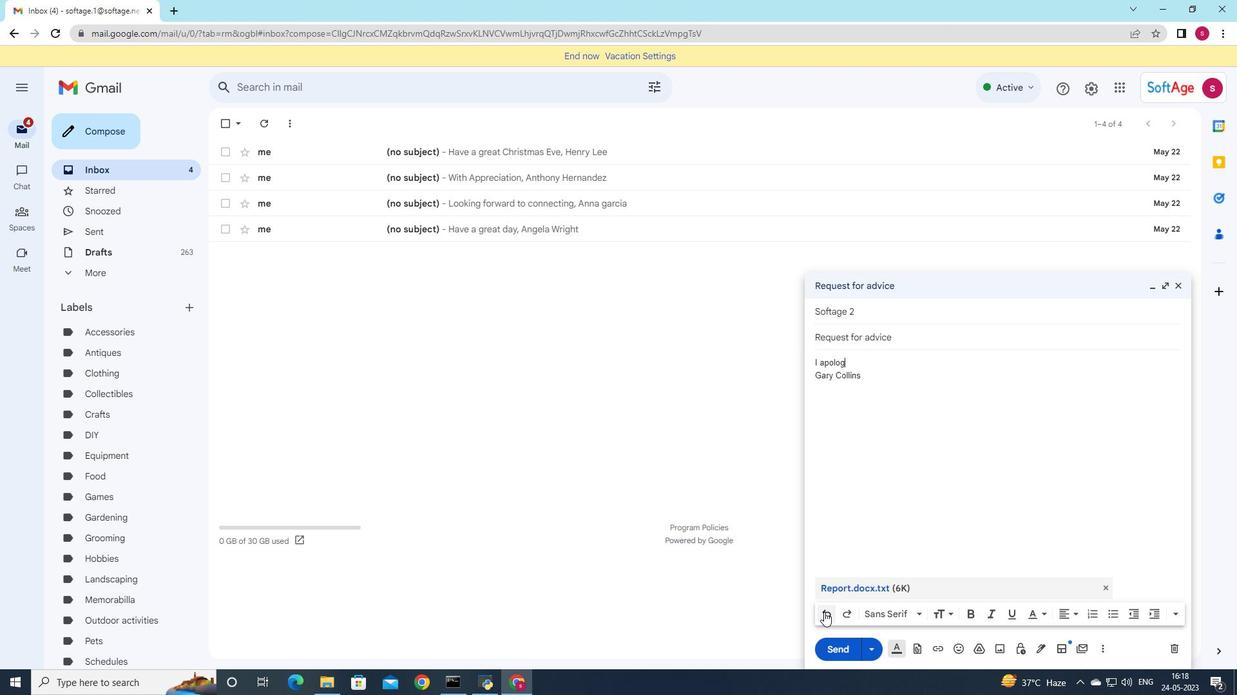 
Action: Mouse pressed left at (824, 612)
Screenshot: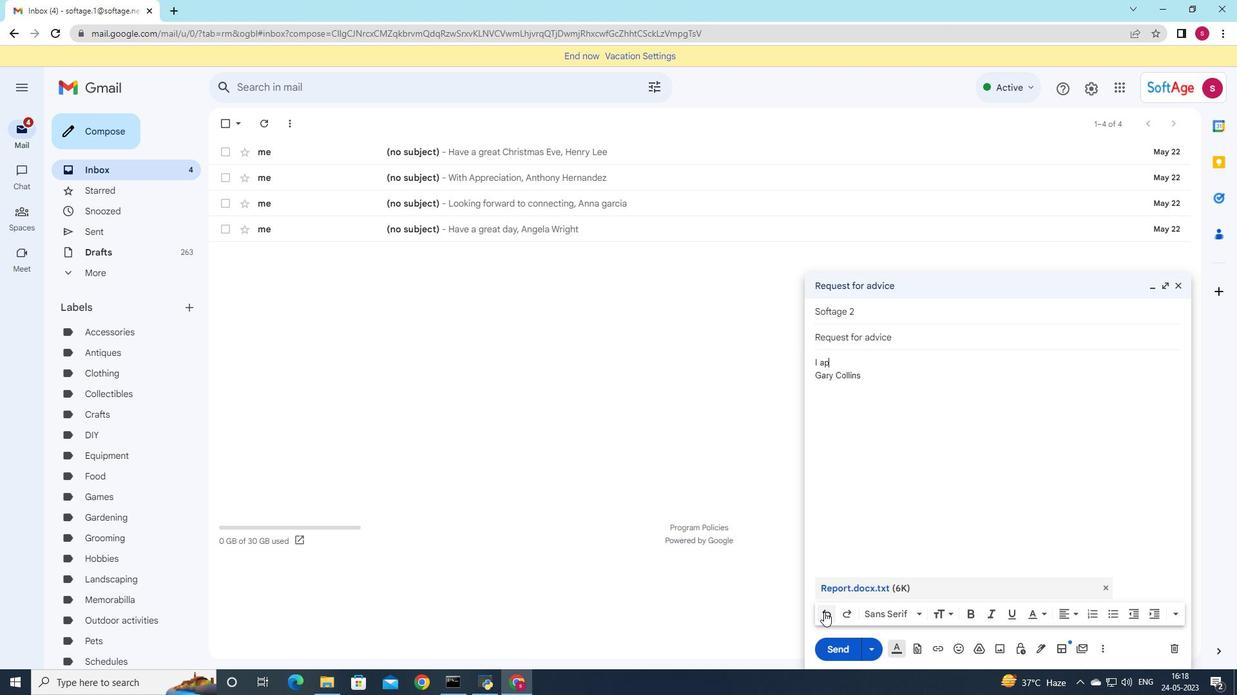 
Action: Mouse pressed left at (824, 612)
Screenshot: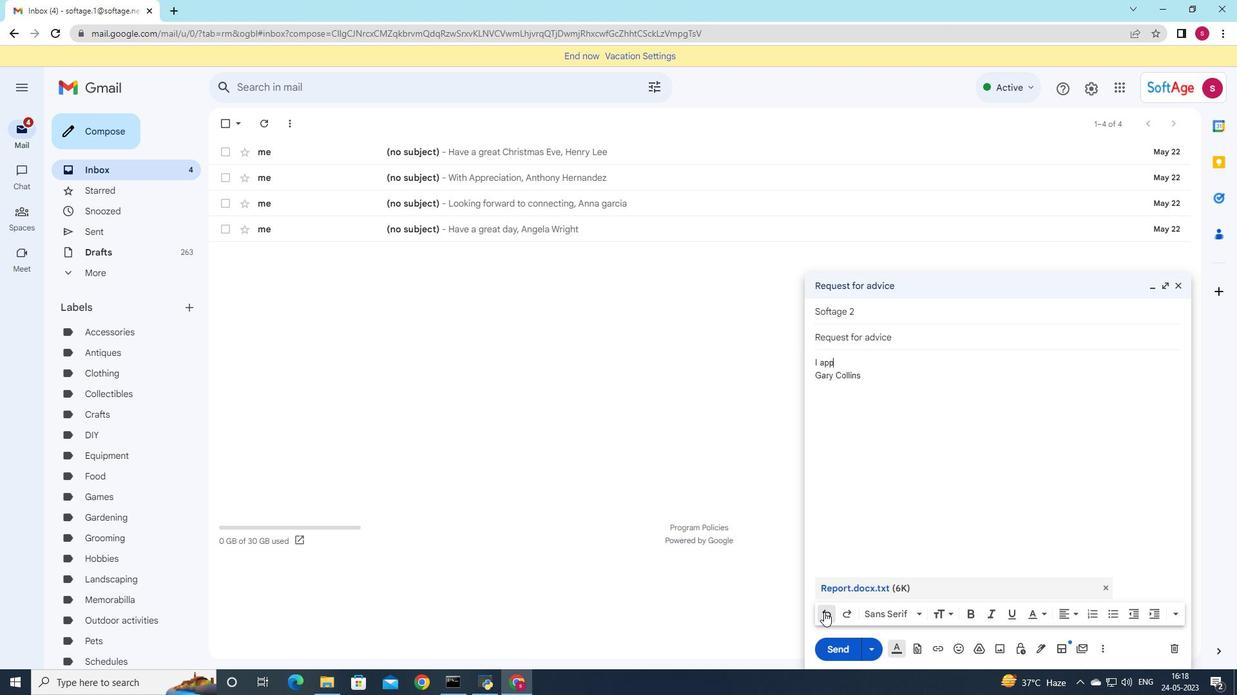 
Action: Mouse pressed left at (824, 612)
Screenshot: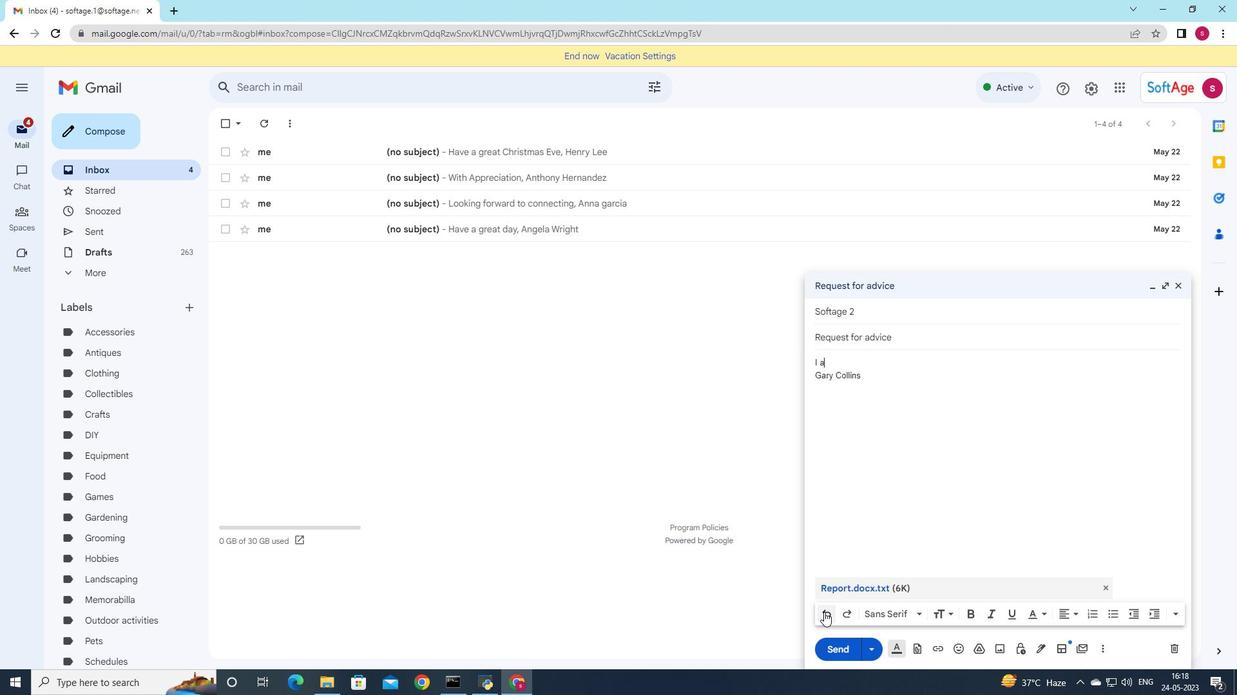 
Action: Mouse pressed left at (824, 612)
Screenshot: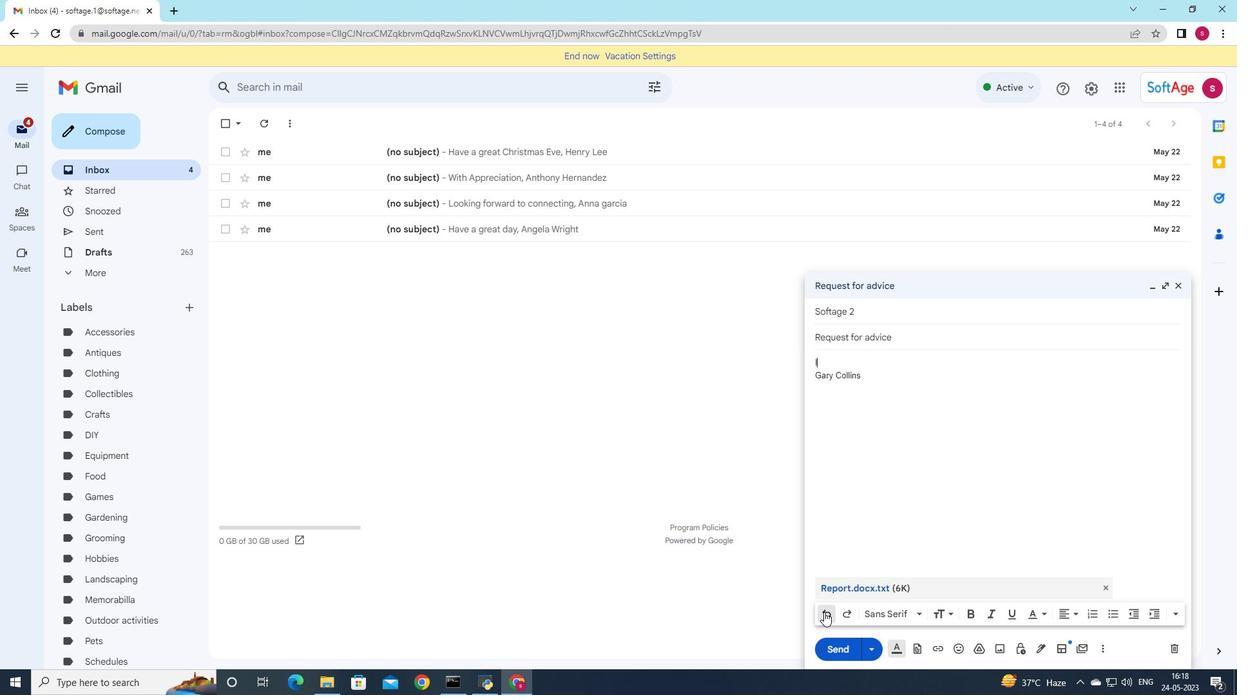 
Action: Mouse pressed left at (824, 612)
Screenshot: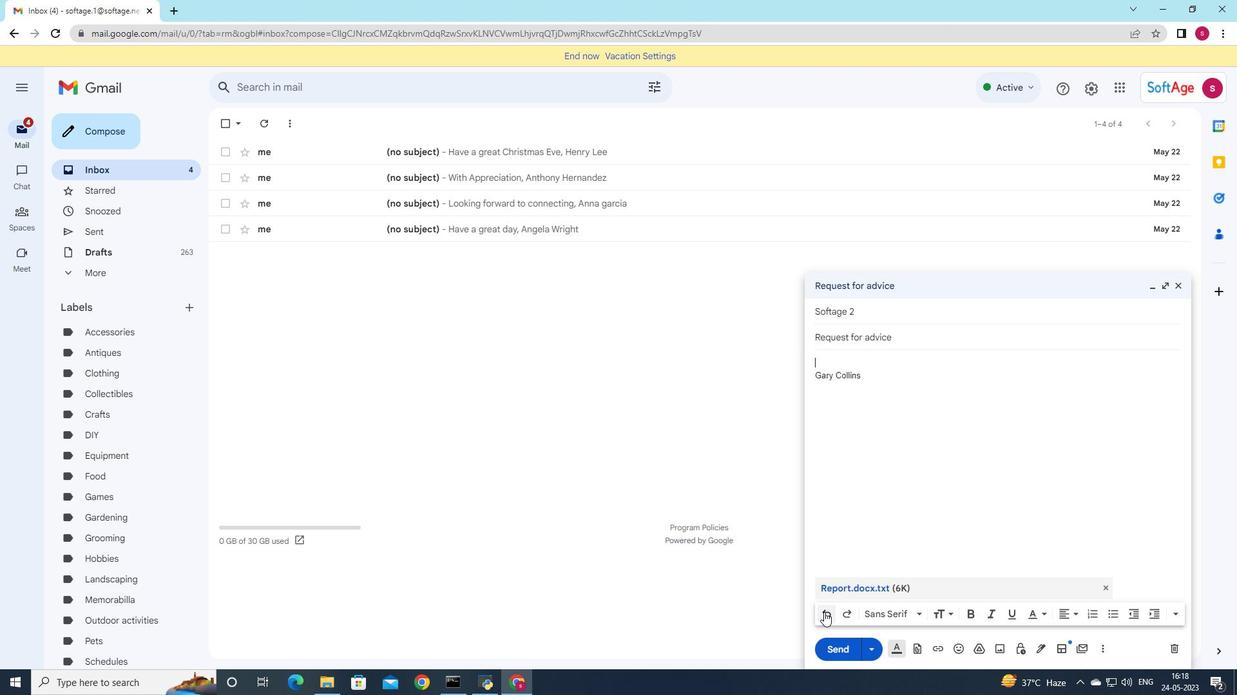 
Action: Mouse moved to (1044, 595)
Screenshot: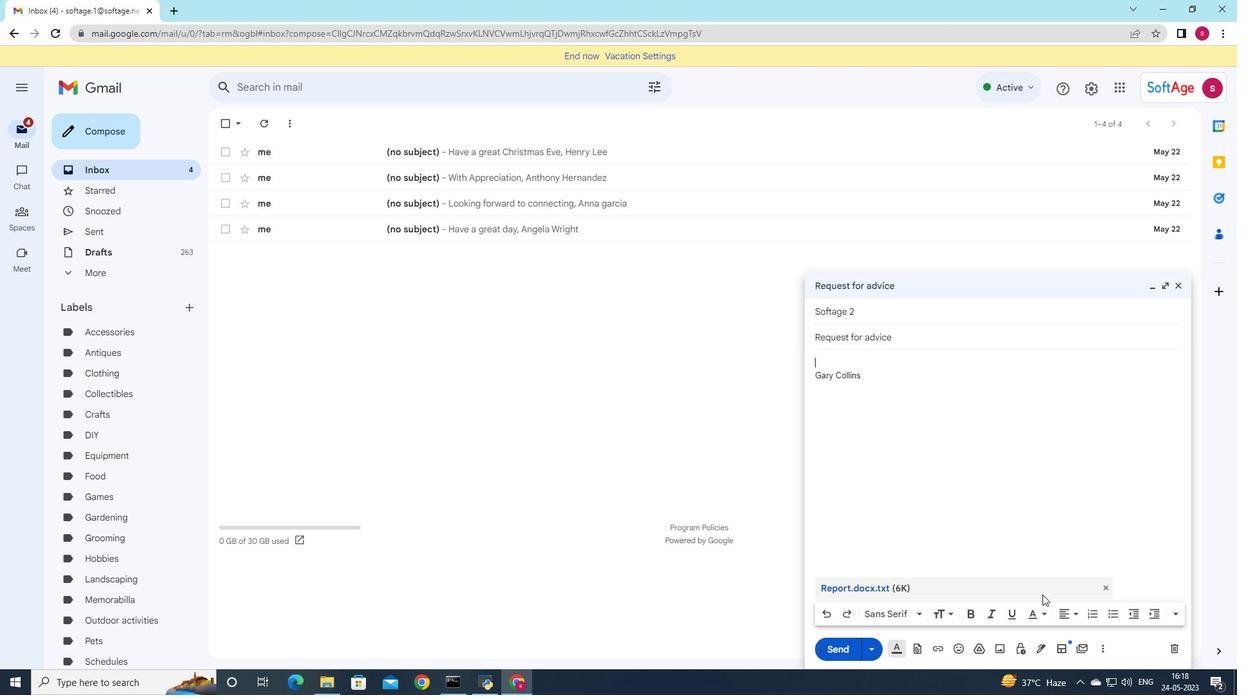 
Action: Key pressed <Key.shift><Key.shift><Key.shift><Key.shift>I<Key.space>would<Key.space>like<Key.space>to<Key.space>request<Key.space>a<Key.space>quote<Key.space><Key.space>for<Key.space>your<Key.space>services<Key.space>.
Screenshot: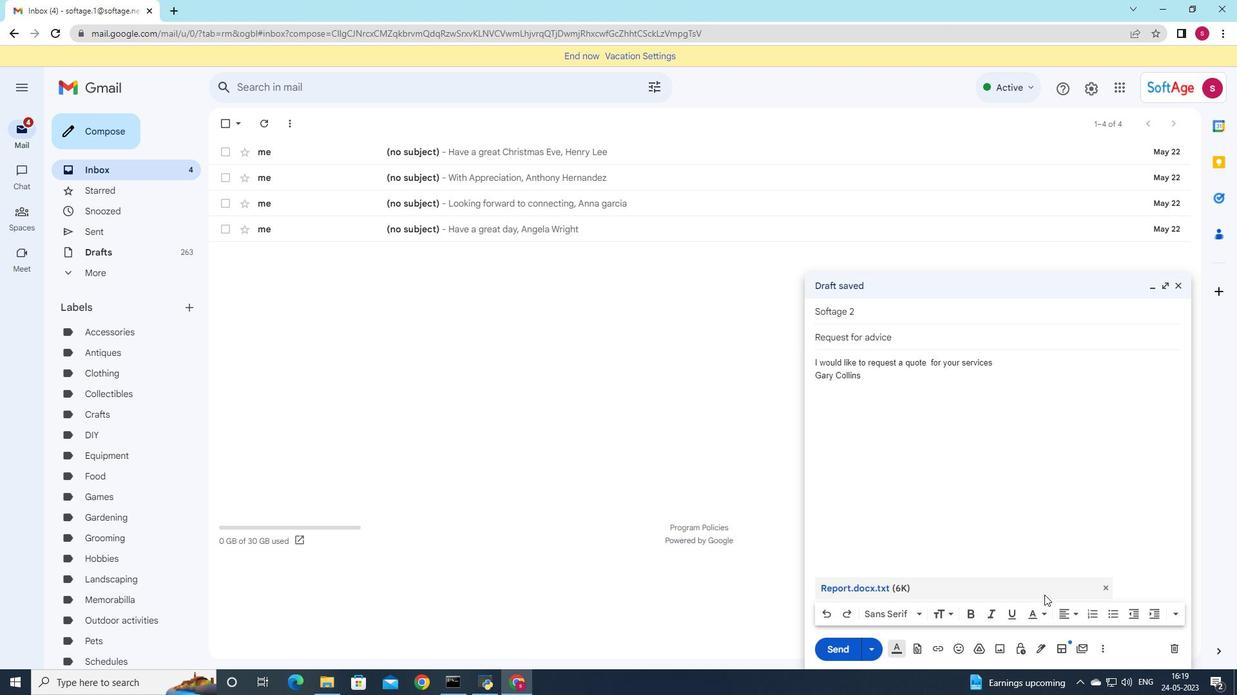 
Action: Mouse moved to (841, 657)
Screenshot: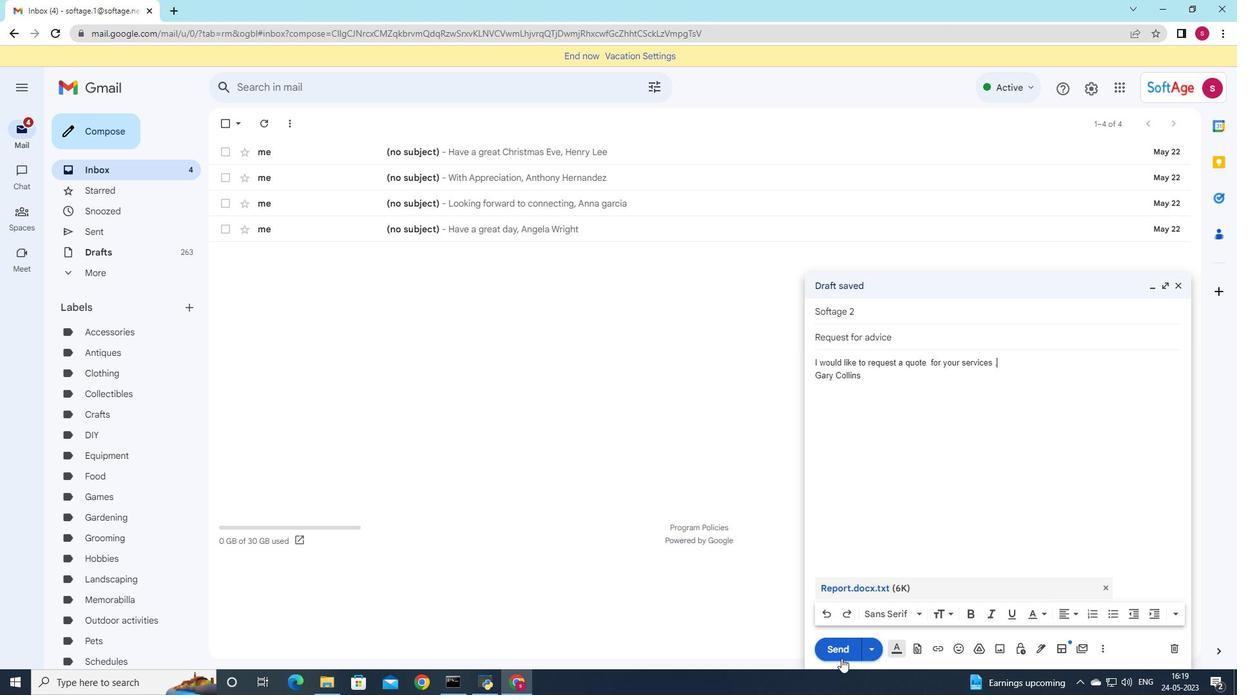 
Action: Mouse pressed left at (841, 657)
Screenshot: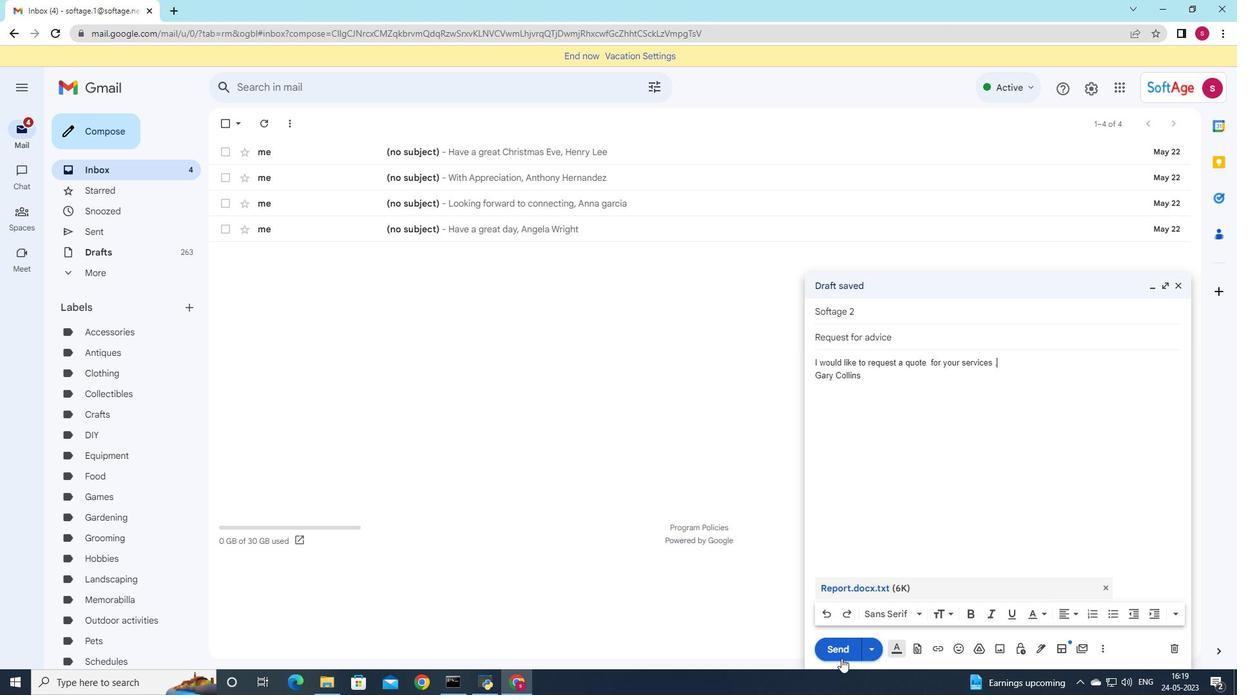 
Action: Mouse moved to (118, 226)
Screenshot: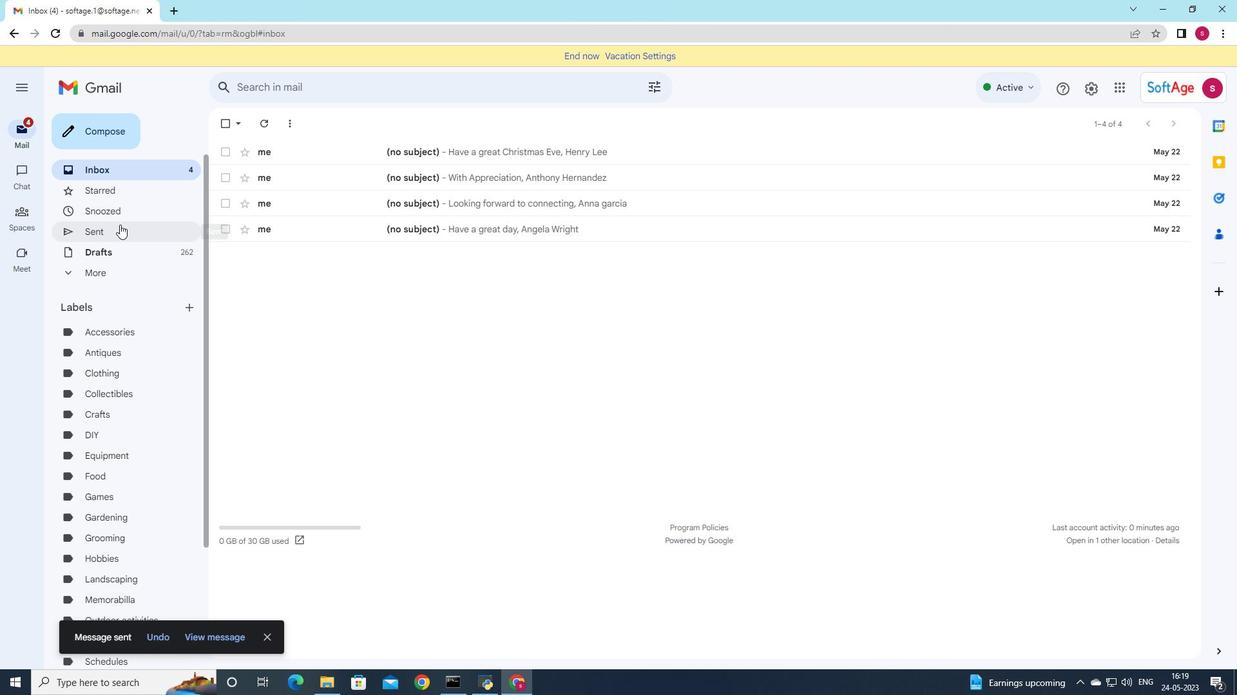 
Action: Mouse pressed left at (118, 226)
Screenshot: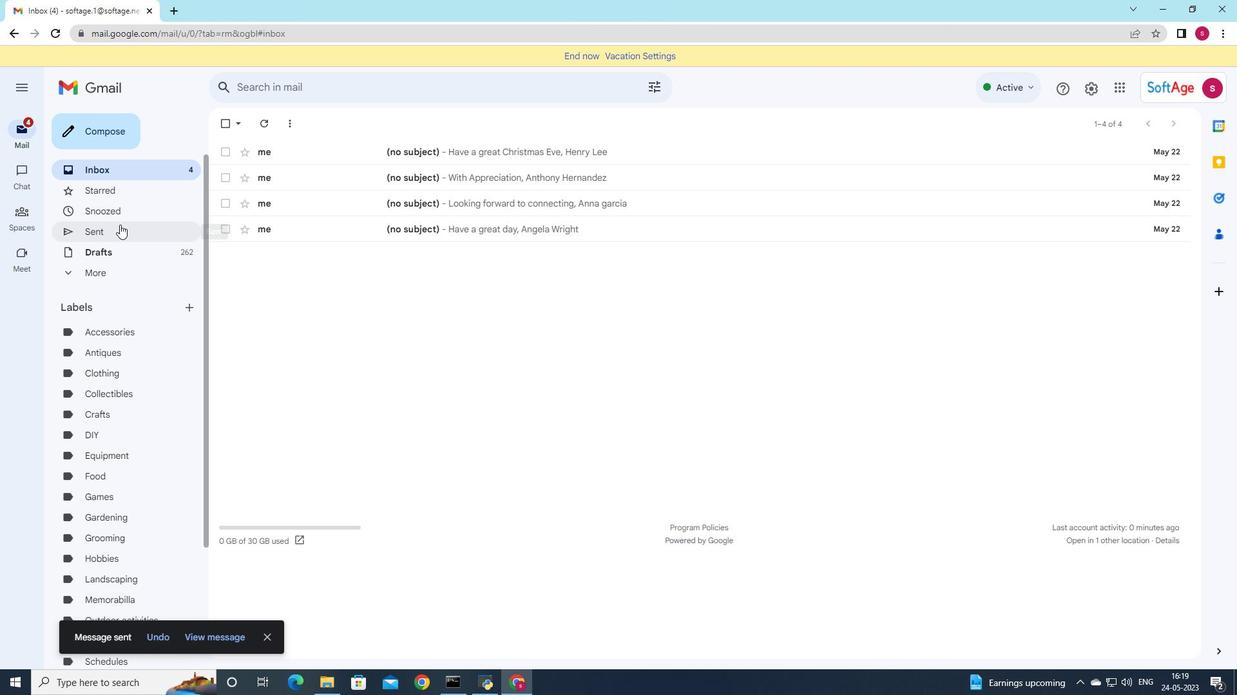 
Action: Mouse moved to (527, 212)
Screenshot: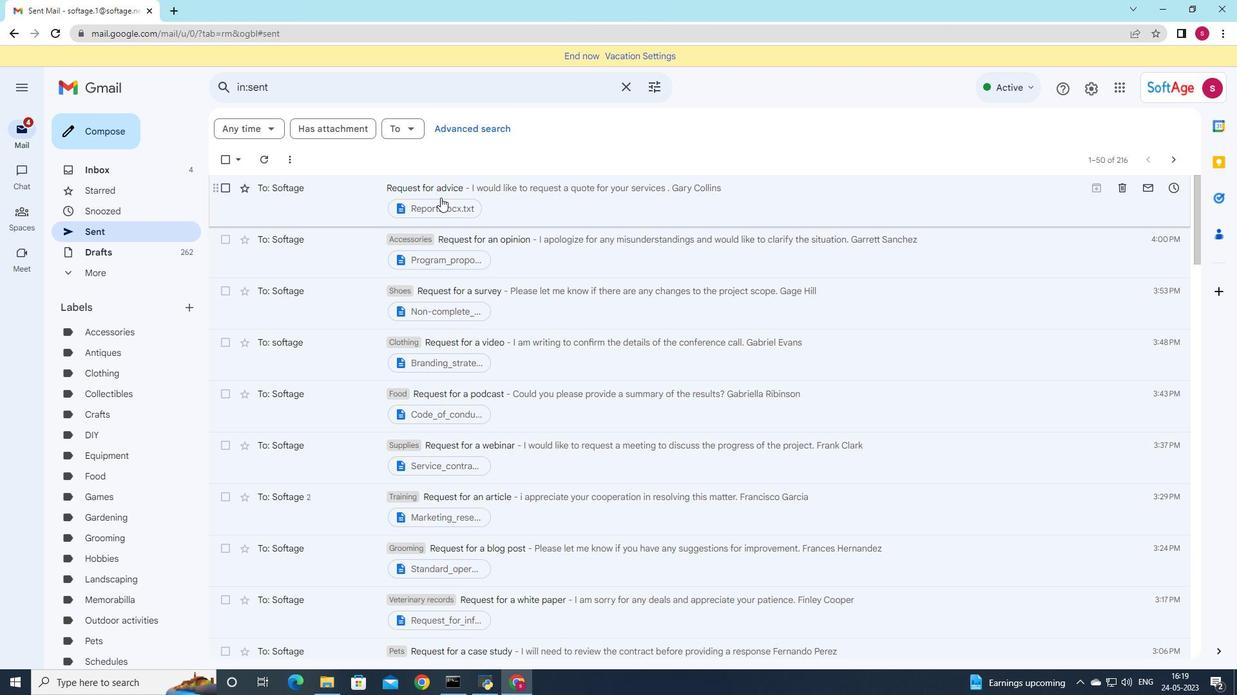 
Action: Mouse pressed left at (527, 212)
Screenshot: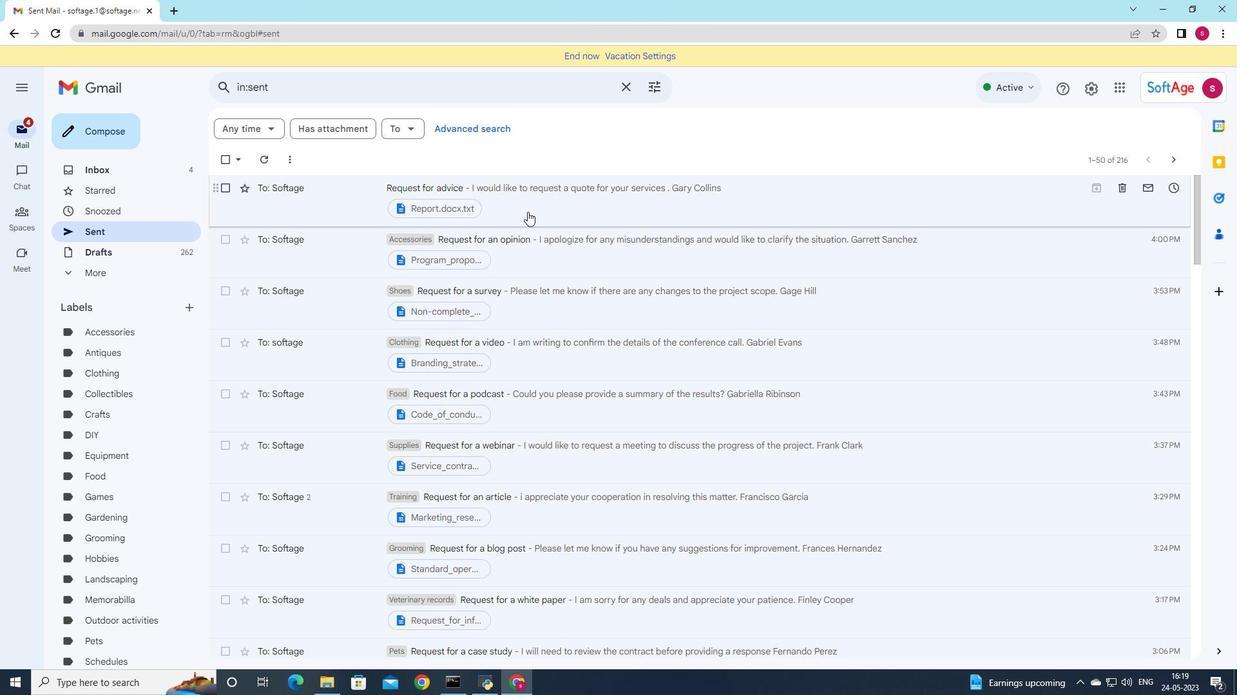 
Action: Mouse moved to (475, 126)
Screenshot: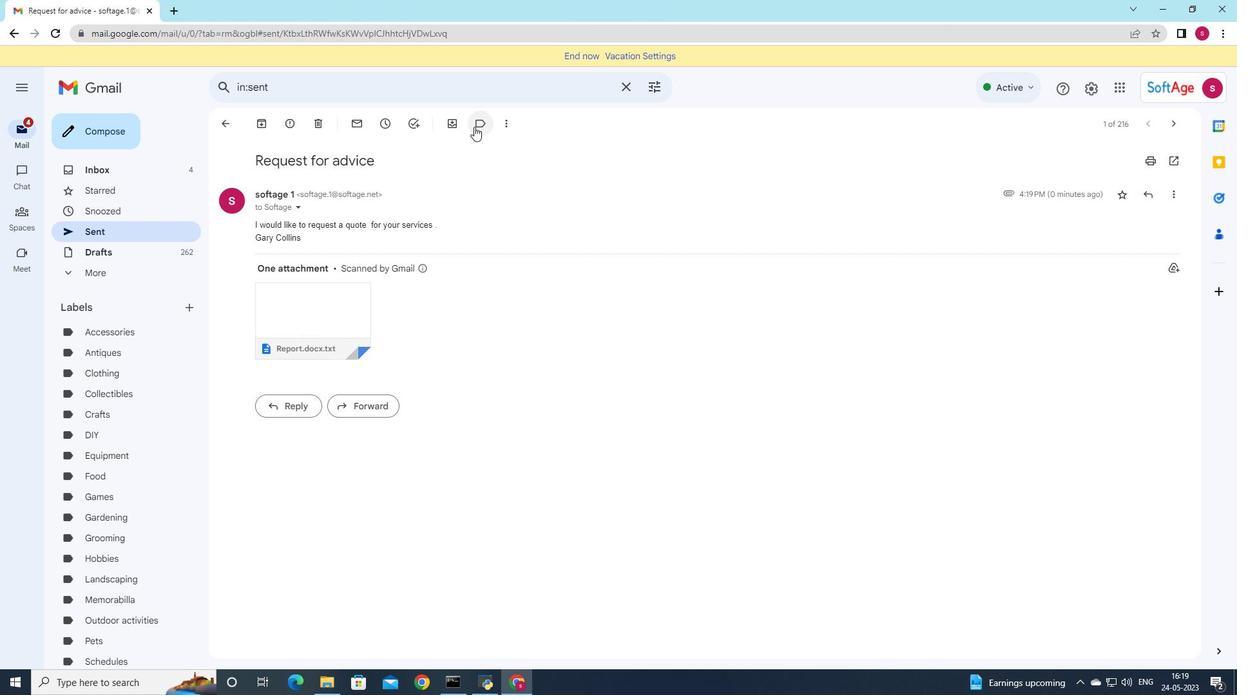 
Action: Mouse pressed left at (475, 126)
Screenshot: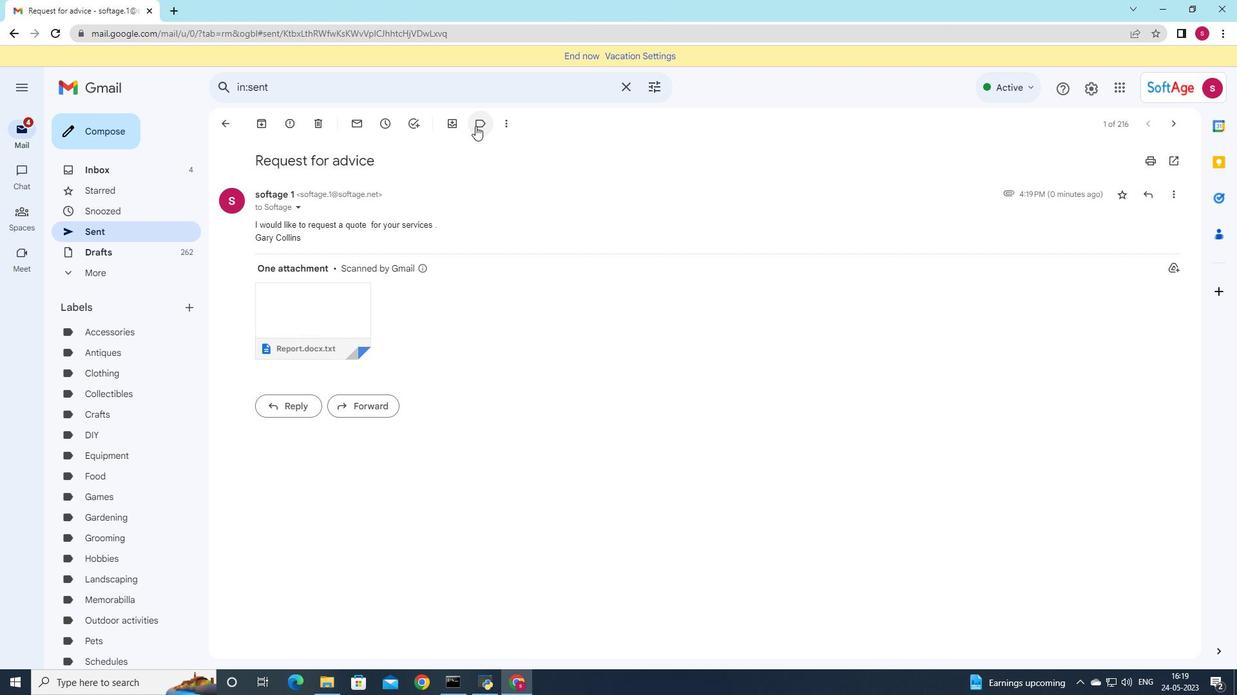 
Action: Mouse moved to (550, 364)
Screenshot: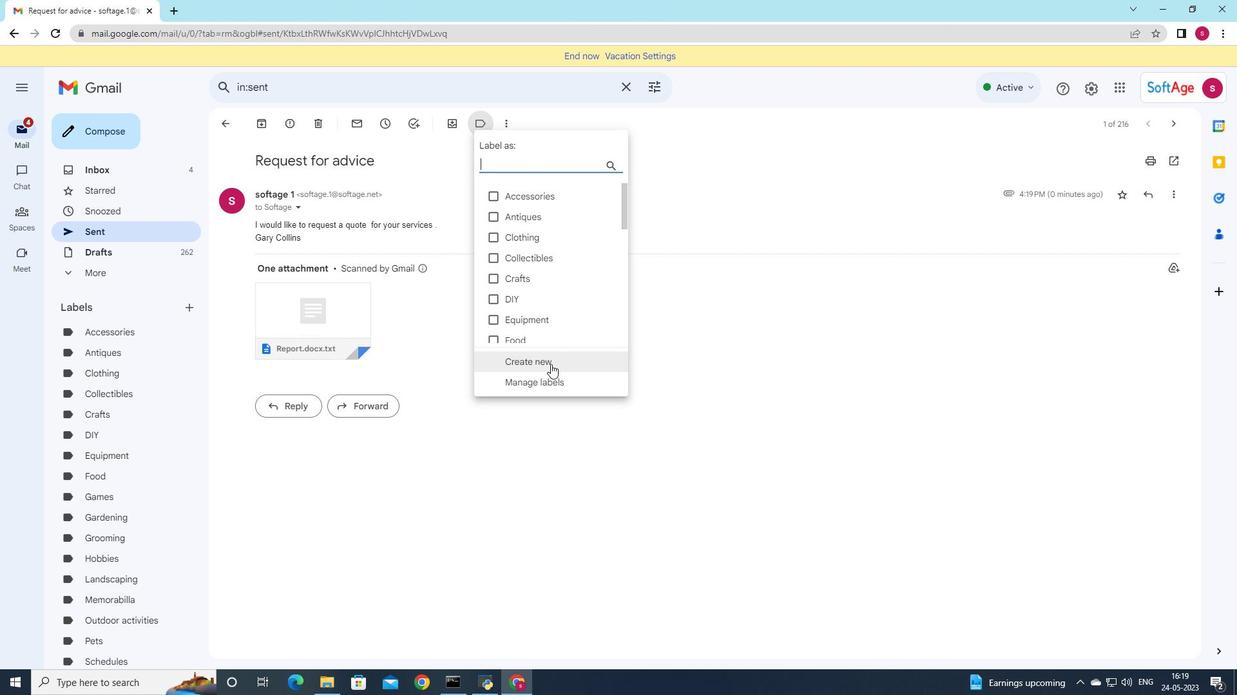 
Action: Mouse pressed left at (550, 364)
Screenshot: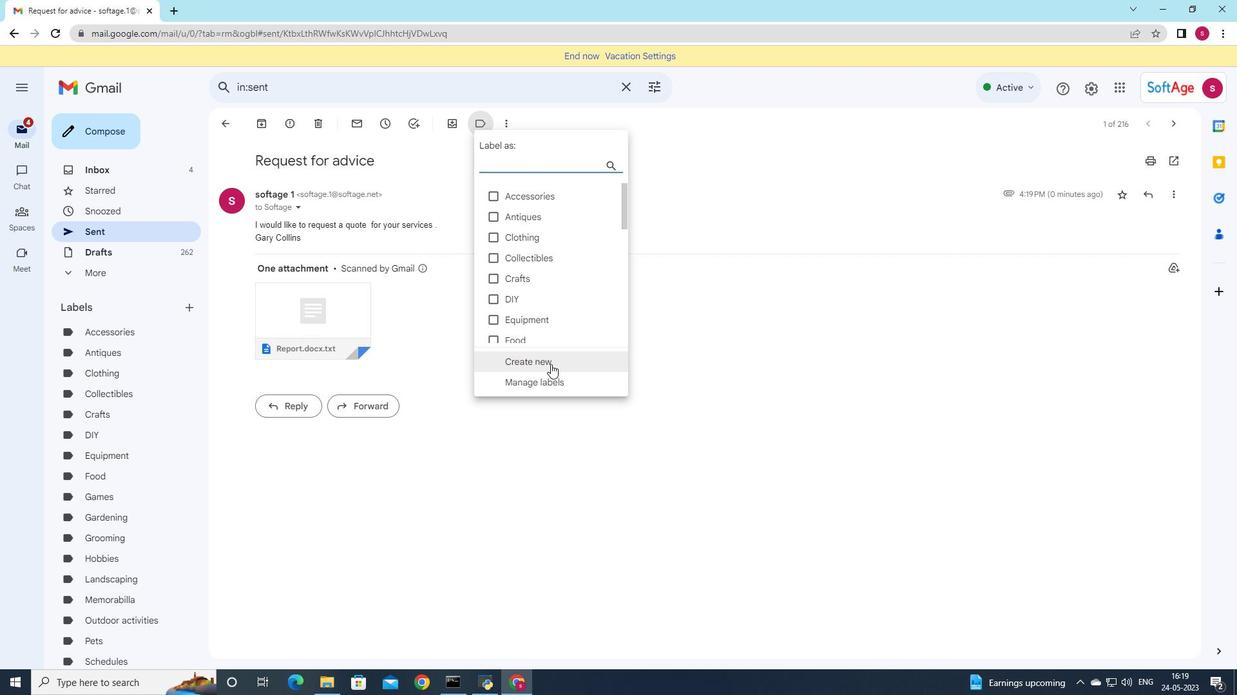 
Action: Mouse moved to (691, 273)
Screenshot: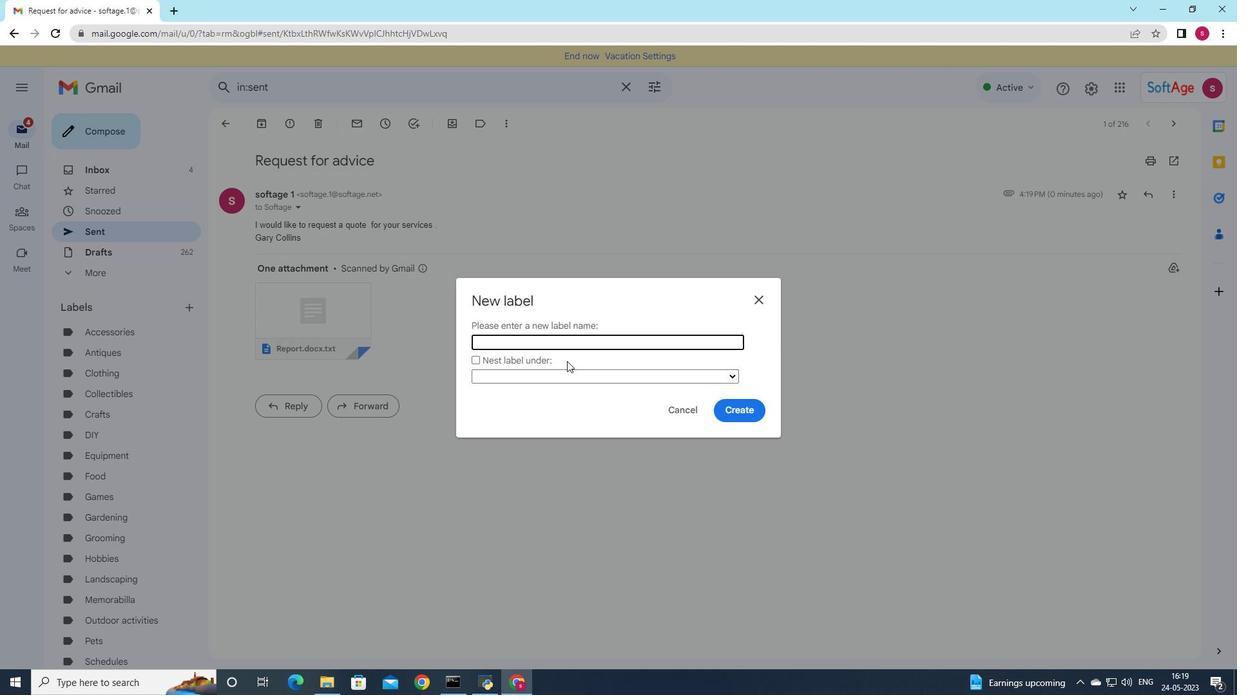 
Action: Key pressed <Key.shift>Jewelry
Screenshot: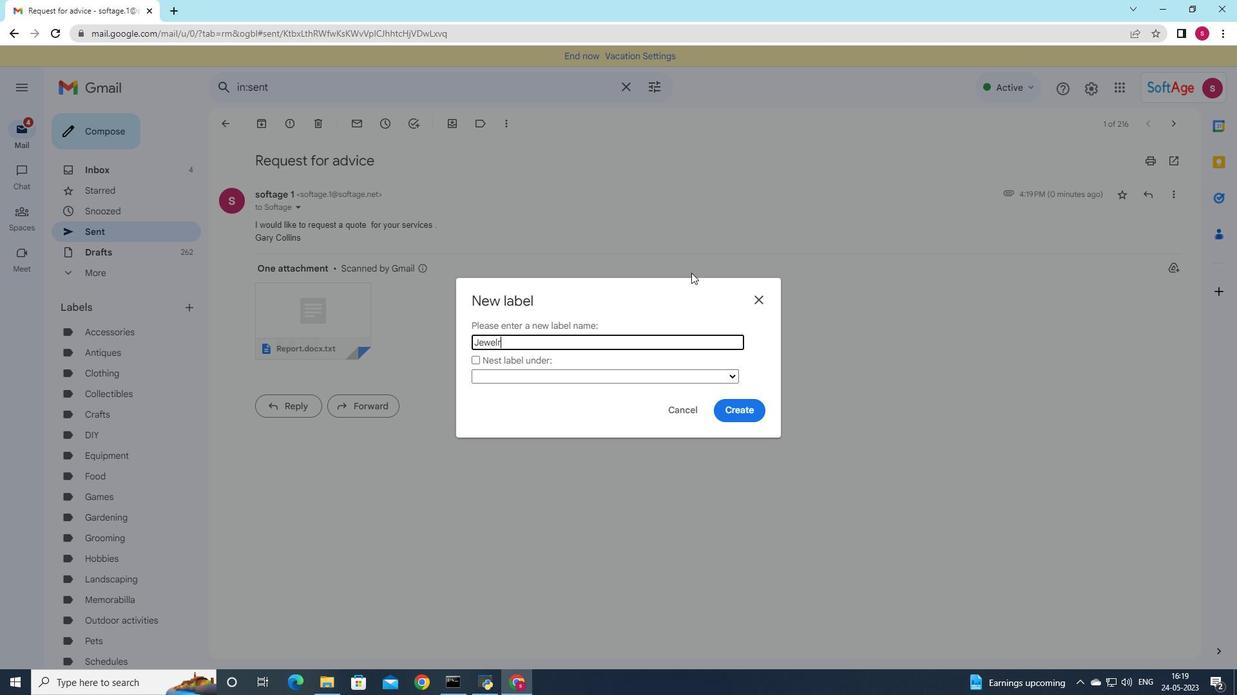 
Action: Mouse moved to (744, 410)
Screenshot: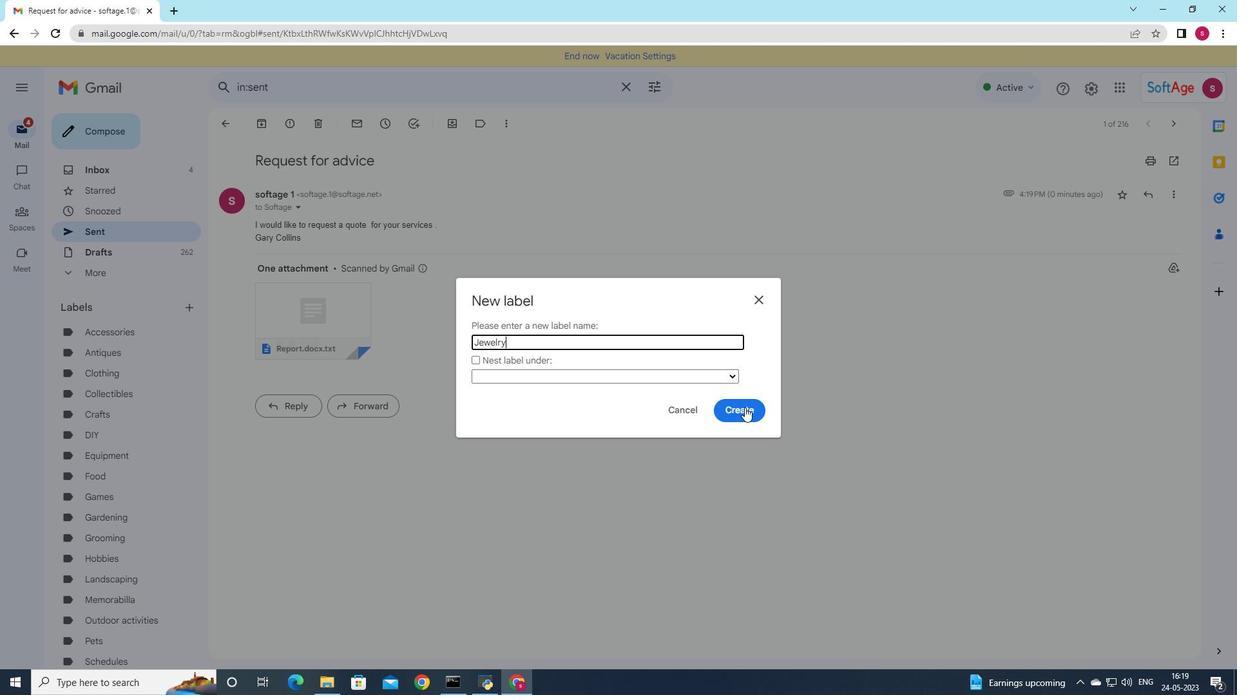 
Action: Mouse pressed left at (744, 410)
Screenshot: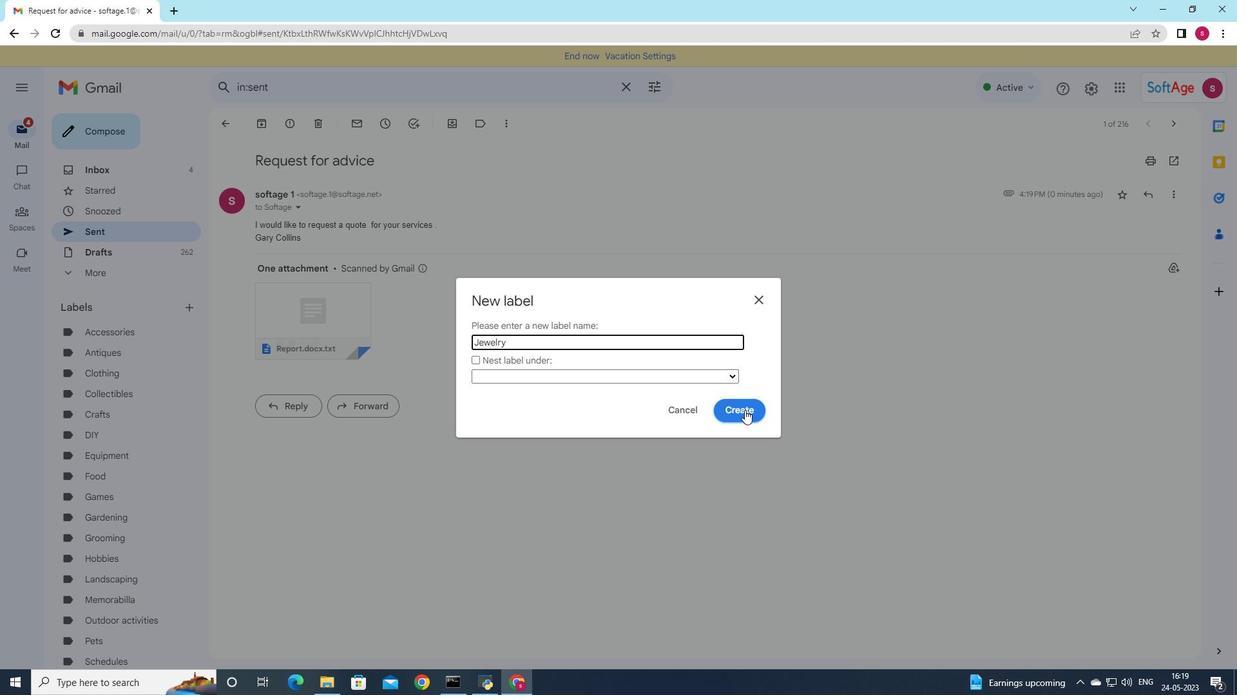 
Action: Mouse moved to (110, 423)
Screenshot: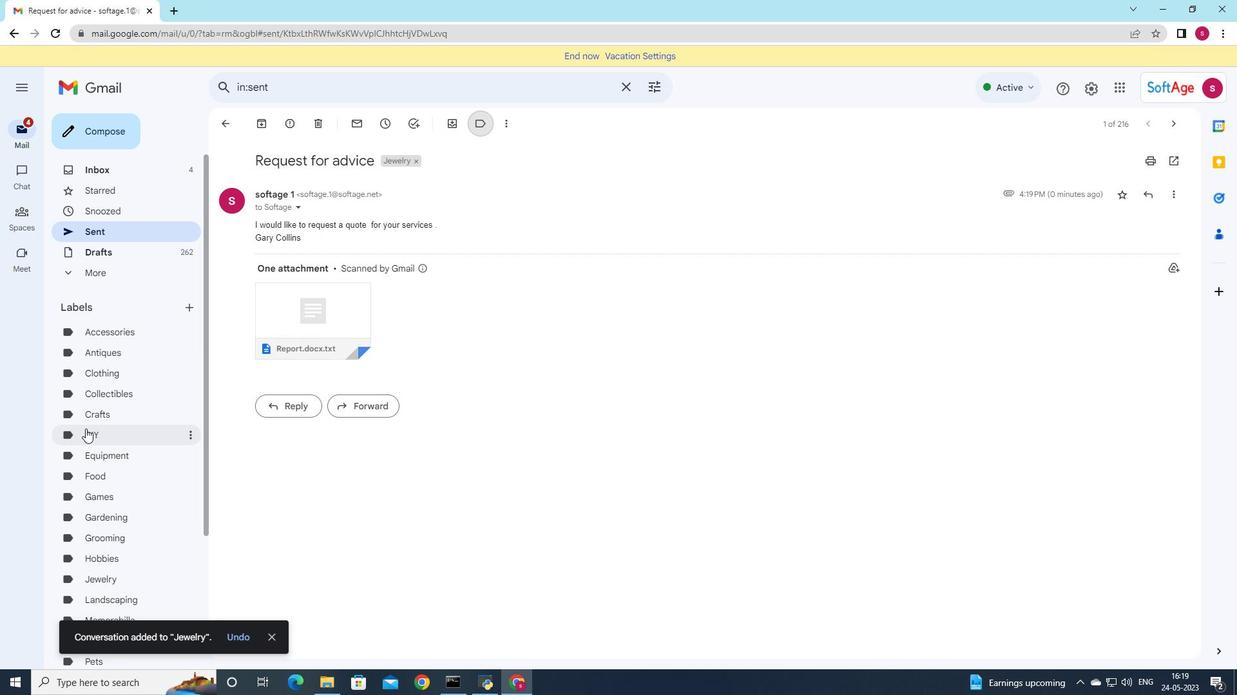 
Action: Mouse scrolled (110, 422) with delta (0, 0)
Screenshot: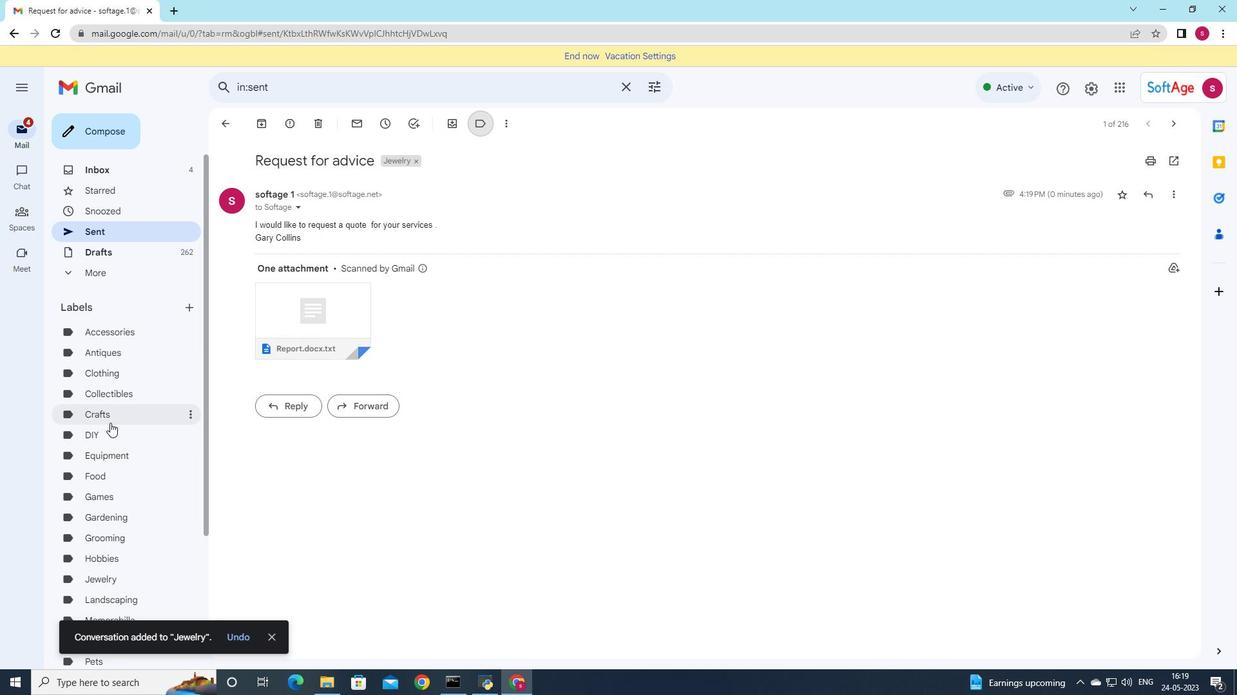 
Action: Mouse scrolled (110, 422) with delta (0, 0)
Screenshot: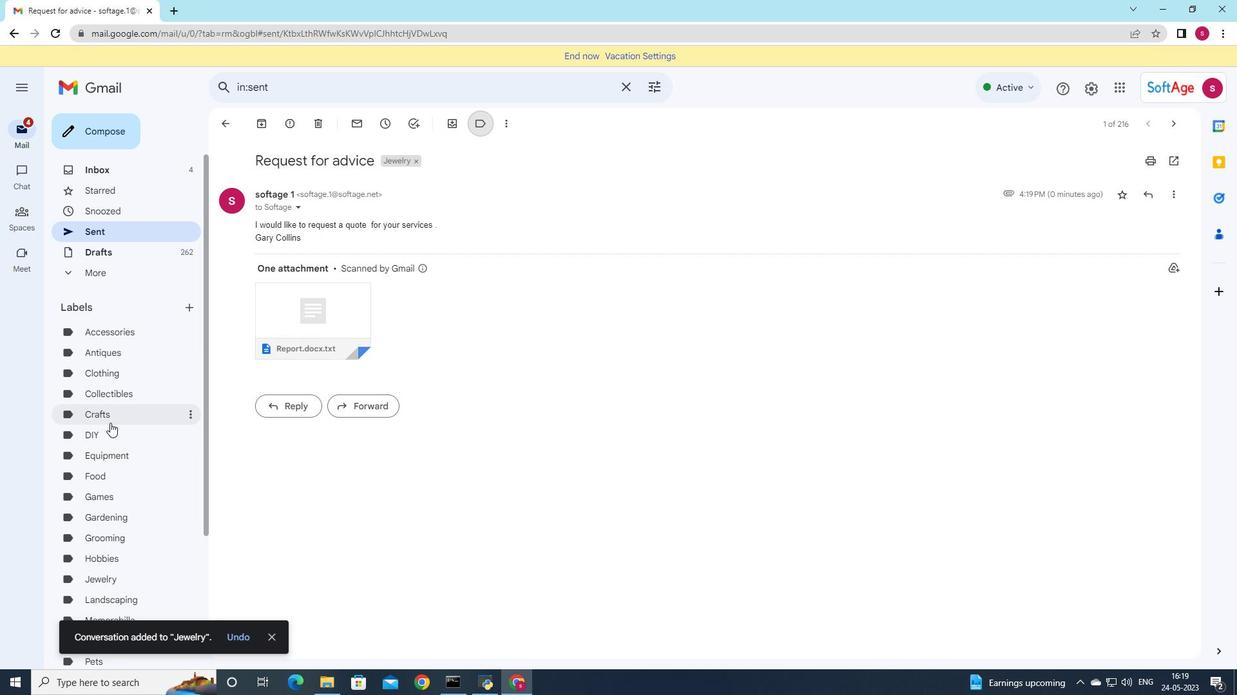 
Action: Mouse scrolled (110, 422) with delta (0, 0)
Screenshot: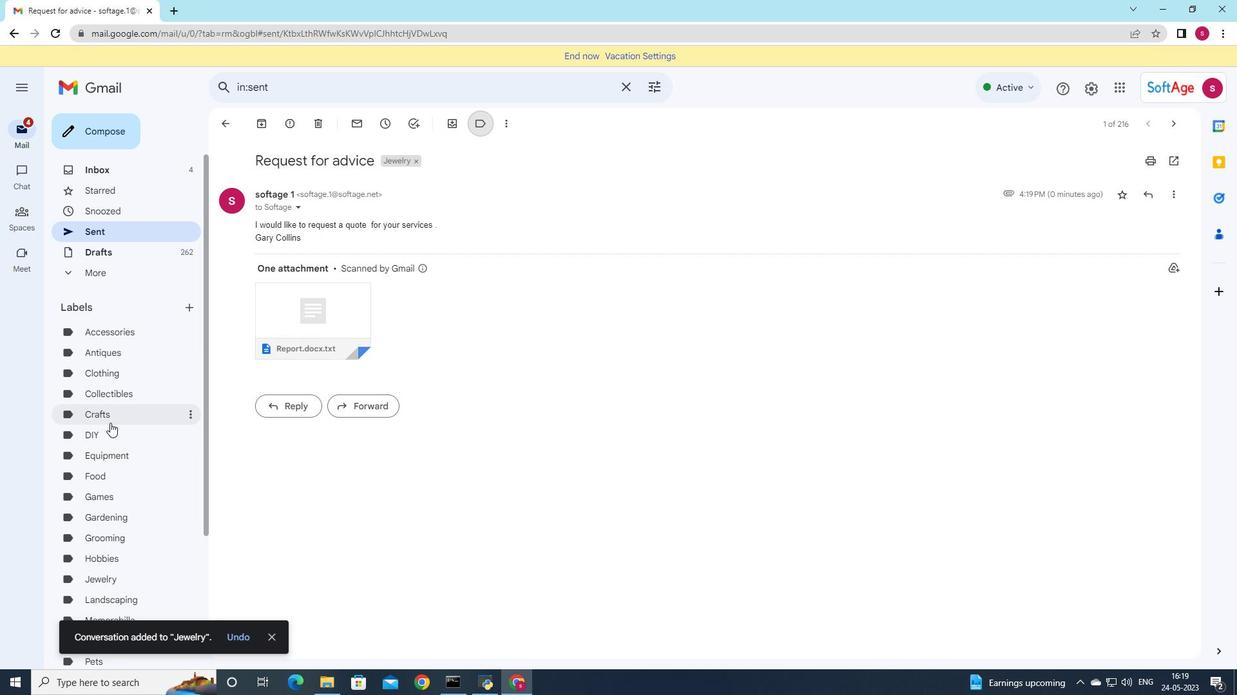 
Action: Mouse scrolled (110, 422) with delta (0, 0)
Screenshot: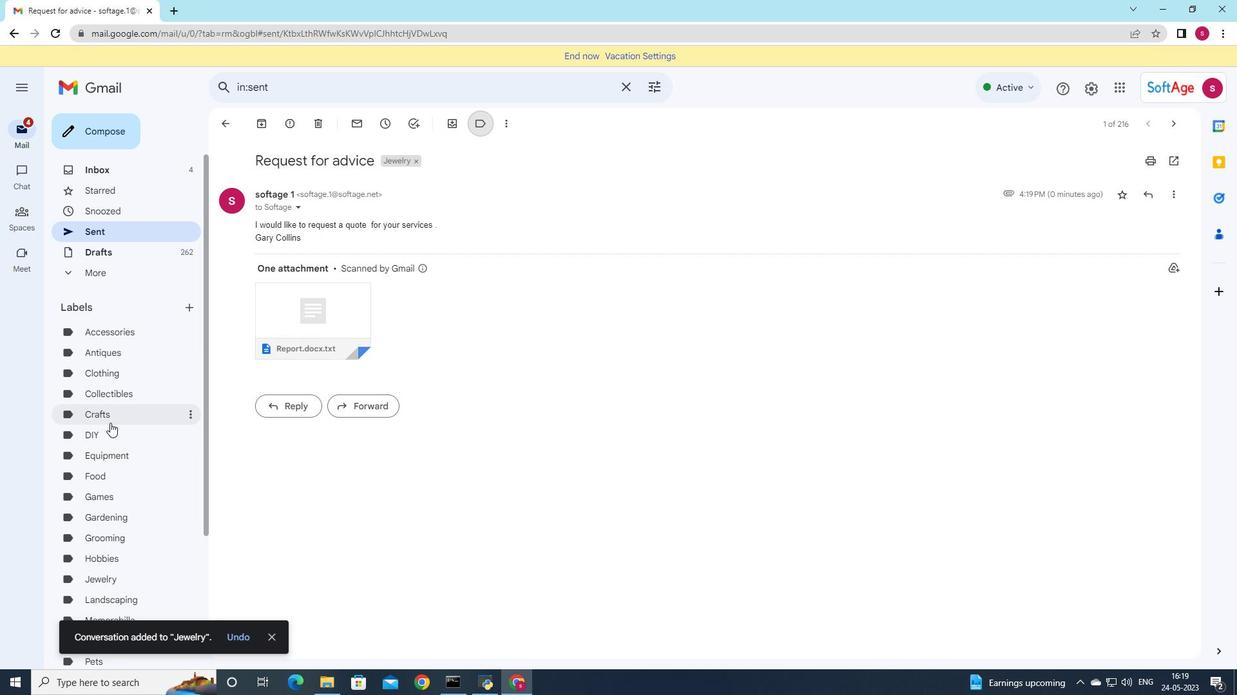 
Action: Mouse scrolled (110, 422) with delta (0, 0)
Screenshot: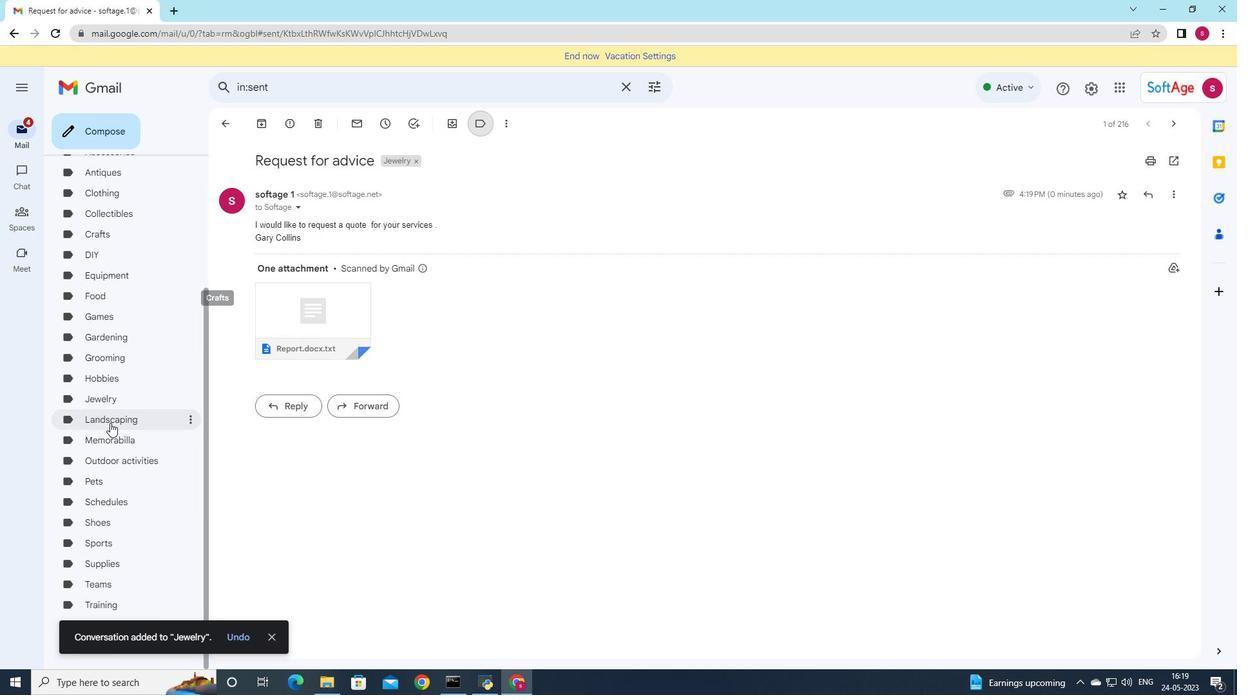 
Action: Mouse scrolled (110, 422) with delta (0, 0)
Screenshot: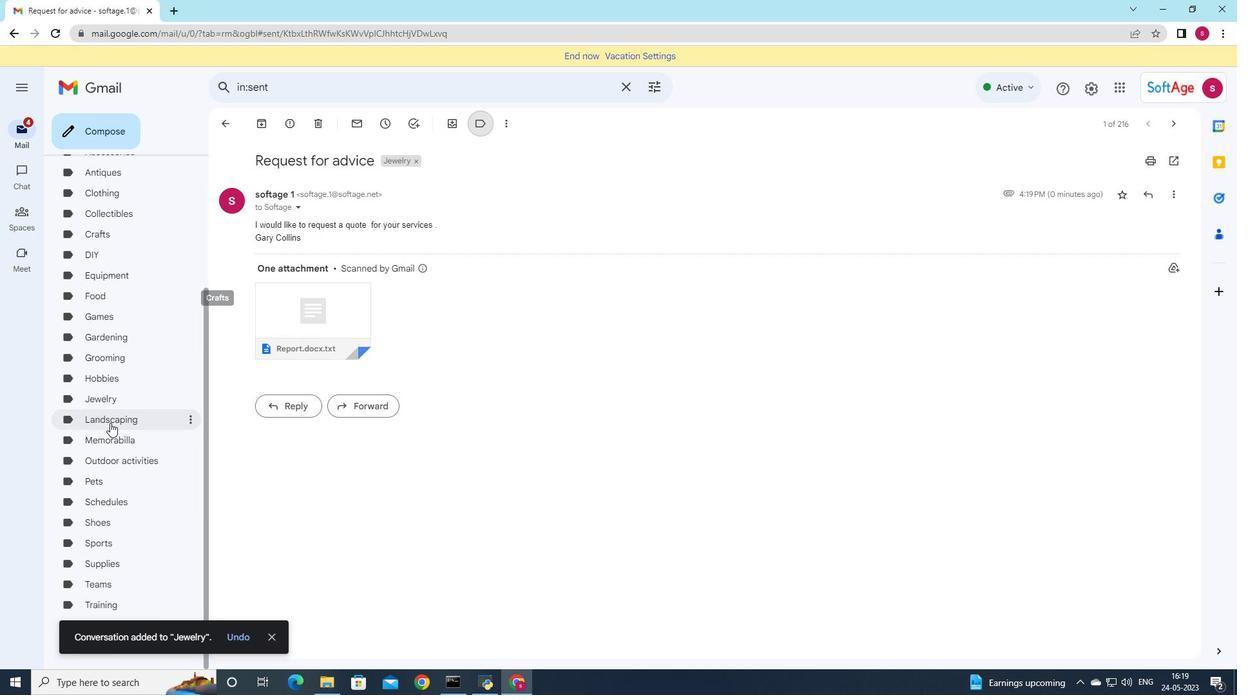 
Action: Mouse scrolled (110, 422) with delta (0, 0)
Screenshot: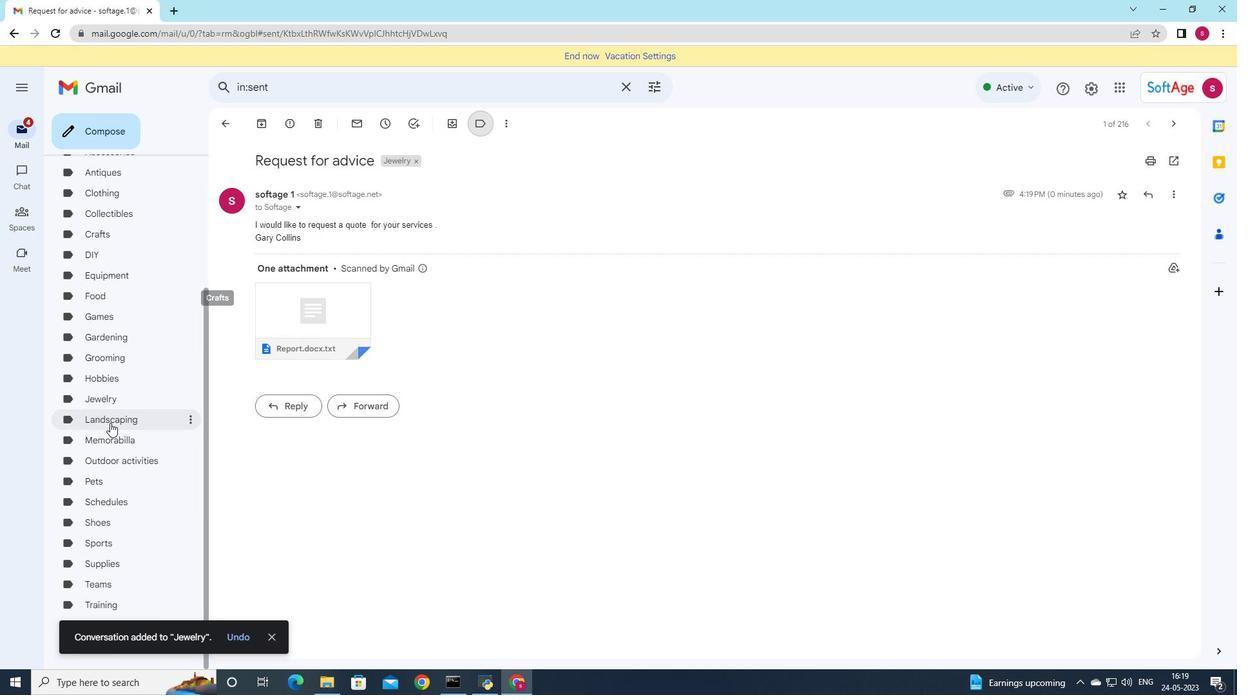 
Action: Mouse scrolled (110, 422) with delta (0, 0)
Screenshot: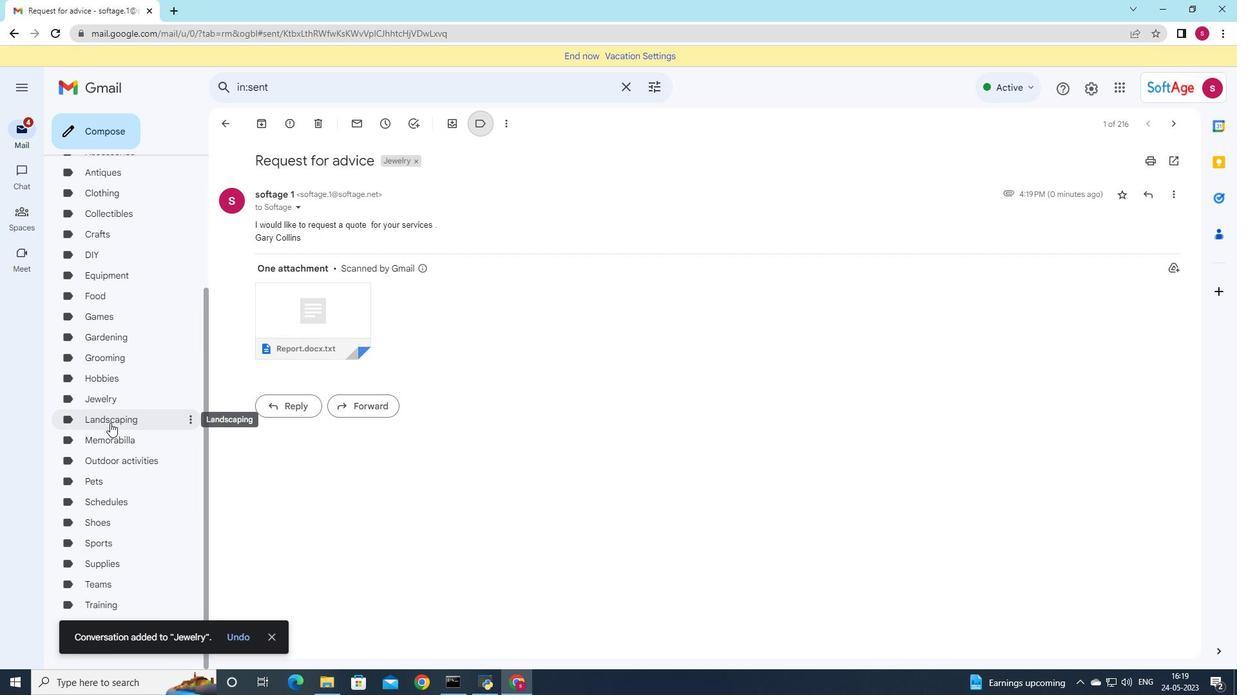 
Action: Mouse scrolled (110, 422) with delta (0, 0)
Screenshot: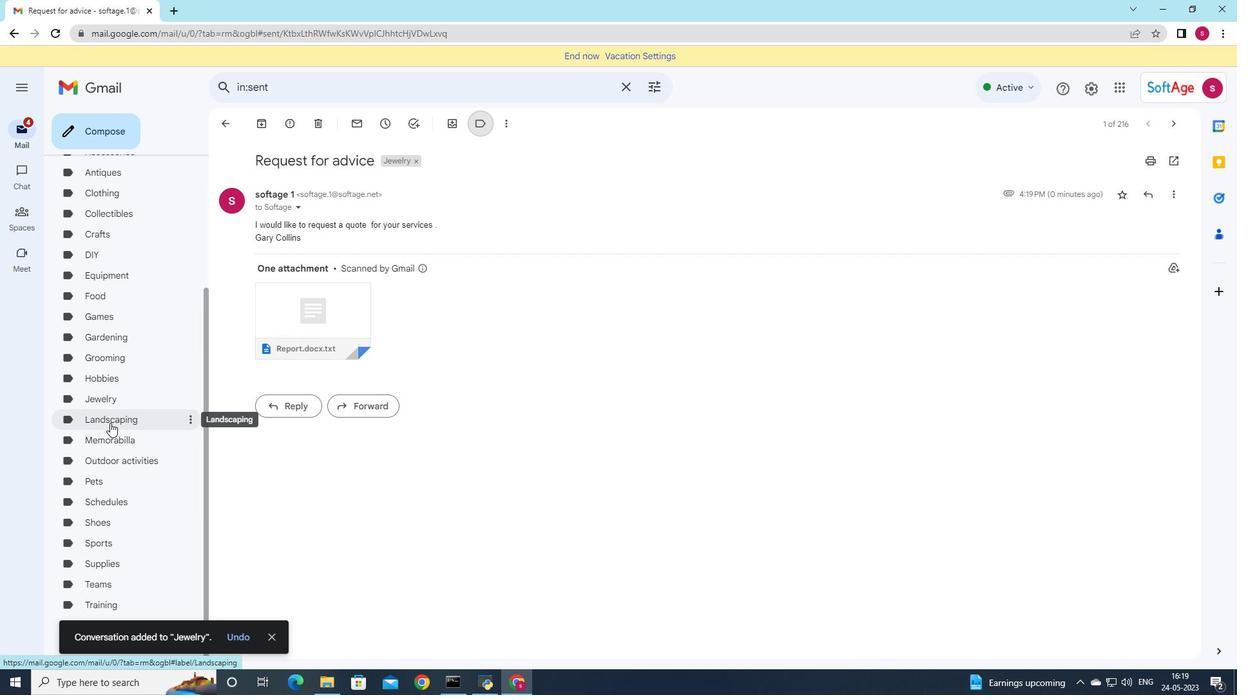 
Action: Mouse scrolled (110, 422) with delta (0, 0)
Screenshot: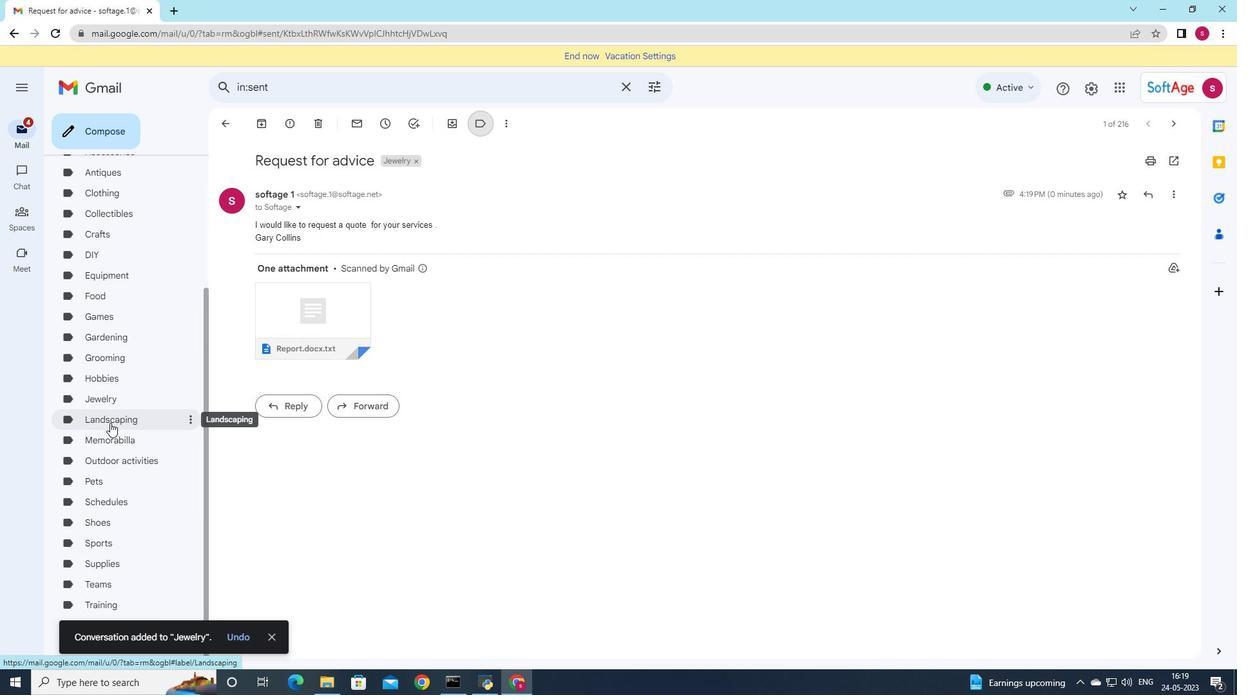 
Action: Mouse scrolled (110, 422) with delta (0, 0)
Screenshot: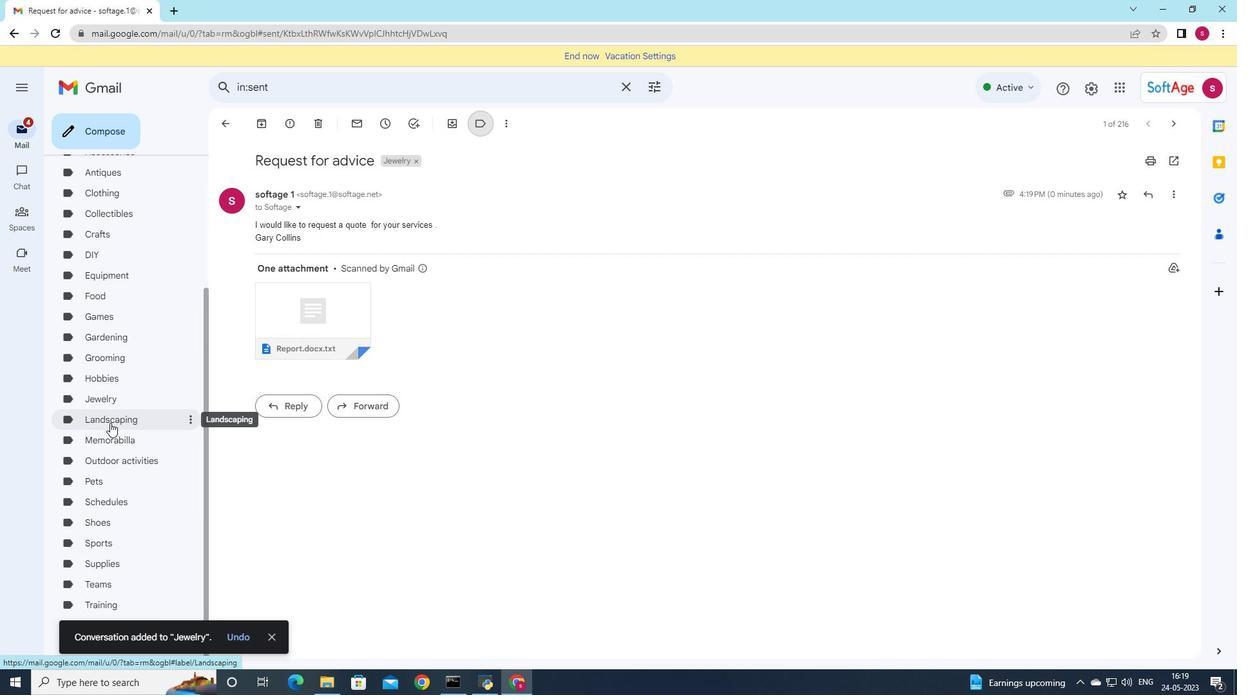 
Action: Mouse scrolled (110, 422) with delta (0, 0)
Screenshot: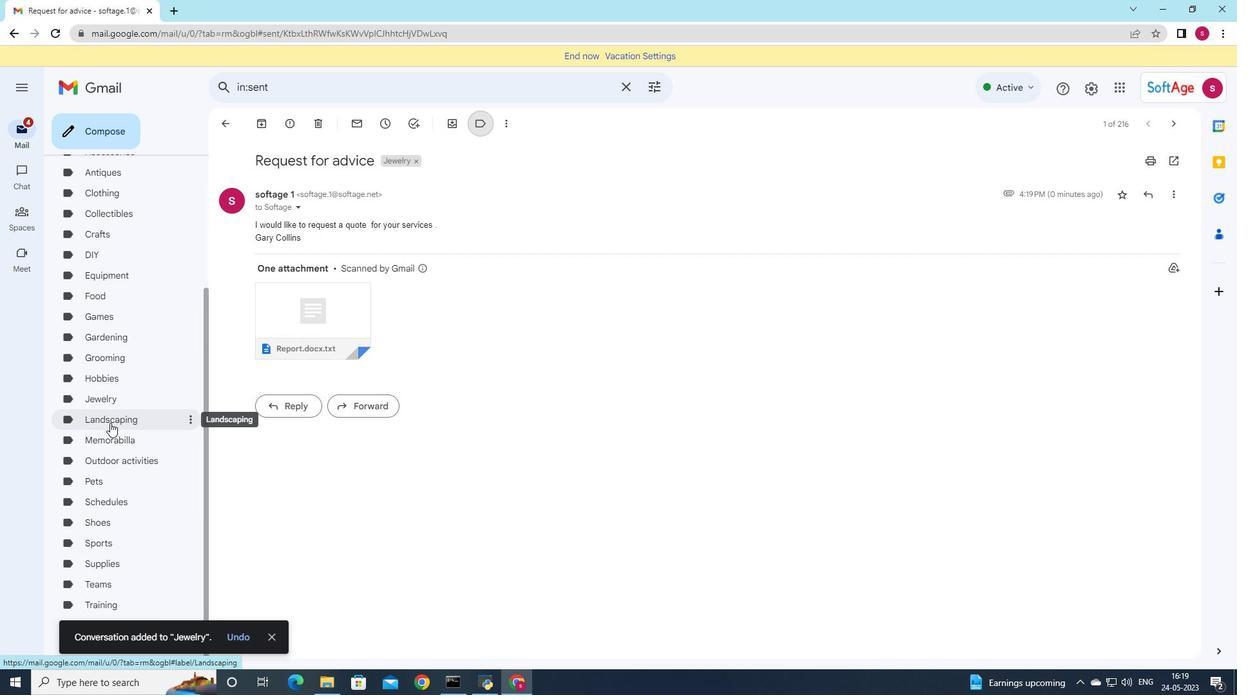 
Action: Mouse scrolled (110, 424) with delta (0, 0)
Screenshot: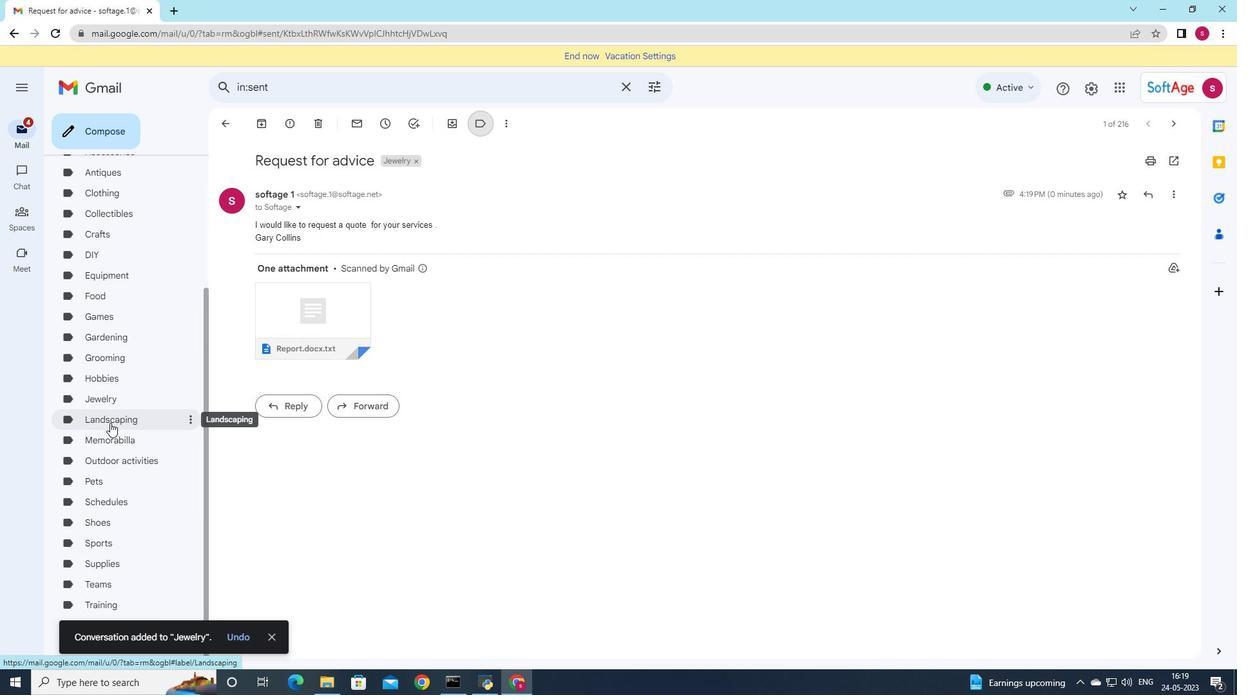 
Action: Mouse scrolled (110, 424) with delta (0, 0)
Screenshot: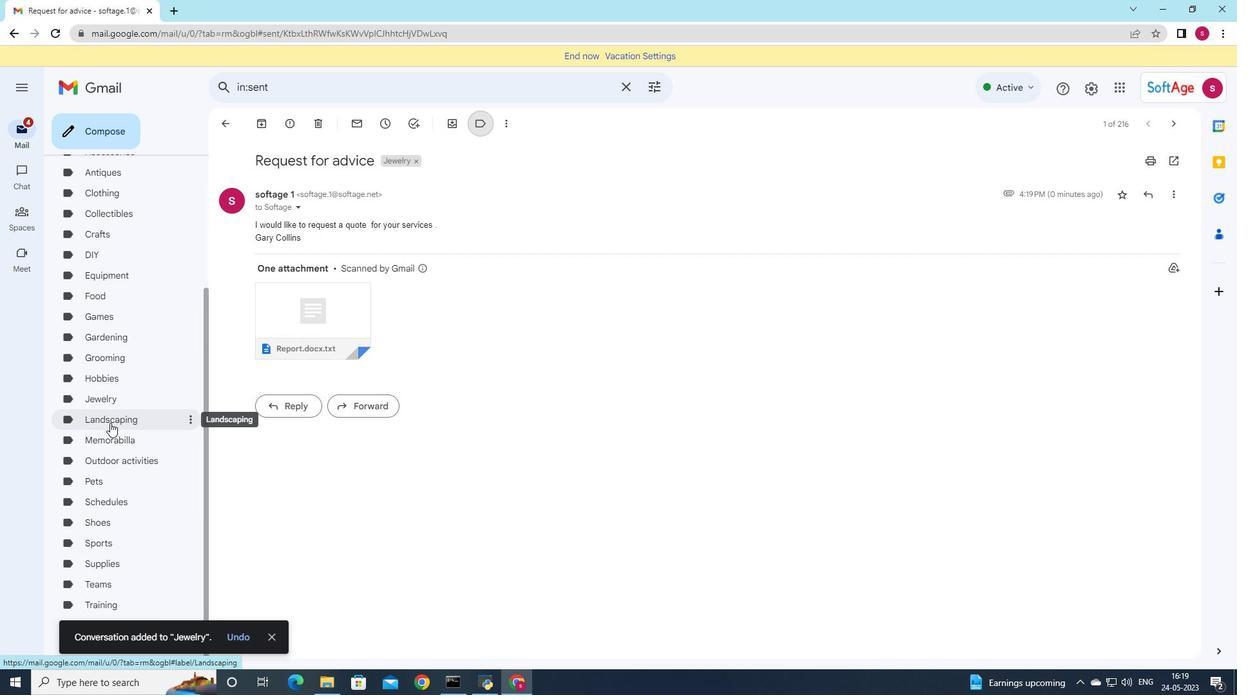 
Action: Mouse scrolled (110, 424) with delta (0, 0)
Screenshot: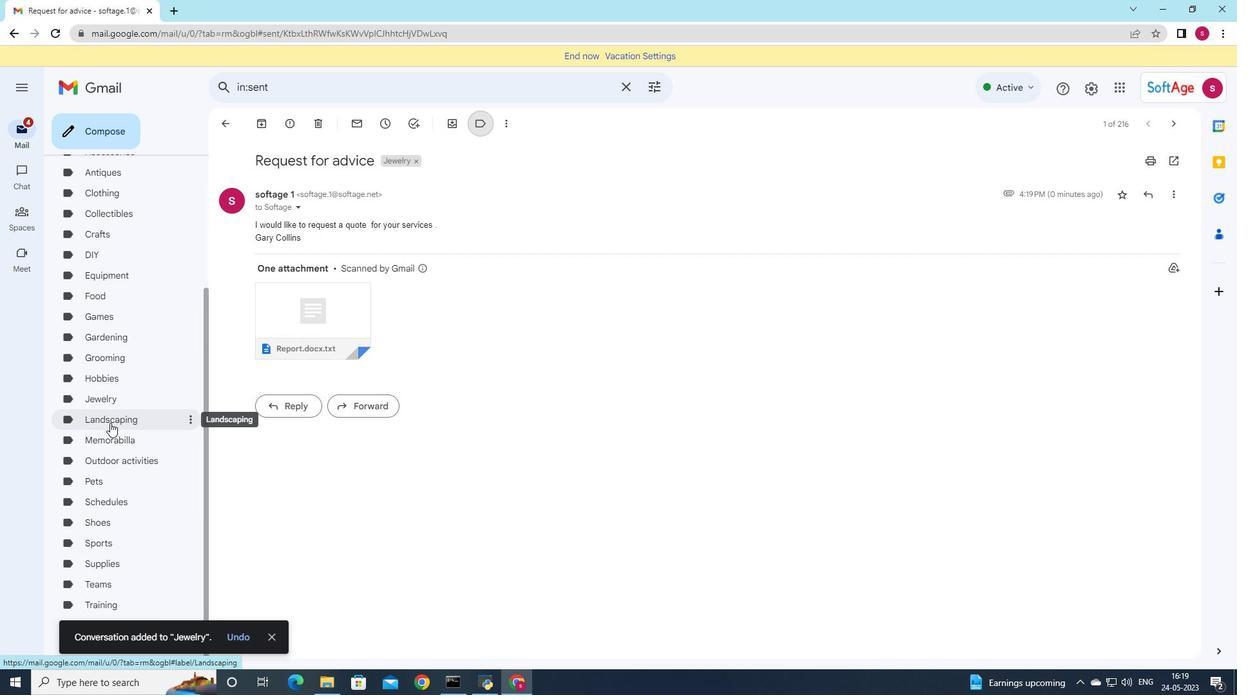 
Action: Mouse scrolled (110, 424) with delta (0, 0)
Screenshot: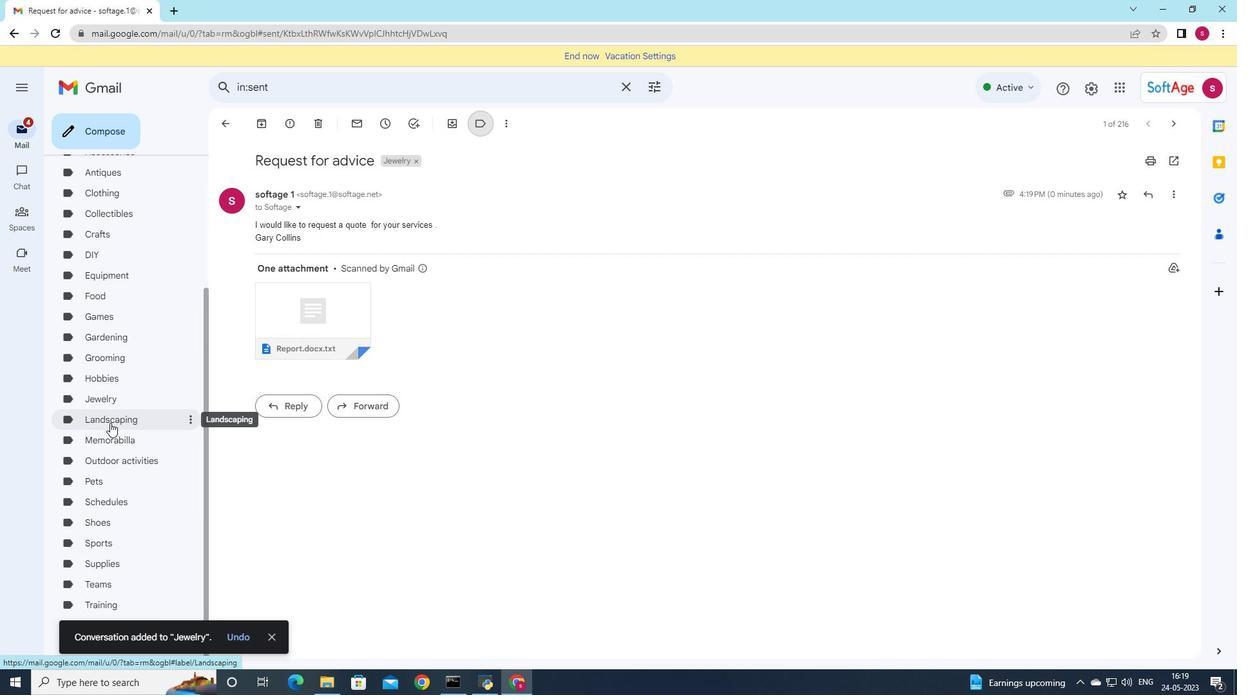 
Action: Mouse scrolled (110, 424) with delta (0, 0)
Screenshot: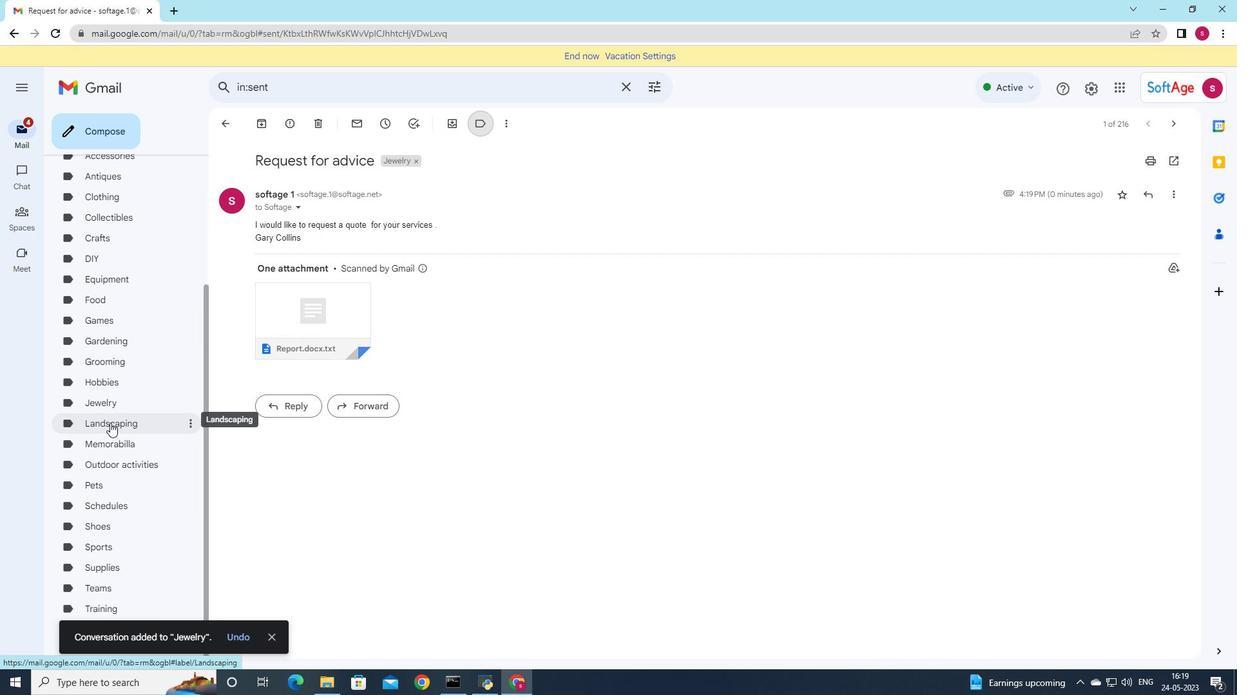 
Action: Mouse scrolled (110, 424) with delta (0, 0)
Screenshot: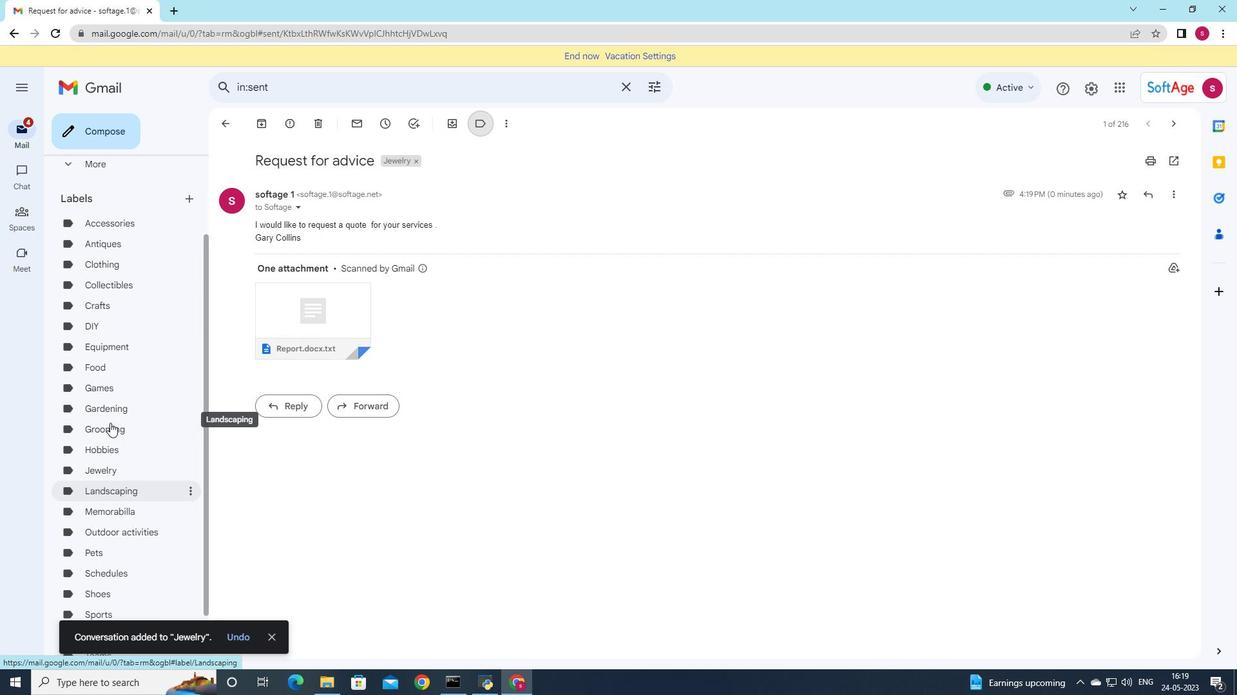 
Action: Mouse scrolled (110, 424) with delta (0, 0)
Screenshot: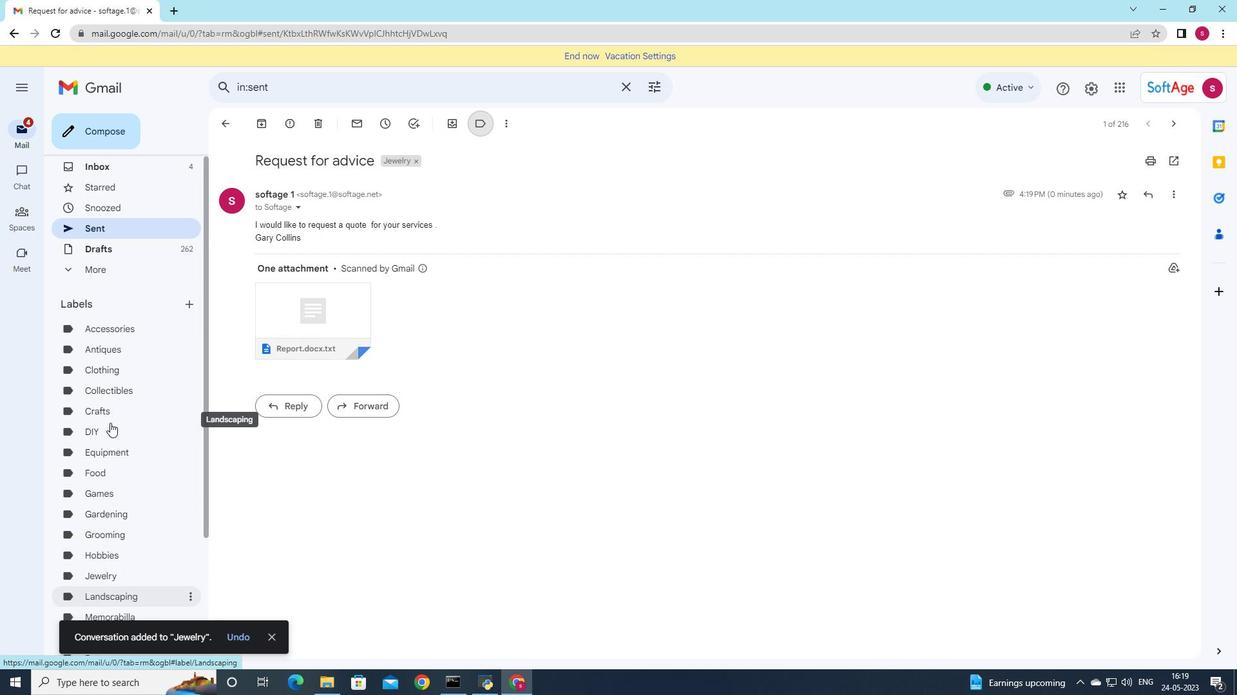 
Action: Mouse moved to (112, 418)
Screenshot: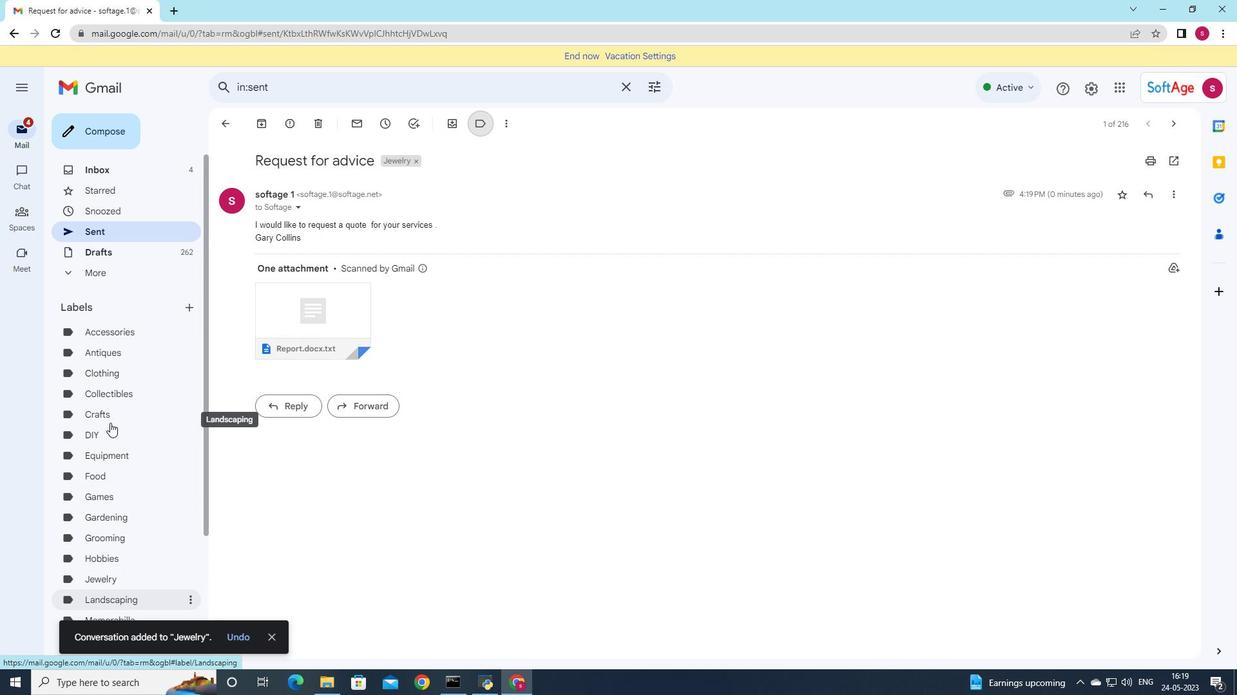 
Action: Mouse scrolled (112, 419) with delta (0, 0)
Screenshot: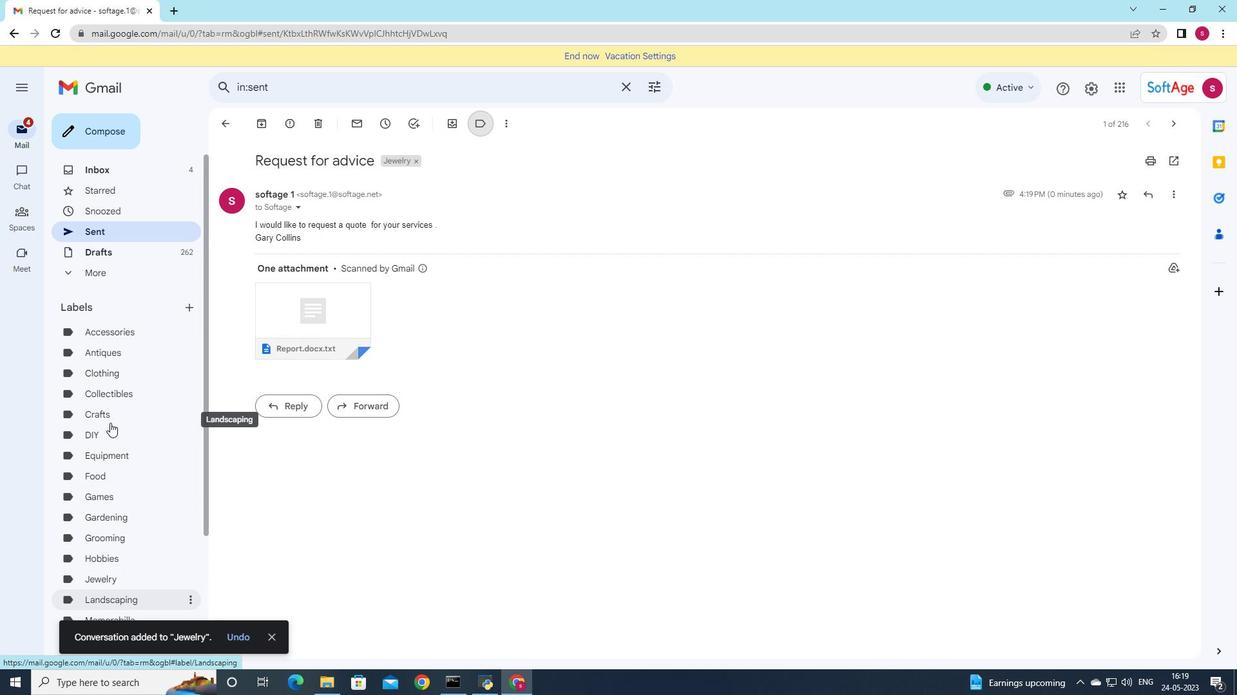 
Action: Mouse moved to (414, 279)
Screenshot: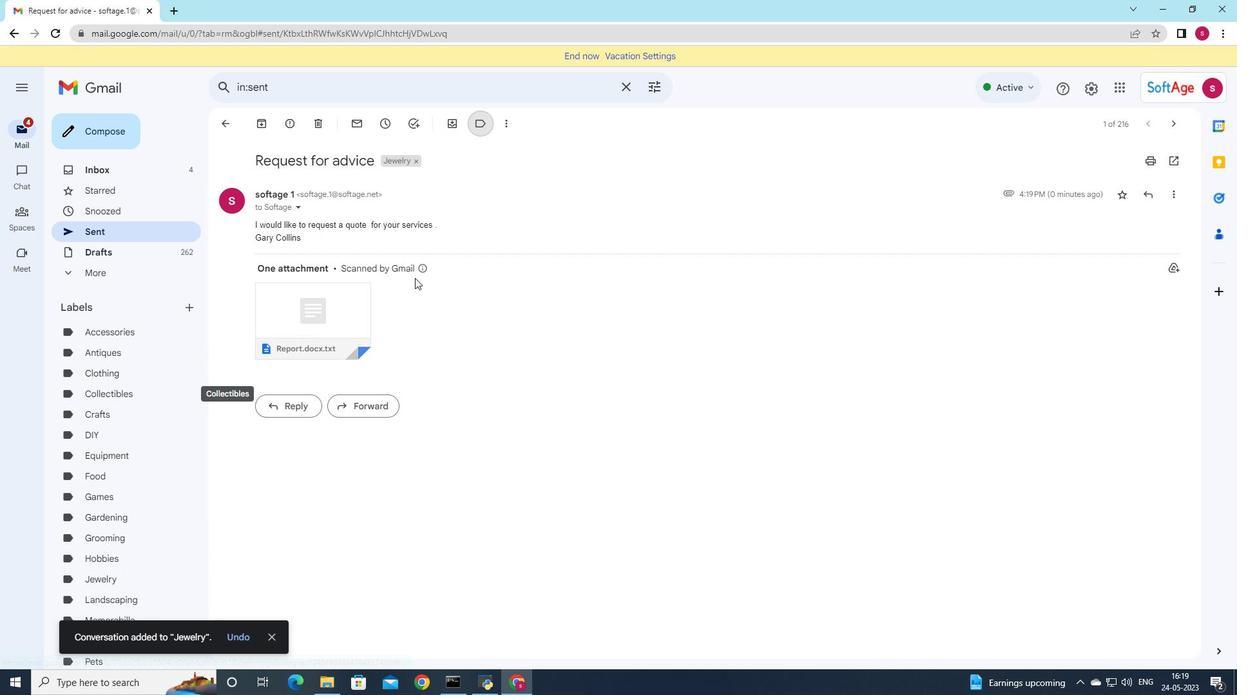 
